 Task: Open a blank google sheet and write heading  Make a employee details data  Add 10 employee name:-  'Ethan Reynolds, Olivia Thompson, Benjamin Martinez, Emma Davis, Alexander Mitchell, Ava Rodriguez, Daniel Anderson, Mia Lewis, Christopher Scott, Sophia Harris.' in April Last week sales are  1000 to 1010. Department:-  Sales, HR, Finance,  Marketing,  IT,  Operations, Finance, HR, Sales, Marketing. Position:-  Sales Manager, HR Manager, Accountant, Marketing Specialist, IT Specialist, Operations Manager, Financial Analyst, HR Assistant, Sales Representative, Marketing Assistant.Salary (USD):-  5000,4500,4000, 3800, 4200, 5200, 3800, 2800, 3200, 2500.Start Date:-  1/15/2020,7/1/2019, 3/10/2021,2/5/2022, 11/30/2018,6/15/2020, 9/1/2021,4/20/2022, 2/10/2019,9/5/2020. Save page analysisSalesByCustomer_2023
Action: Mouse moved to (1230, 94)
Screenshot: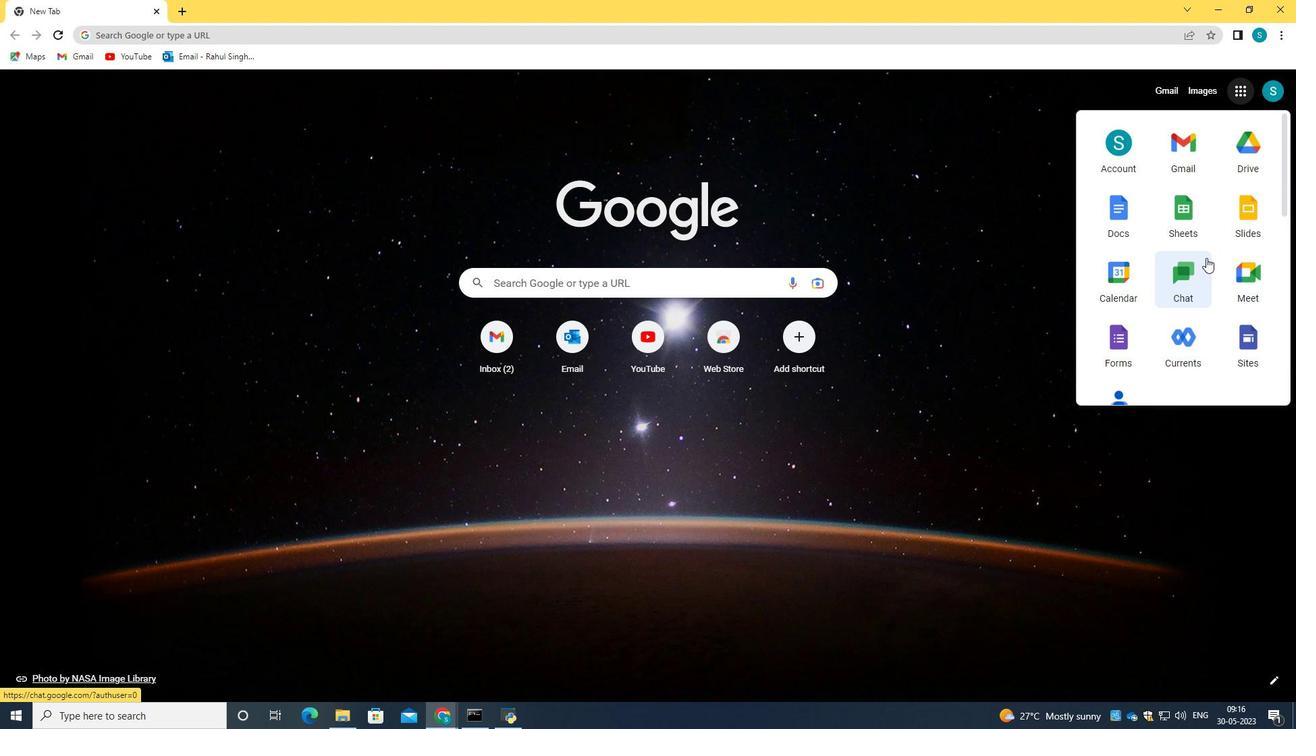 
Action: Mouse pressed left at (1230, 94)
Screenshot: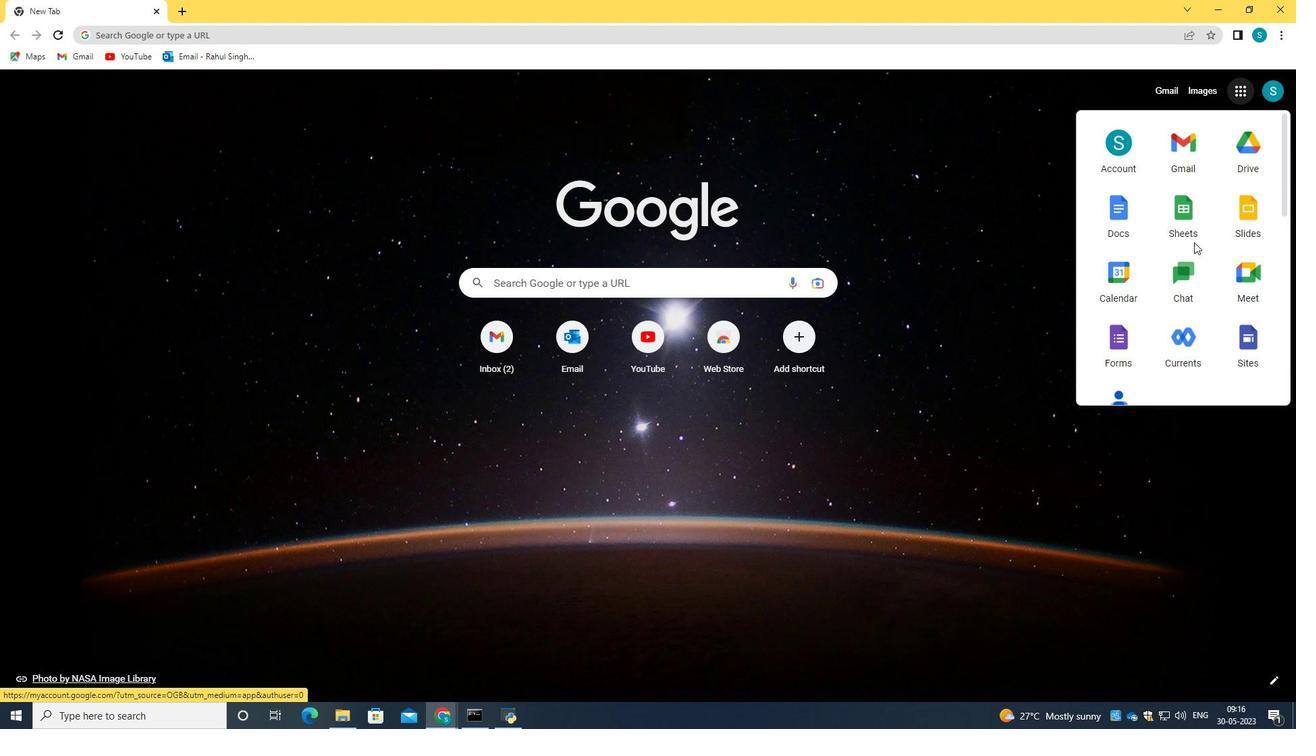 
Action: Mouse moved to (1191, 230)
Screenshot: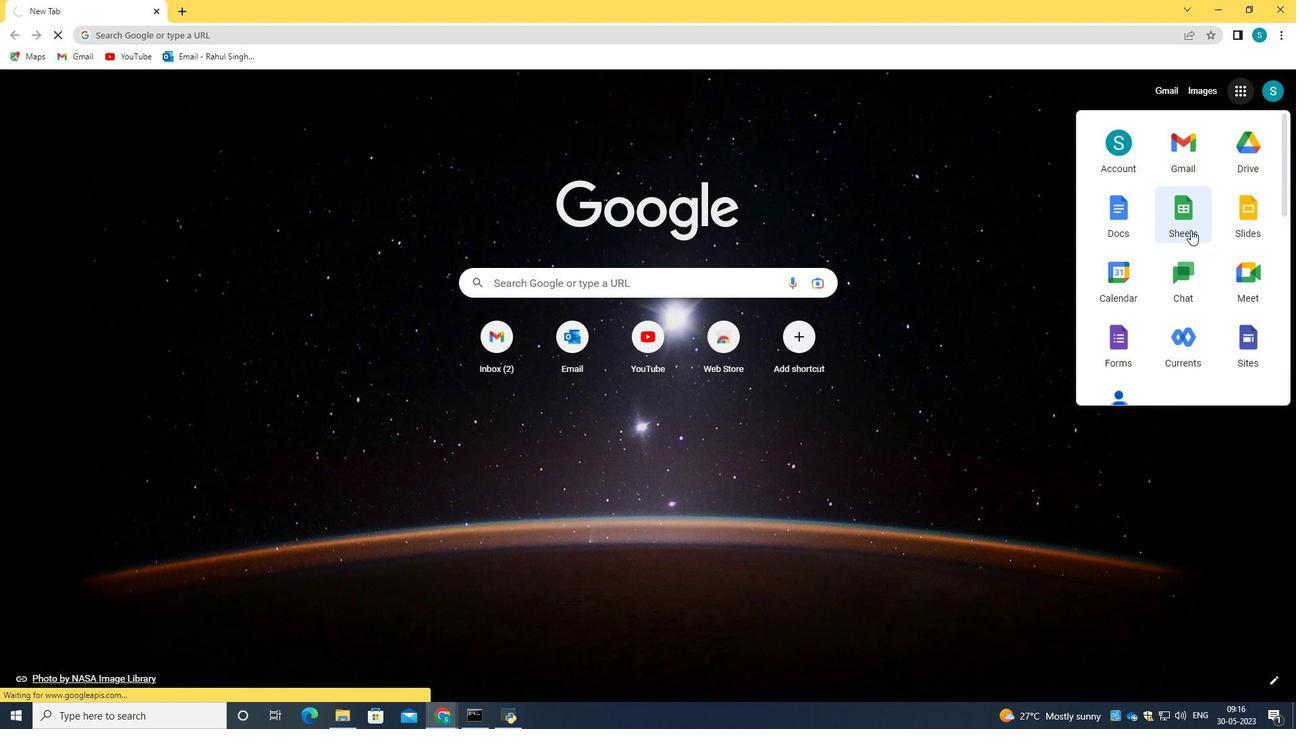 
Action: Mouse pressed left at (1191, 230)
Screenshot: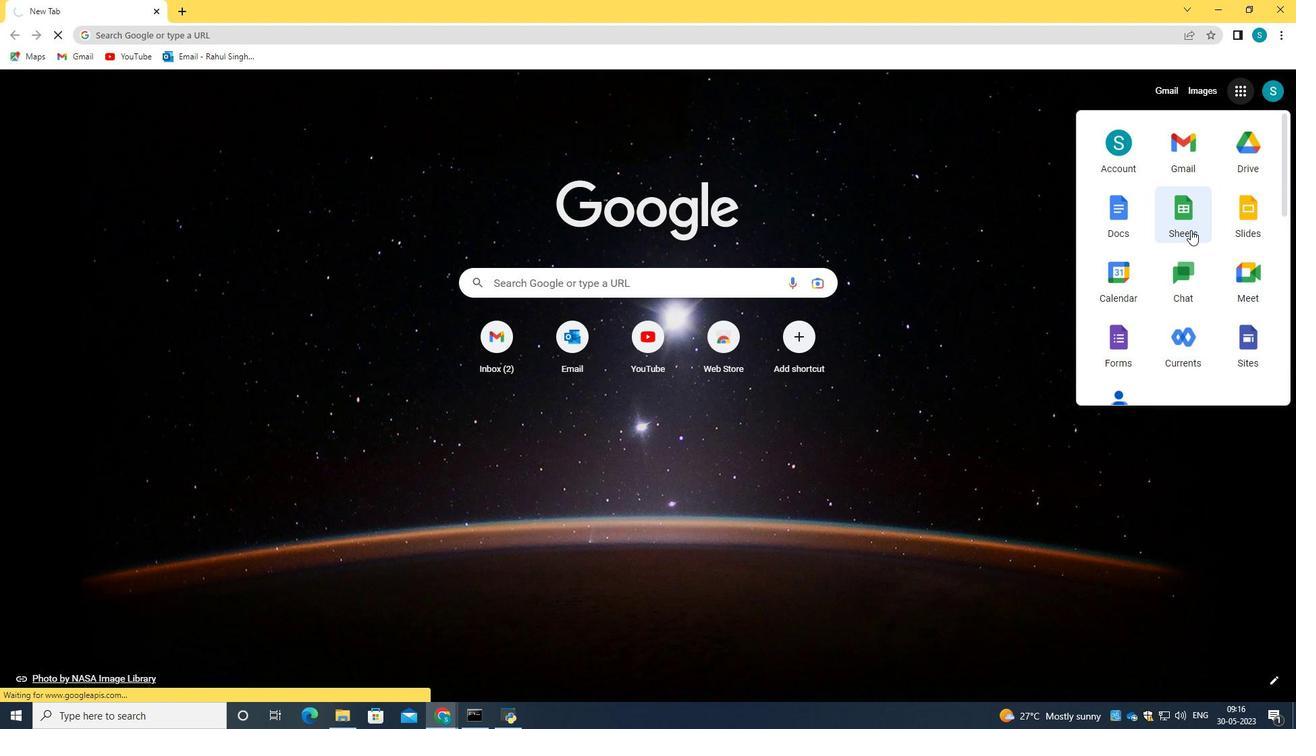 
Action: Mouse moved to (324, 213)
Screenshot: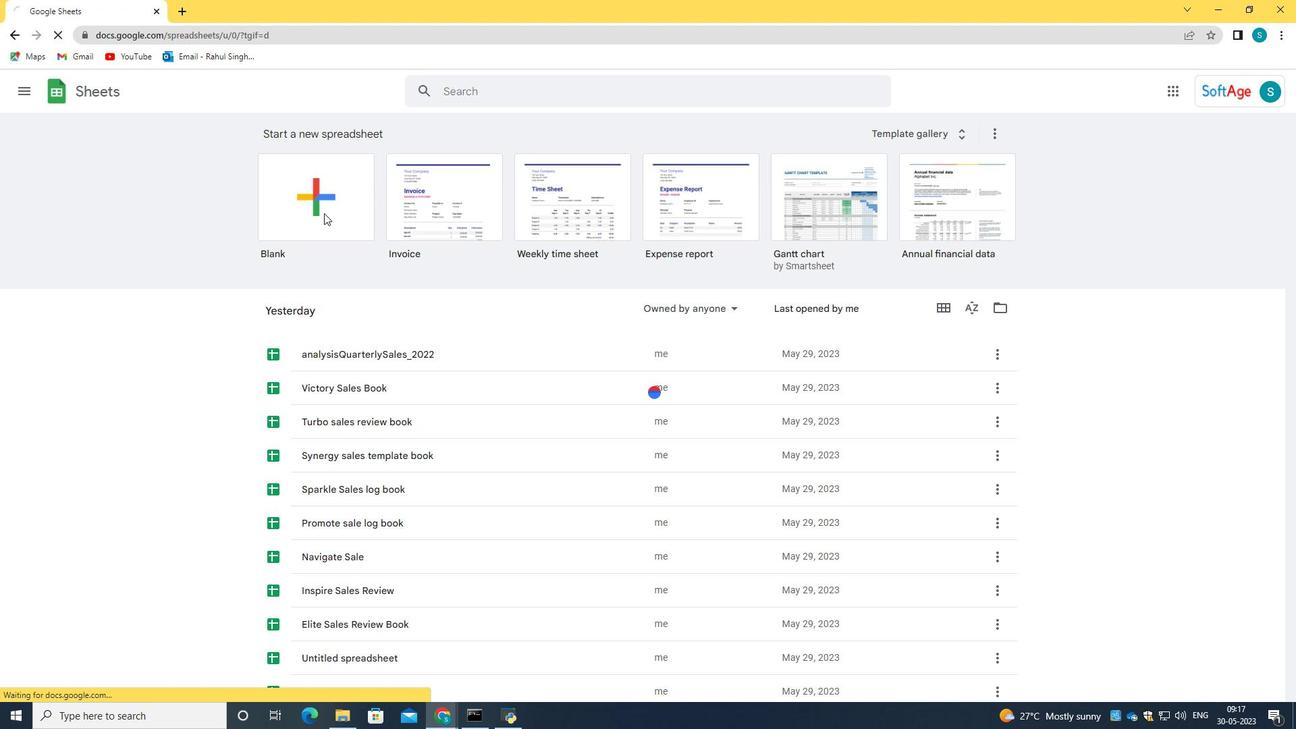 
Action: Mouse pressed left at (324, 213)
Screenshot: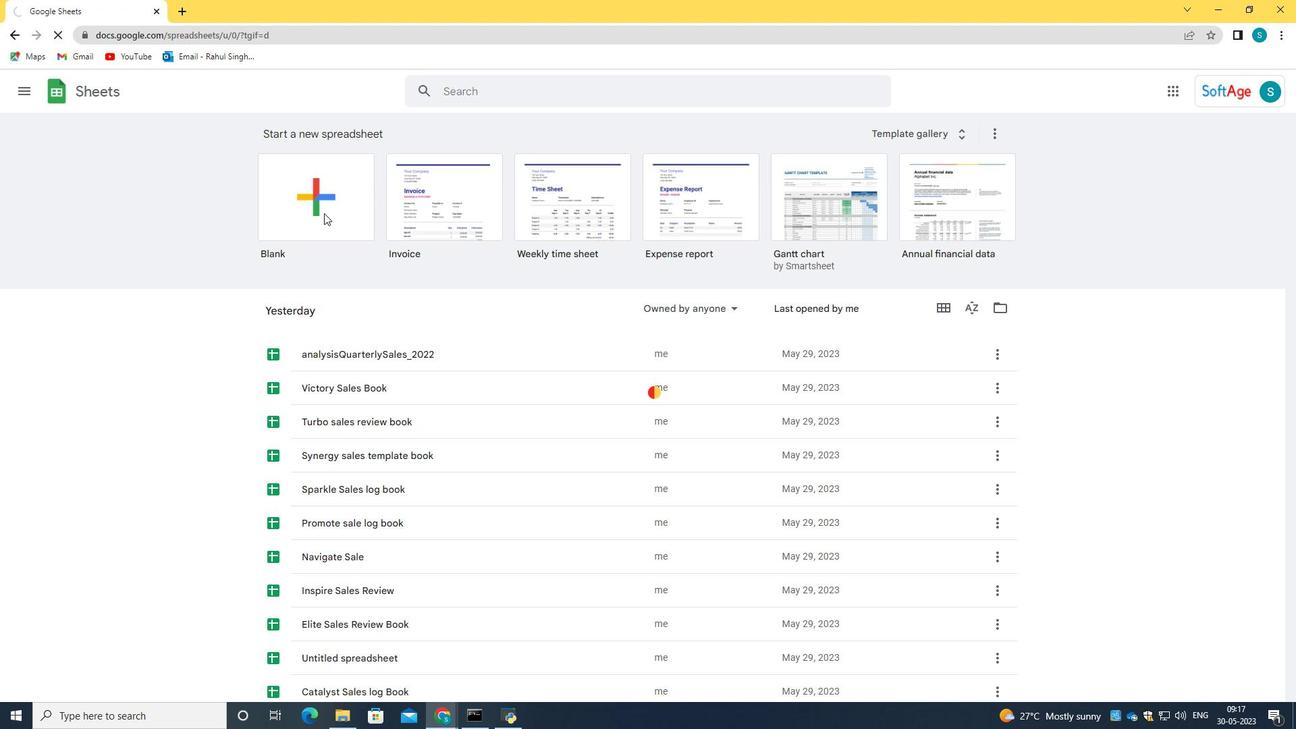 
Action: Mouse moved to (224, 187)
Screenshot: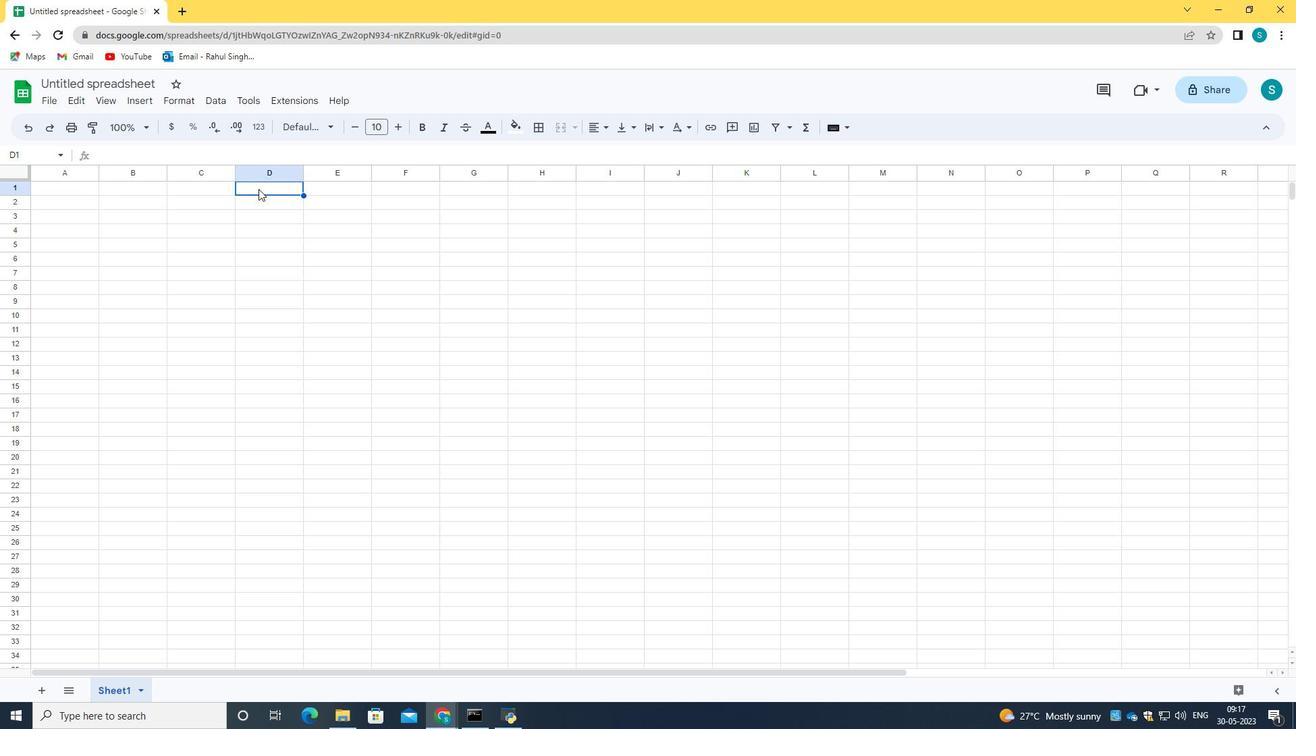
Action: Mouse pressed left at (224, 187)
Screenshot: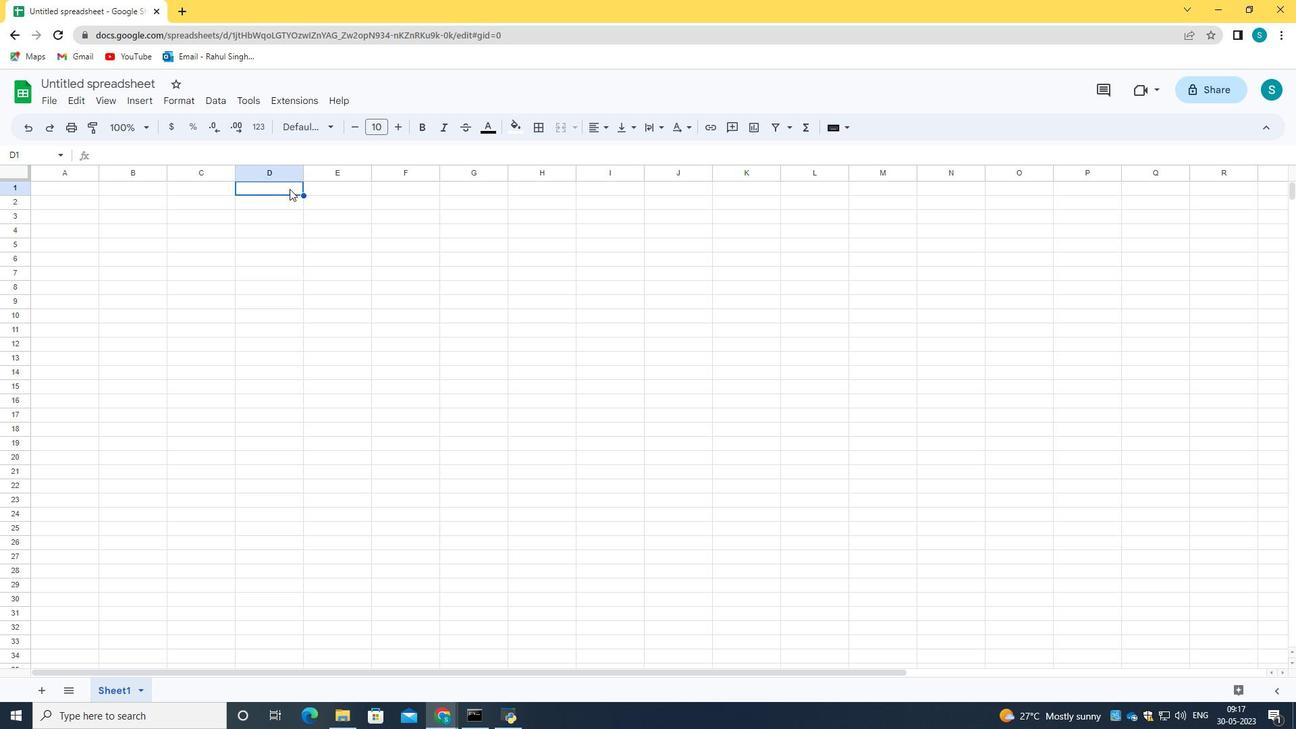 
Action: Mouse moved to (258, 189)
Screenshot: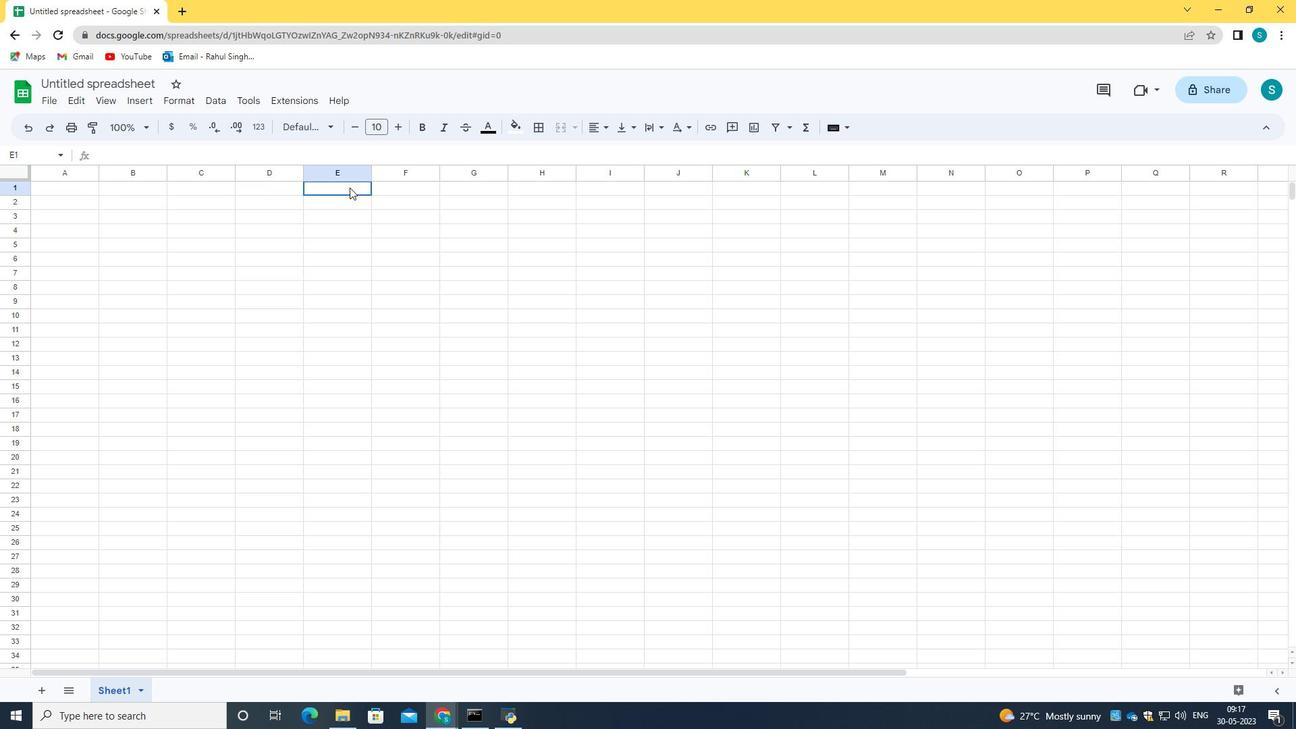 
Action: Mouse pressed left at (258, 189)
Screenshot: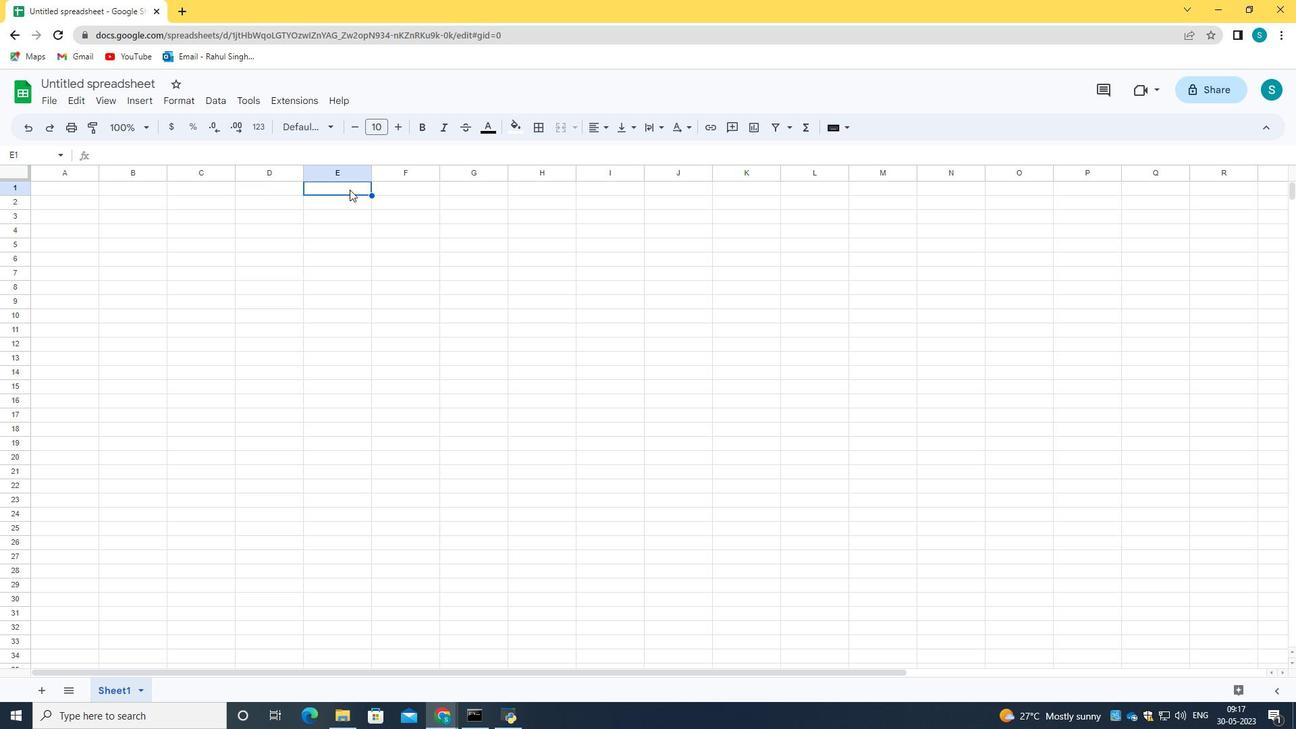 
Action: Mouse moved to (349, 187)
Screenshot: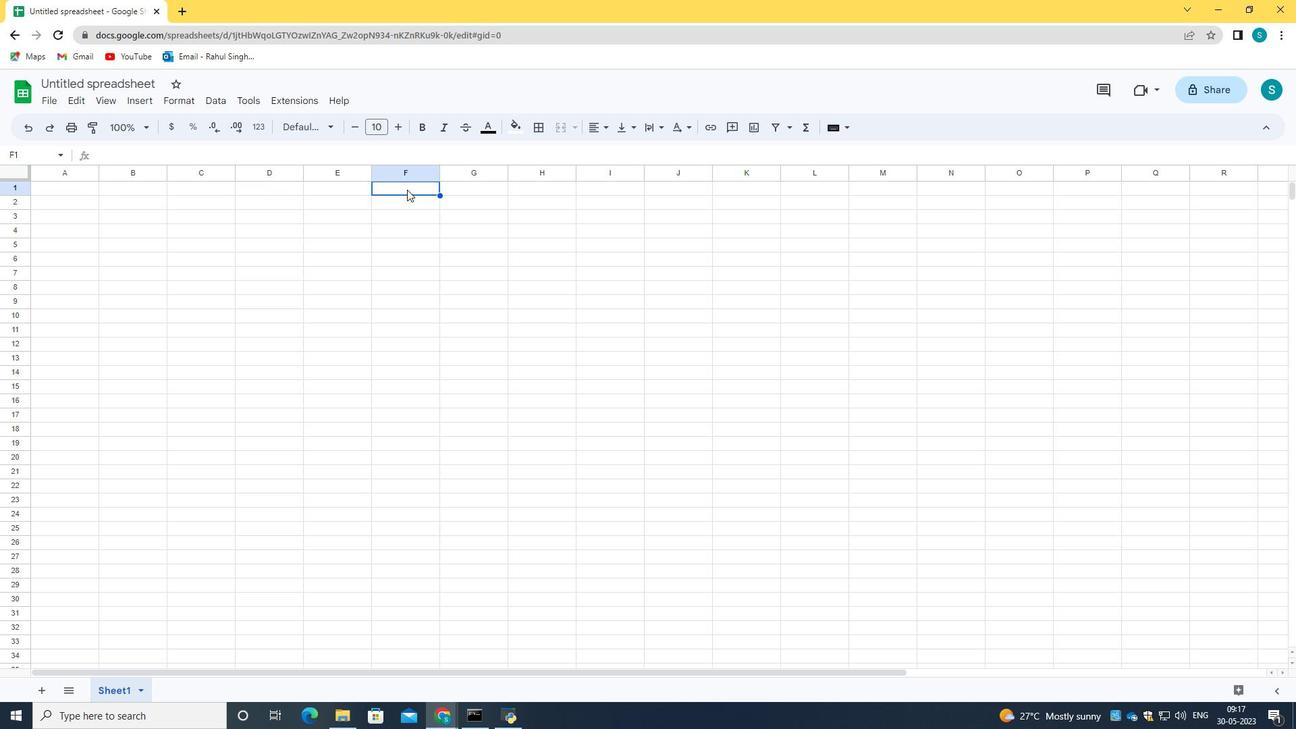 
Action: Mouse pressed left at (349, 187)
Screenshot: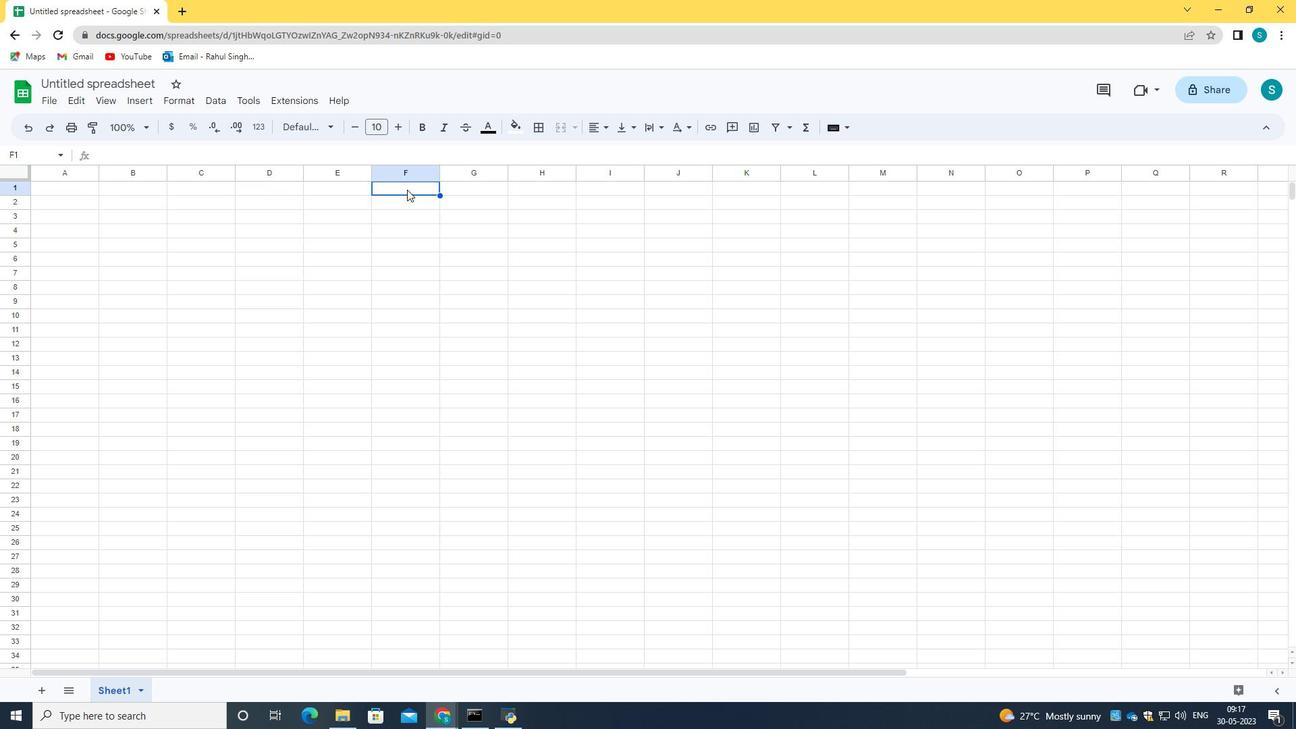 
Action: Mouse moved to (407, 189)
Screenshot: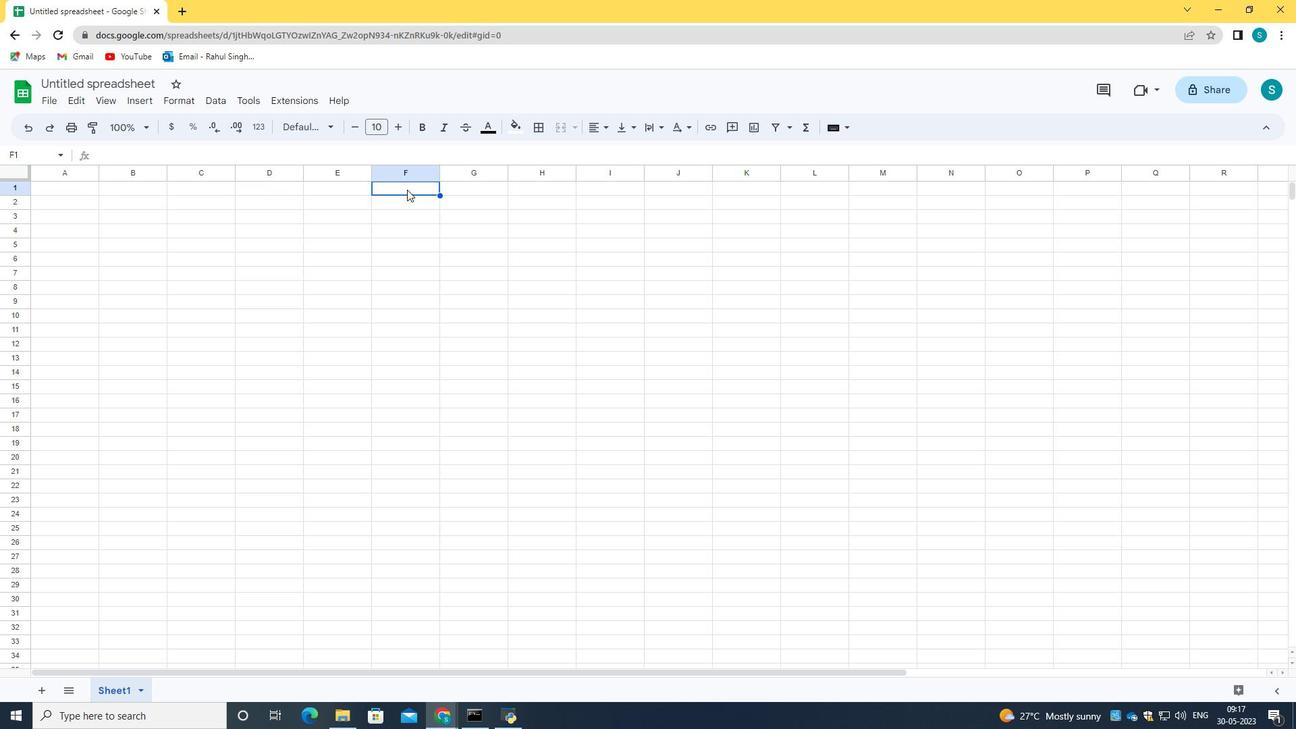 
Action: Mouse pressed left at (407, 189)
Screenshot: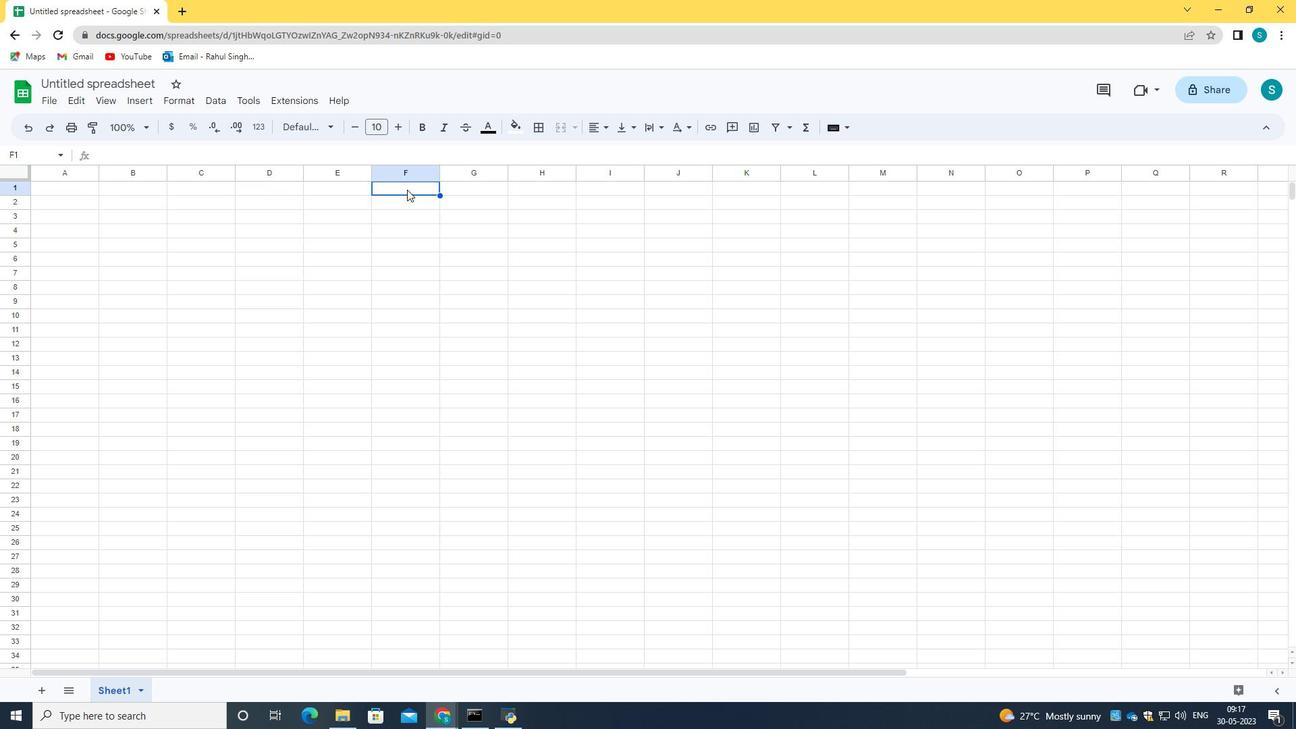 
Action: Mouse pressed left at (407, 189)
Screenshot: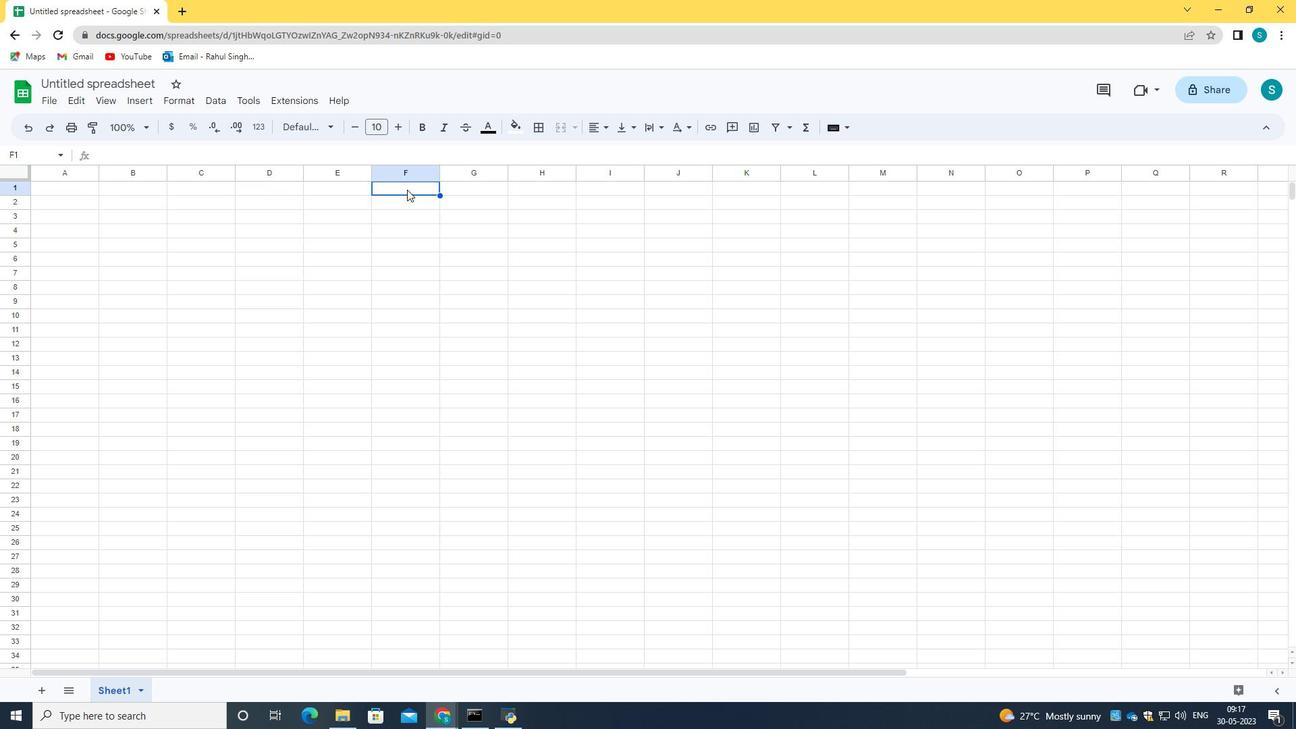 
Action: Key pressed <Key.caps_lock>M<Key.caps_lock>ke<Key.space>a<Key.space><Key.backspace><Key.backspace><Key.backspace><Key.backspace><Key.backspace>ake<Key.space>a<Key.space><Key.caps_lock>E<Key.caps_lock>mo<Key.backspace>ployee<Key.space>details<Key.space>data
Screenshot: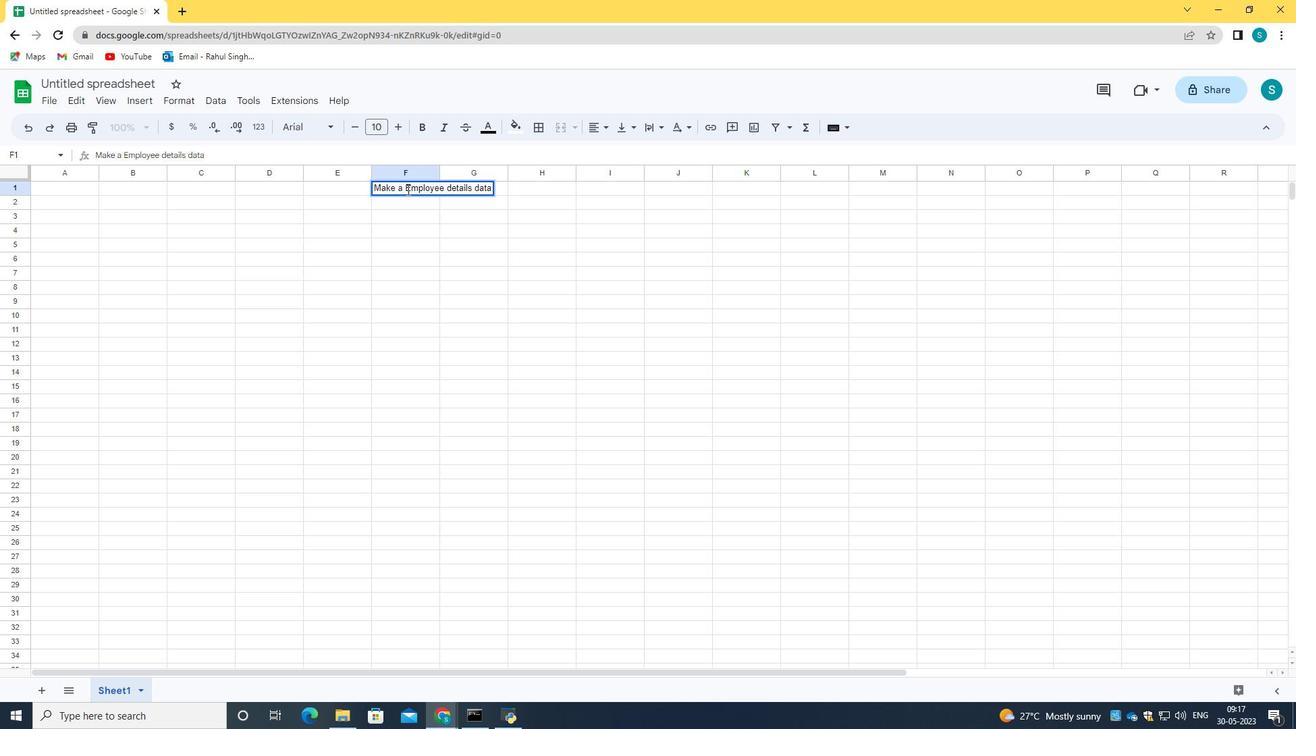 
Action: Mouse moved to (489, 186)
Screenshot: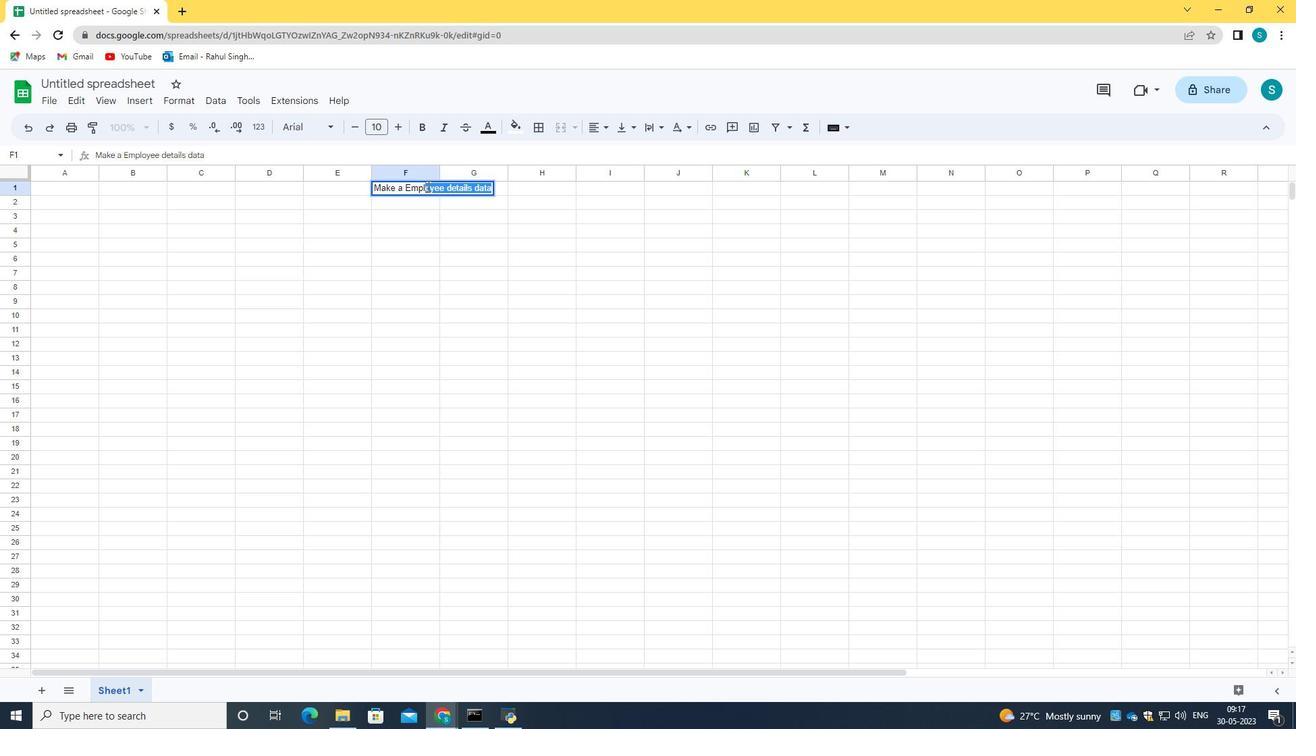 
Action: Mouse pressed left at (489, 186)
Screenshot: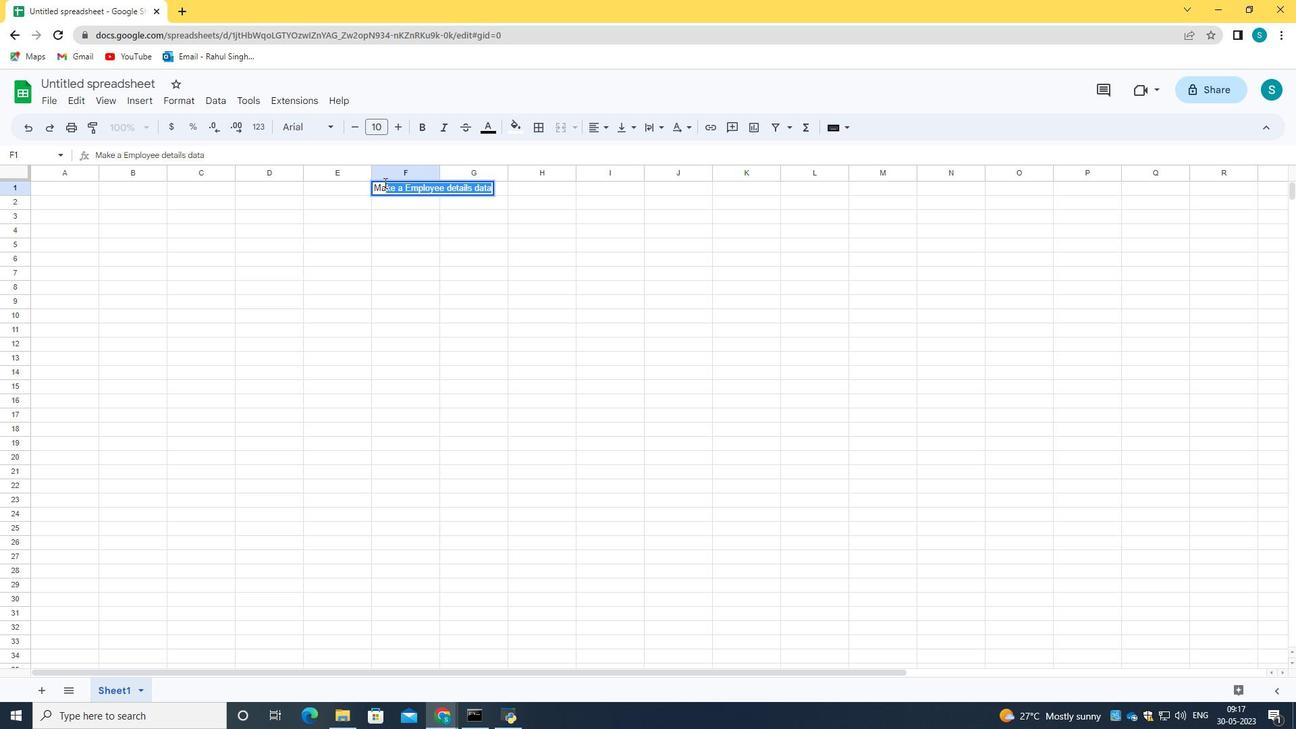 
Action: Mouse moved to (405, 127)
Screenshot: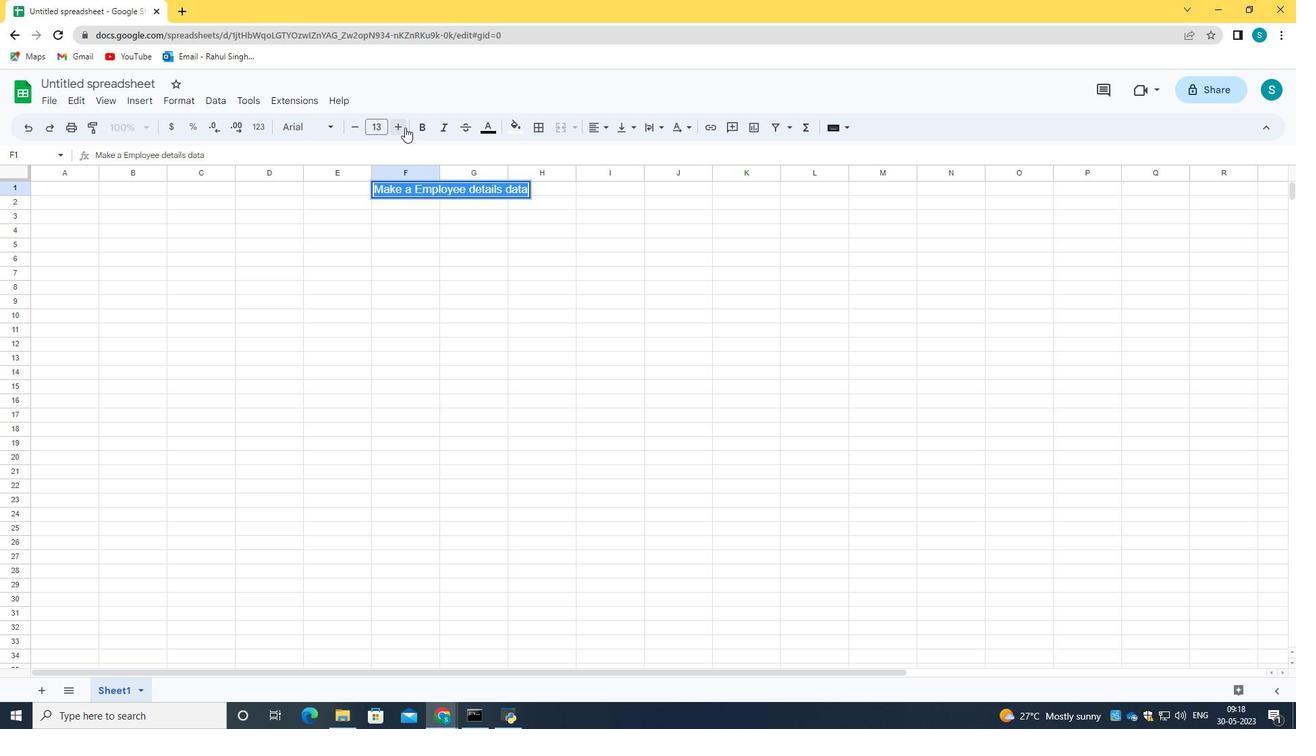 
Action: Mouse pressed left at (405, 127)
Screenshot: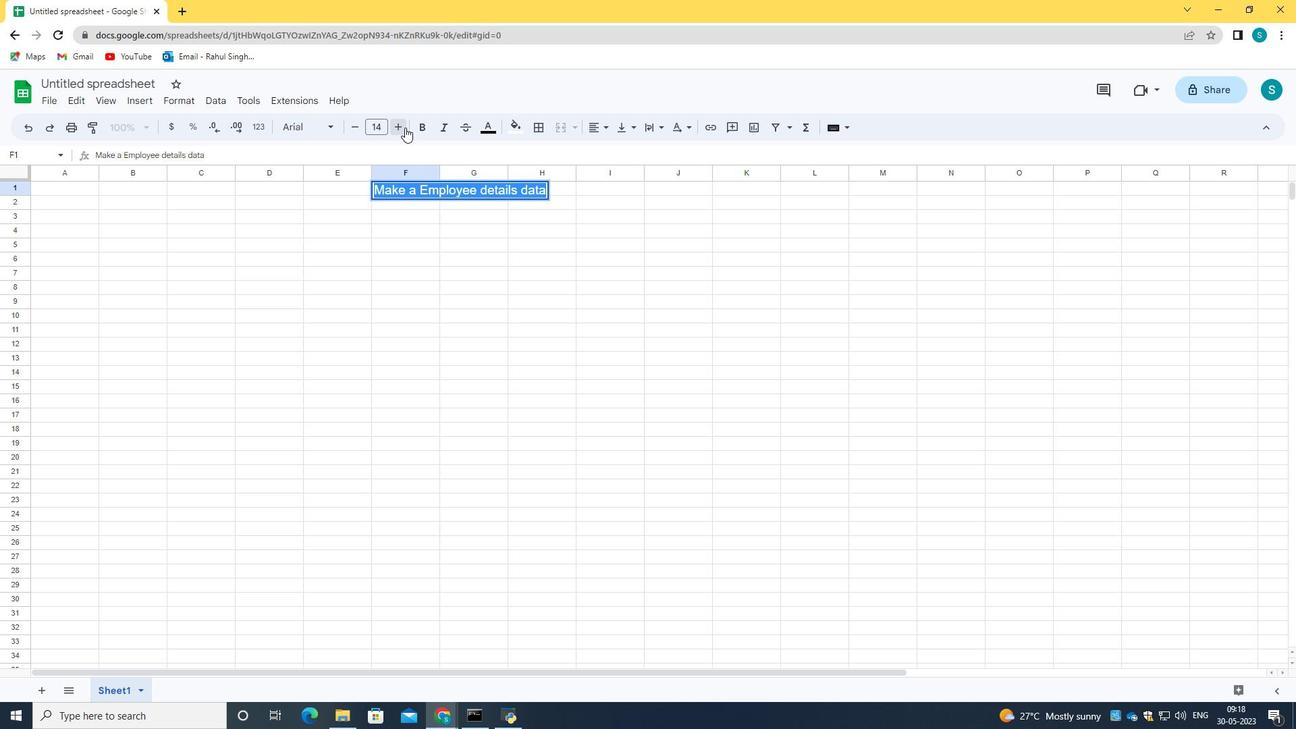 
Action: Mouse pressed left at (405, 127)
Screenshot: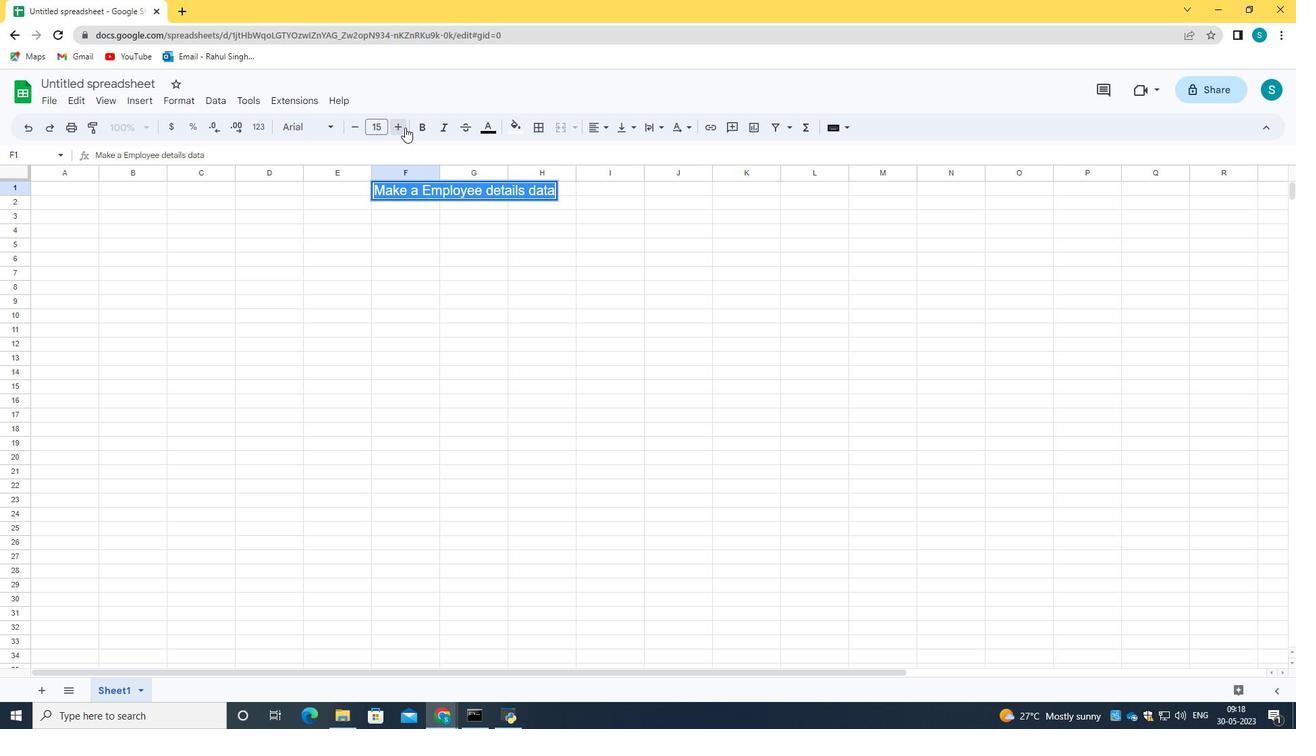 
Action: Mouse pressed left at (405, 127)
Screenshot: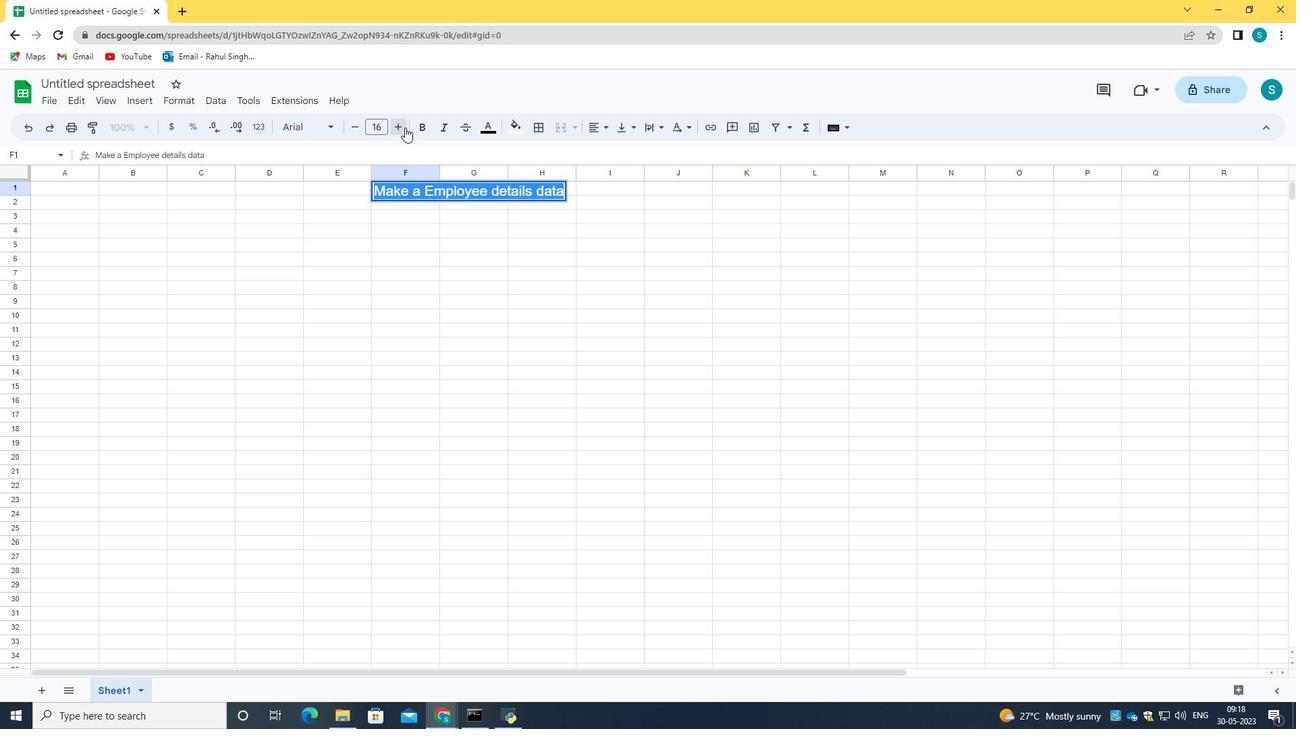 
Action: Mouse pressed left at (405, 127)
Screenshot: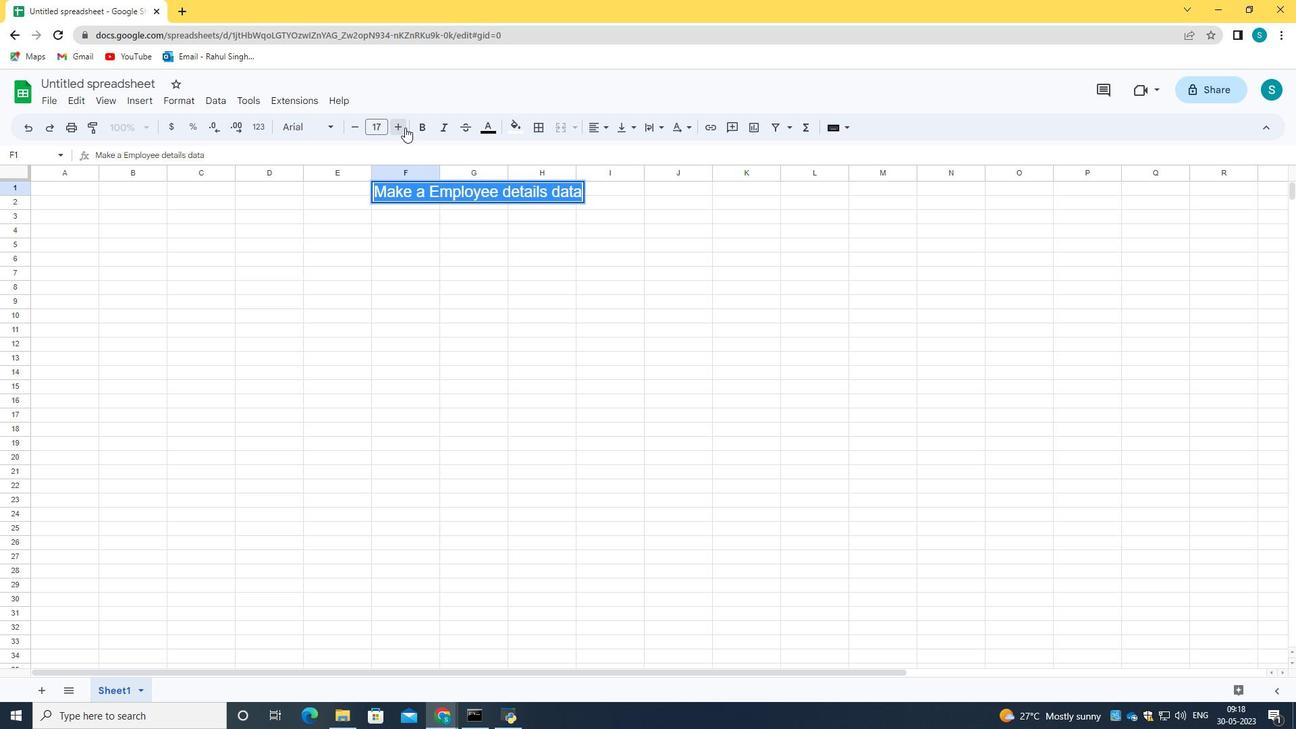 
Action: Mouse pressed left at (405, 127)
Screenshot: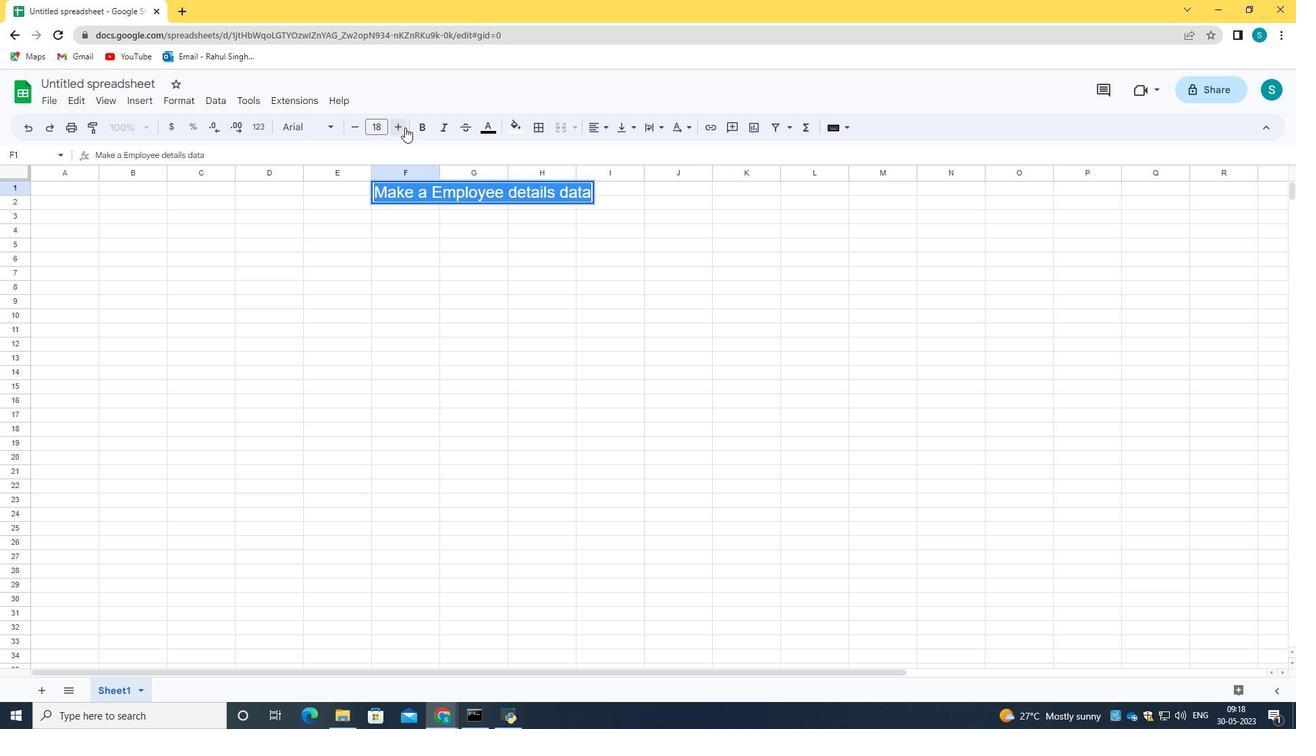 
Action: Mouse pressed left at (405, 127)
Screenshot: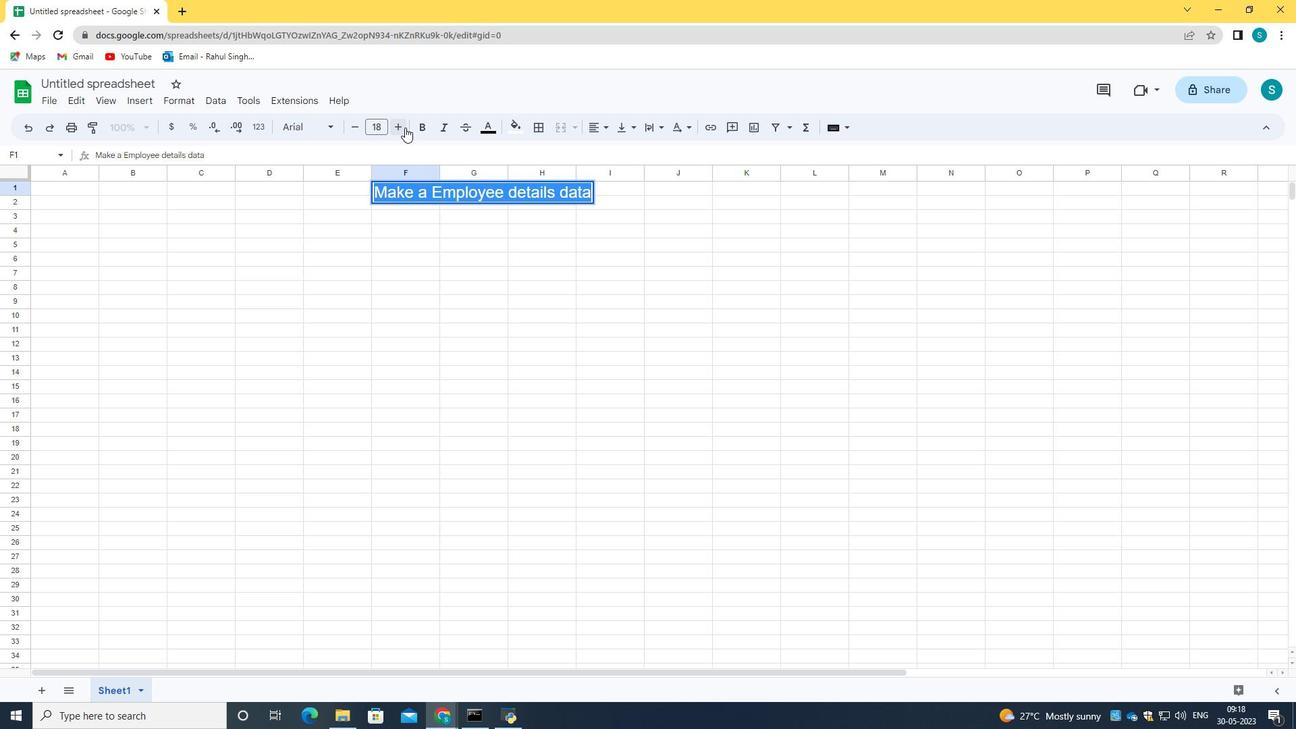 
Action: Mouse pressed left at (405, 127)
Screenshot: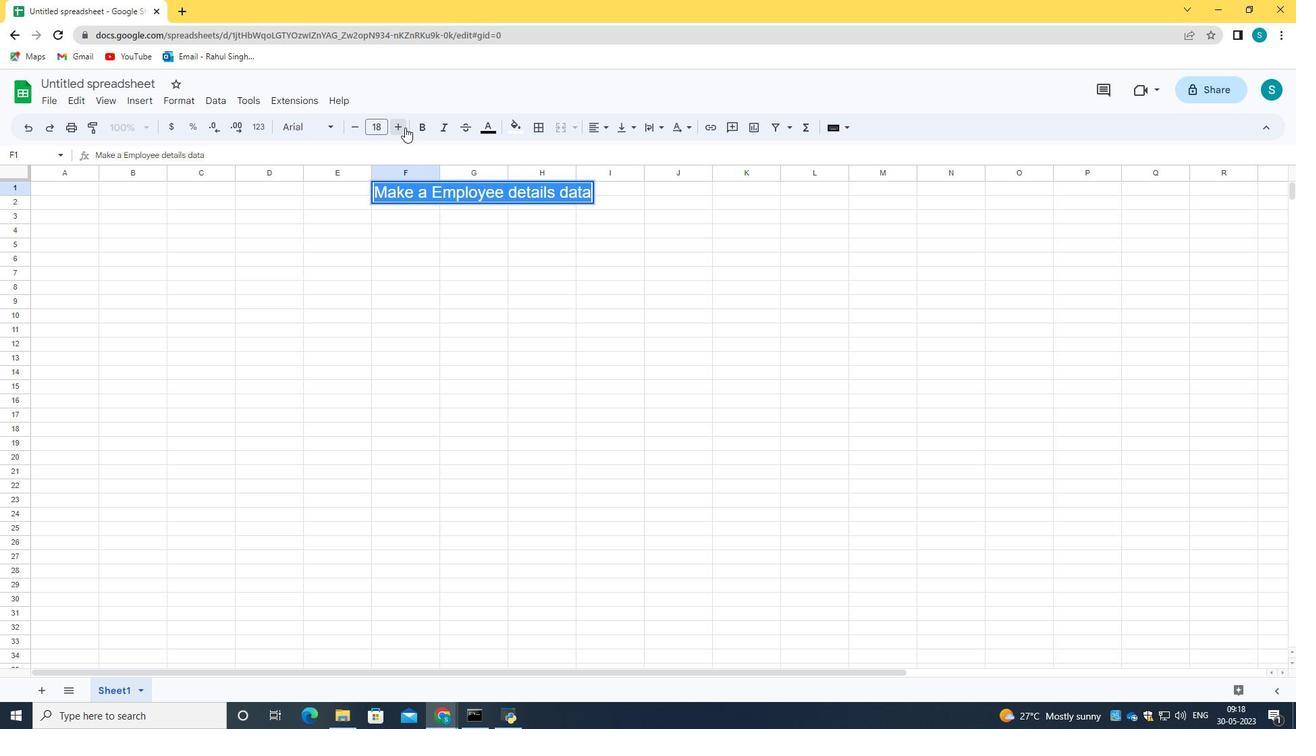 
Action: Mouse pressed left at (405, 127)
Screenshot: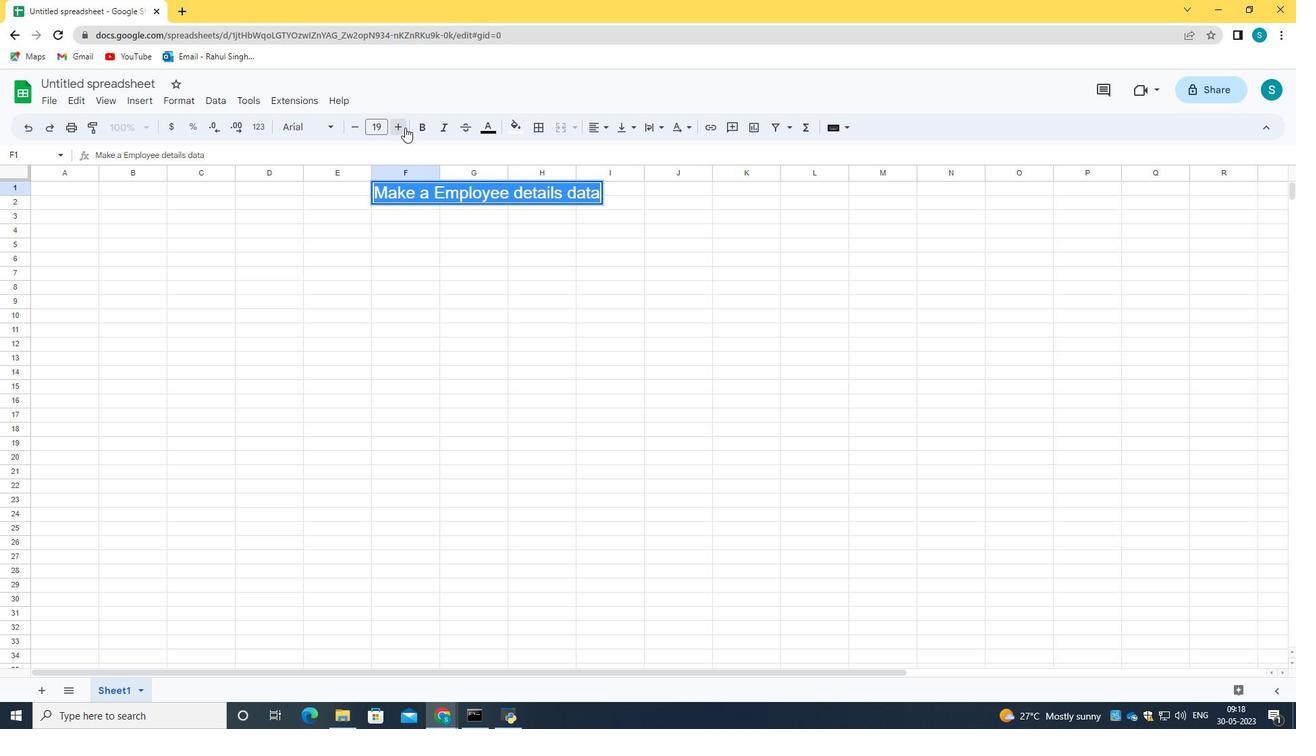 
Action: Mouse pressed left at (405, 127)
Screenshot: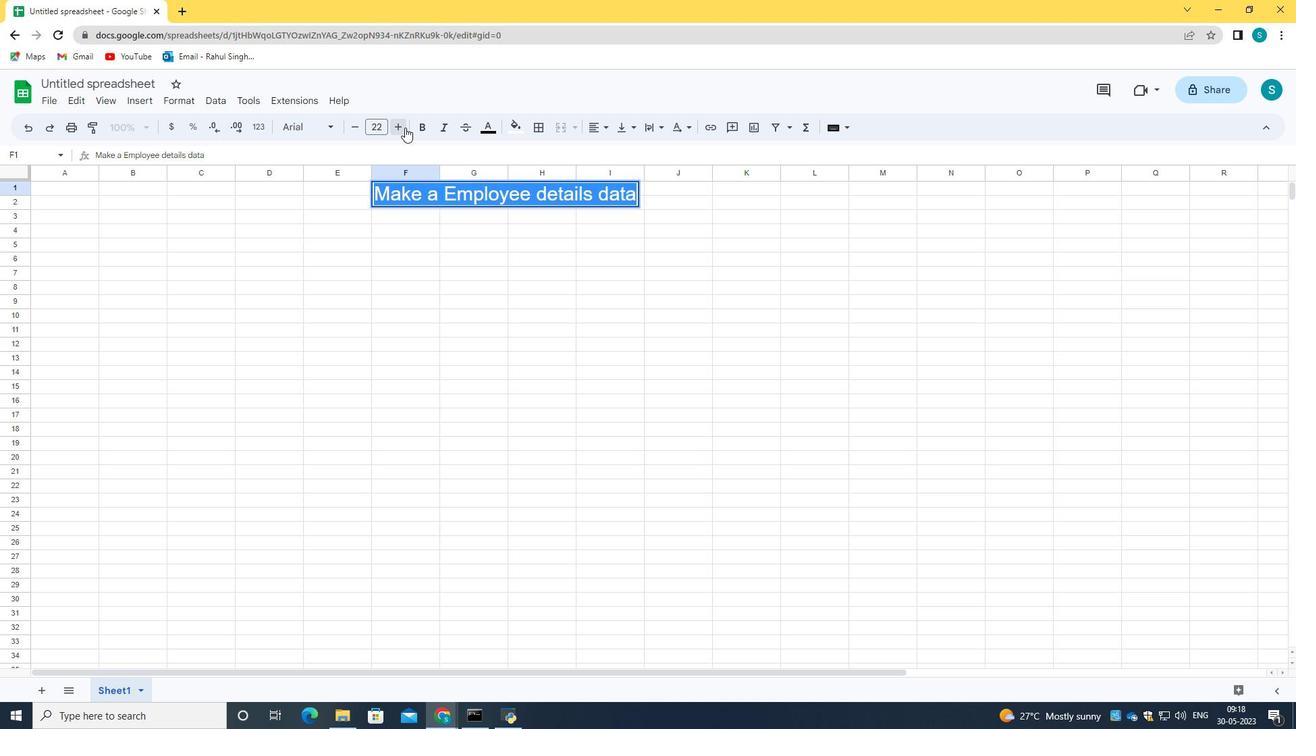 
Action: Mouse pressed left at (405, 127)
Screenshot: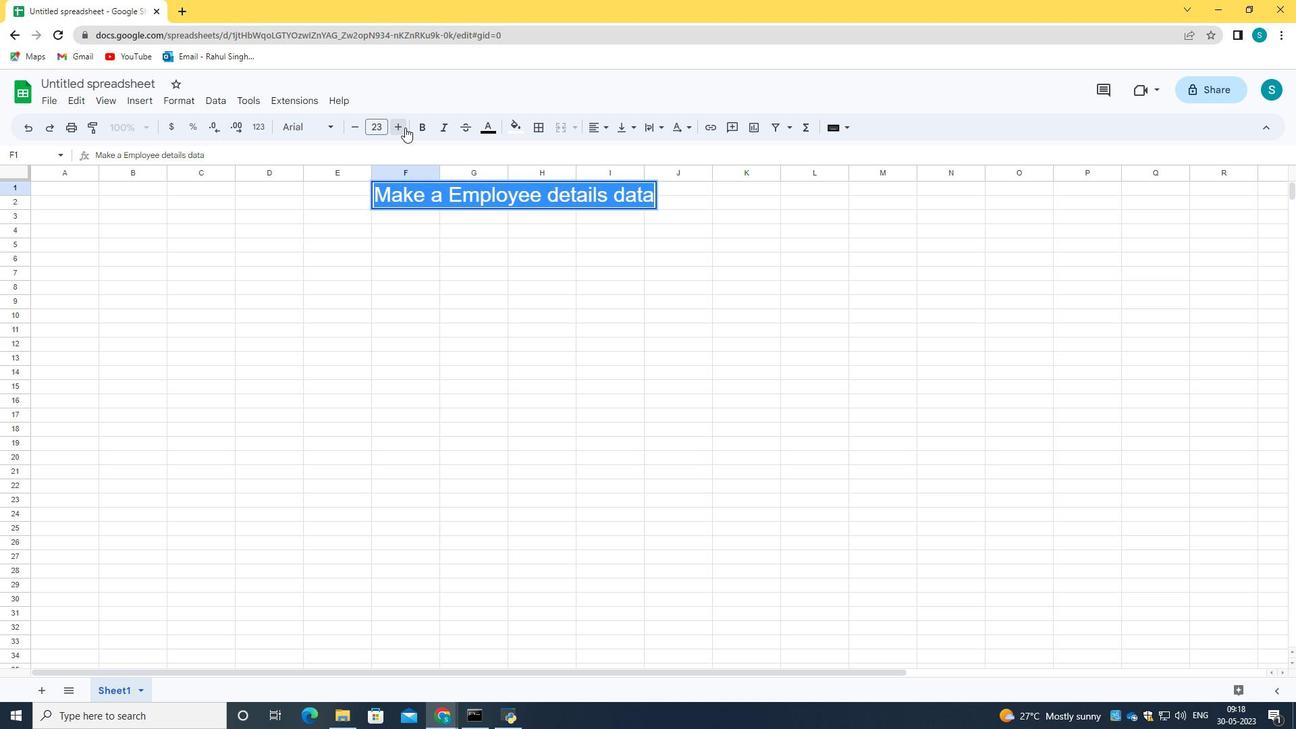 
Action: Mouse pressed left at (405, 127)
Screenshot: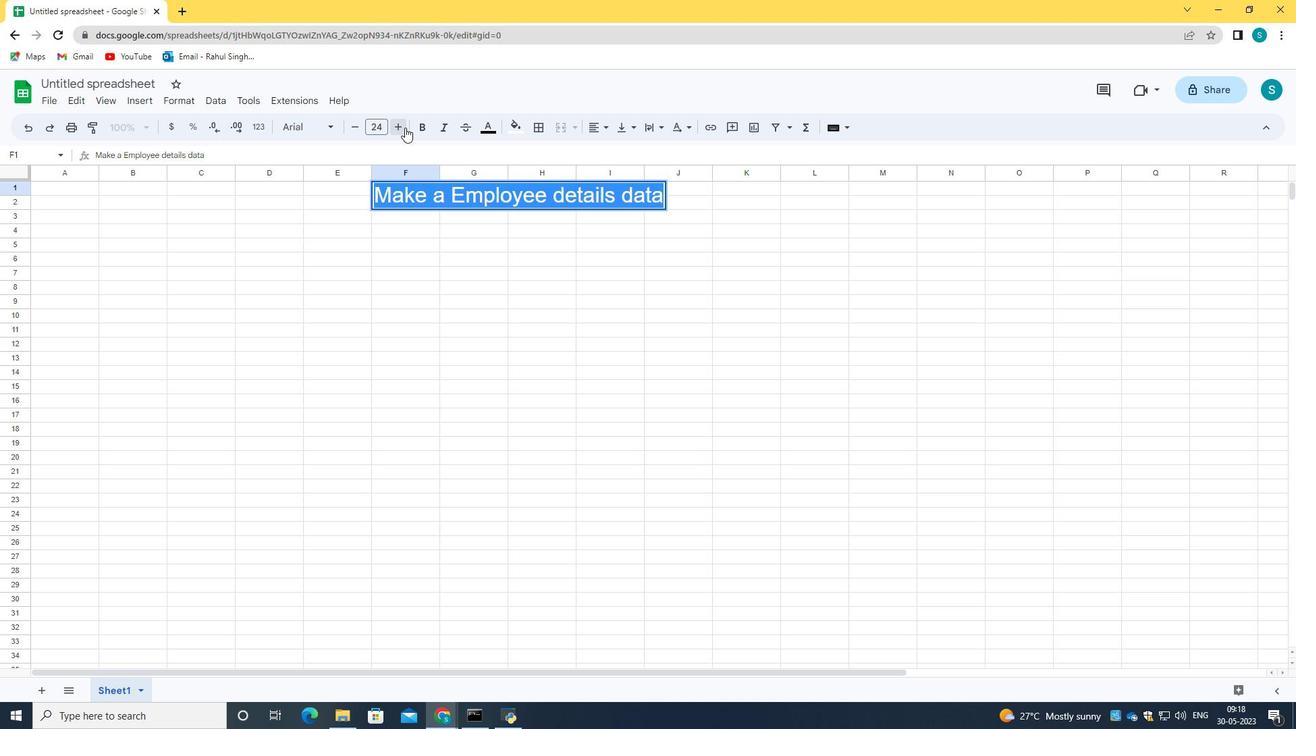 
Action: Mouse pressed left at (405, 127)
Screenshot: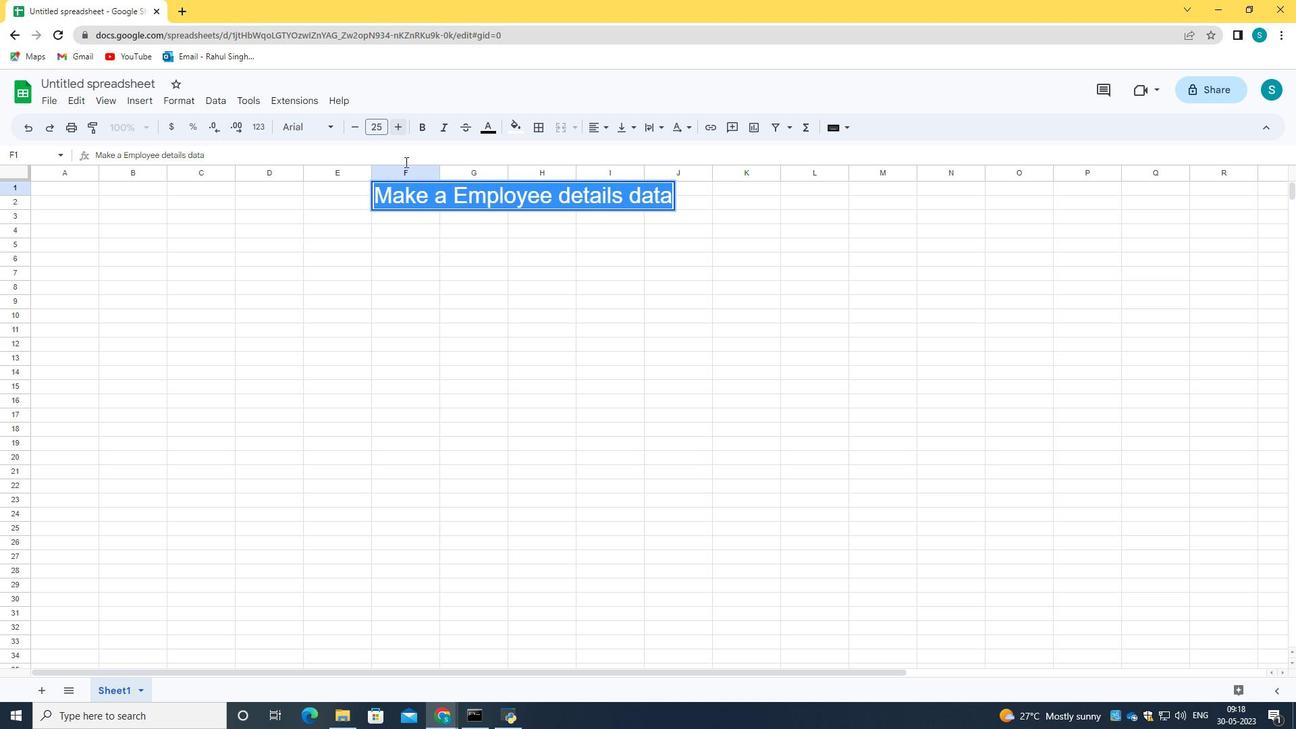 
Action: Mouse pressed left at (405, 127)
Screenshot: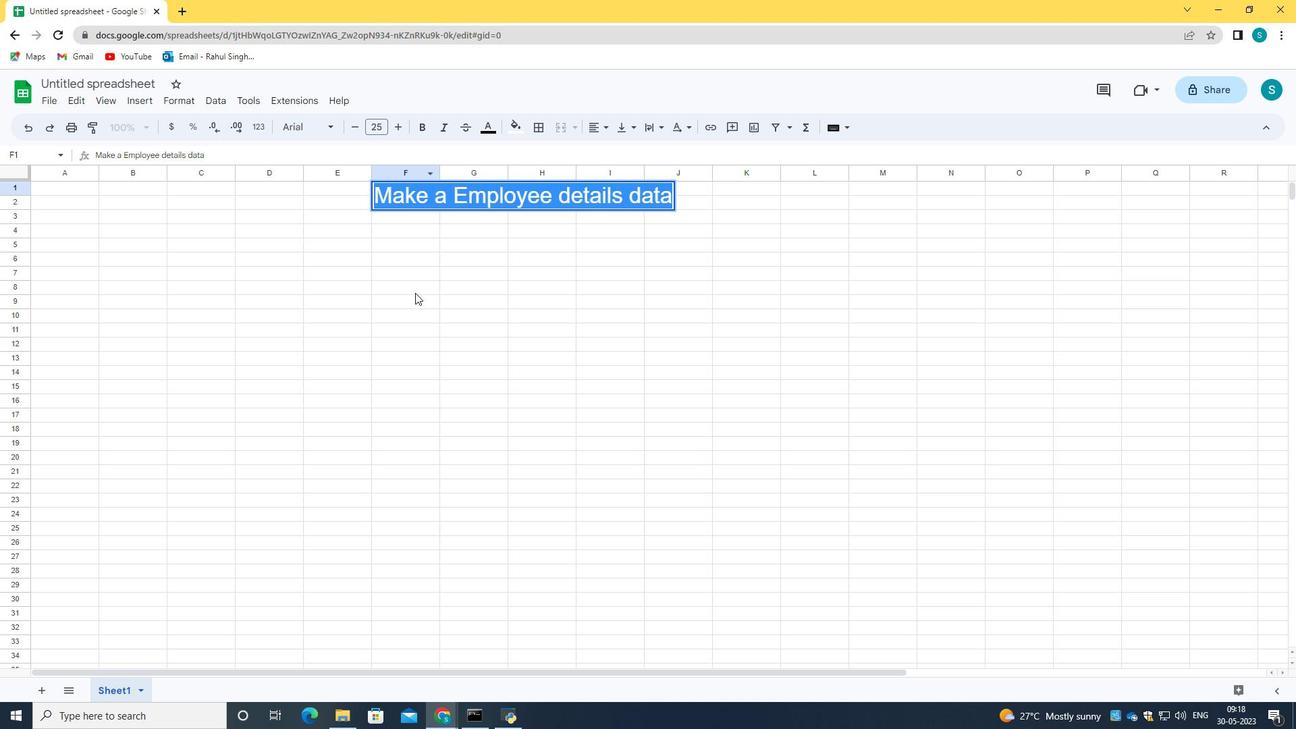 
Action: Mouse pressed left at (405, 127)
Screenshot: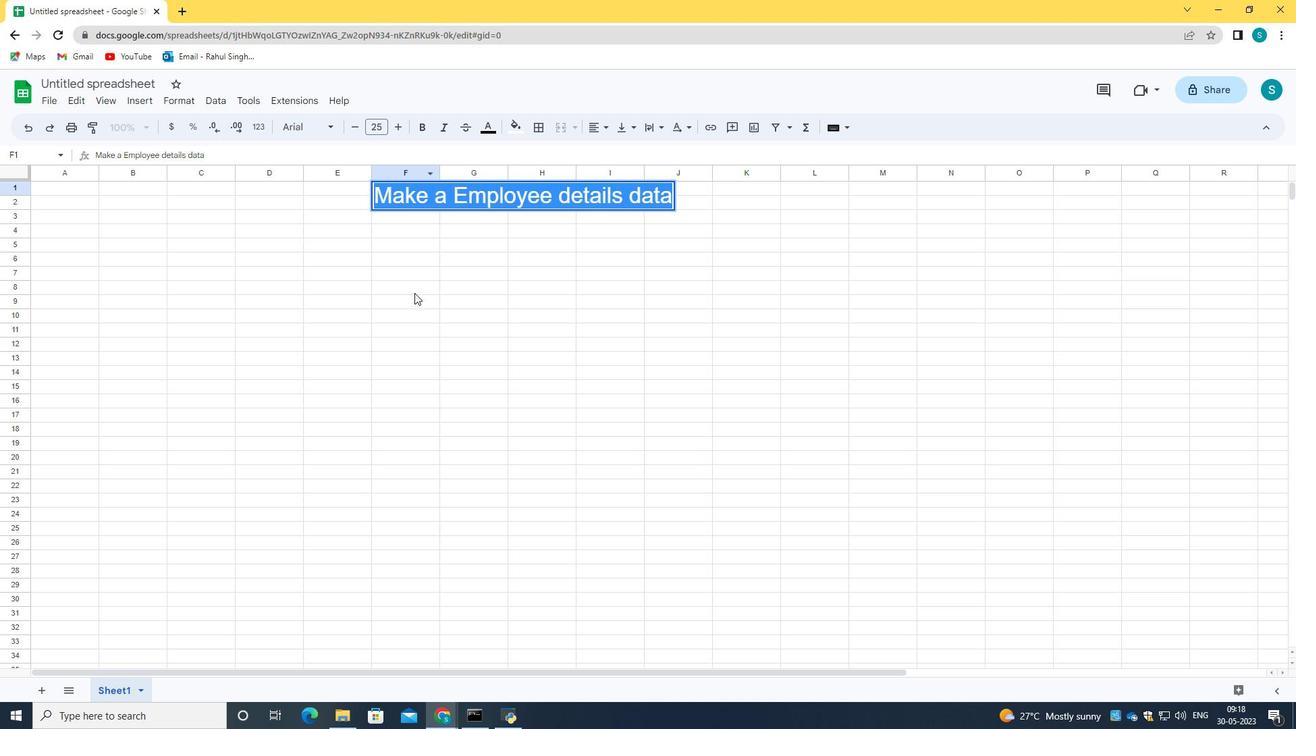 
Action: Mouse pressed left at (405, 127)
Screenshot: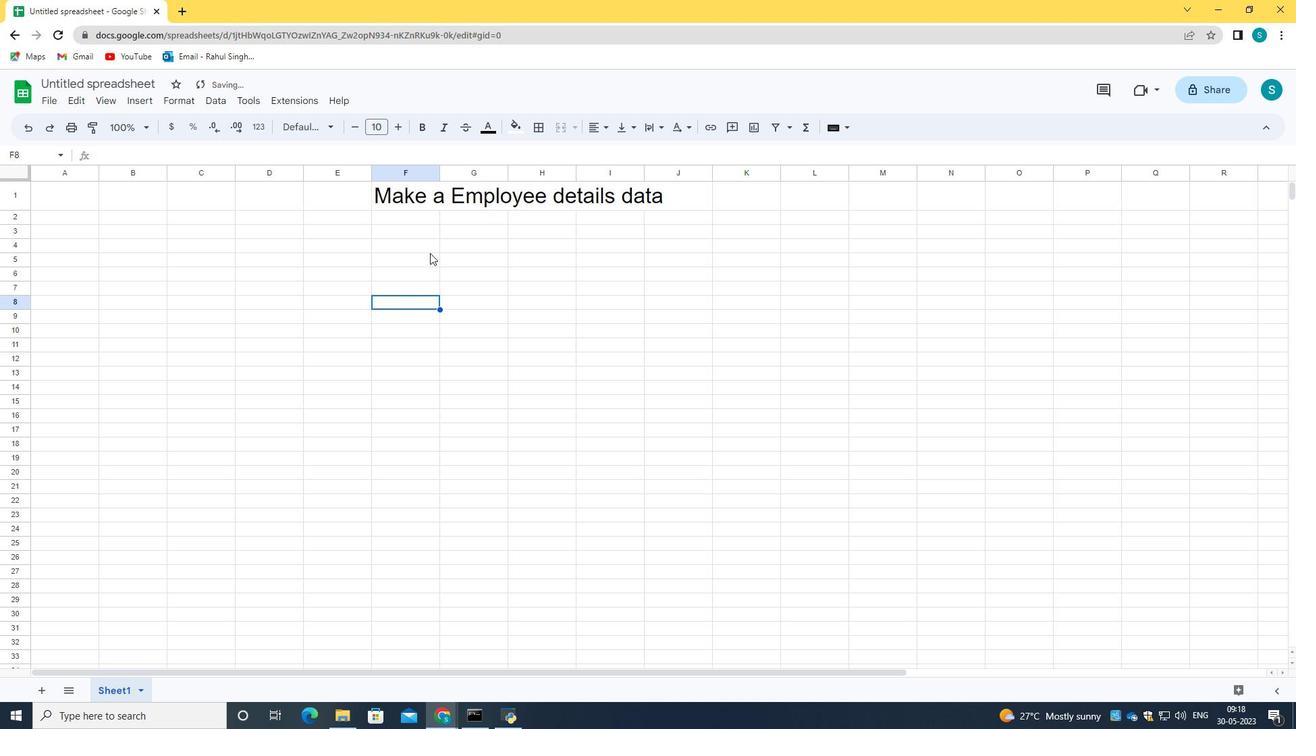 
Action: Mouse moved to (414, 293)
Screenshot: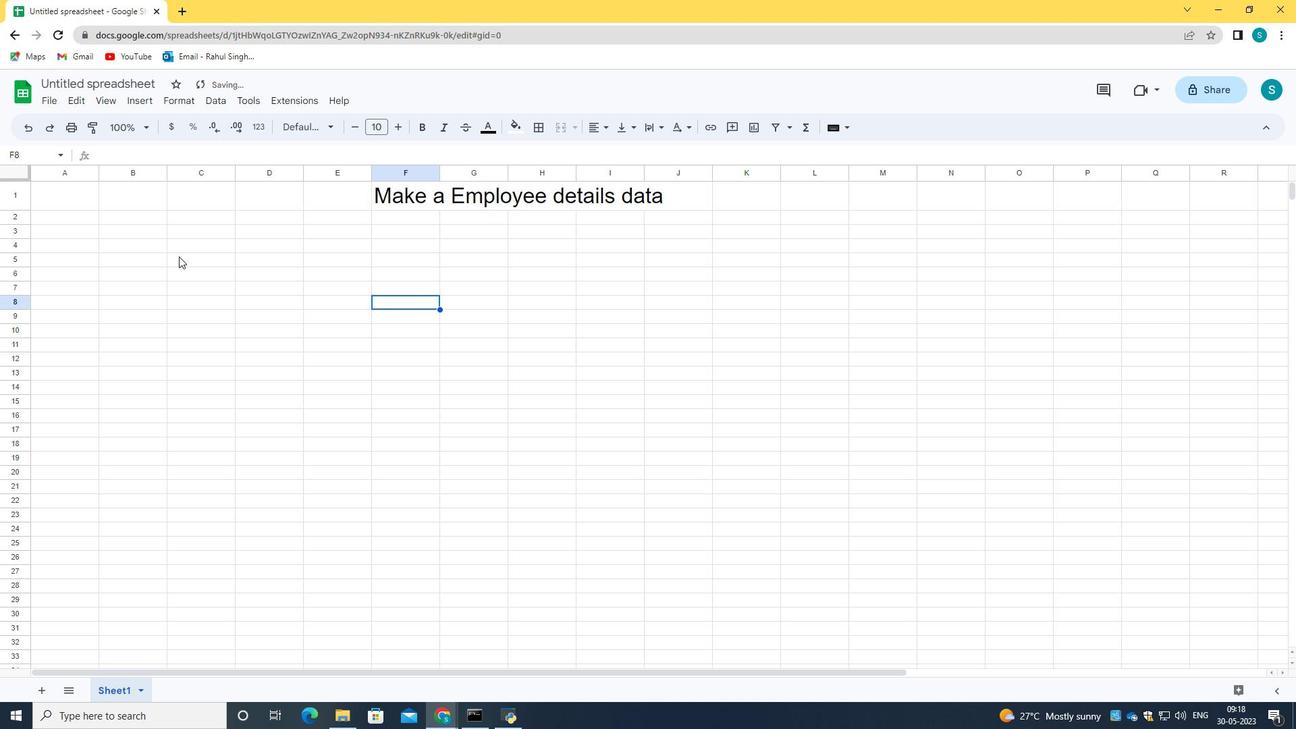
Action: Mouse pressed left at (414, 293)
Screenshot: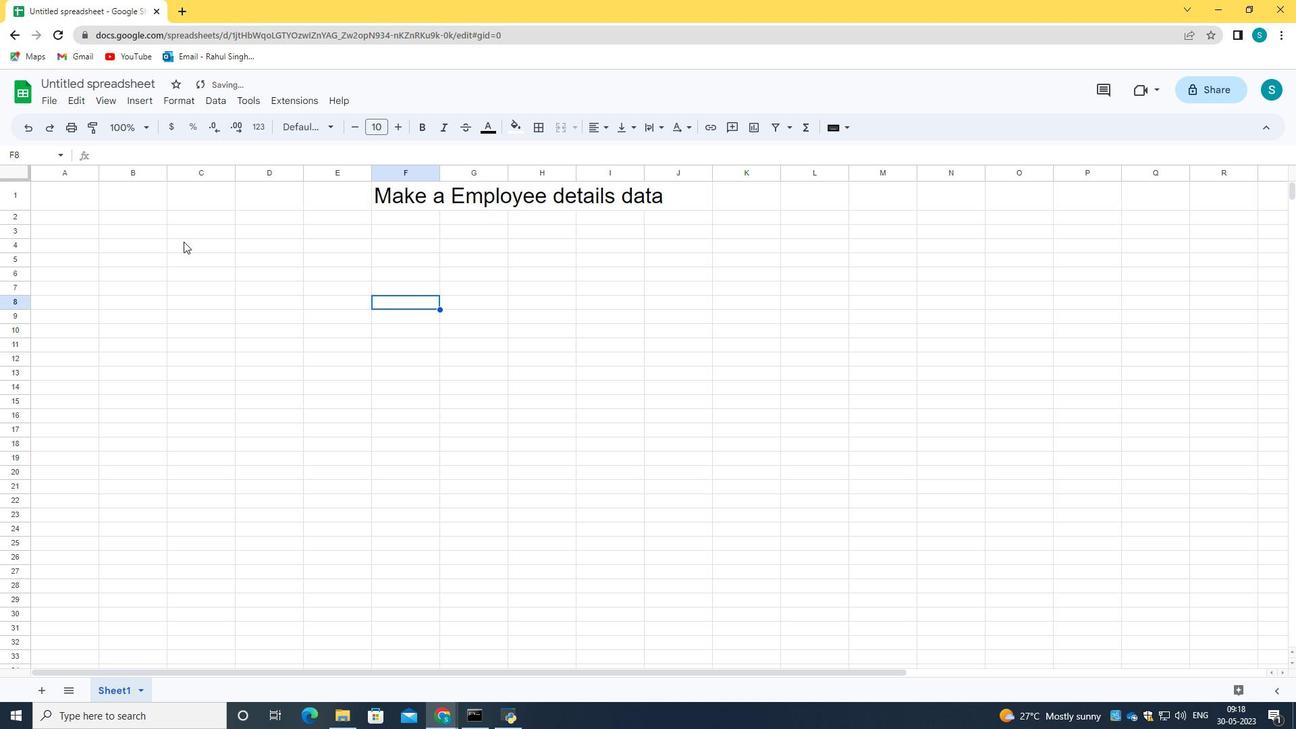 
Action: Mouse moved to (99, 168)
Screenshot: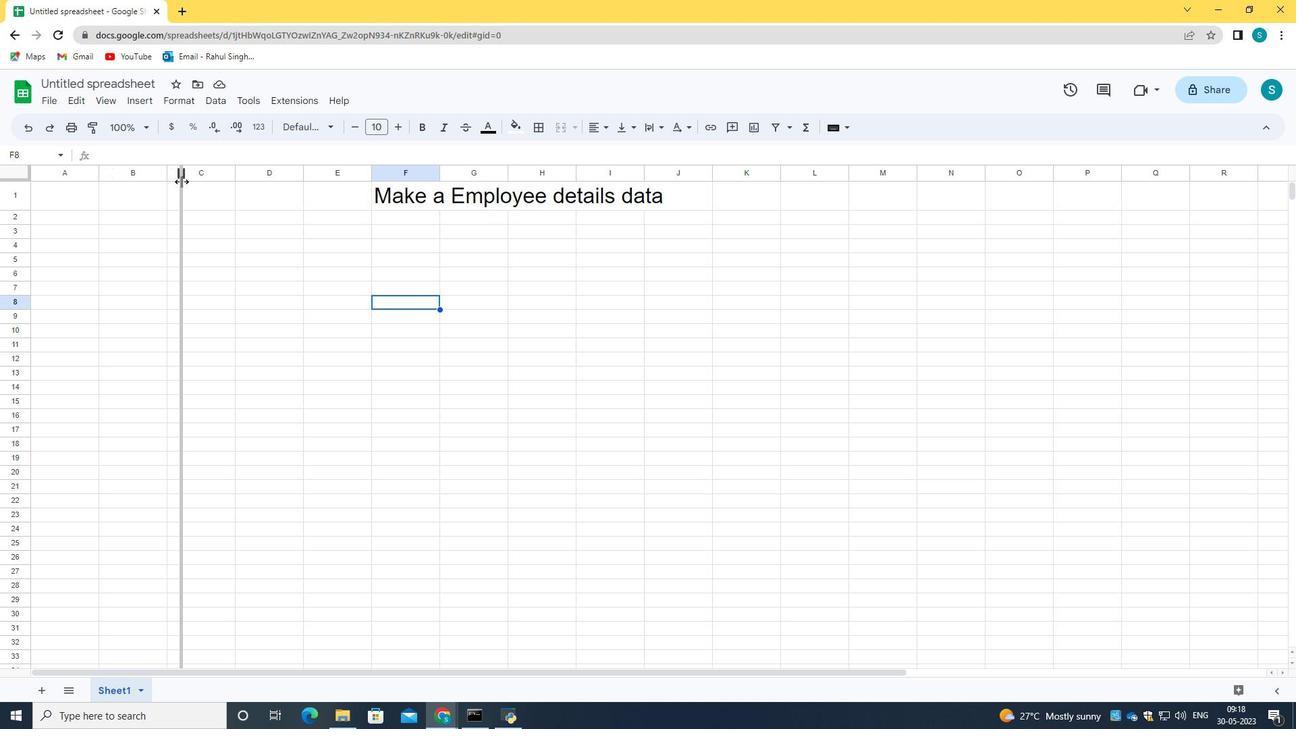 
Action: Mouse pressed left at (99, 168)
Screenshot: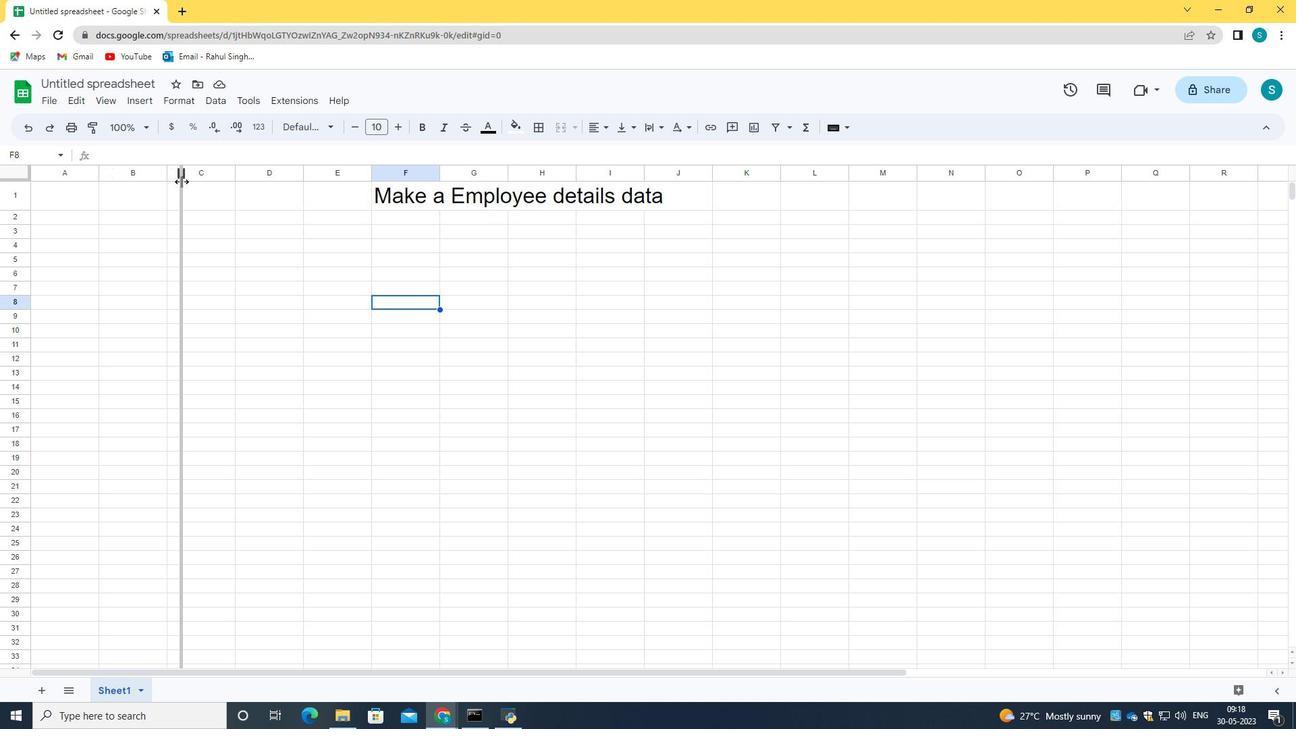 
Action: Mouse moved to (216, 173)
Screenshot: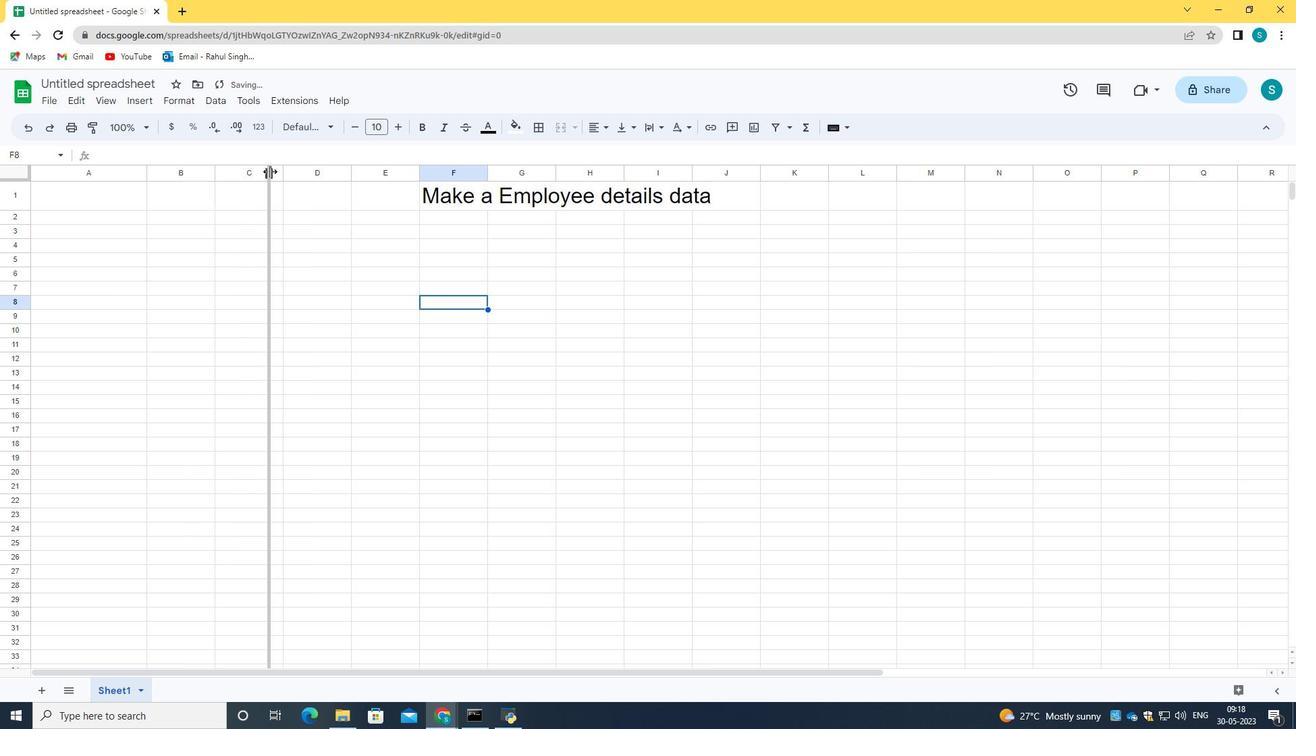 
Action: Mouse pressed left at (216, 173)
Screenshot: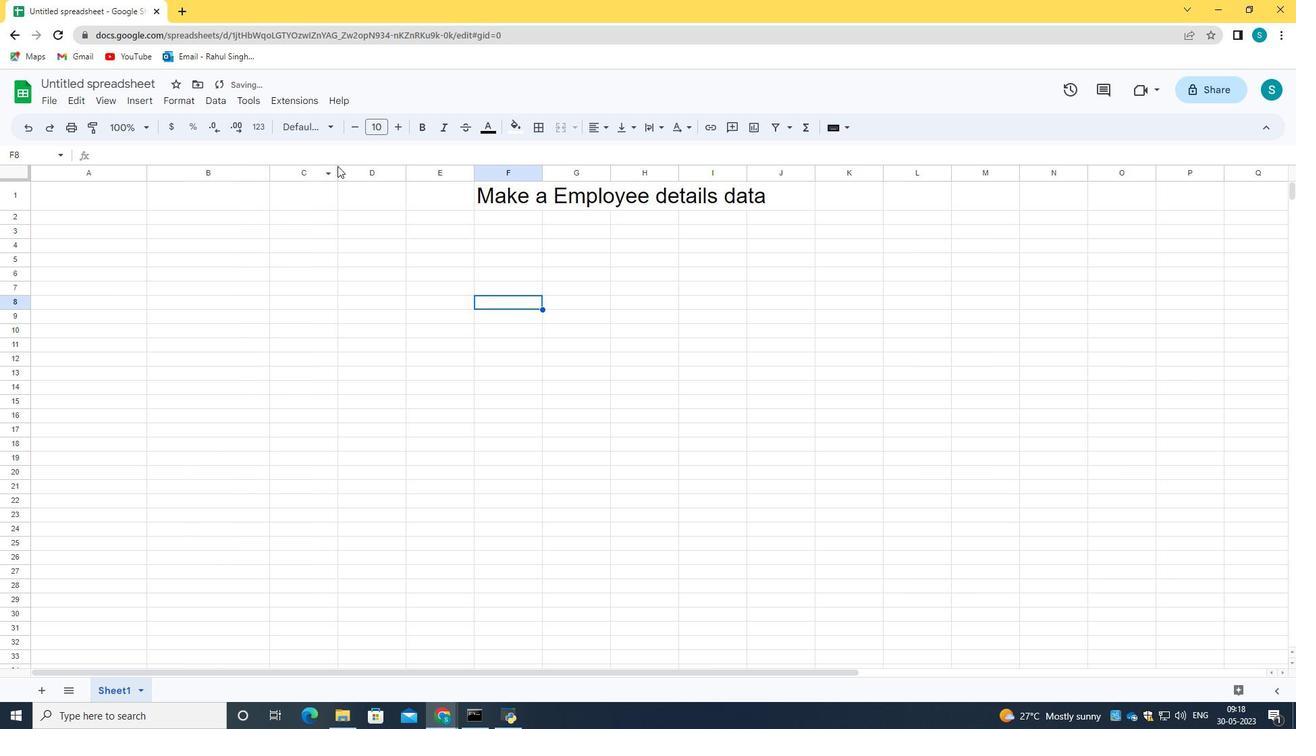 
Action: Mouse moved to (336, 170)
Screenshot: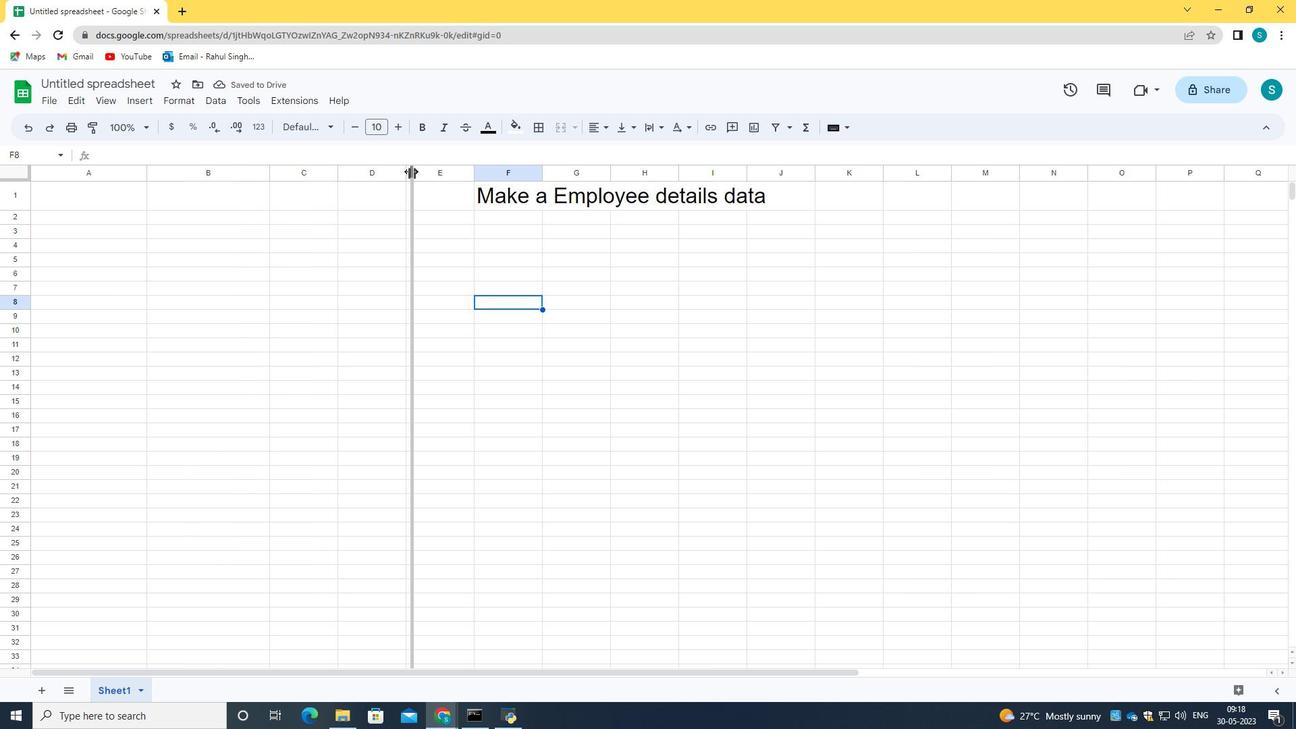 
Action: Mouse pressed left at (336, 170)
Screenshot: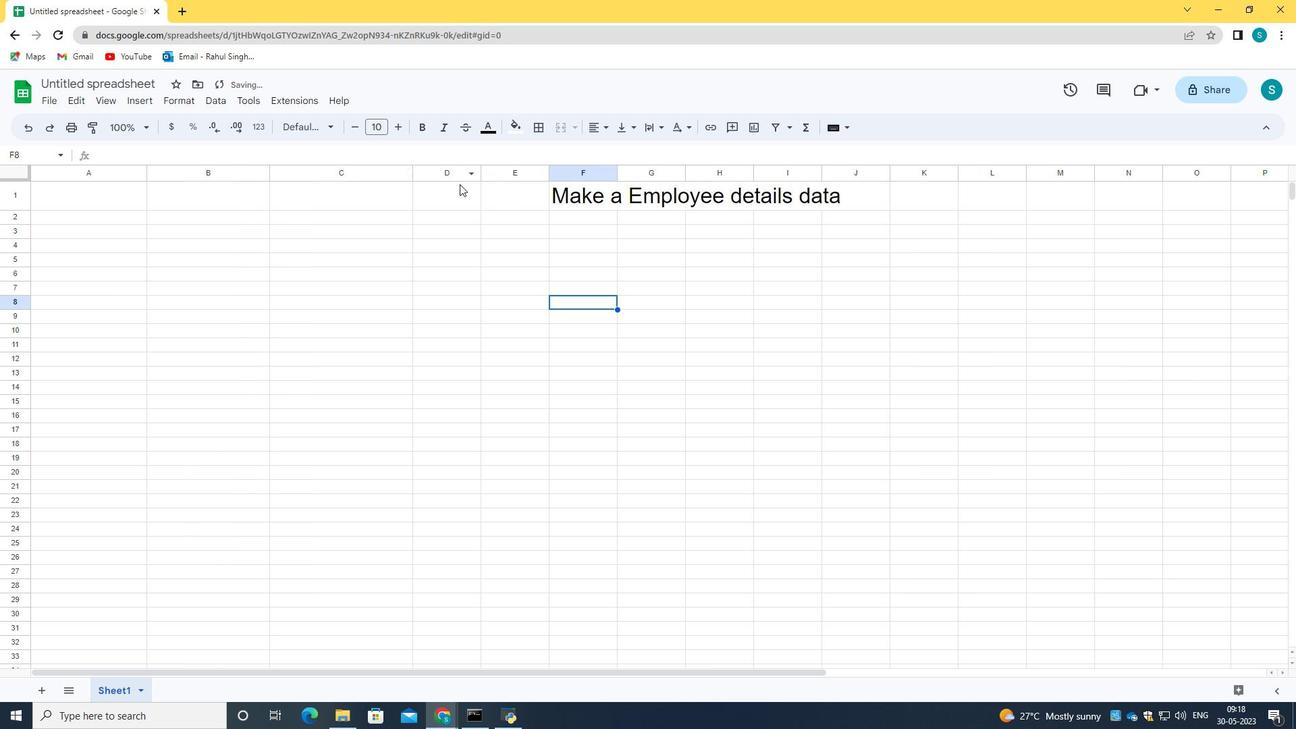 
Action: Mouse moved to (484, 174)
Screenshot: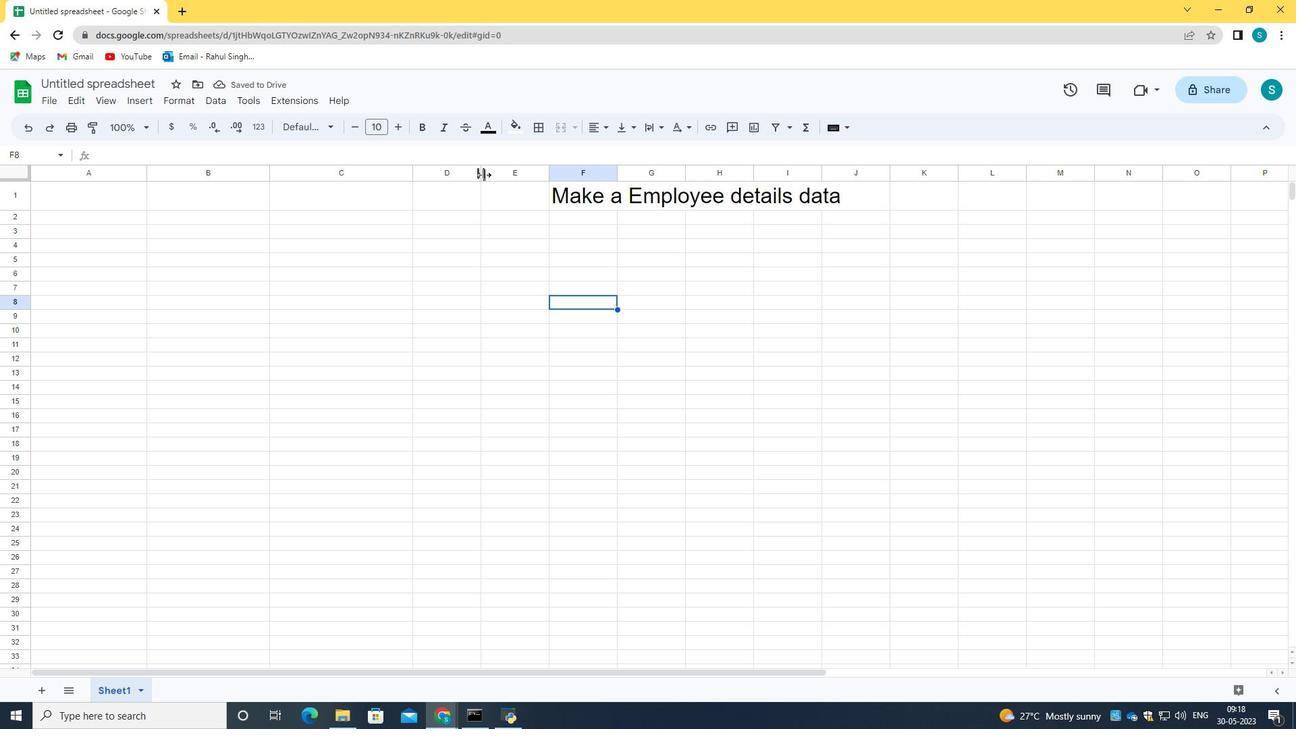 
Action: Mouse pressed left at (484, 174)
Screenshot: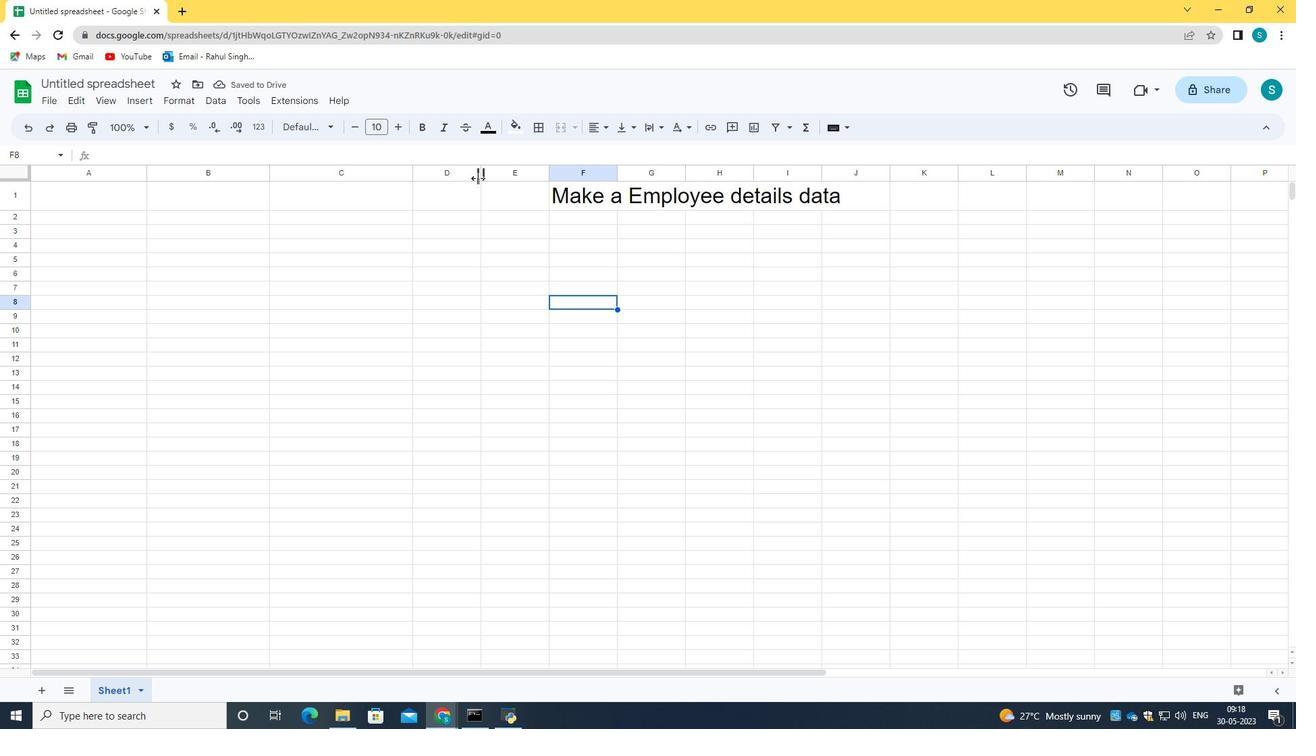 
Action: Mouse moved to (478, 178)
Screenshot: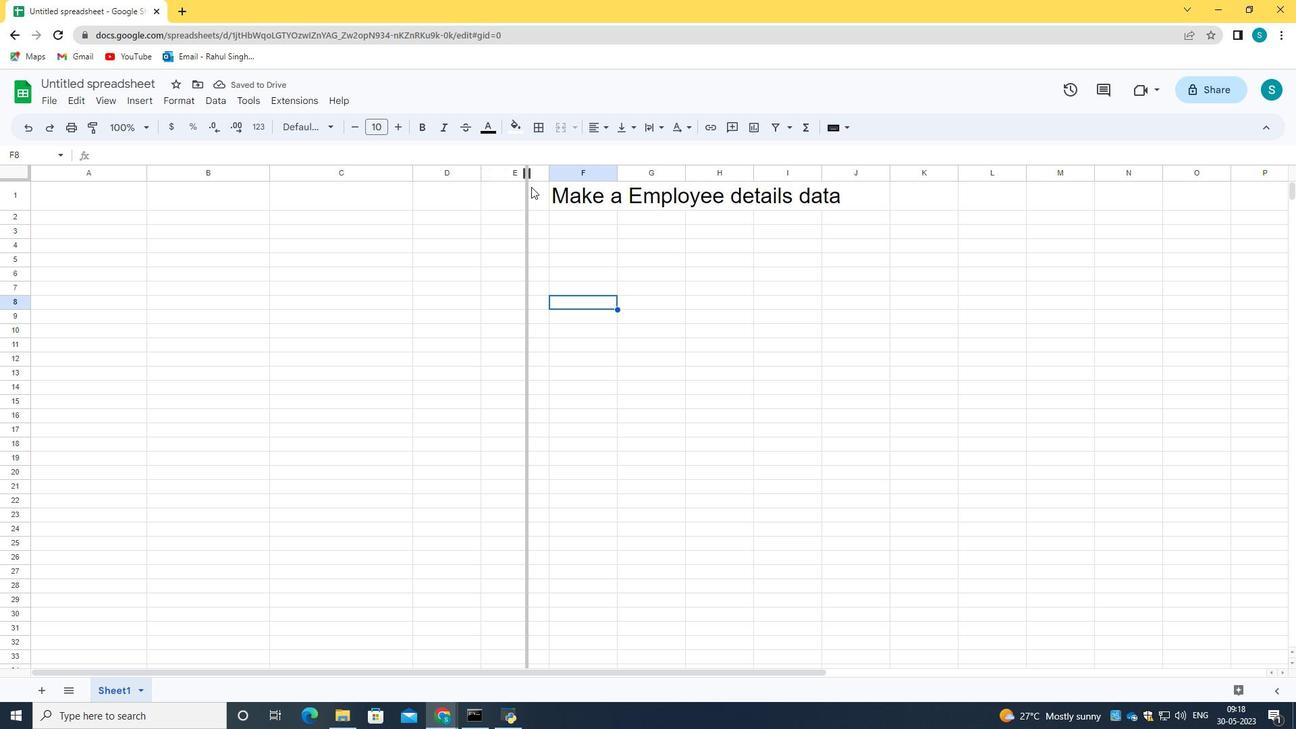 
Action: Mouse pressed left at (478, 178)
Screenshot: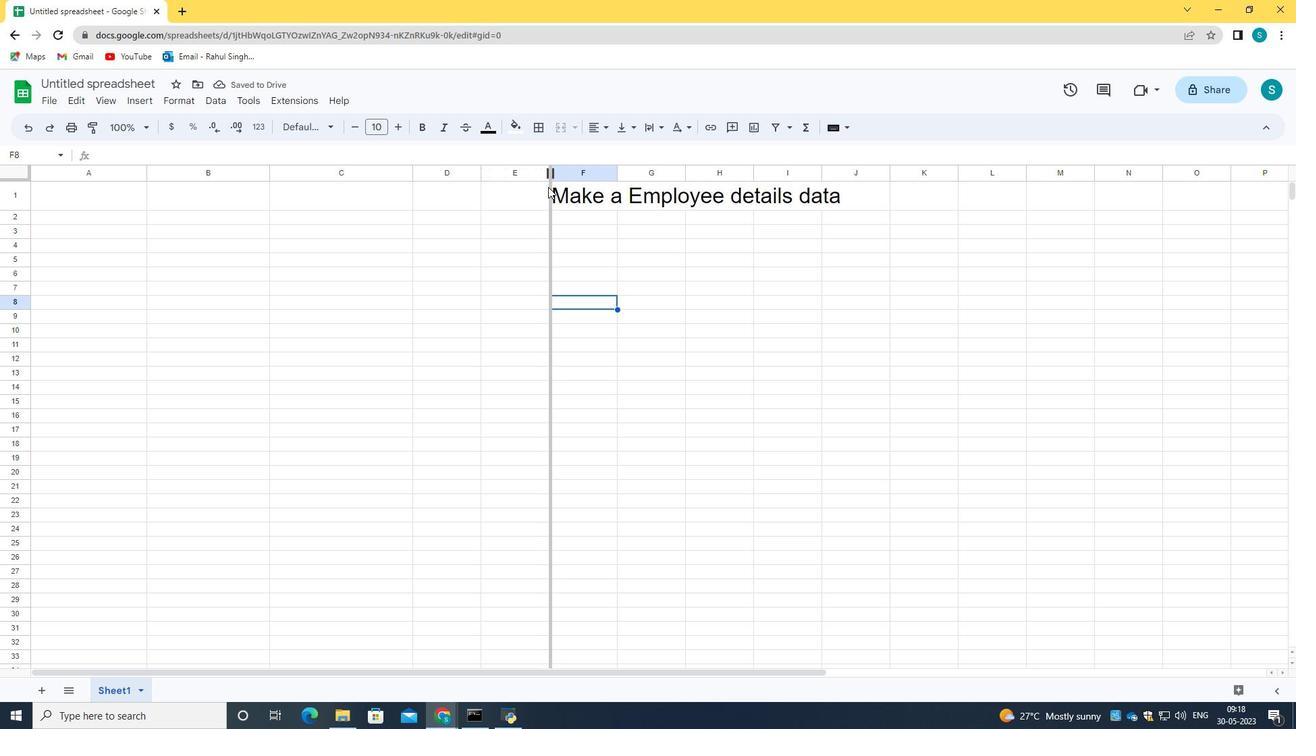 
Action: Mouse moved to (771, 190)
Screenshot: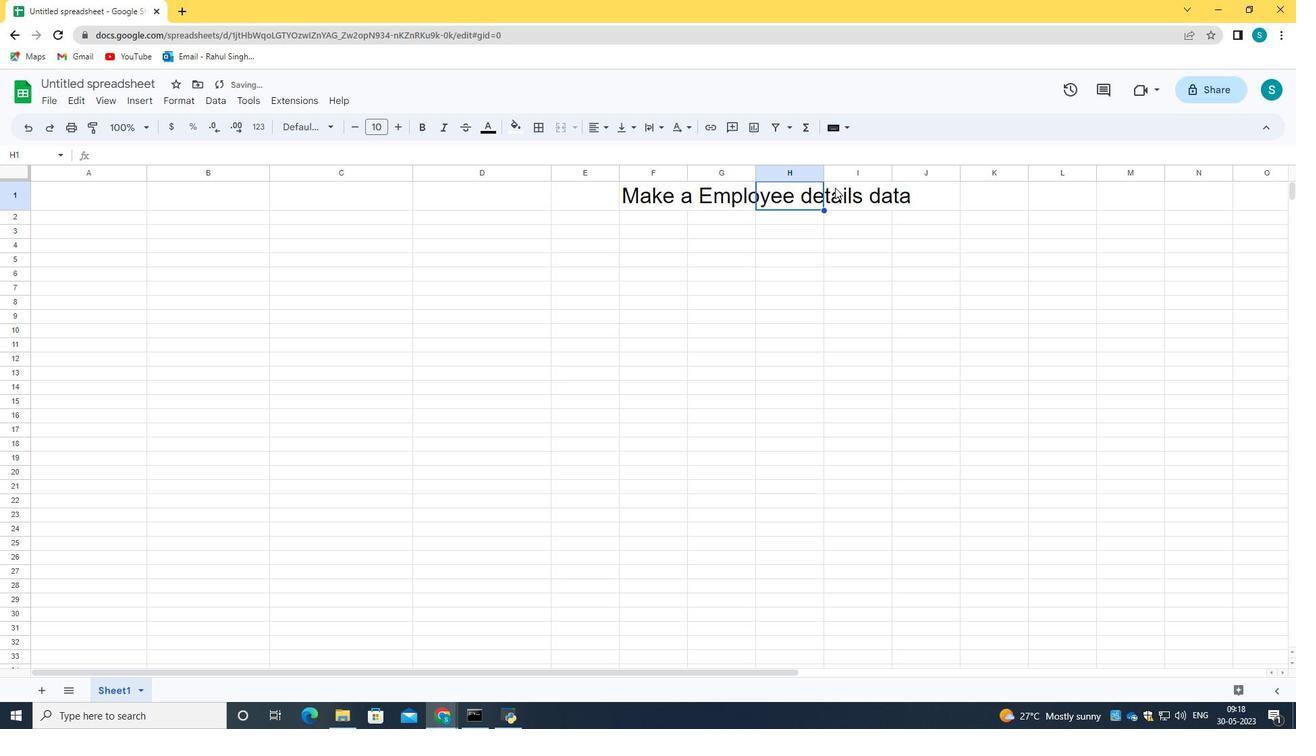 
Action: Mouse pressed left at (771, 190)
Screenshot: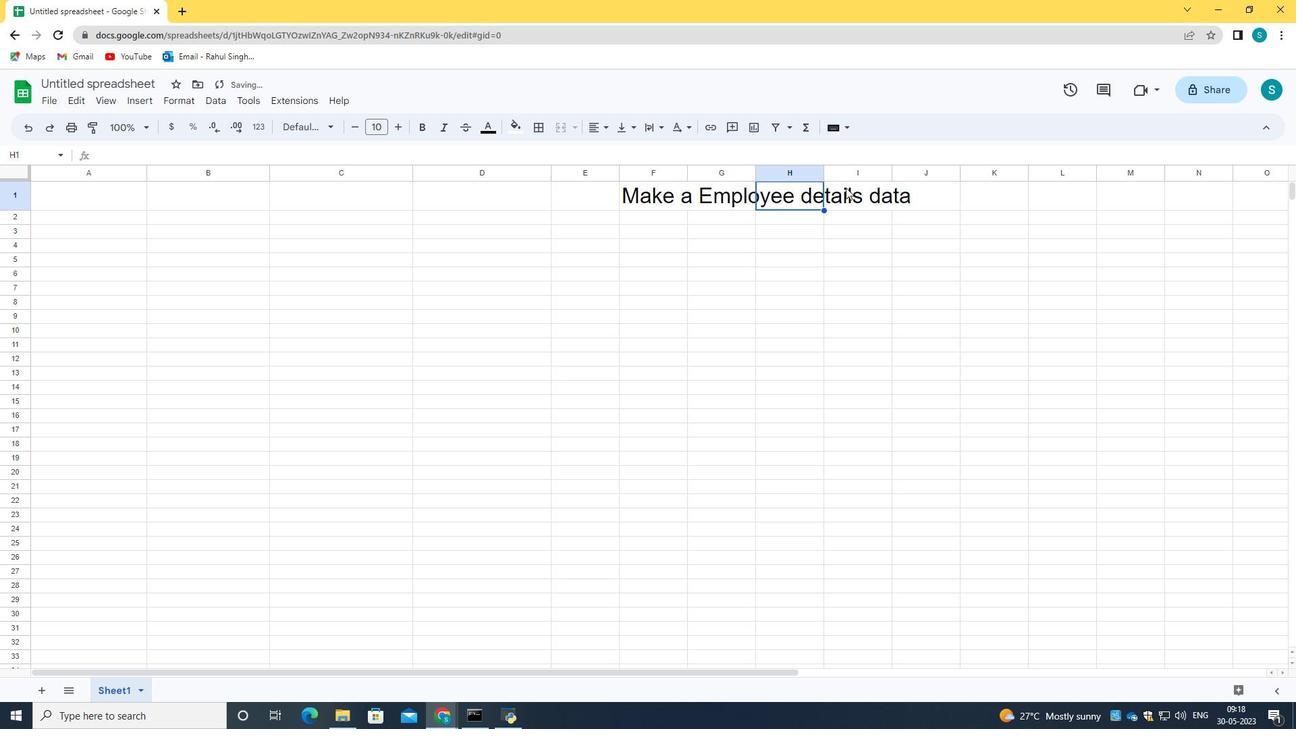 
Action: Mouse moved to (884, 187)
Screenshot: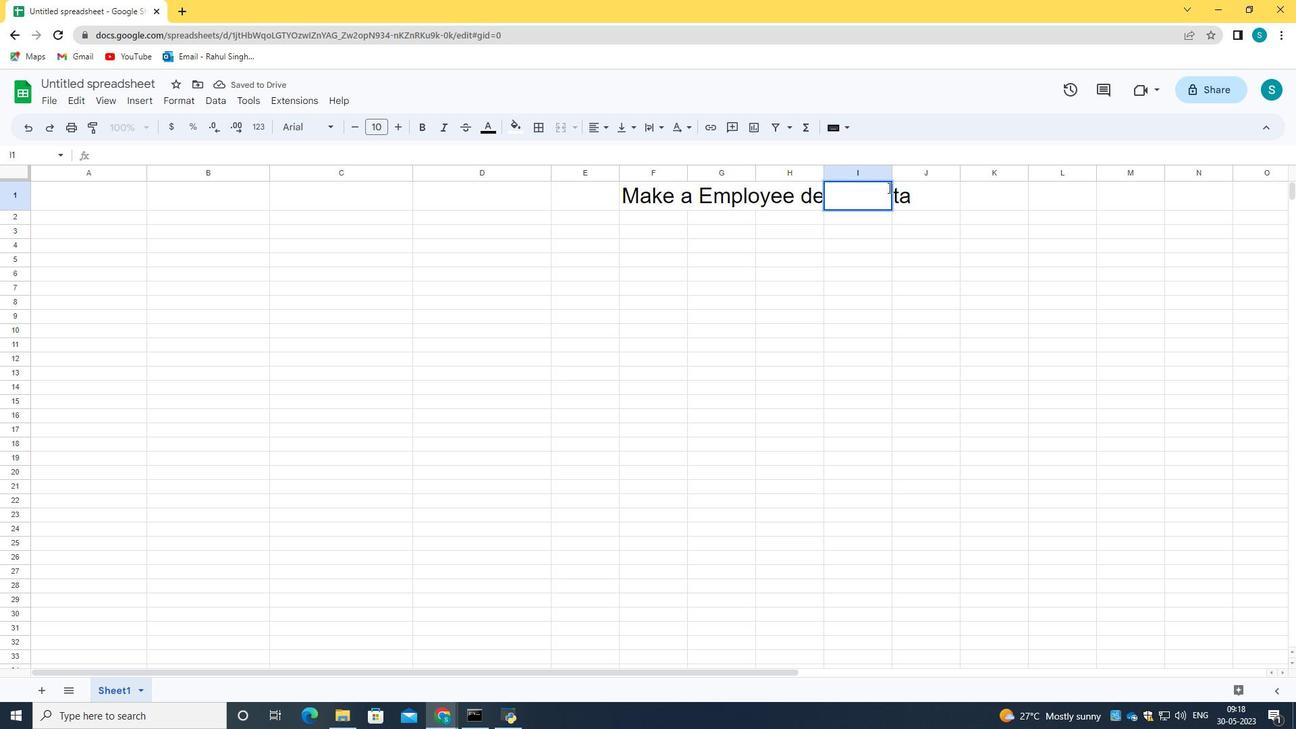 
Action: Mouse pressed left at (884, 187)
Screenshot: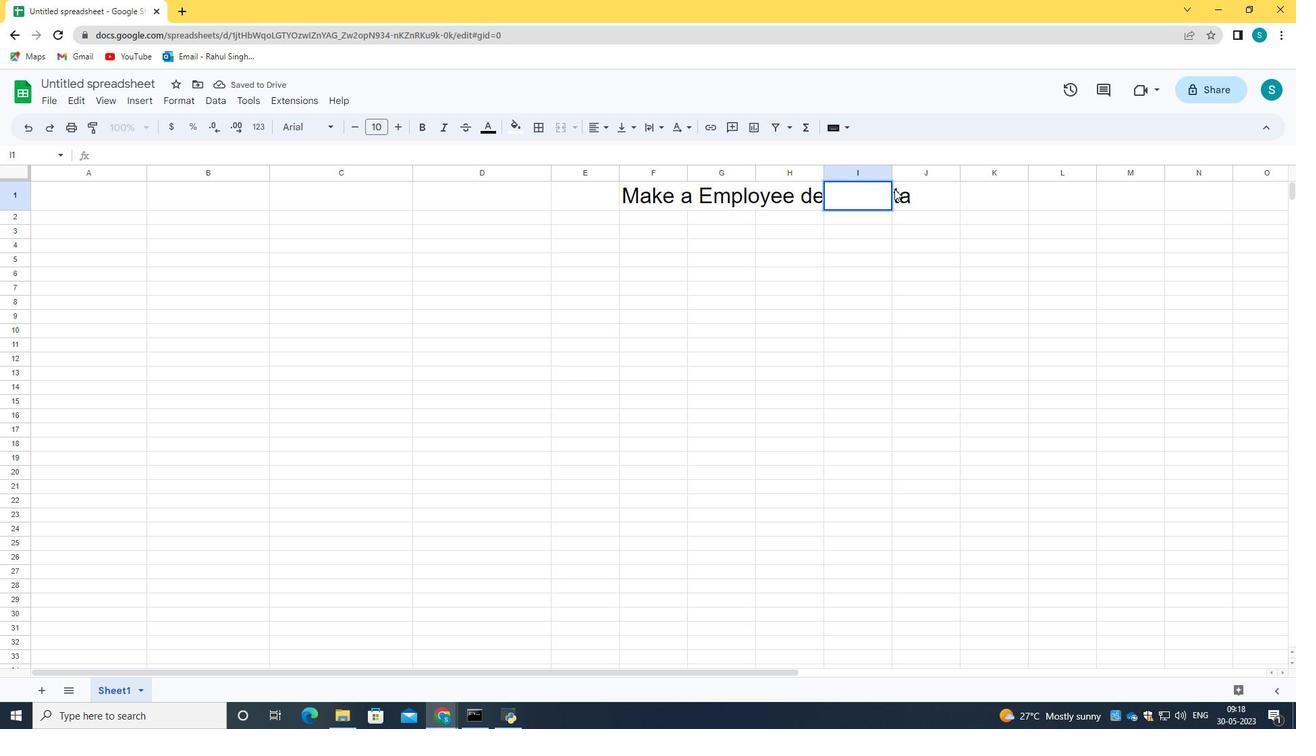 
Action: Mouse pressed left at (884, 187)
Screenshot: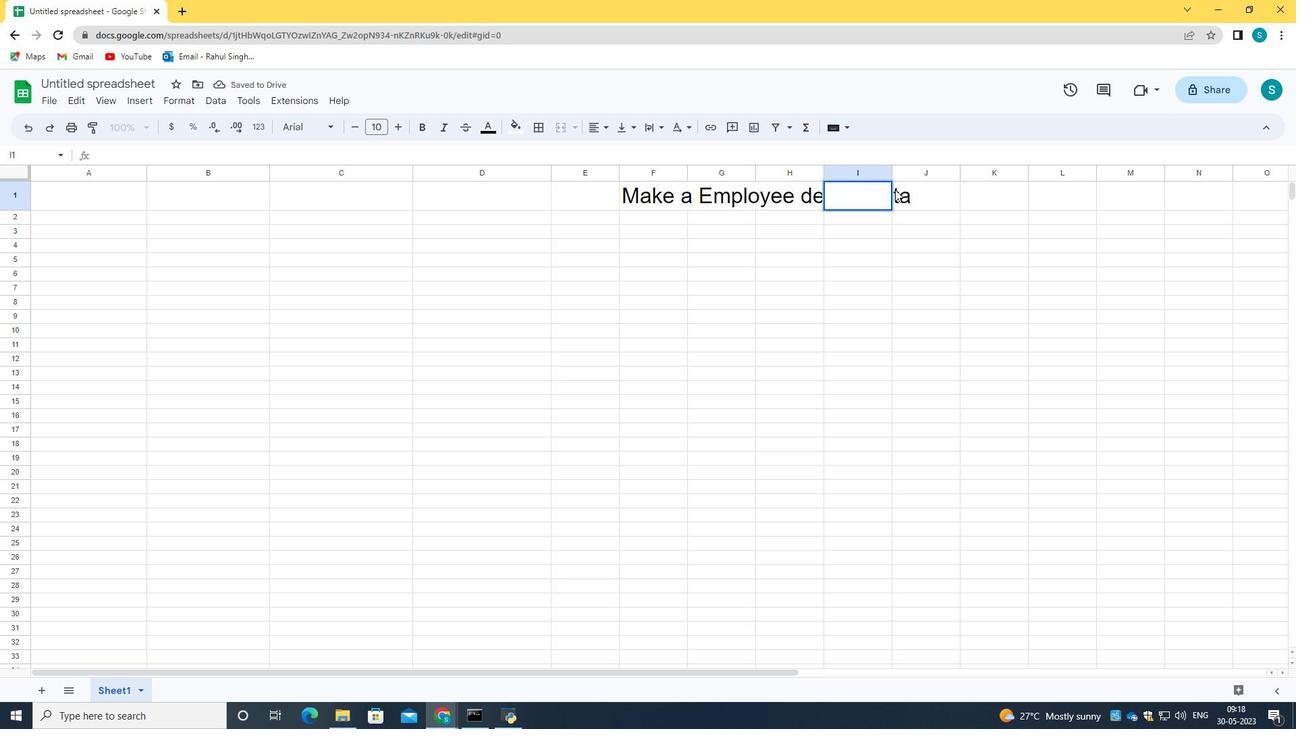 
Action: Mouse pressed left at (884, 187)
Screenshot: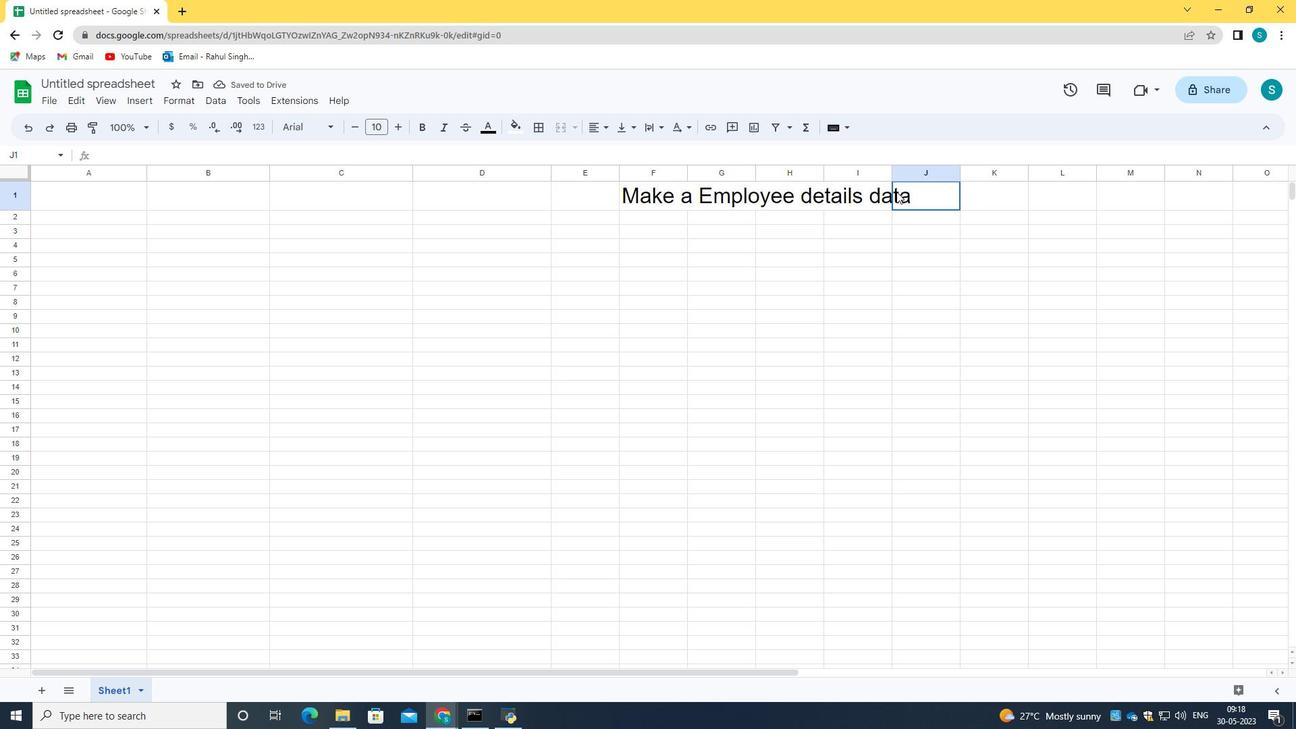 
Action: Mouse moved to (895, 189)
Screenshot: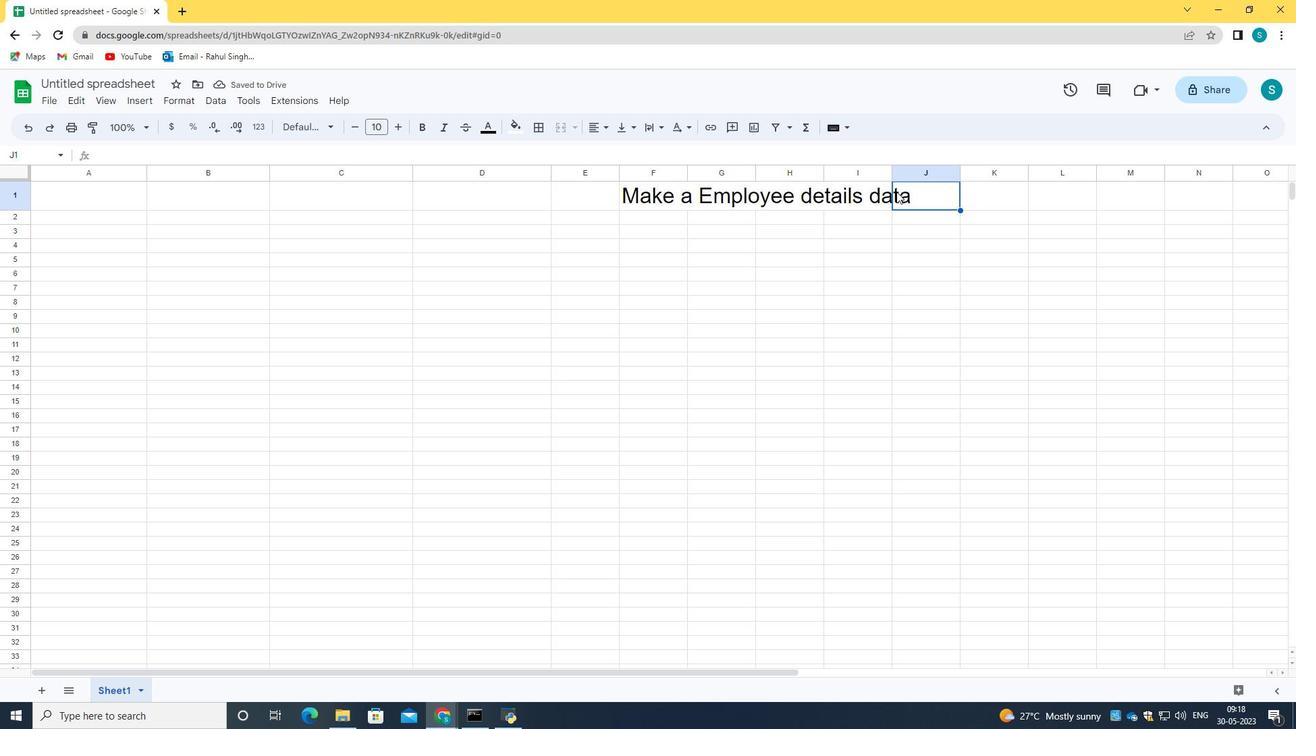 
Action: Mouse pressed left at (895, 189)
Screenshot: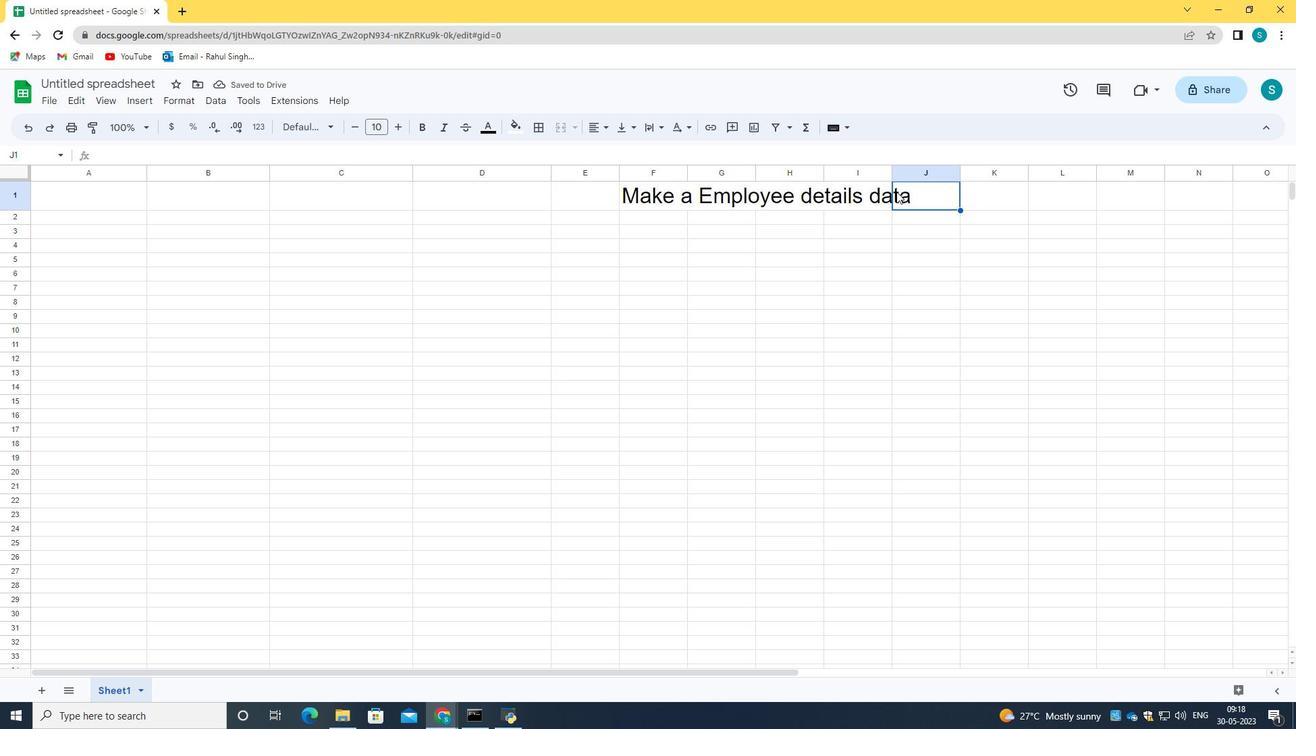 
Action: Mouse moved to (896, 191)
Screenshot: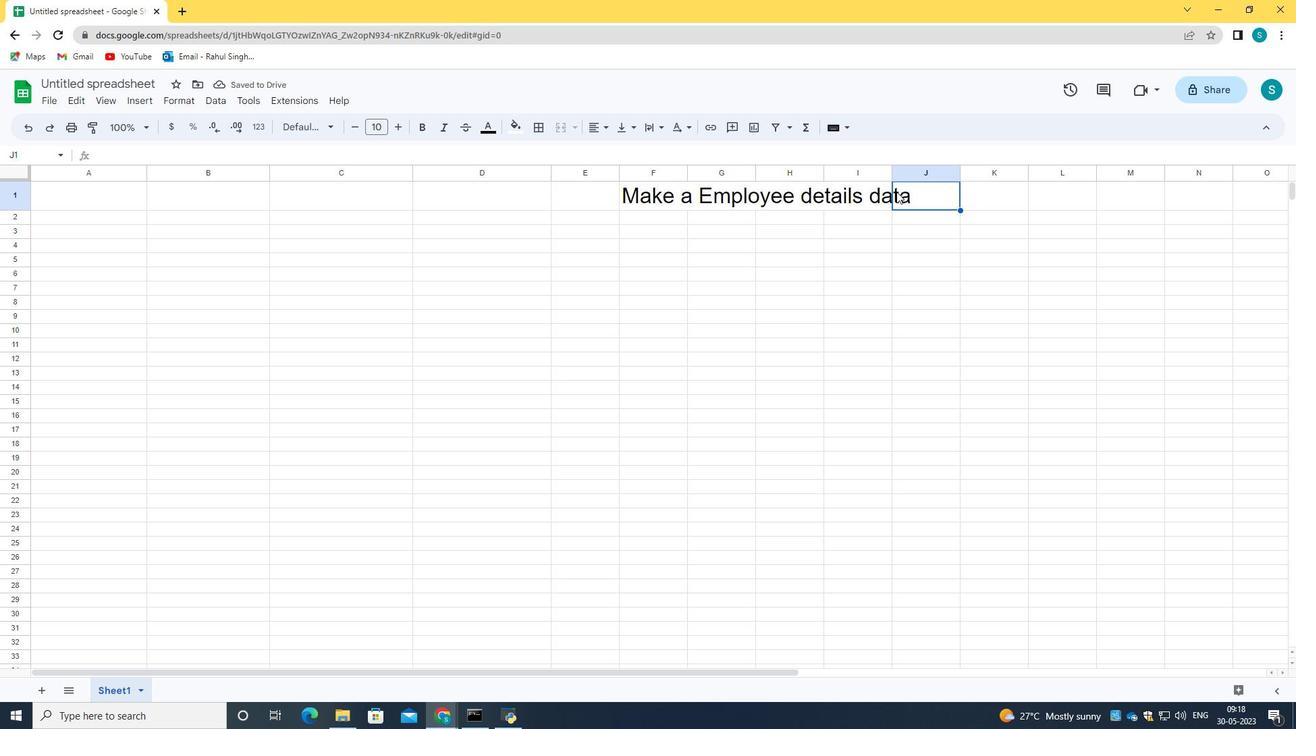 
Action: Mouse pressed left at (896, 191)
Screenshot: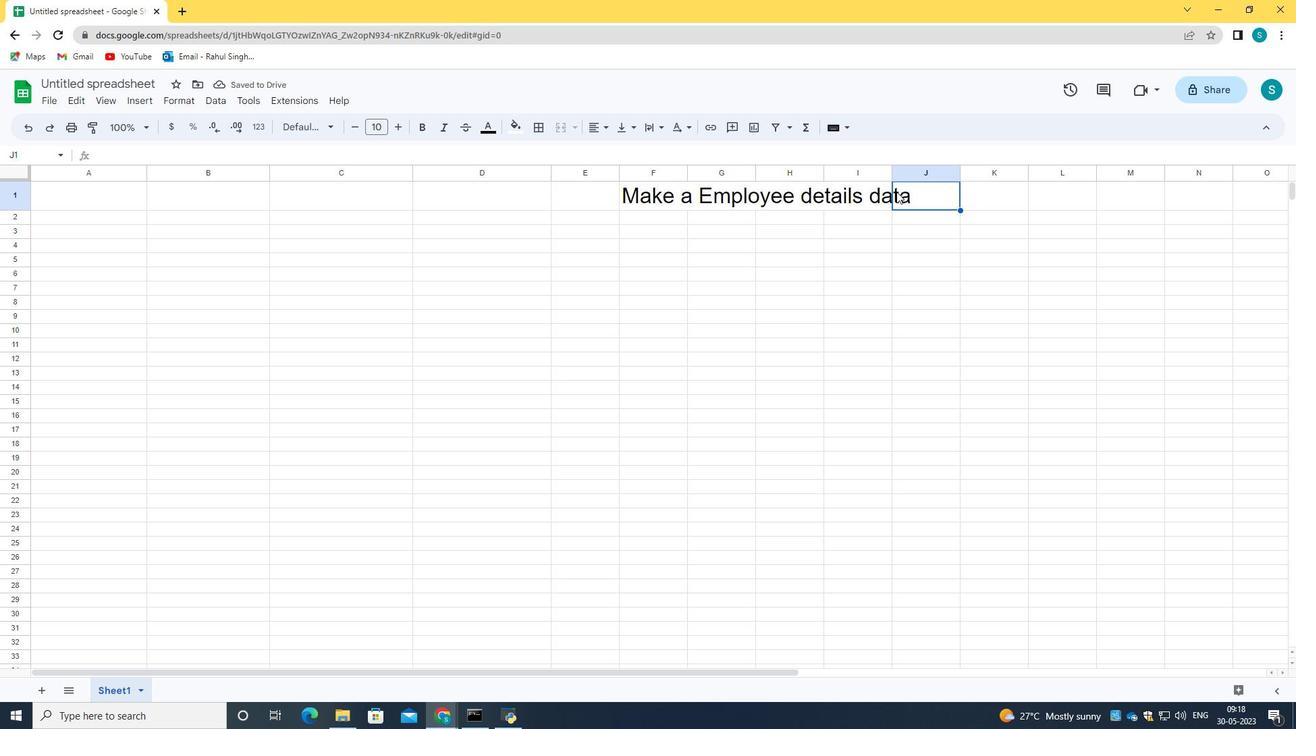 
Action: Mouse moved to (493, 86)
Screenshot: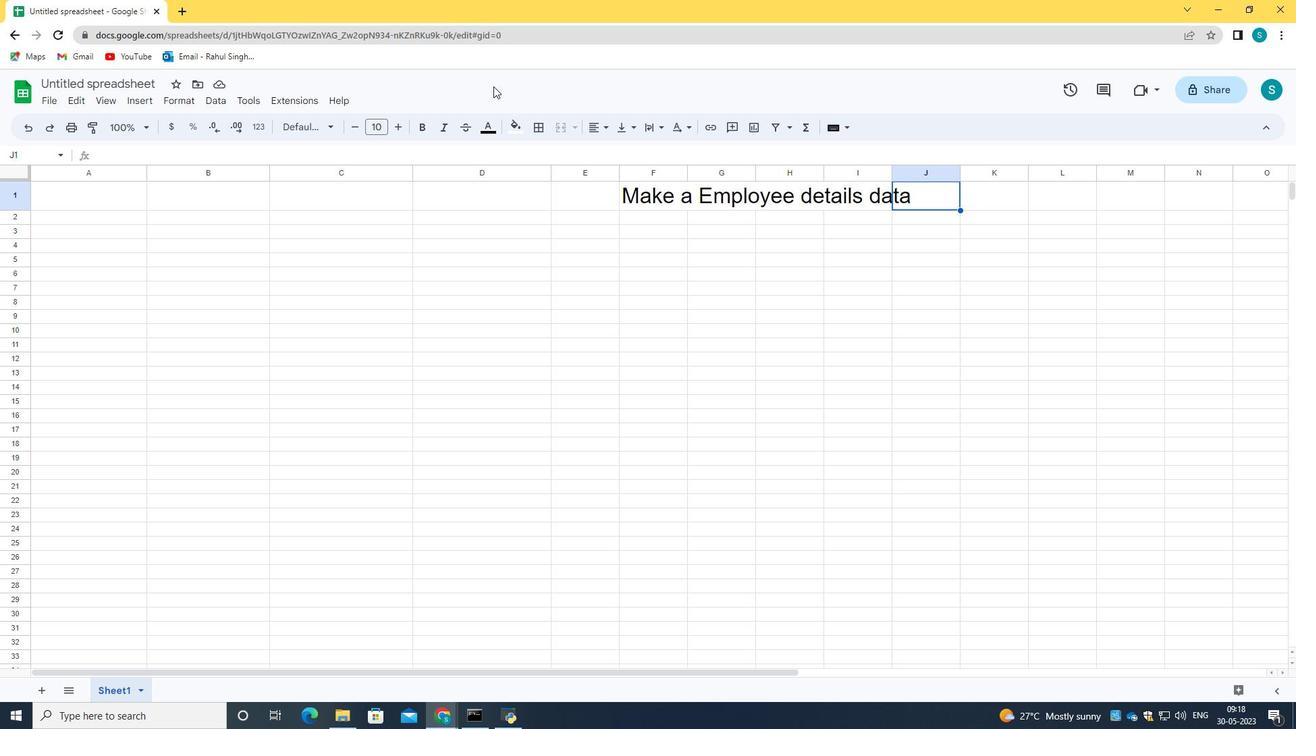 
Action: Key pressed <Key.backspace>
Screenshot: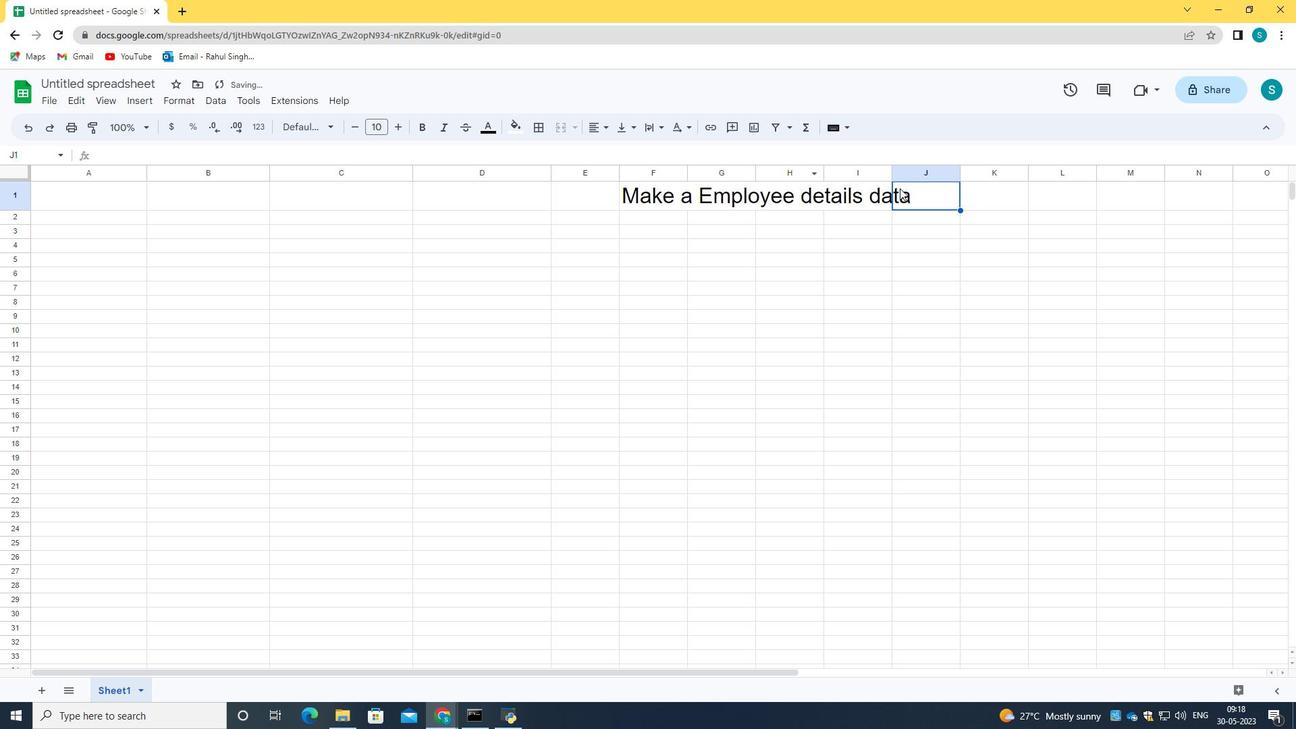 
Action: Mouse moved to (902, 193)
Screenshot: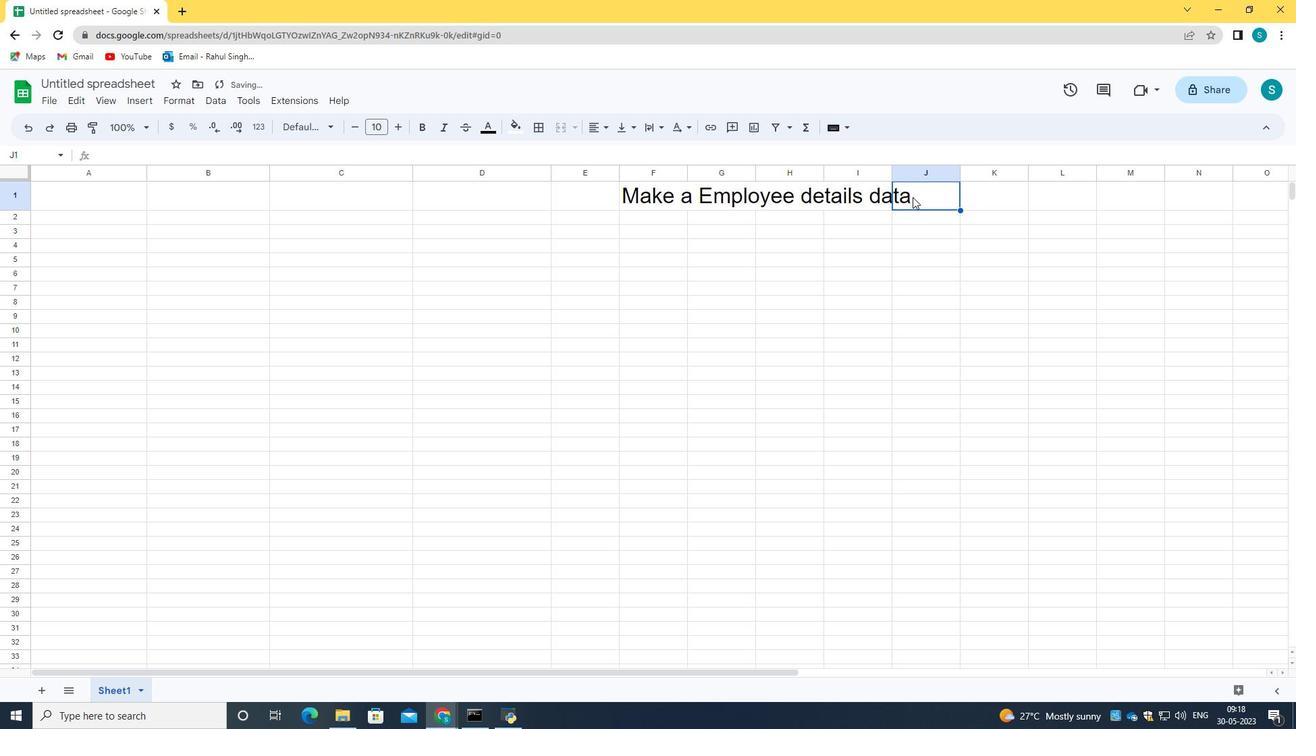 
Action: Mouse pressed left at (902, 193)
Screenshot: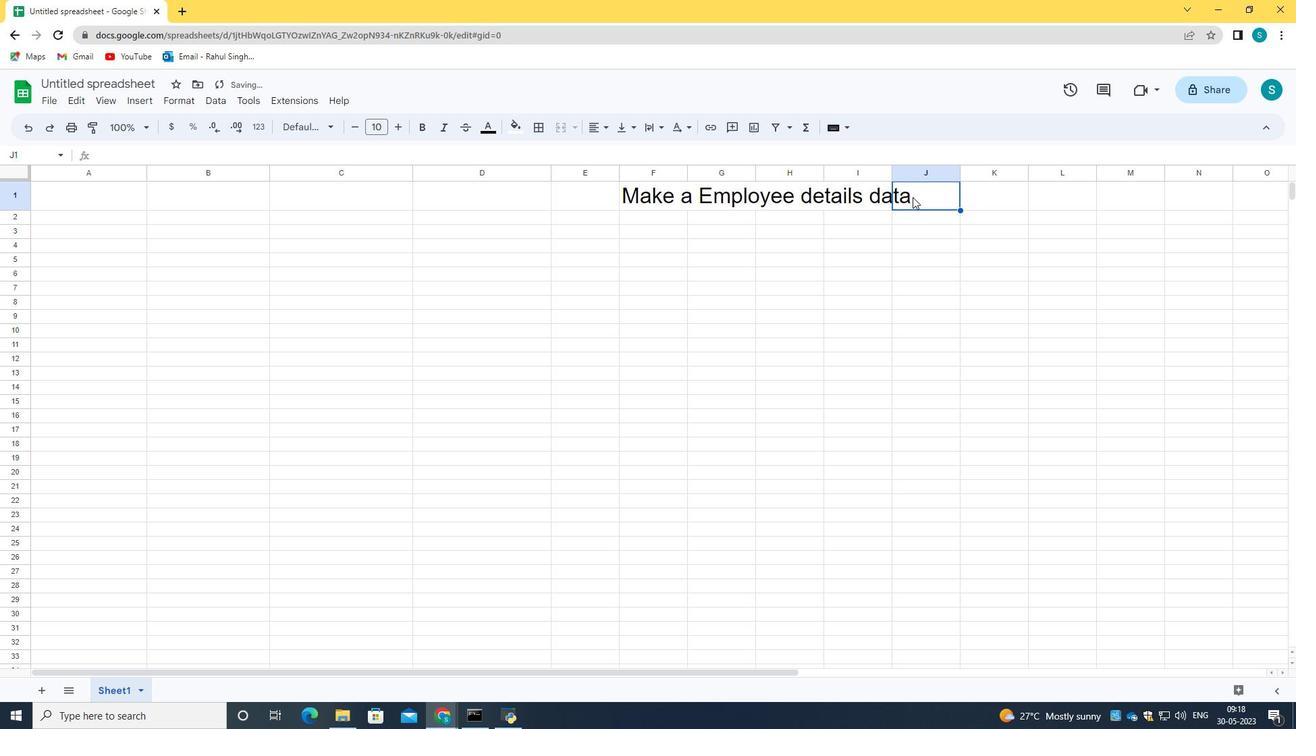 
Action: Mouse moved to (912, 197)
Screenshot: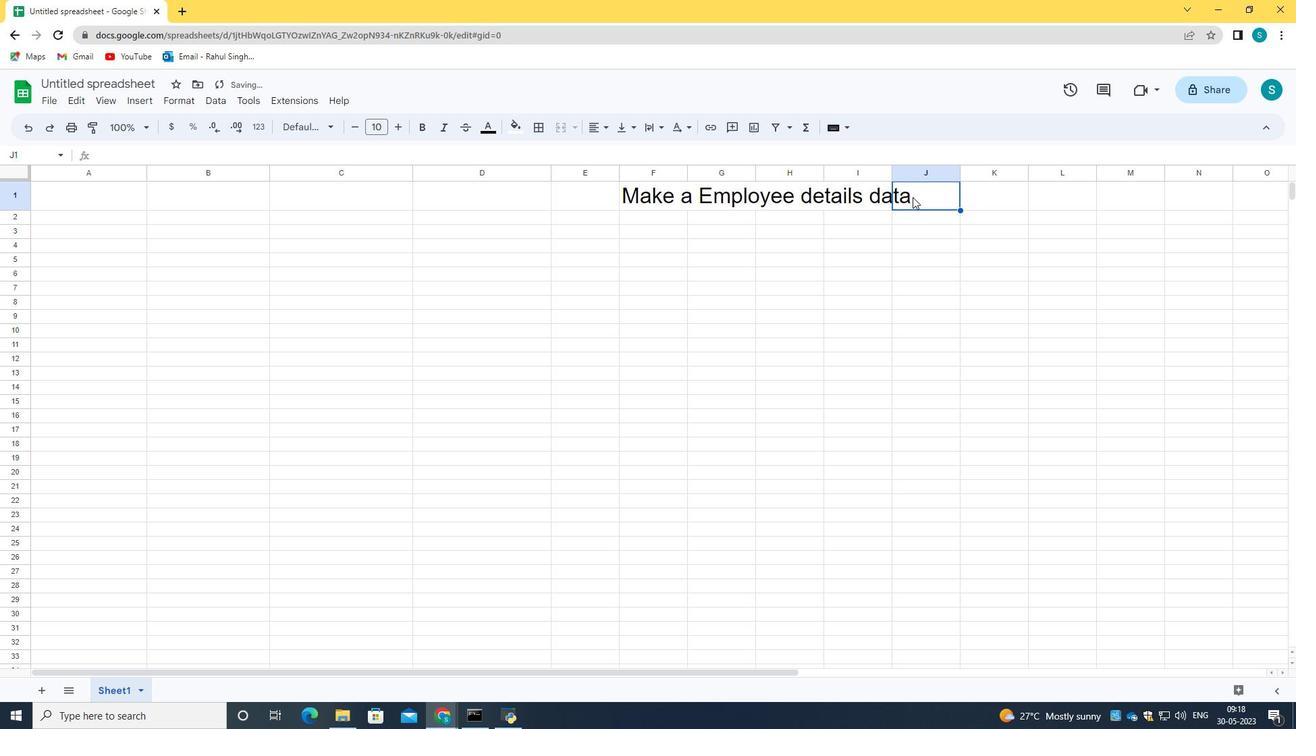 
Action: Mouse pressed left at (912, 197)
Screenshot: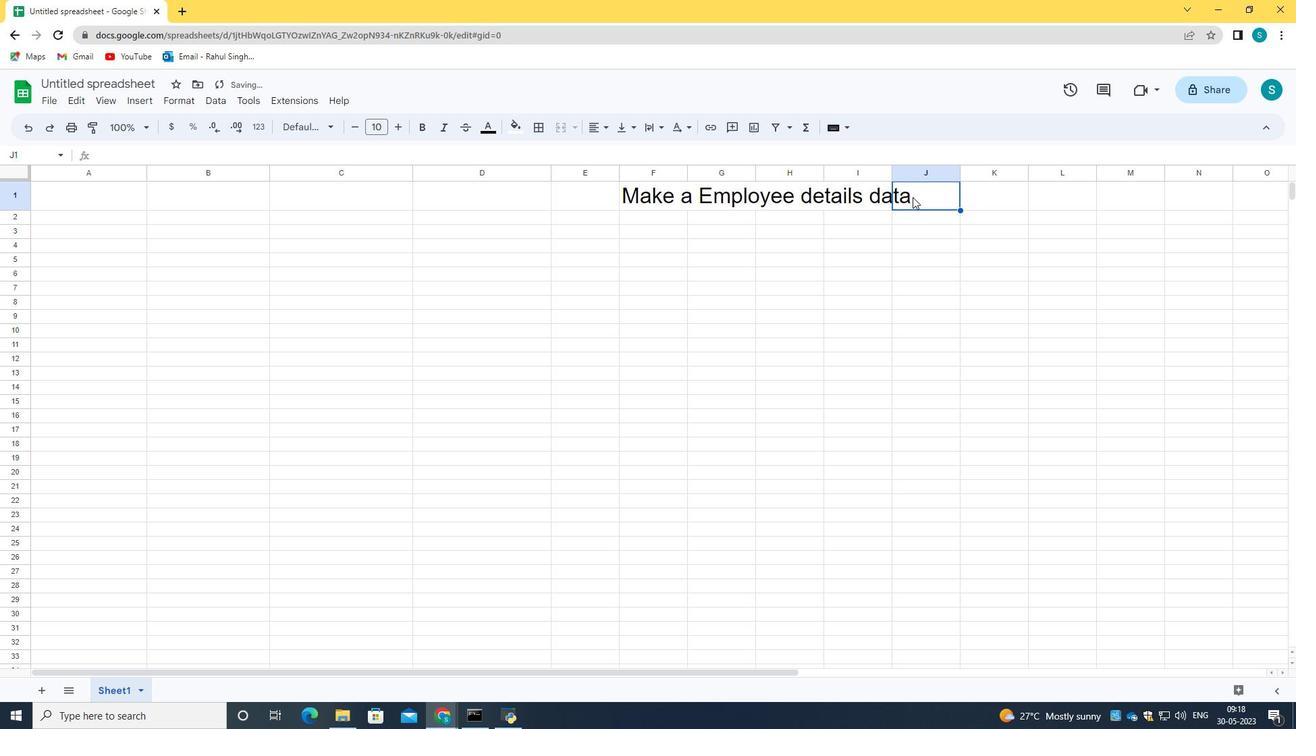 
Action: Key pressed <Key.backspace>
Screenshot: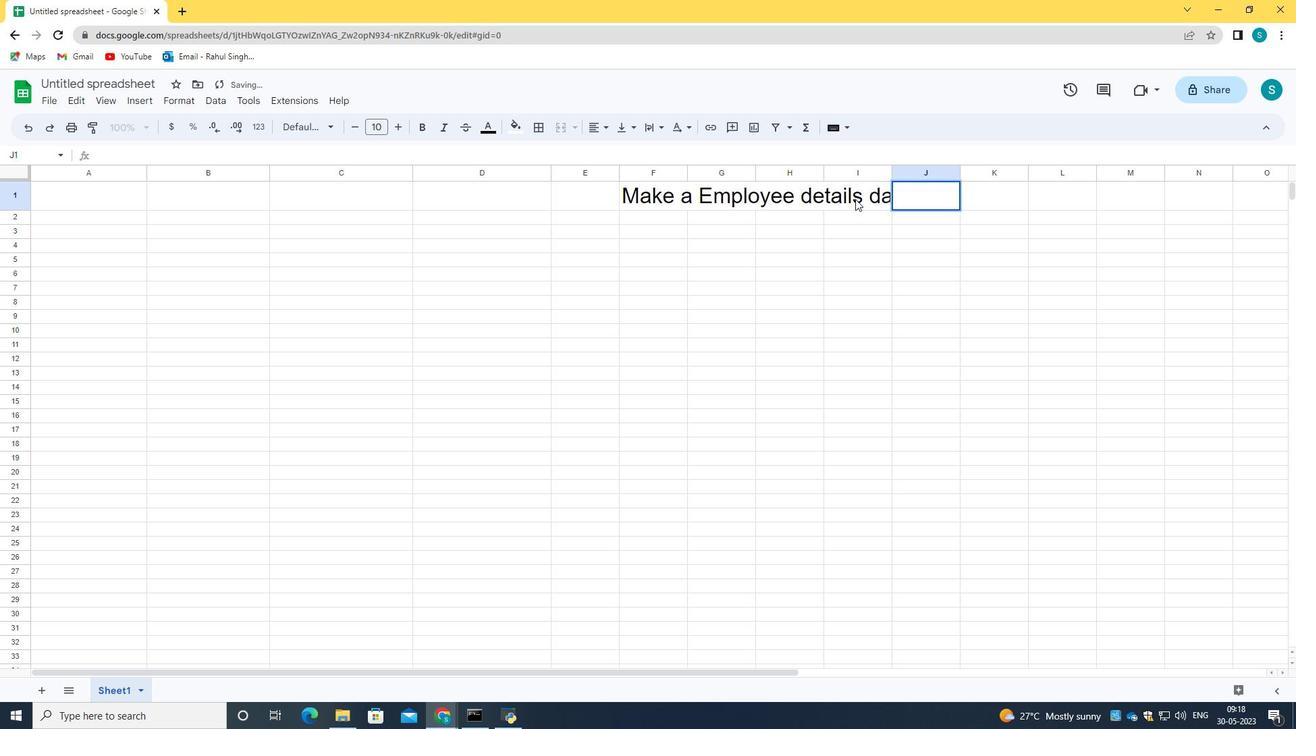 
Action: Mouse moved to (912, 197)
Screenshot: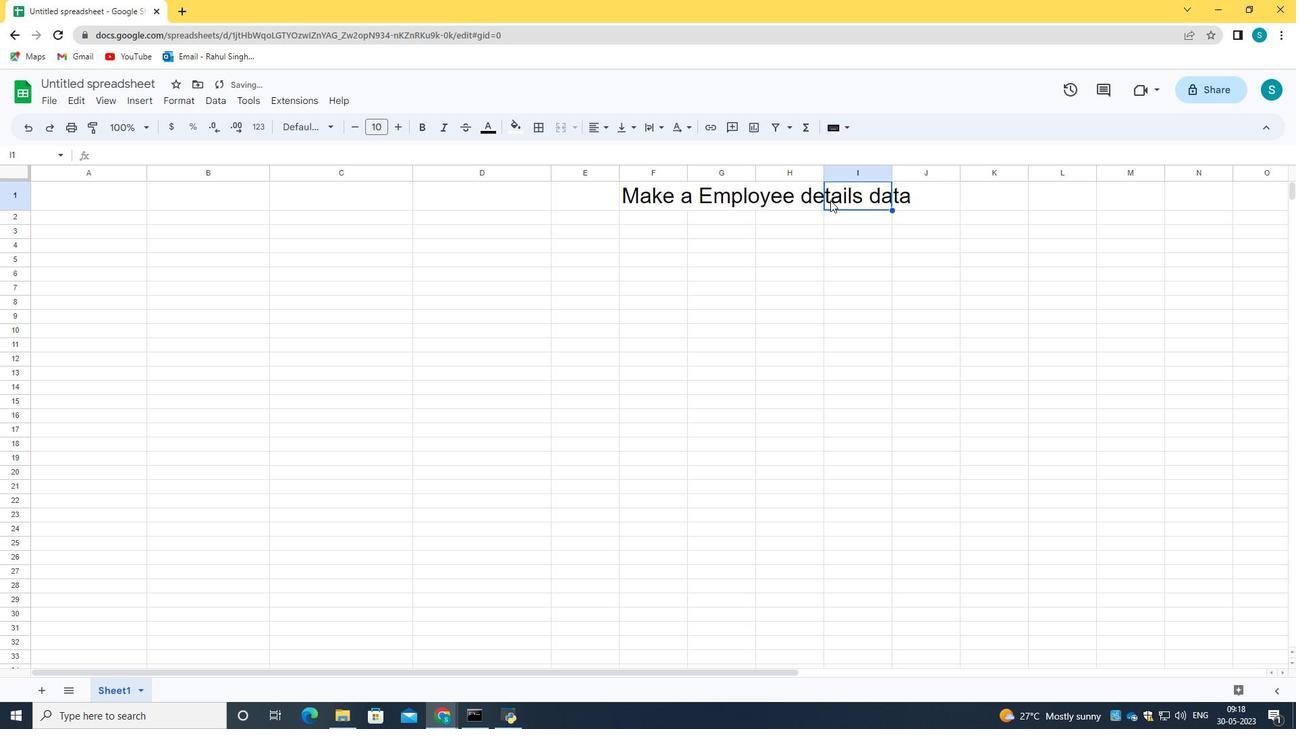 
Action: Mouse pressed left at (912, 197)
Screenshot: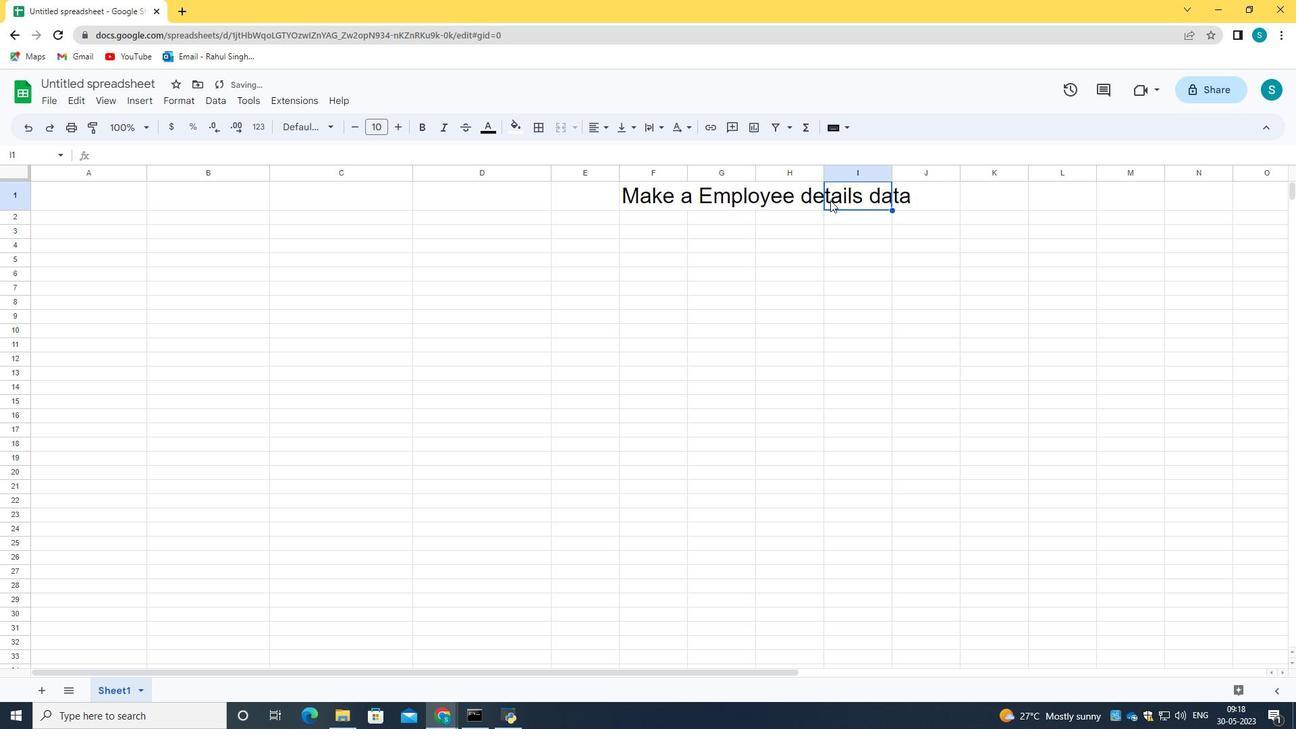 
Action: Mouse pressed left at (912, 197)
Screenshot: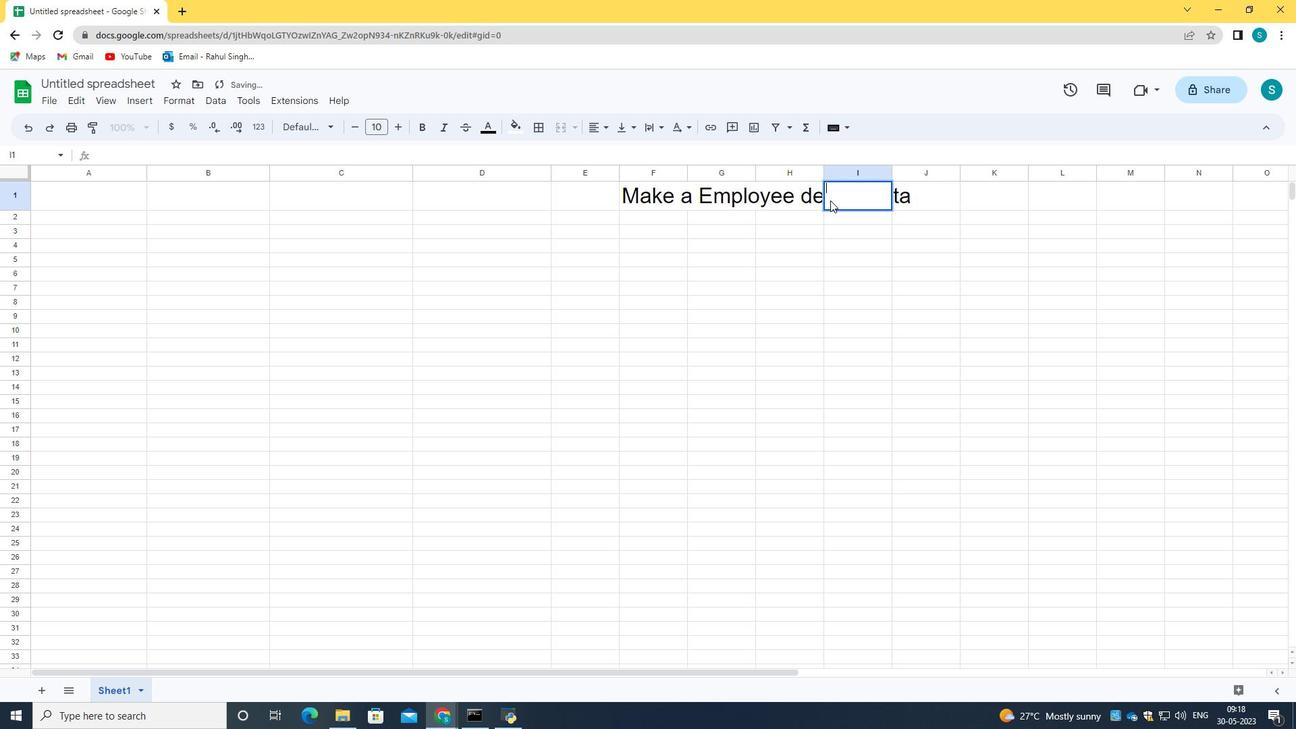 
Action: Mouse pressed left at (912, 197)
Screenshot: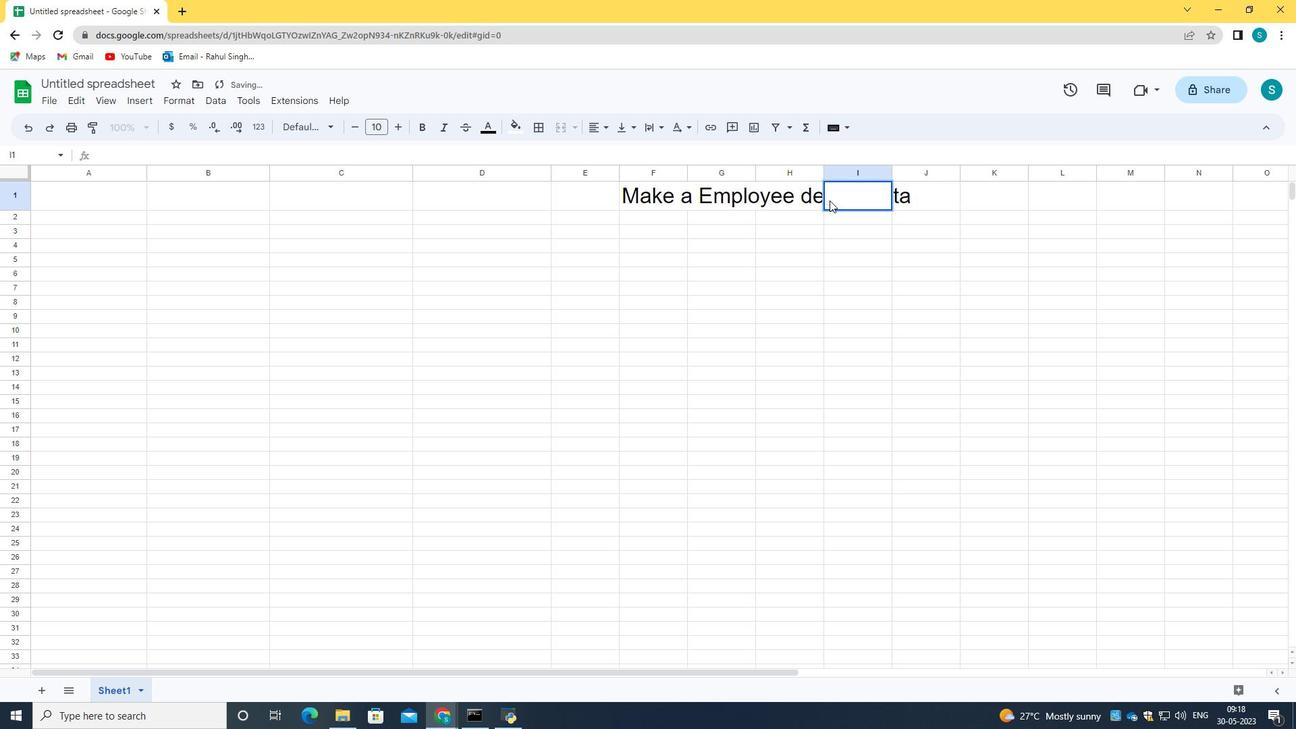 
Action: Mouse moved to (831, 200)
Screenshot: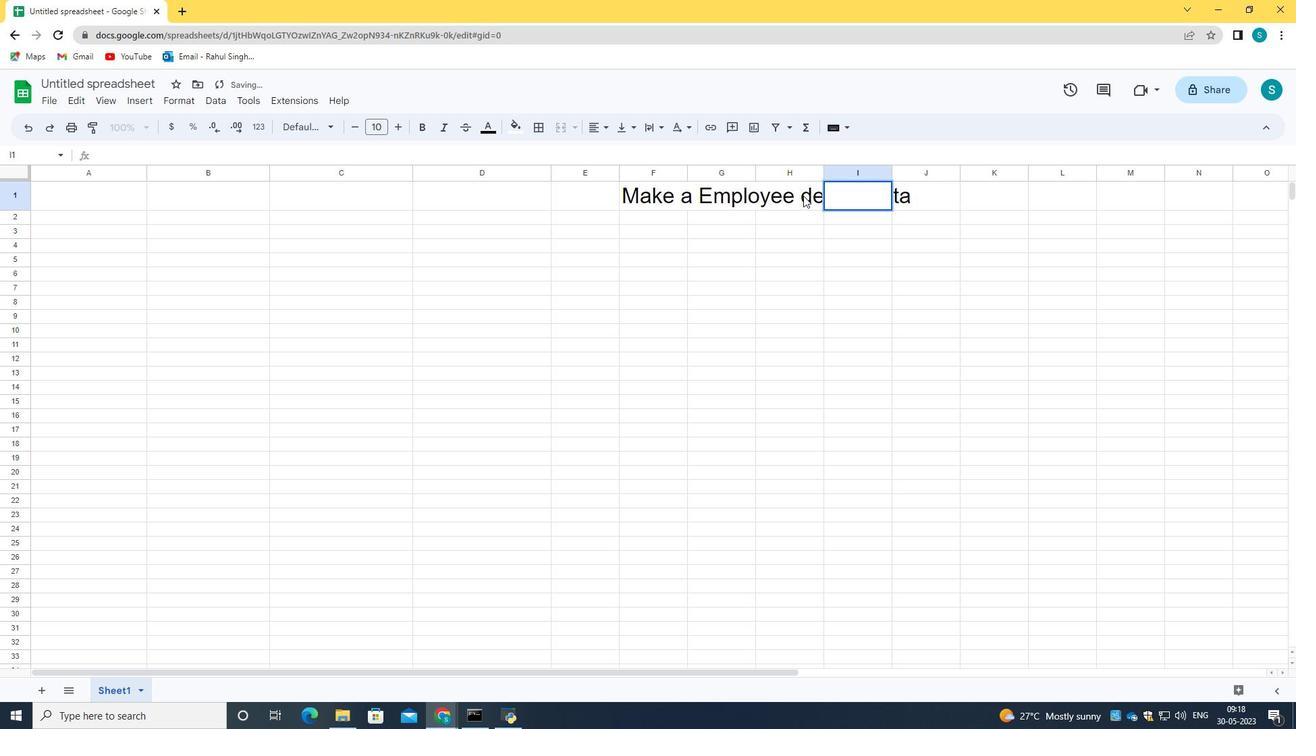 
Action: Mouse pressed left at (831, 200)
Screenshot: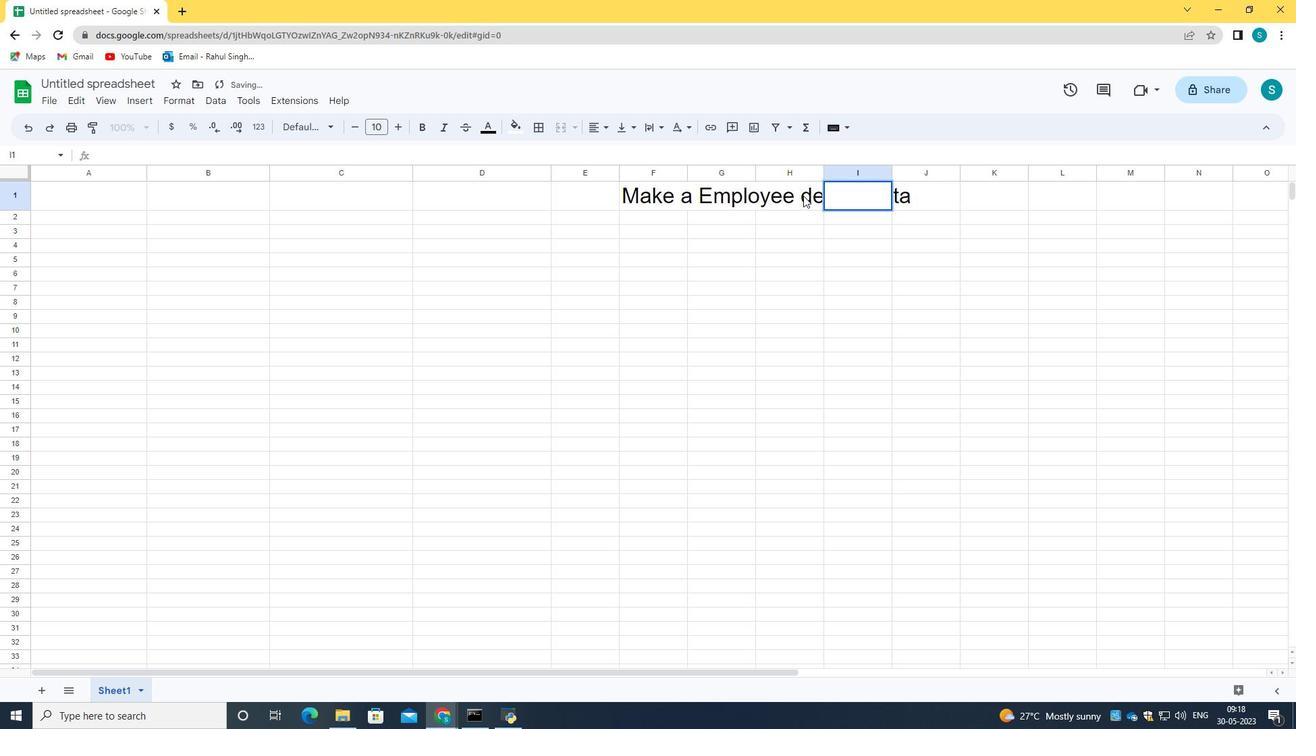 
Action: Mouse moved to (830, 200)
Screenshot: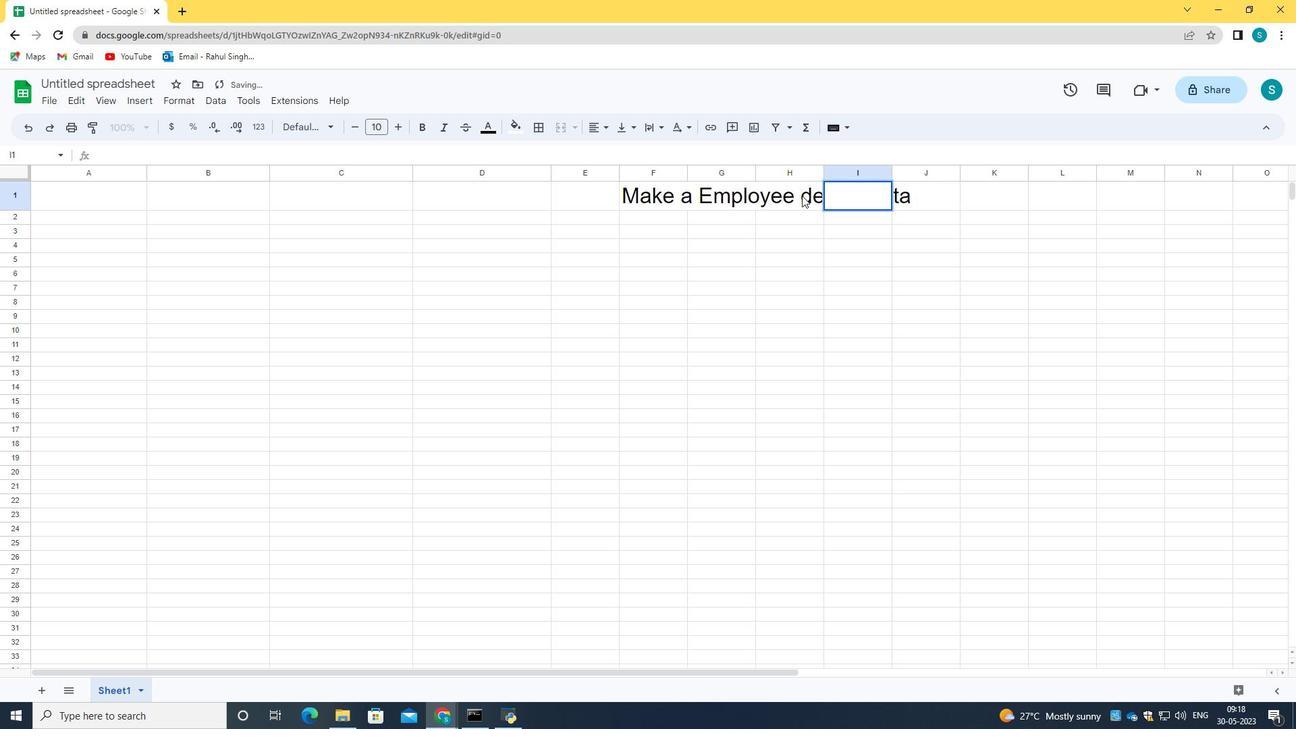 
Action: Mouse pressed left at (830, 200)
Screenshot: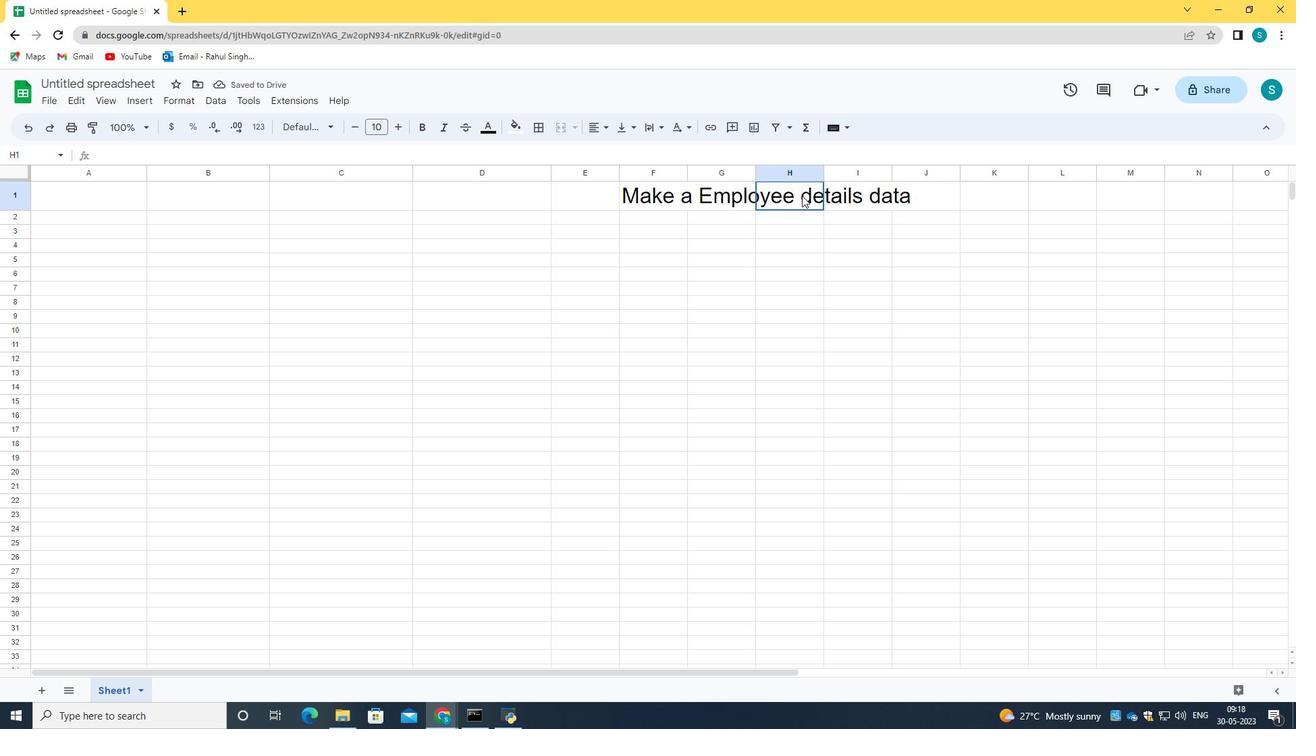 
Action: Key pressed <Key.backspace>
Screenshot: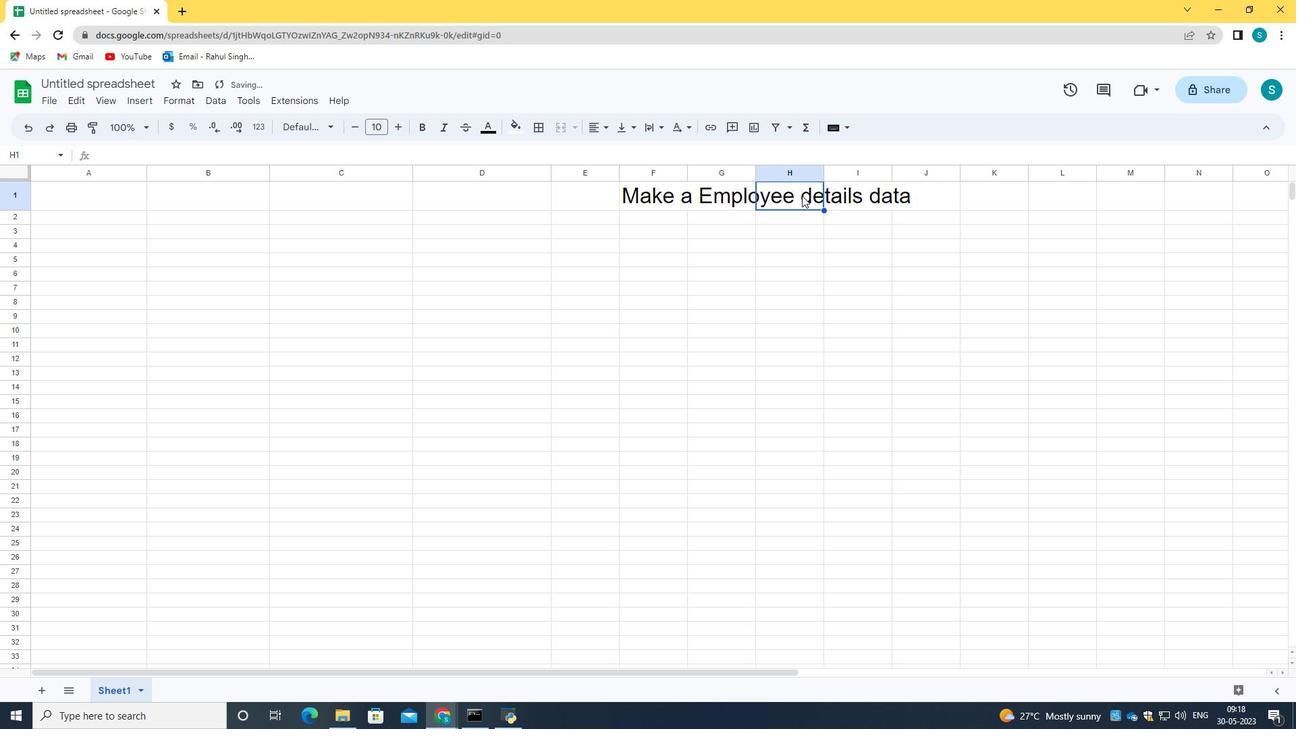 
Action: Mouse pressed left at (830, 200)
Screenshot: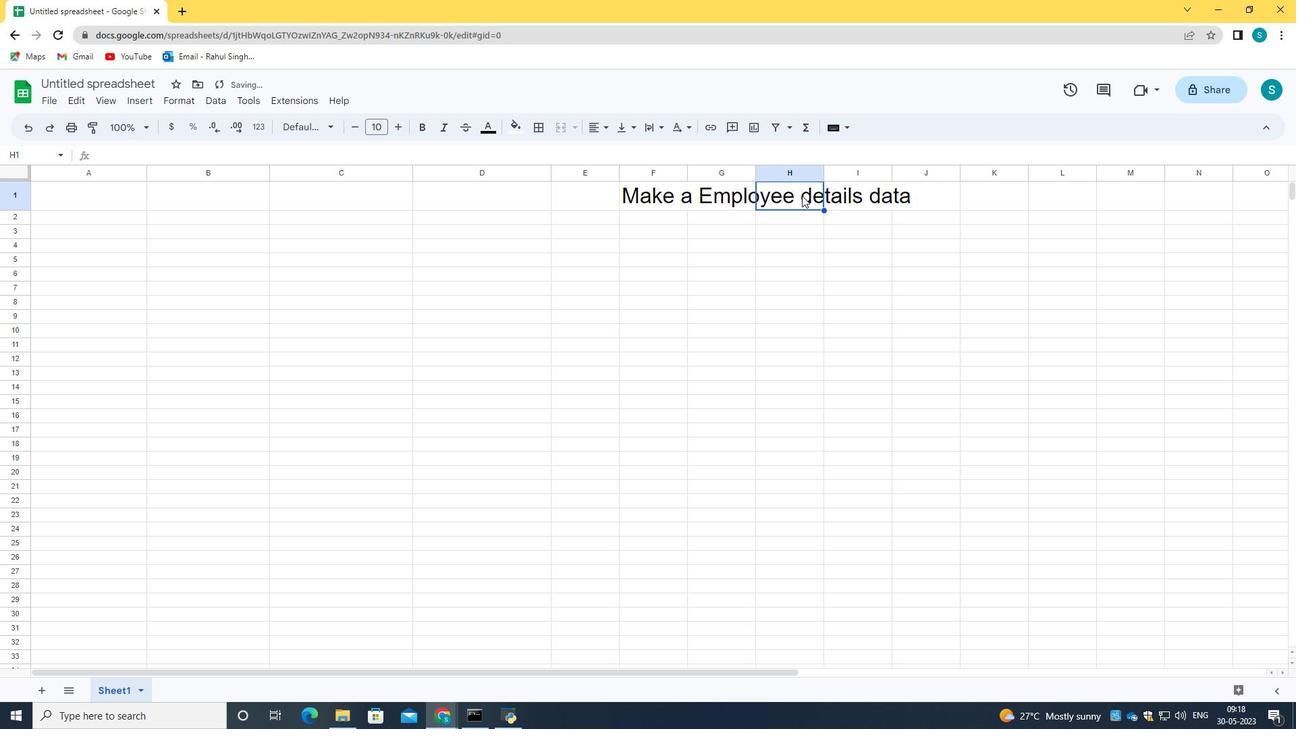 
Action: Mouse moved to (830, 200)
Screenshot: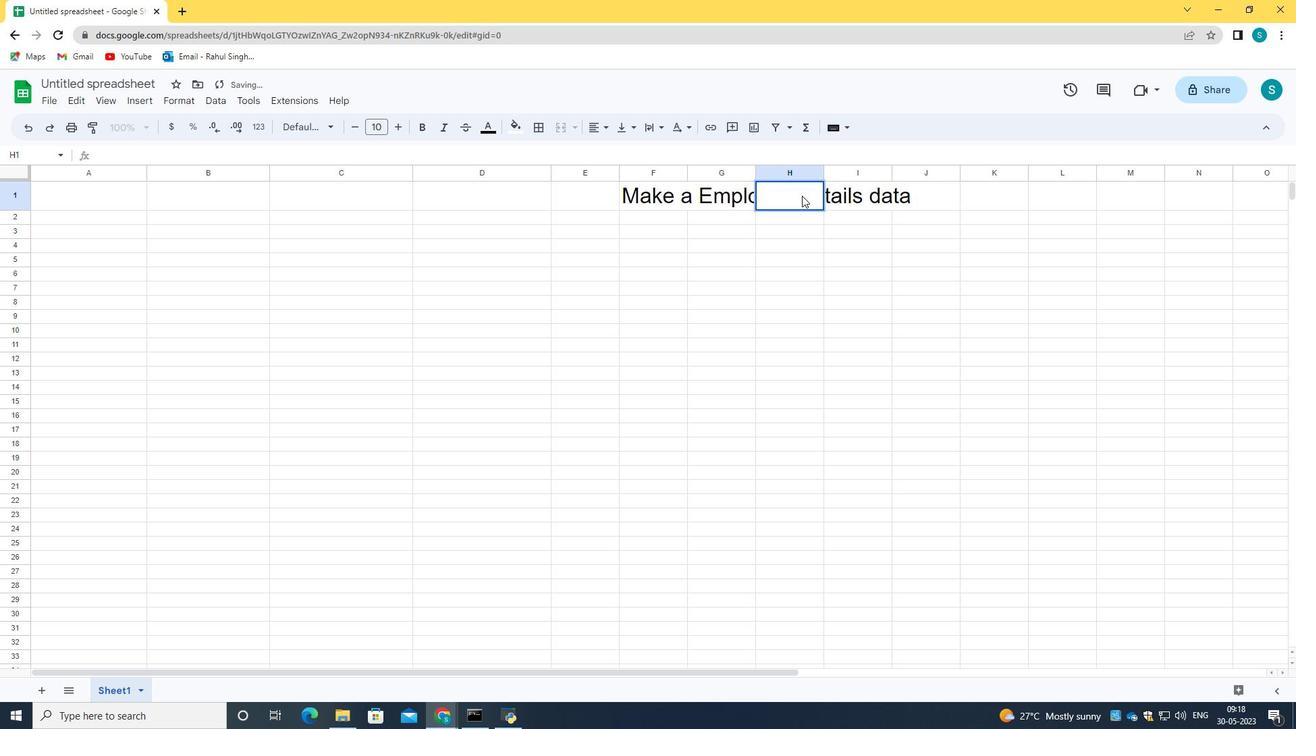 
Action: Mouse pressed left at (830, 200)
Screenshot: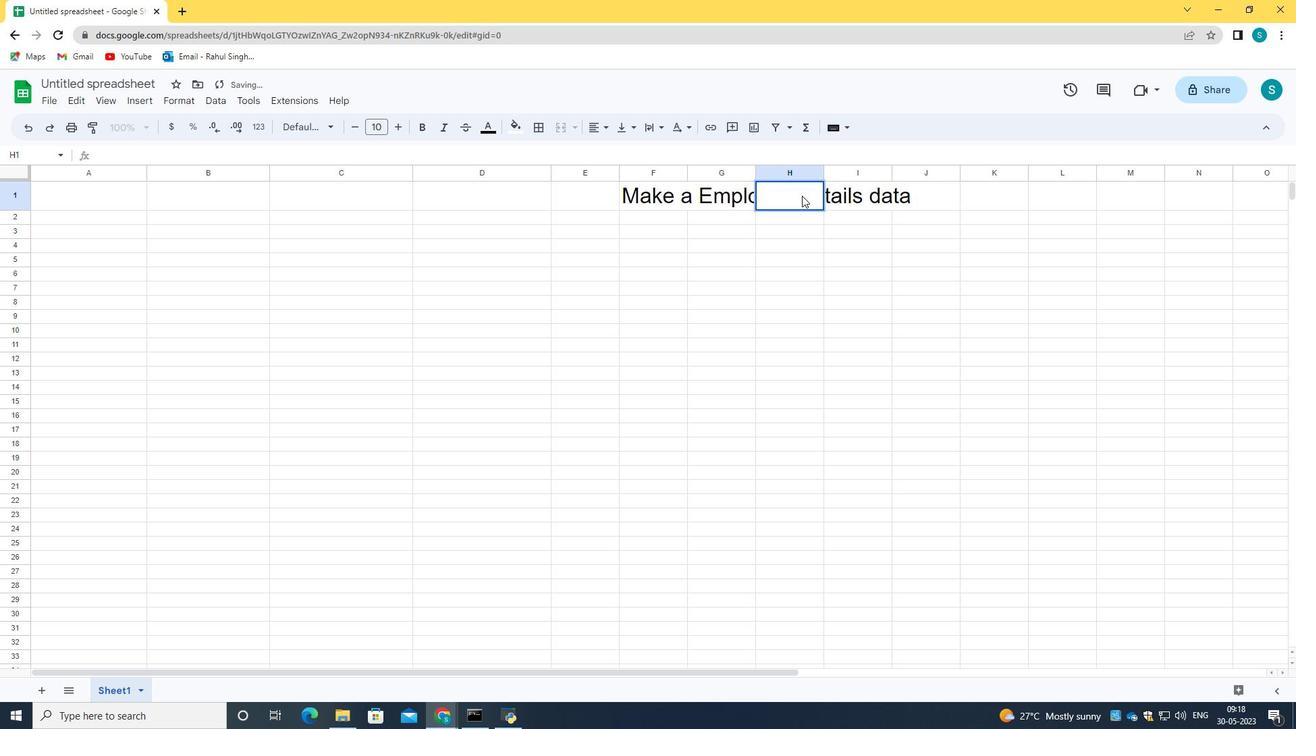 
Action: Key pressed <Key.backspace>
Screenshot: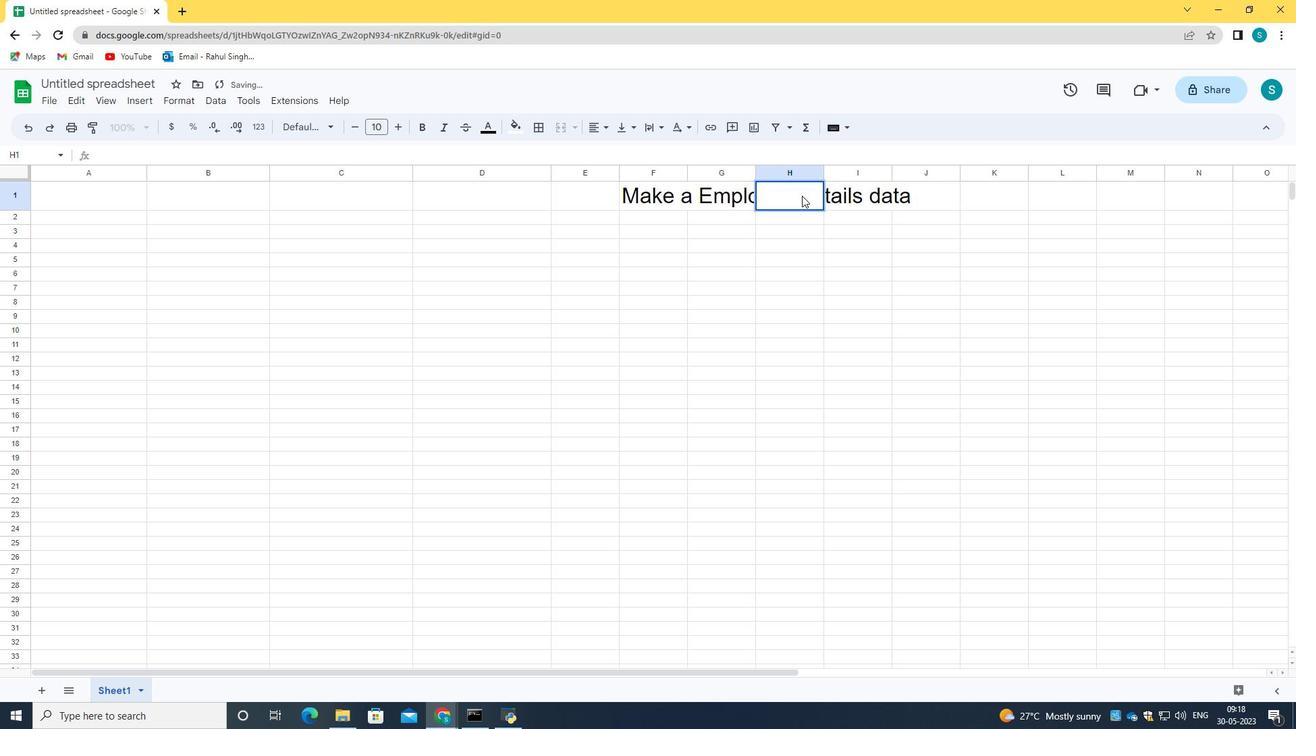 
Action: Mouse moved to (802, 195)
Screenshot: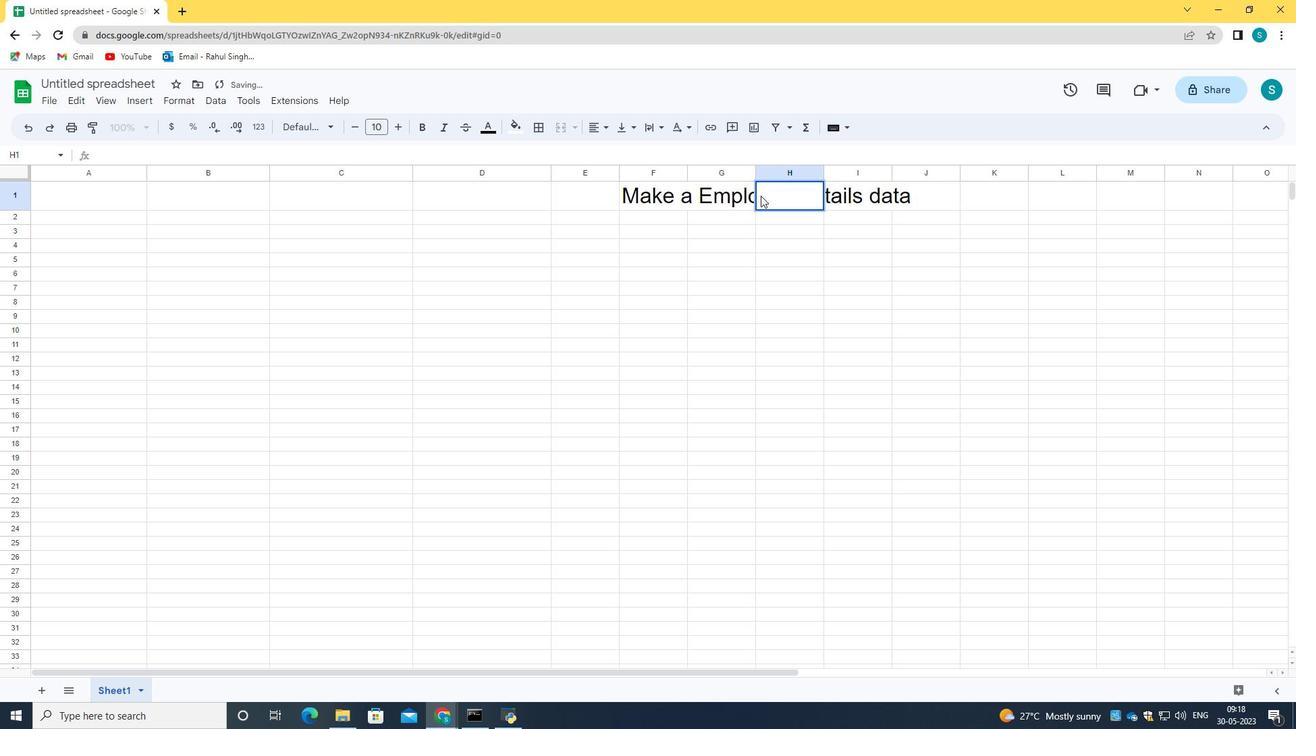 
Action: Mouse pressed left at (802, 195)
Screenshot: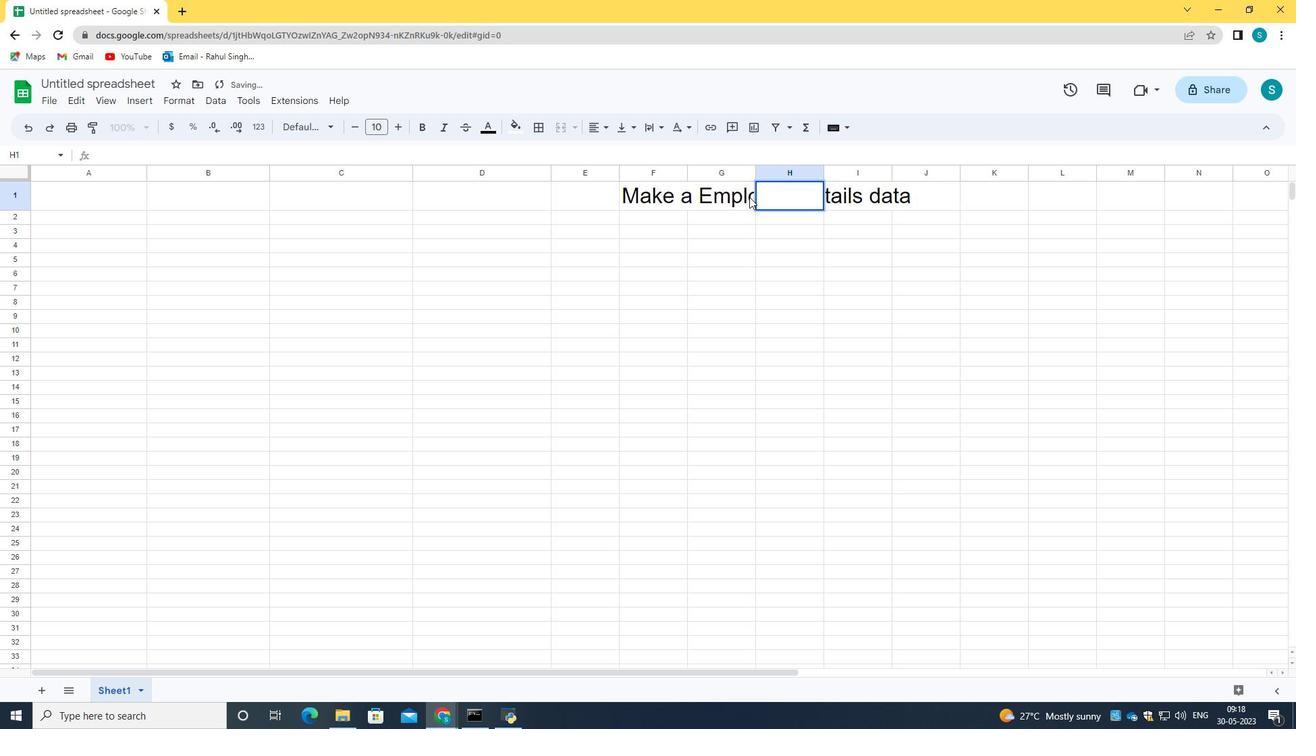 
Action: Key pressed <Key.backspace>
Screenshot: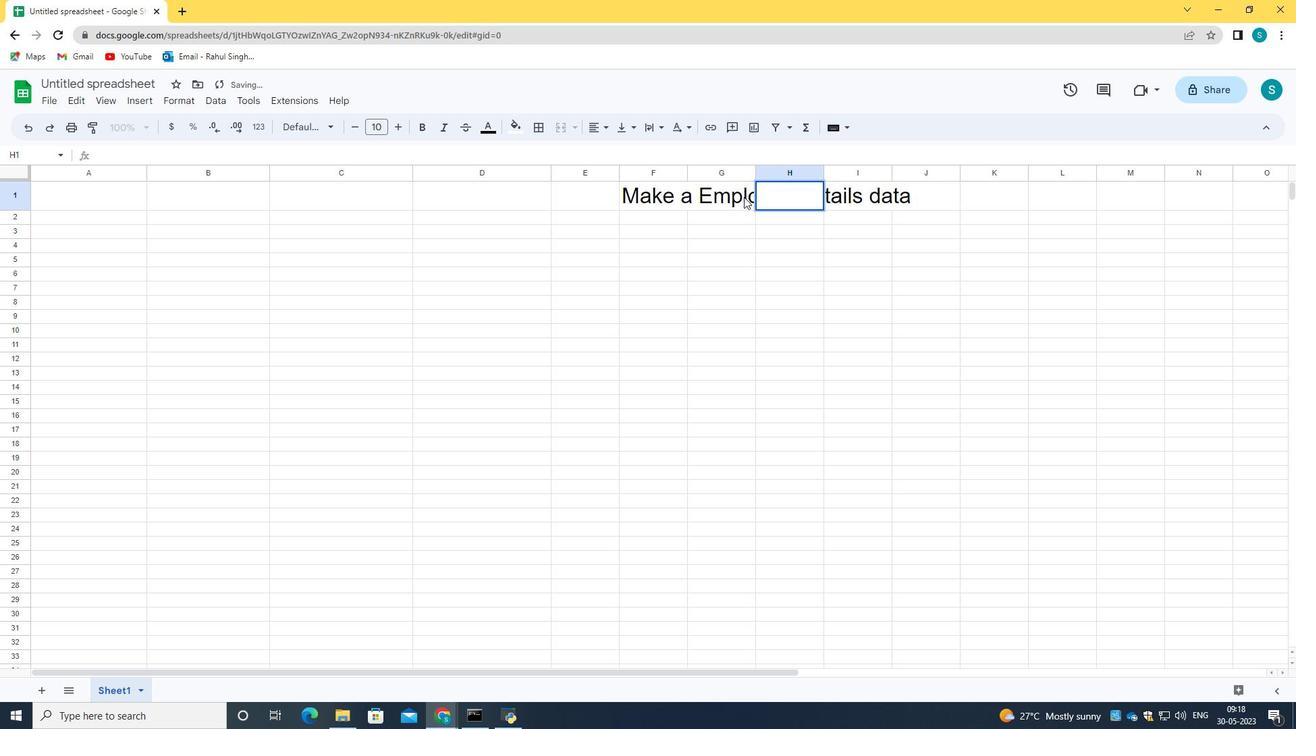 
Action: Mouse pressed left at (802, 195)
Screenshot: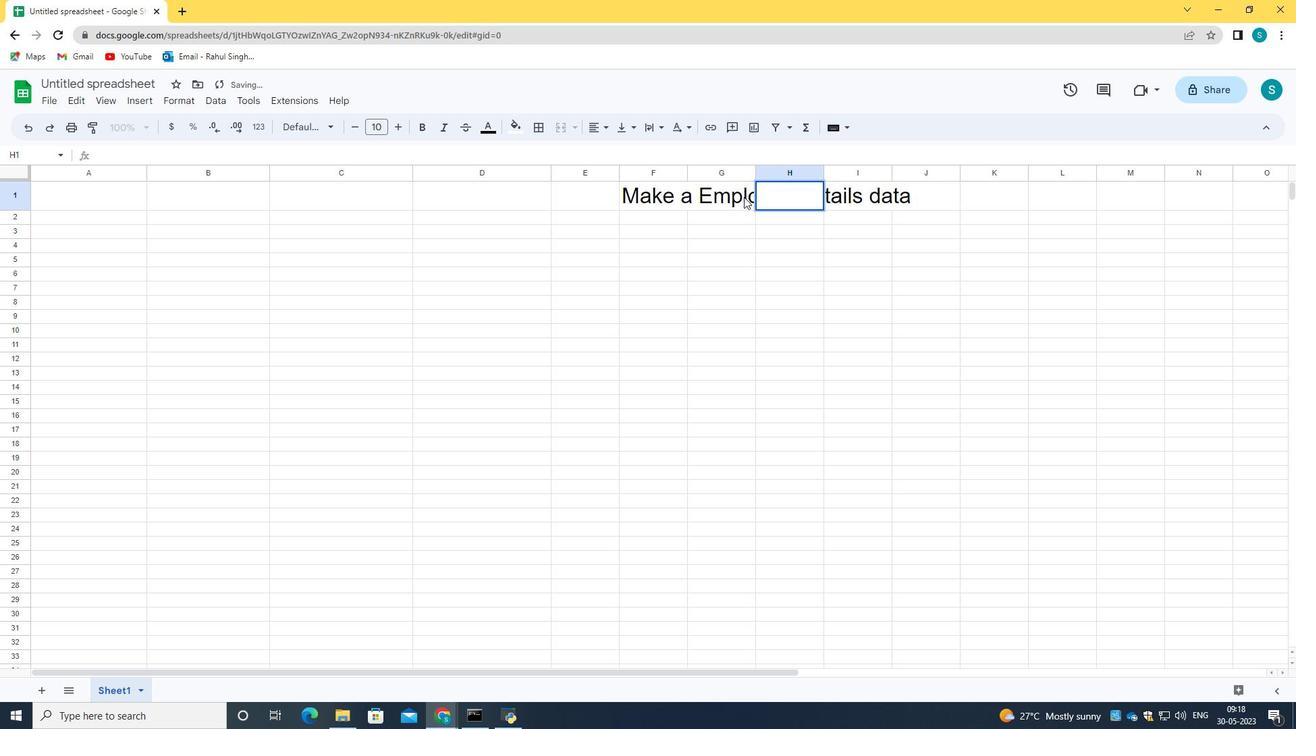 
Action: Key pressed <Key.backspace>
Screenshot: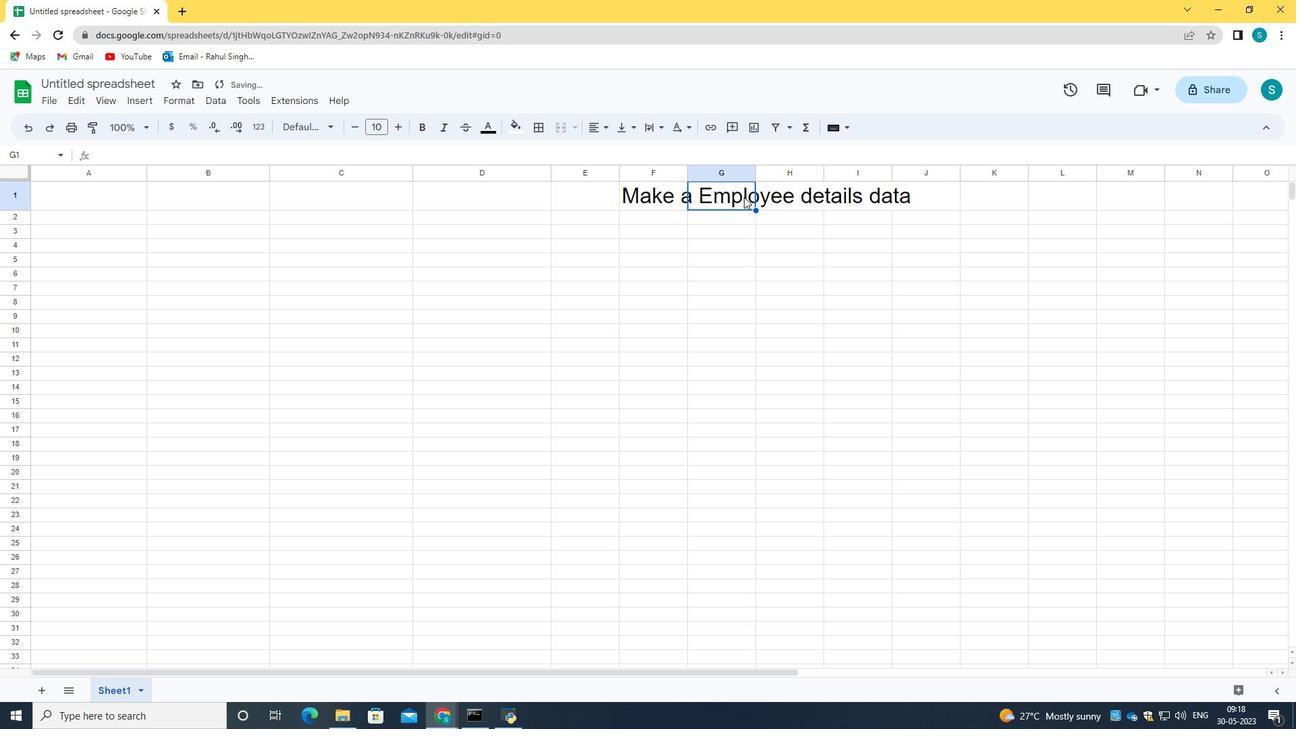 
Action: Mouse pressed left at (802, 195)
Screenshot: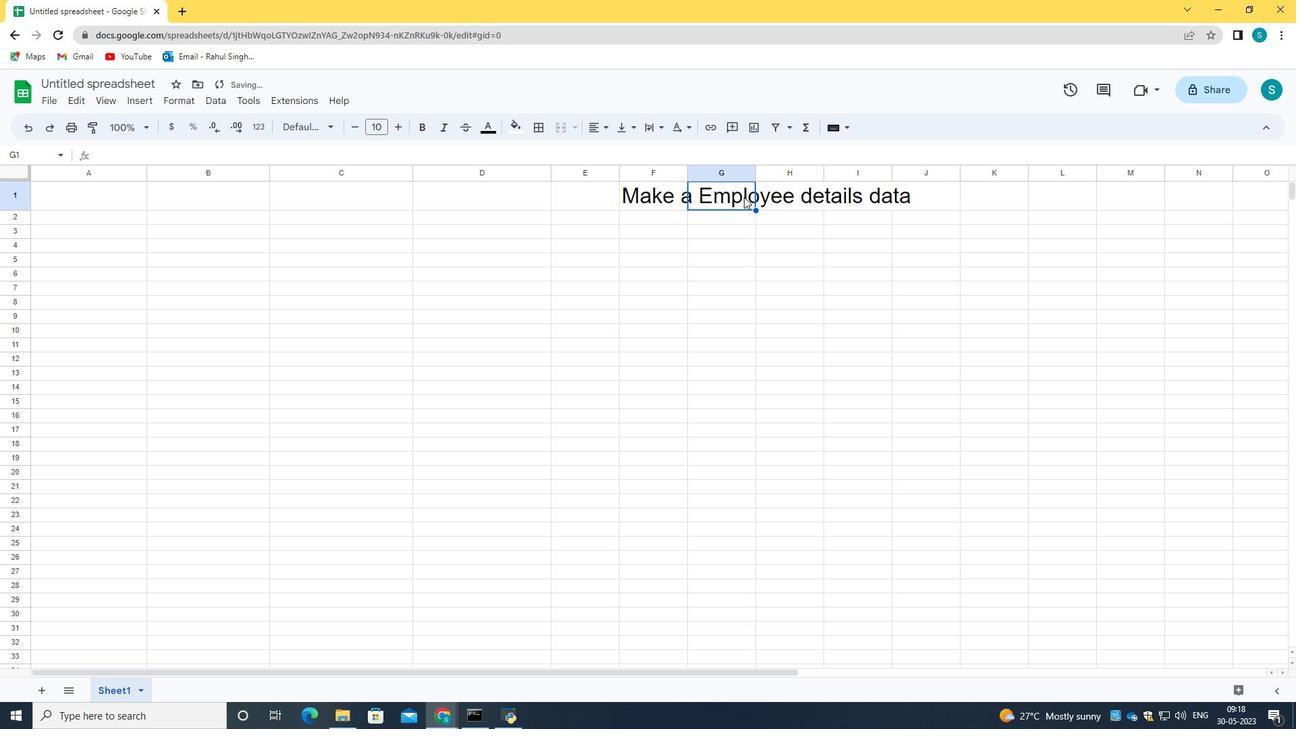 
Action: Mouse pressed left at (802, 195)
Screenshot: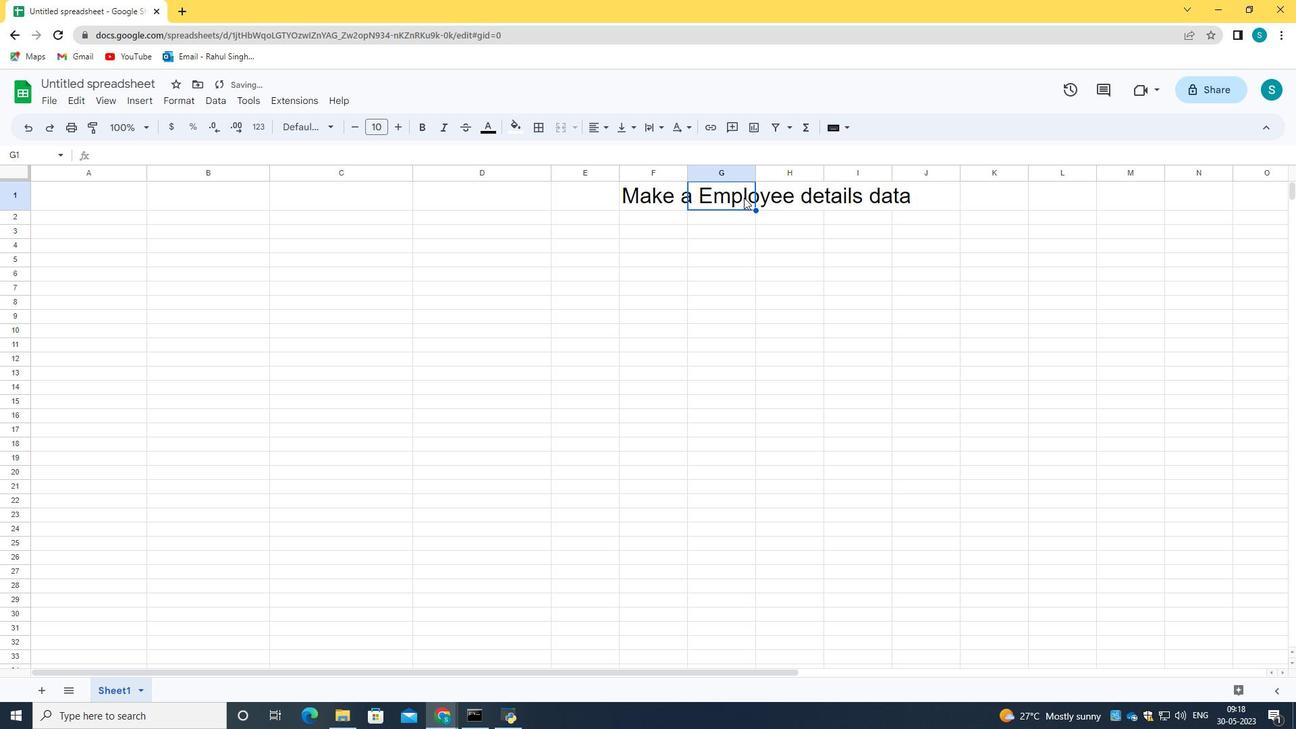 
Action: Key pressed <Key.backspace>
Screenshot: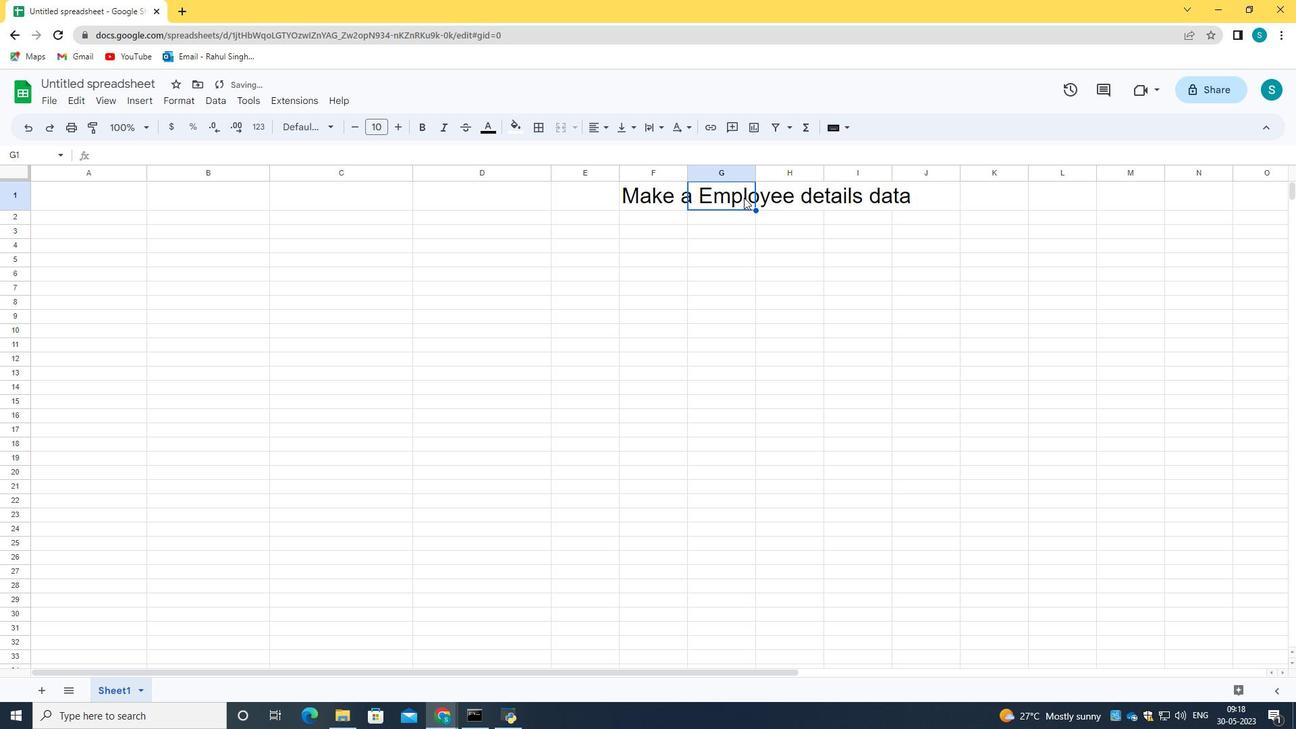 
Action: Mouse moved to (744, 197)
Screenshot: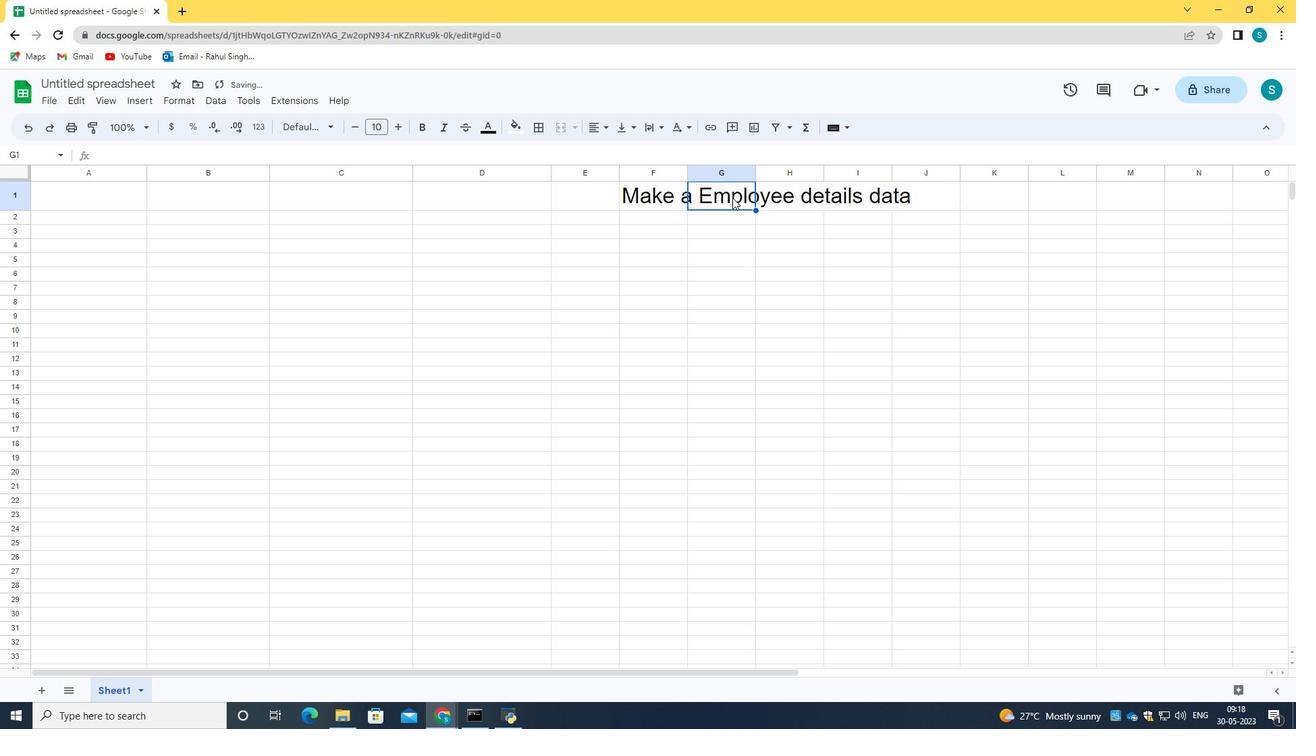 
Action: Mouse pressed left at (744, 197)
Screenshot: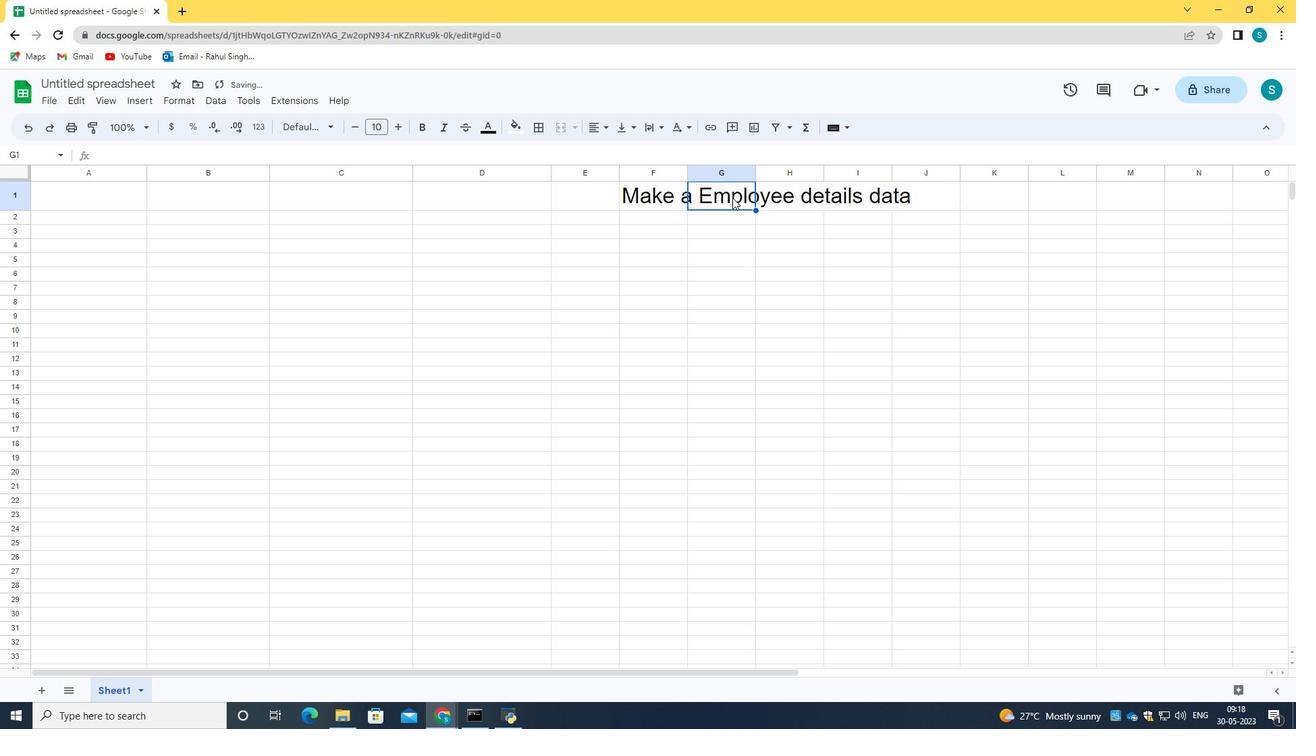 
Action: Key pressed <Key.backspace>
Screenshot: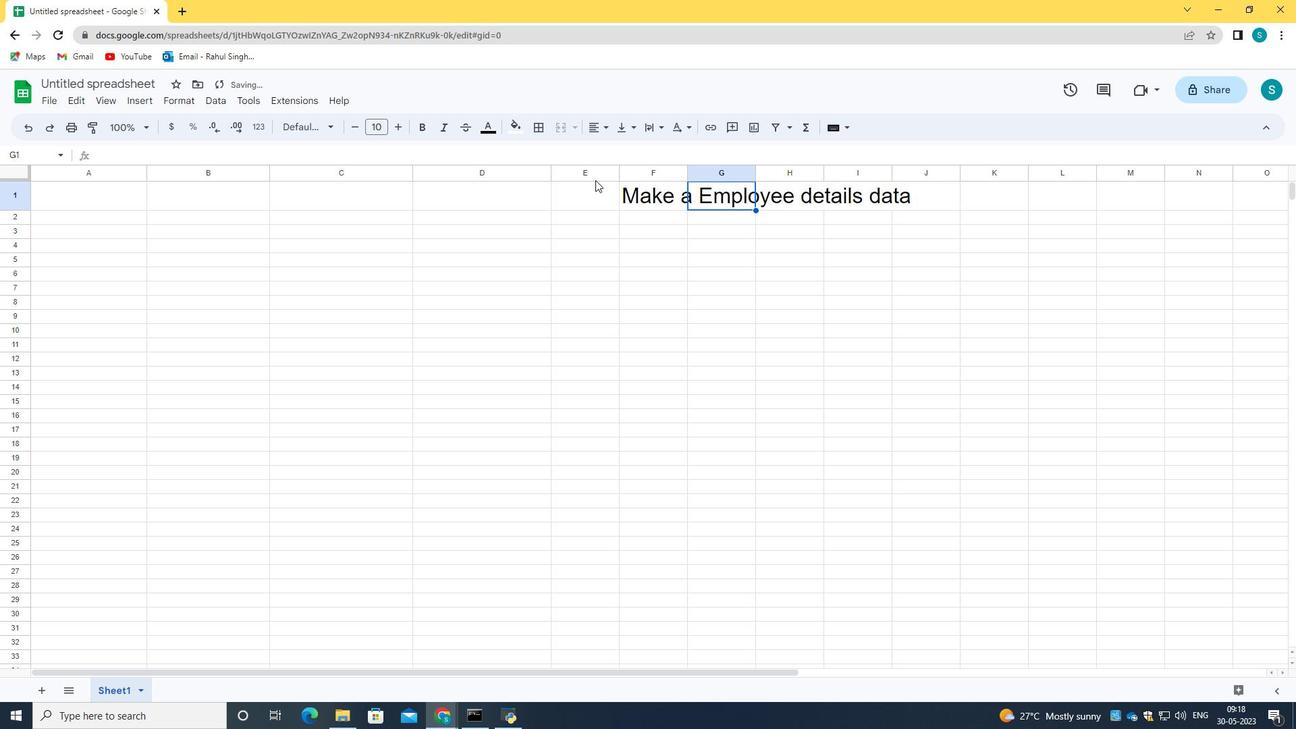 
Action: Mouse moved to (744, 197)
Screenshot: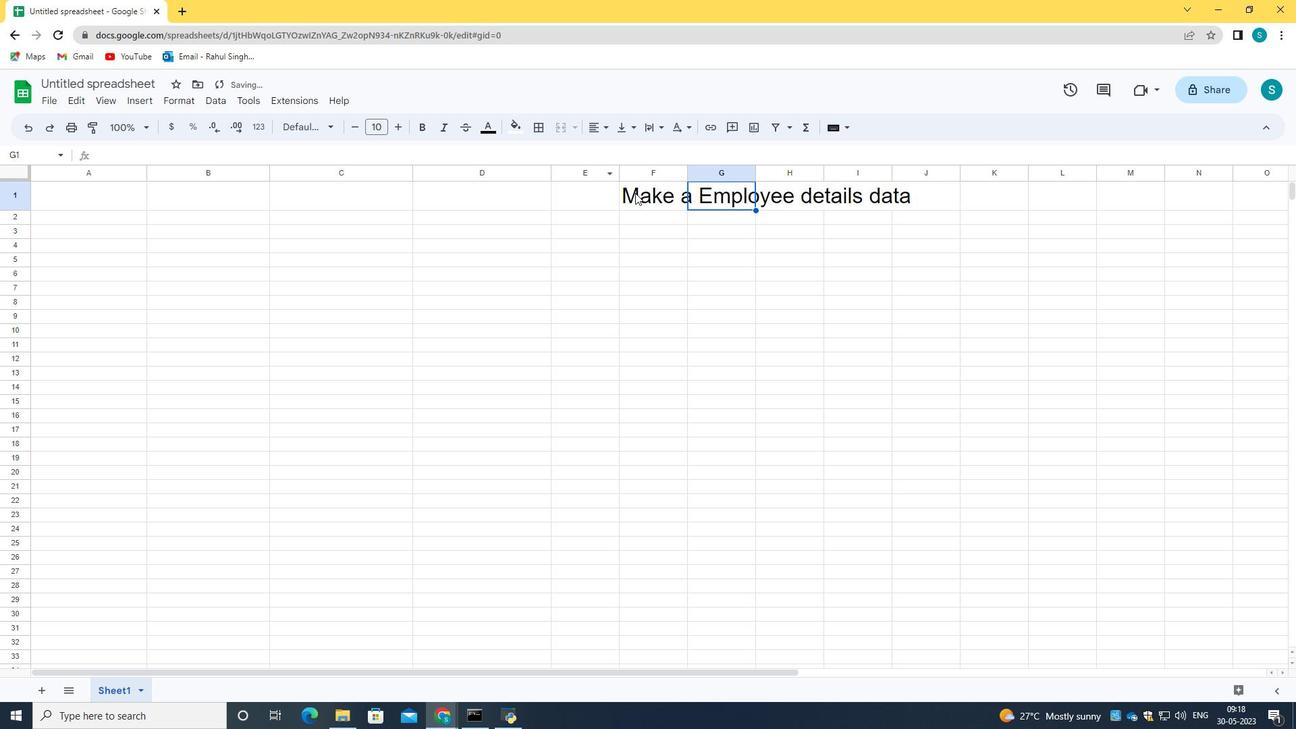 
Action: Key pressed <Key.backspace>
Screenshot: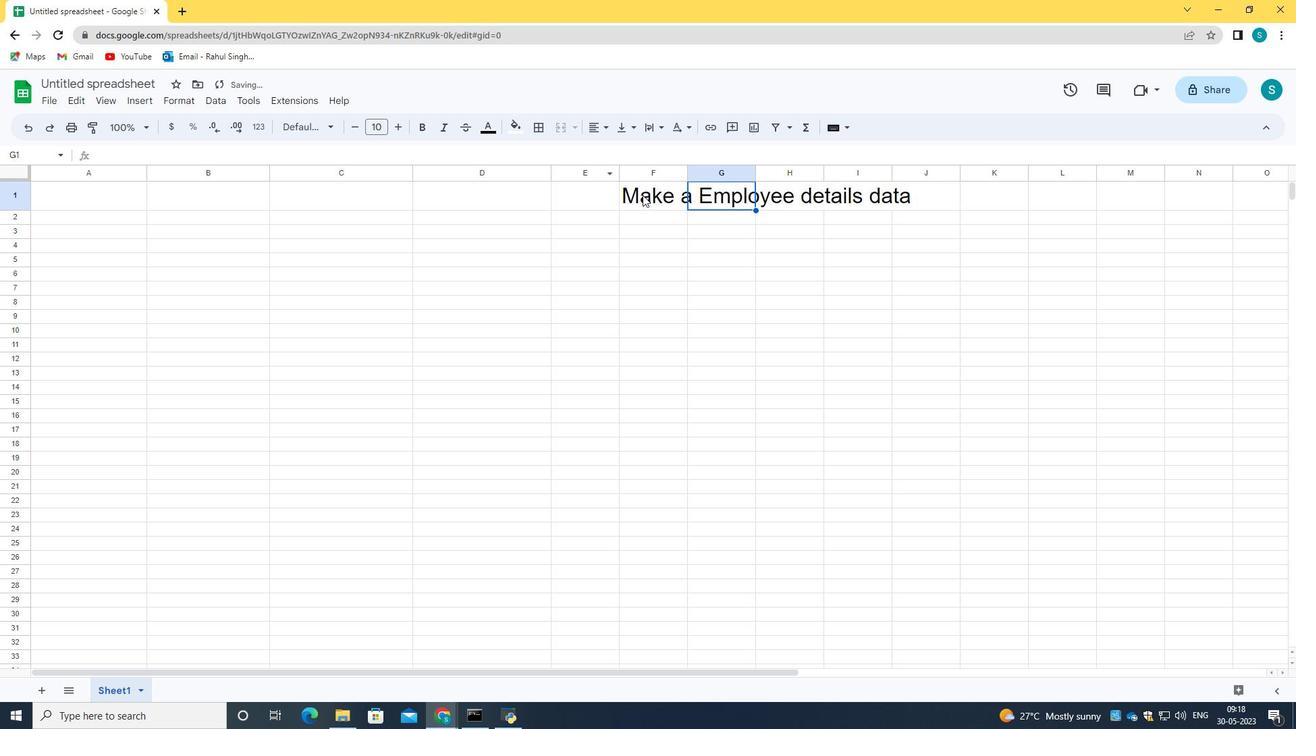 
Action: Mouse moved to (733, 197)
Screenshot: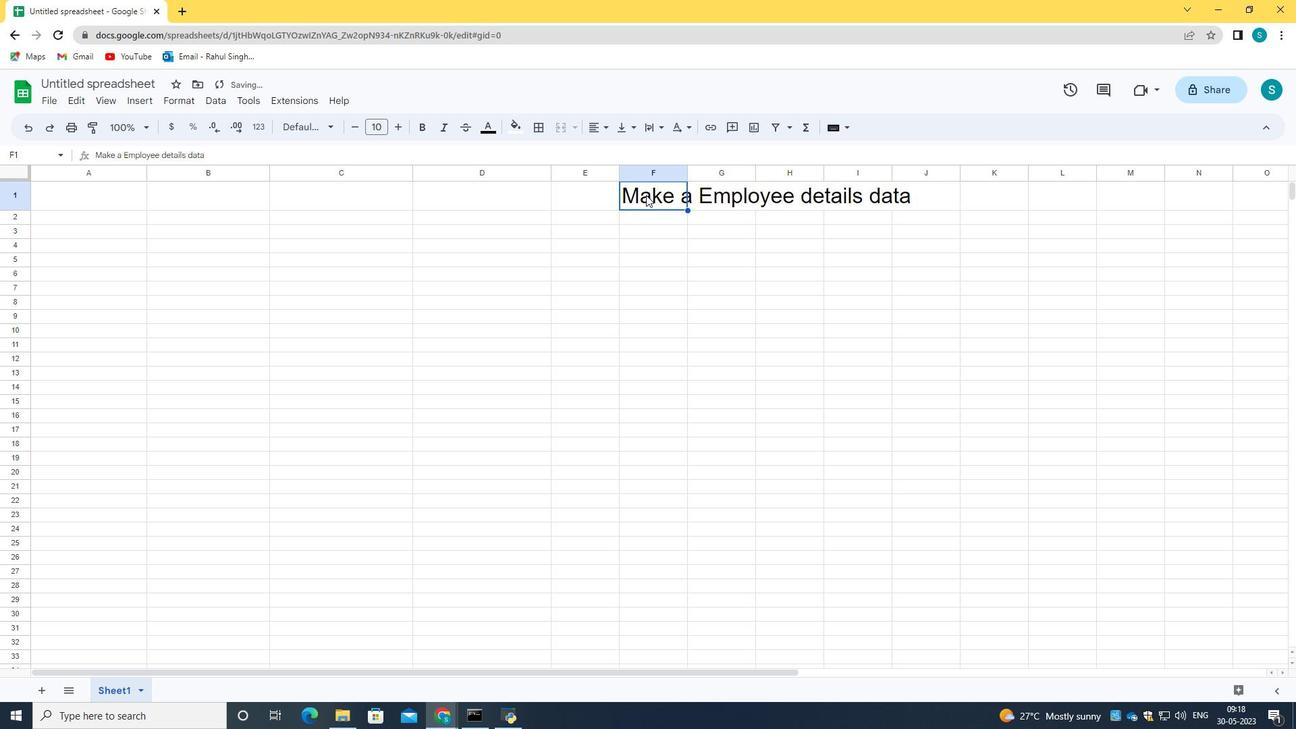 
Action: Key pressed <Key.backspace>
Screenshot: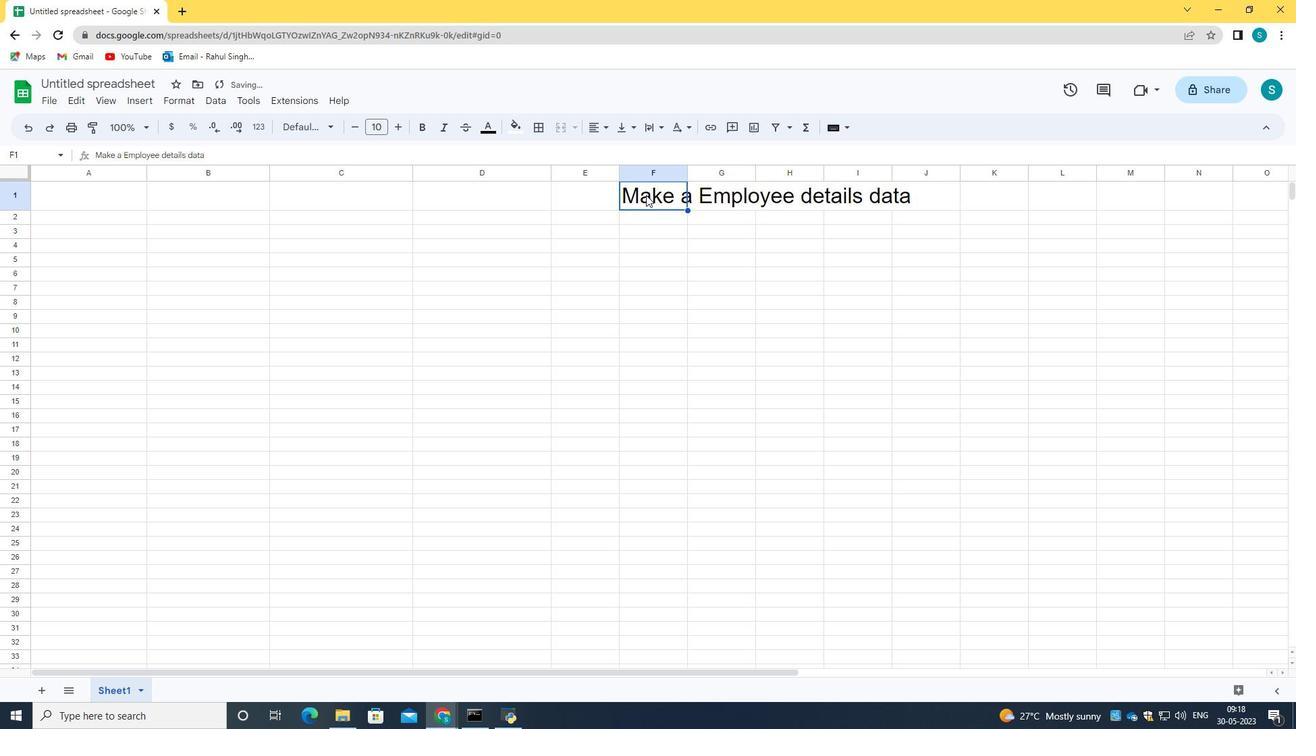 
Action: Mouse moved to (732, 197)
Screenshot: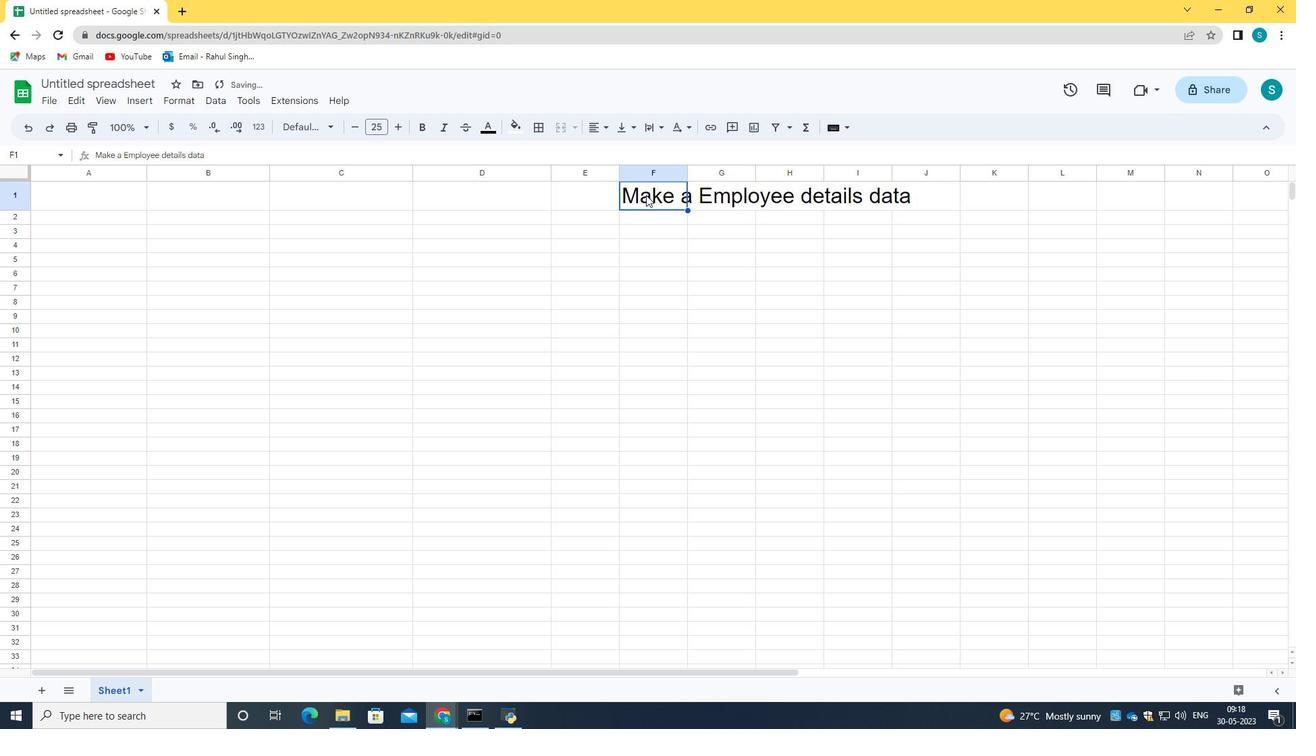 
Action: Mouse pressed left at (732, 197)
Screenshot: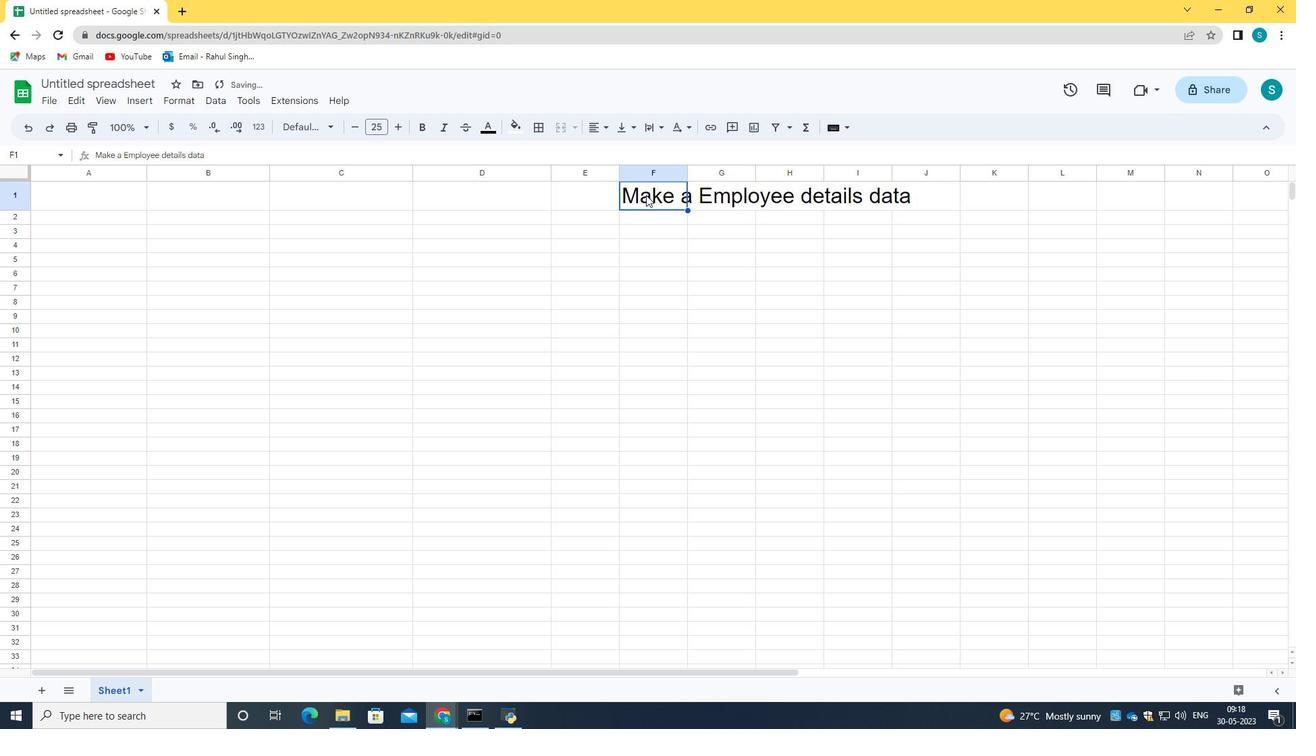 
Action: Mouse moved to (646, 195)
Screenshot: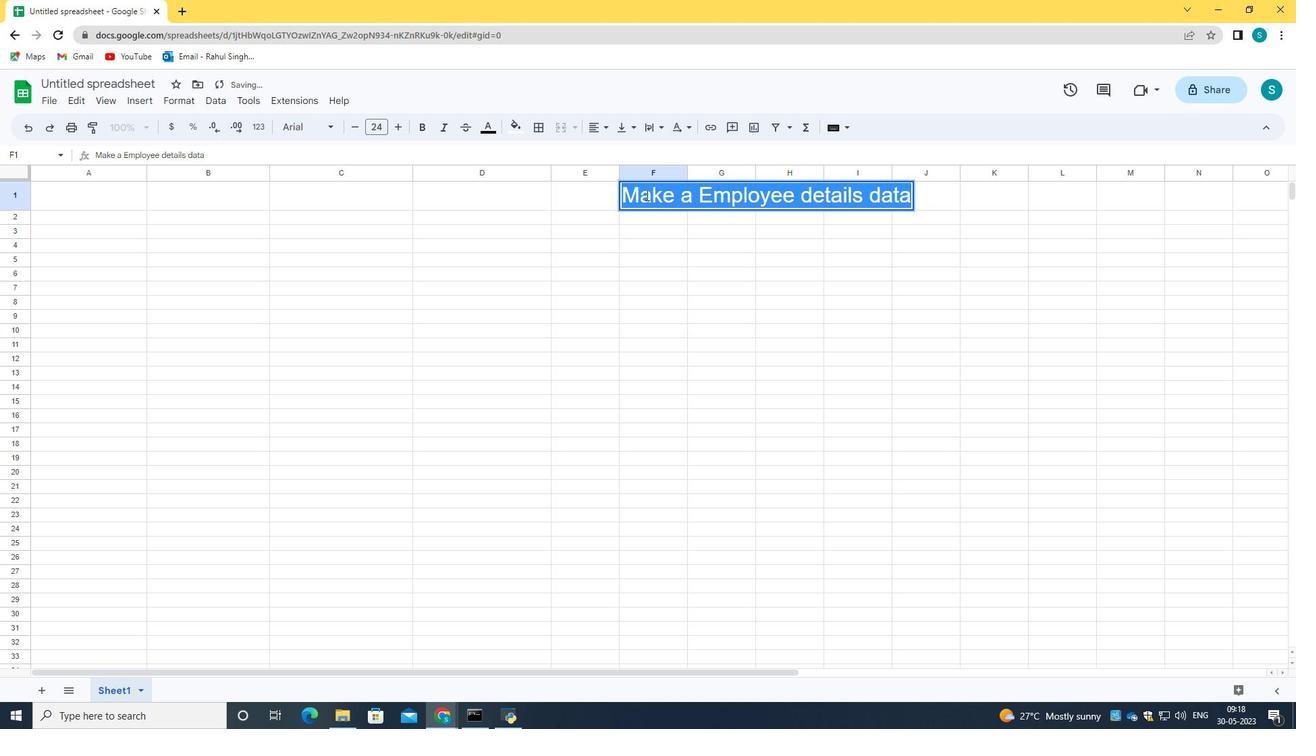 
Action: Mouse pressed left at (646, 195)
Screenshot: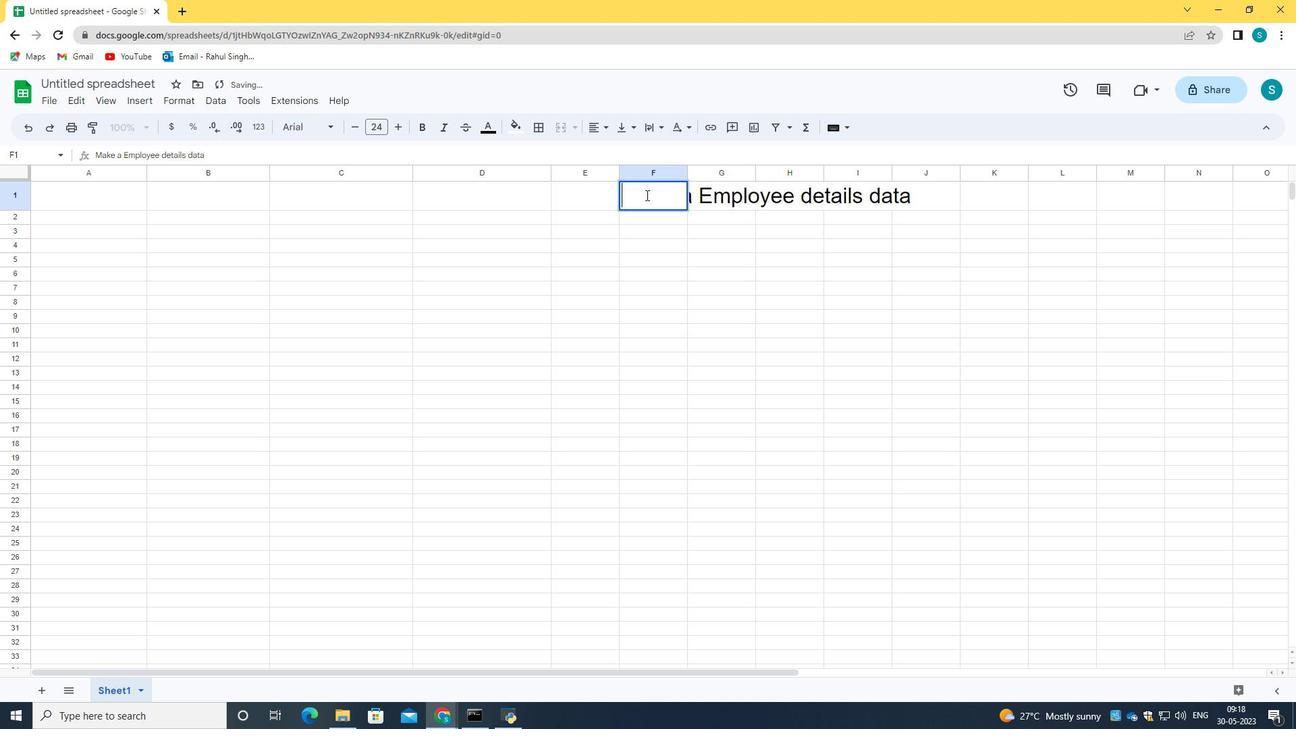 
Action: Mouse pressed left at (646, 195)
Screenshot: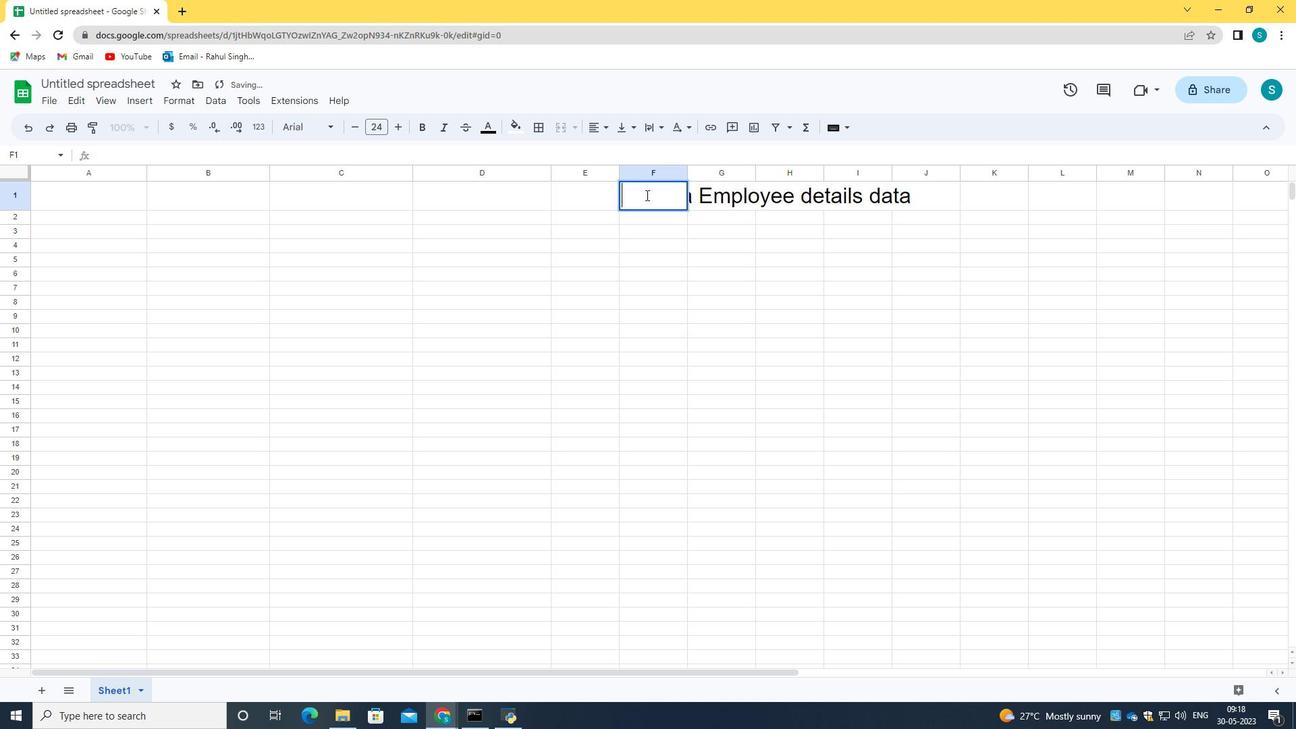 
Action: Mouse pressed left at (646, 195)
Screenshot: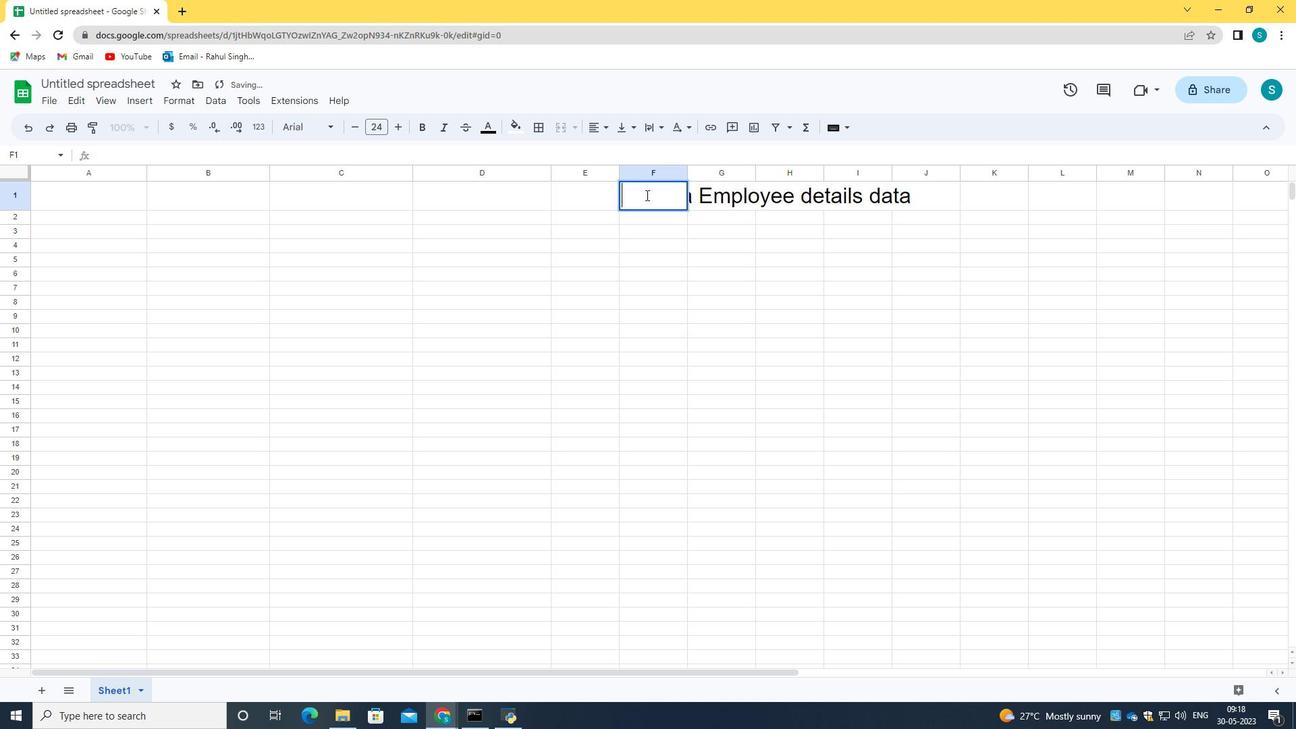 
Action: Mouse pressed left at (646, 195)
Screenshot: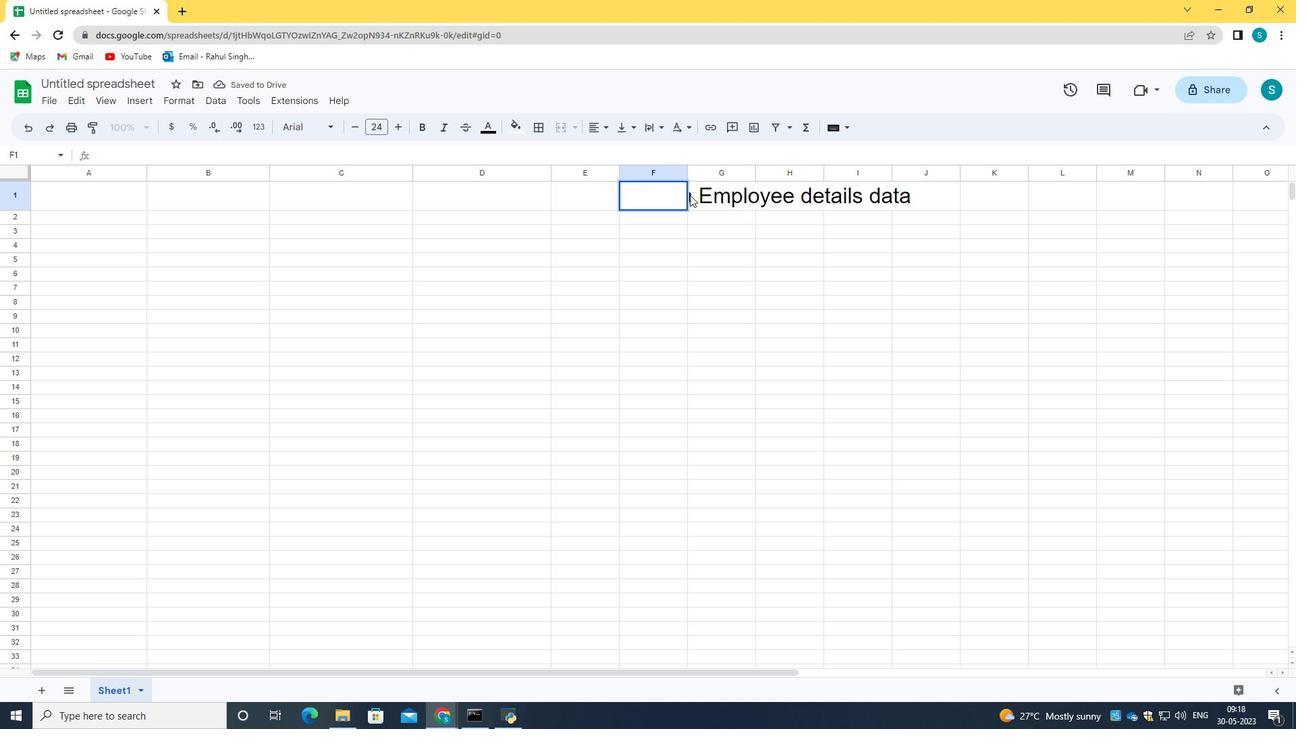 
Action: Key pressed <Key.backspace>
Screenshot: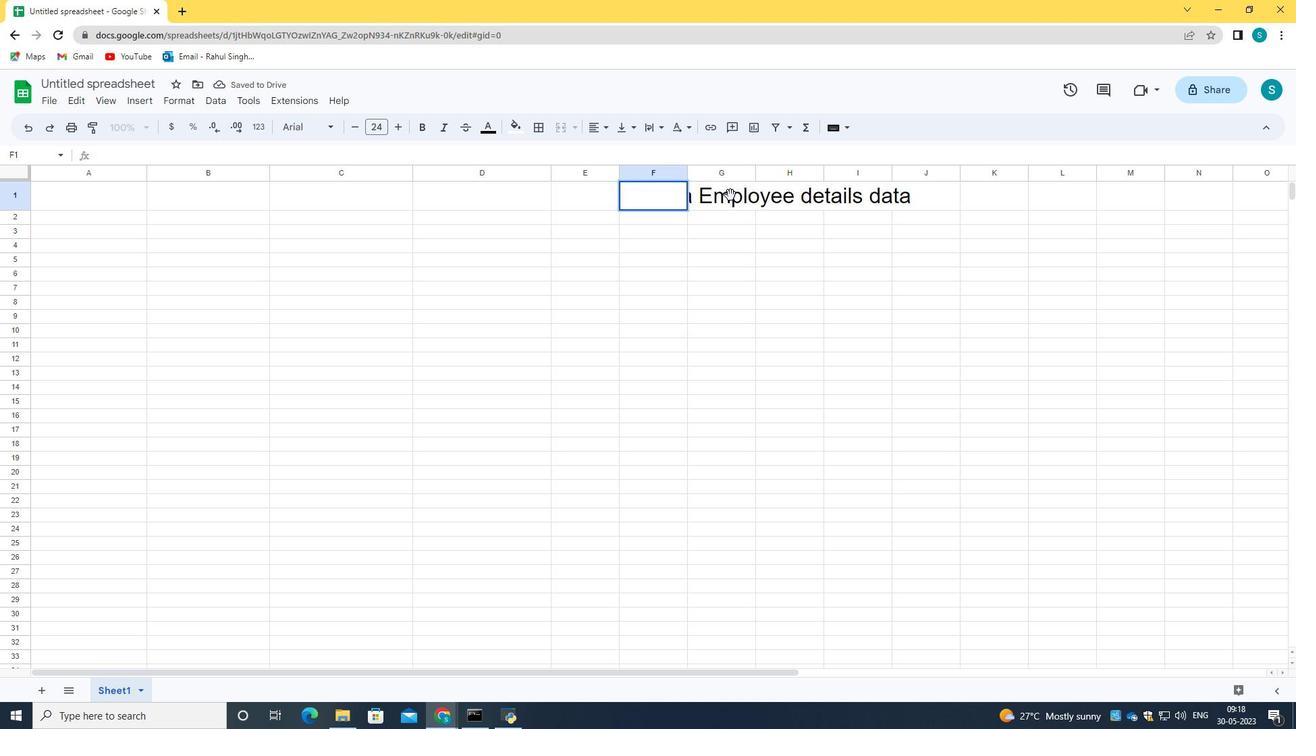 
Action: Mouse moved to (730, 195)
Screenshot: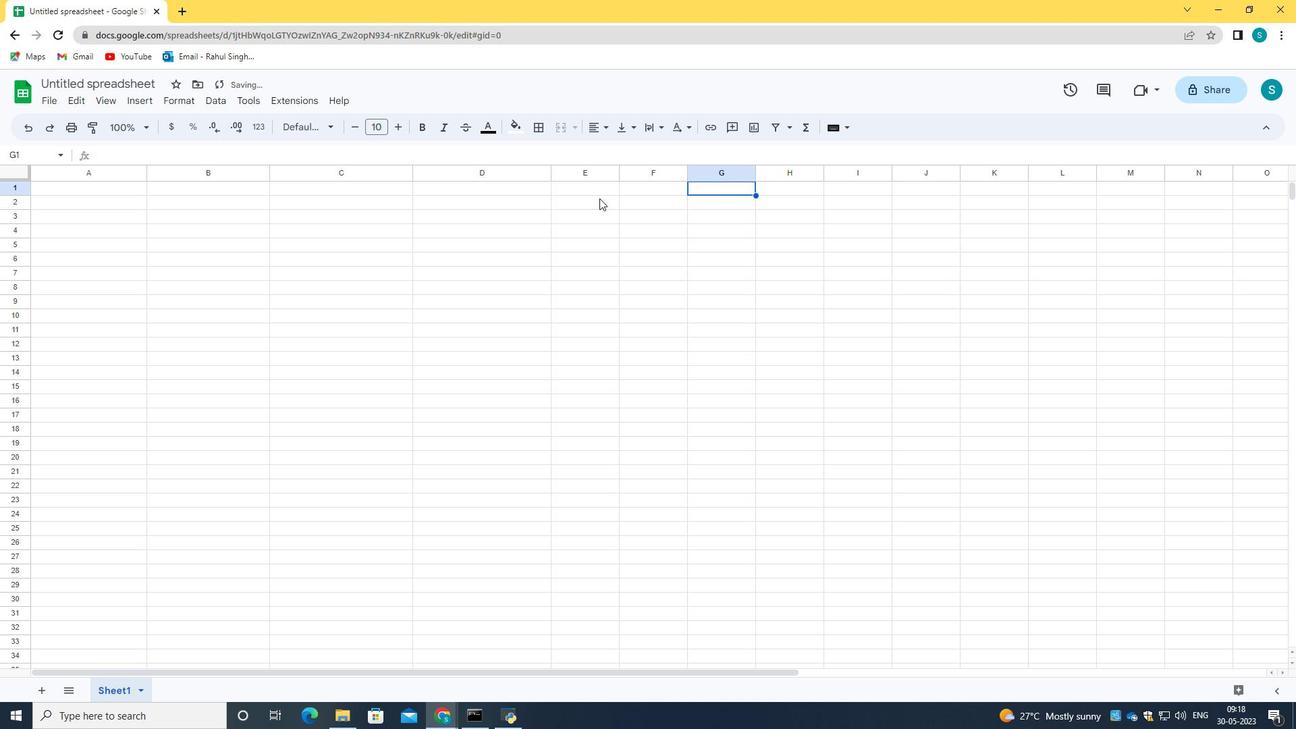 
Action: Mouse pressed left at (730, 195)
Screenshot: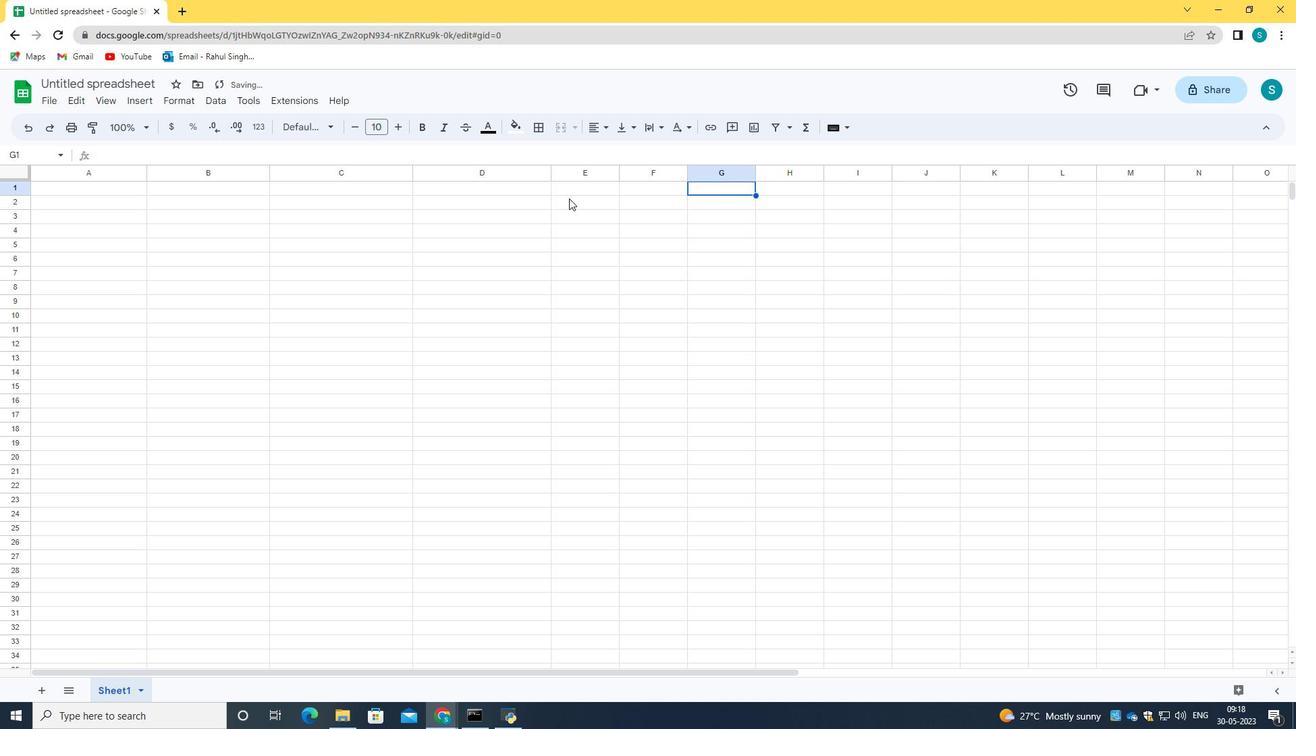 
Action: Mouse pressed left at (730, 195)
Screenshot: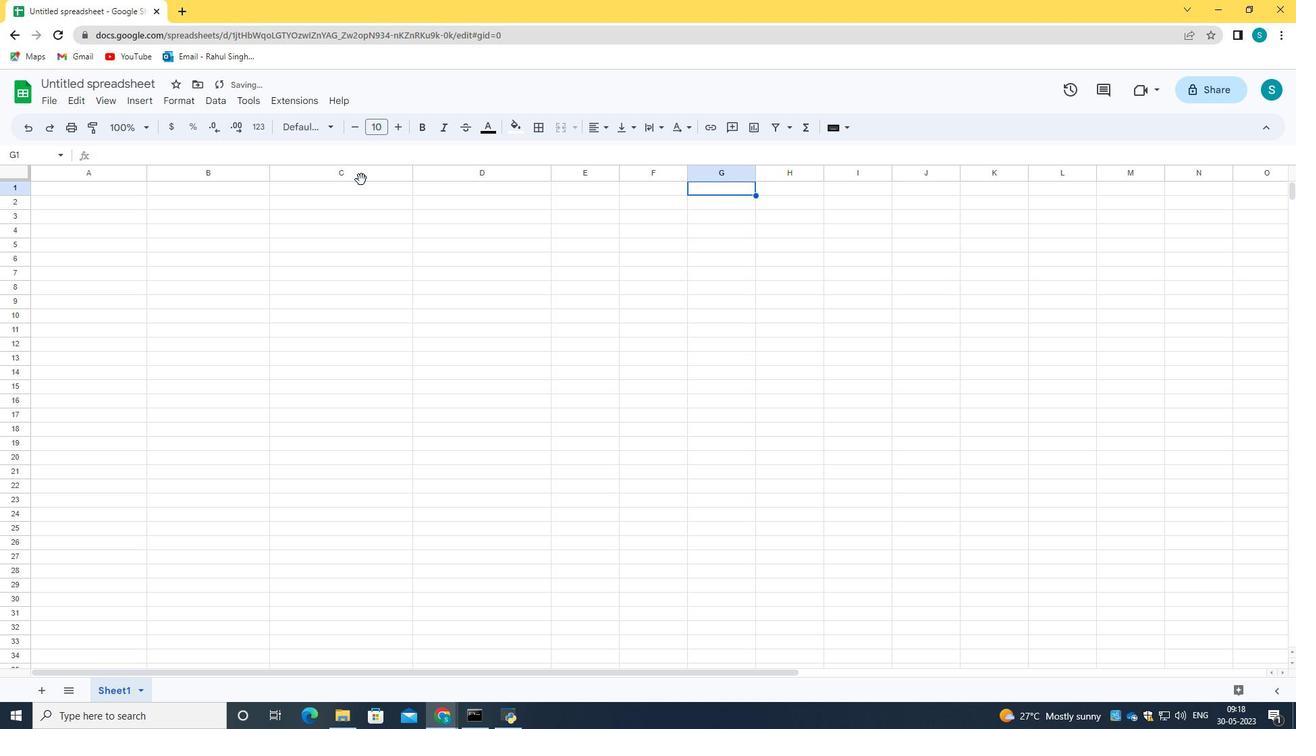 
Action: Mouse moved to (552, 168)
Screenshot: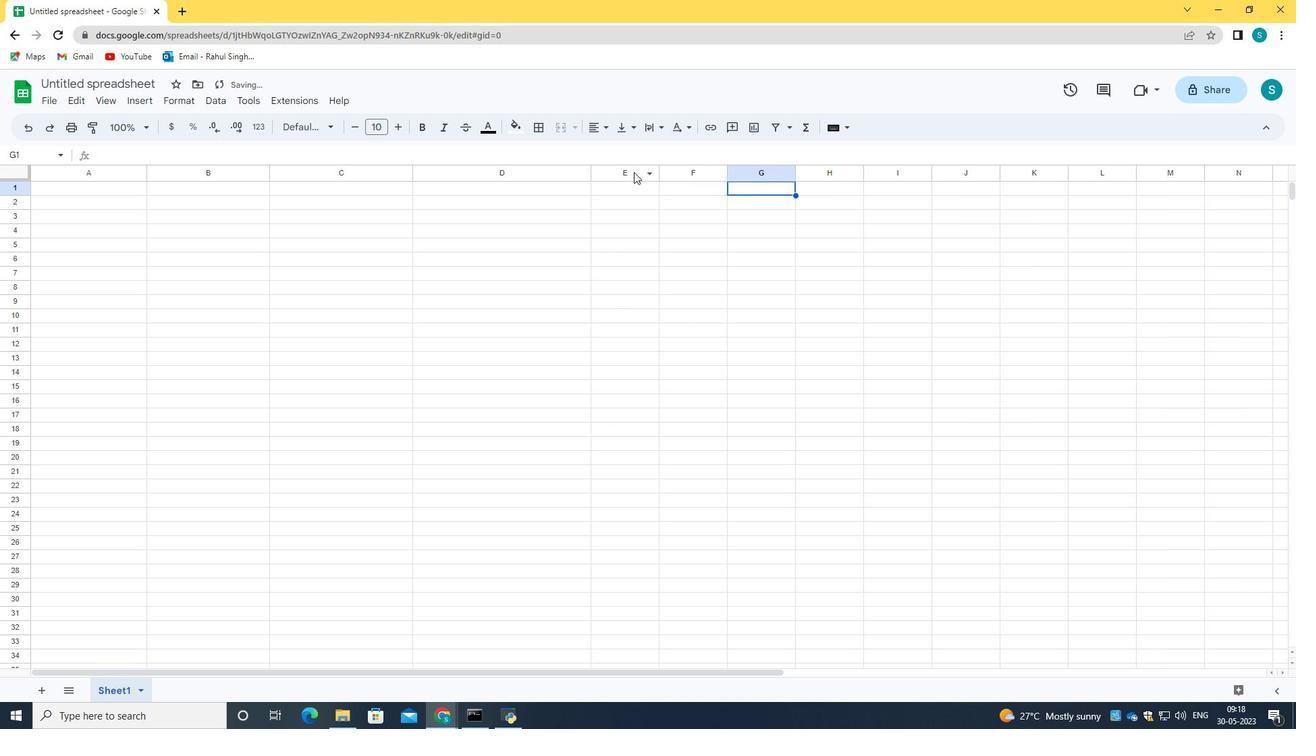 
Action: Mouse pressed left at (552, 168)
Screenshot: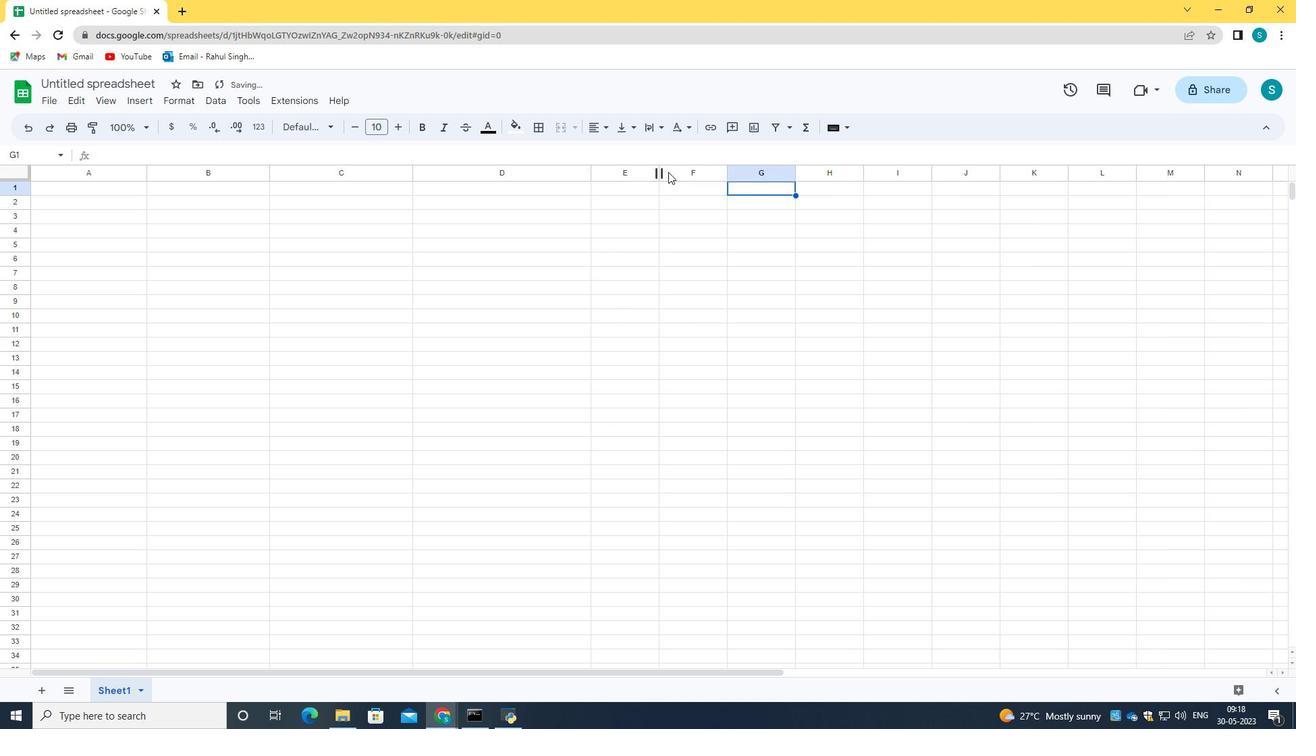 
Action: Mouse moved to (660, 170)
Screenshot: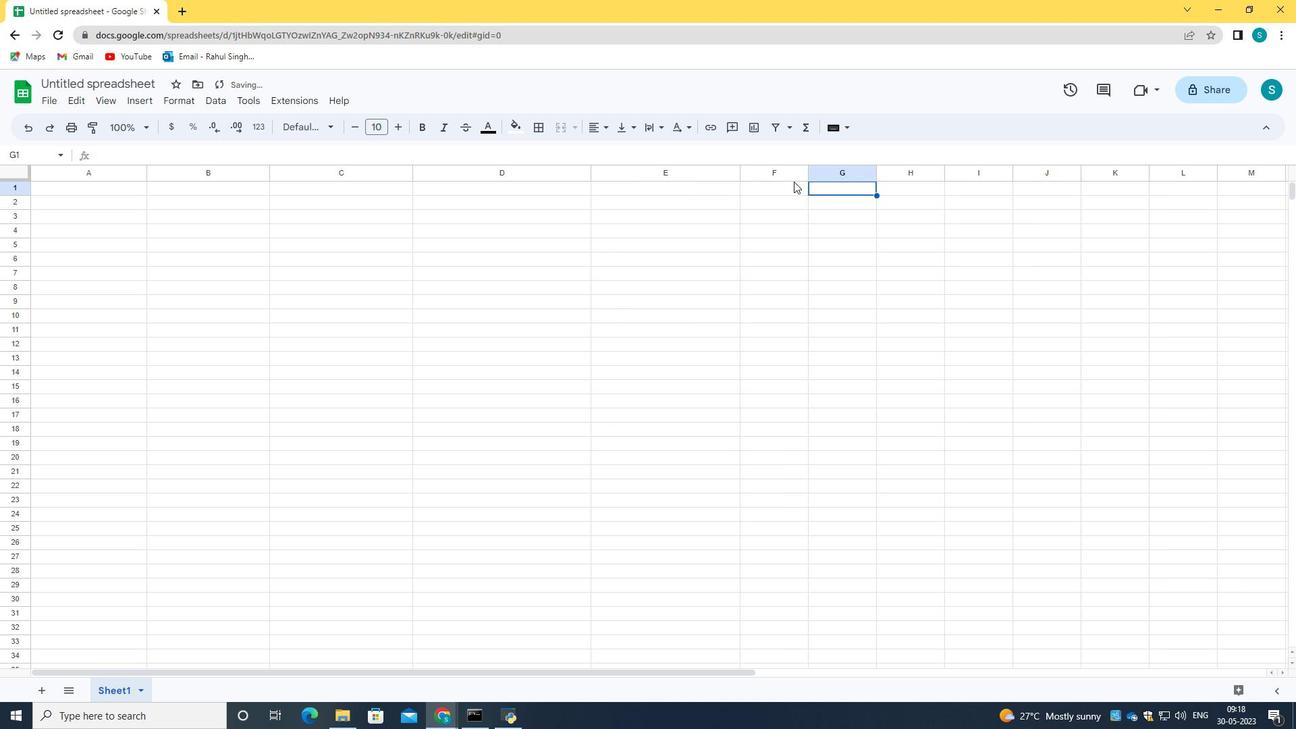 
Action: Mouse pressed left at (660, 170)
Screenshot: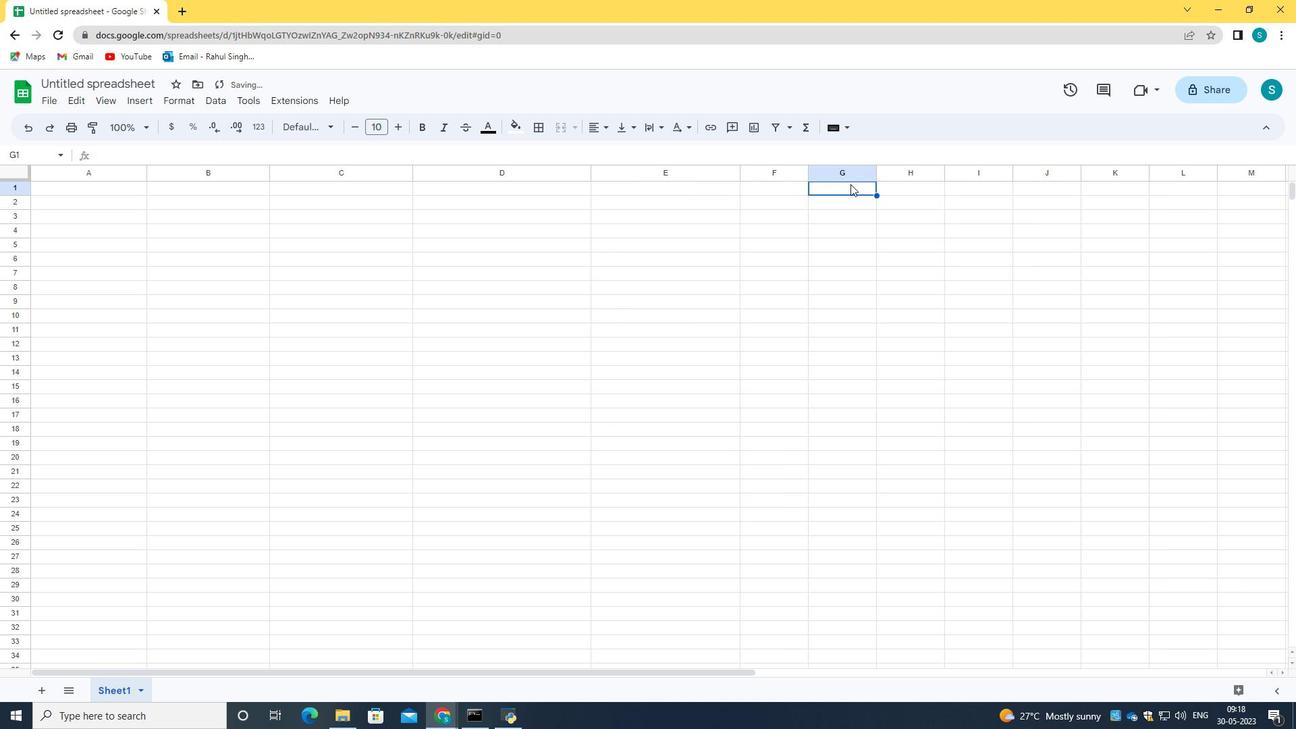
Action: Mouse moved to (808, 169)
Screenshot: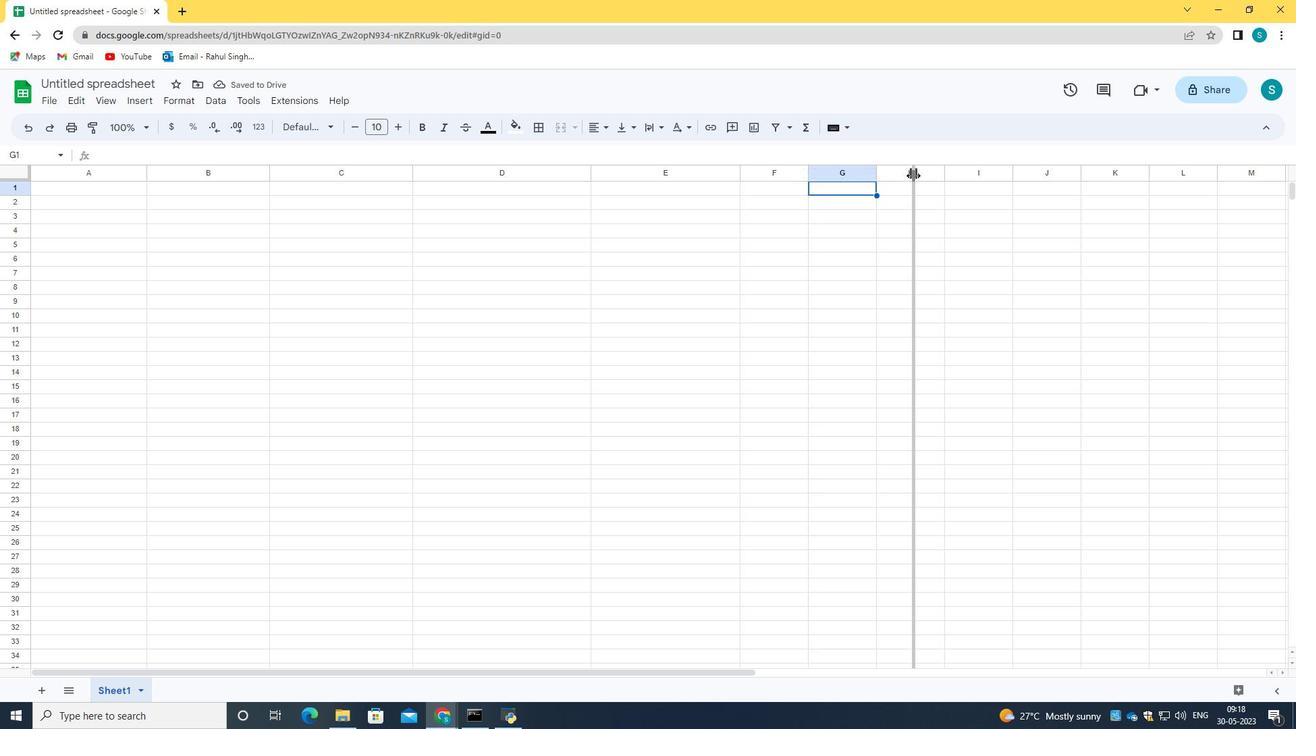 
Action: Mouse pressed left at (808, 169)
Screenshot: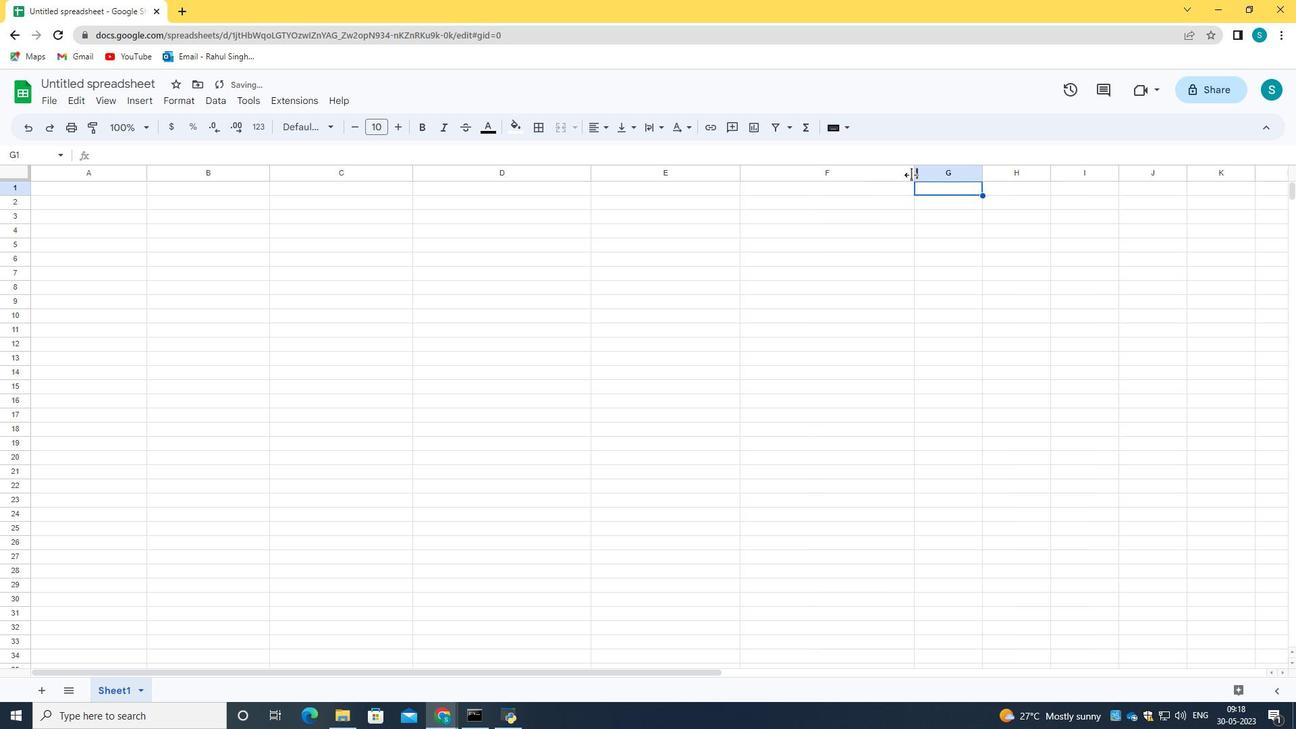 
Action: Mouse moved to (981, 170)
Screenshot: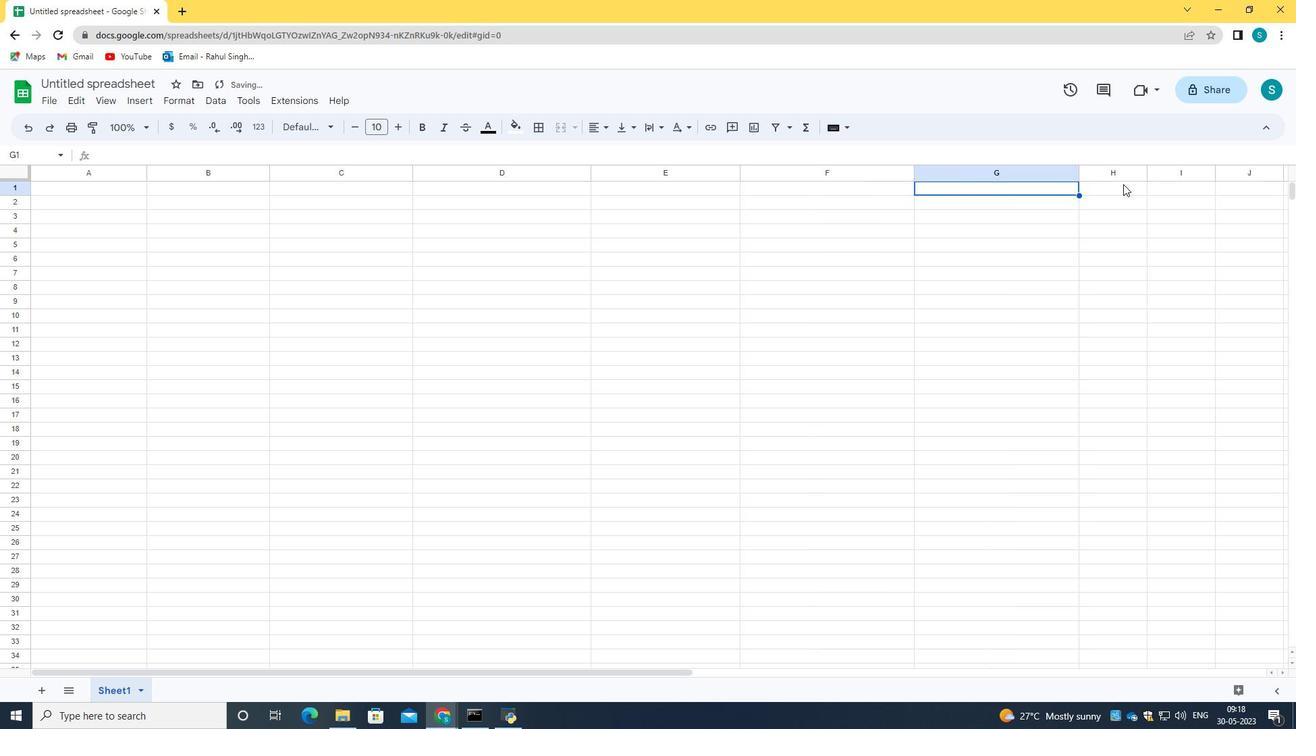 
Action: Mouse pressed left at (981, 170)
Screenshot: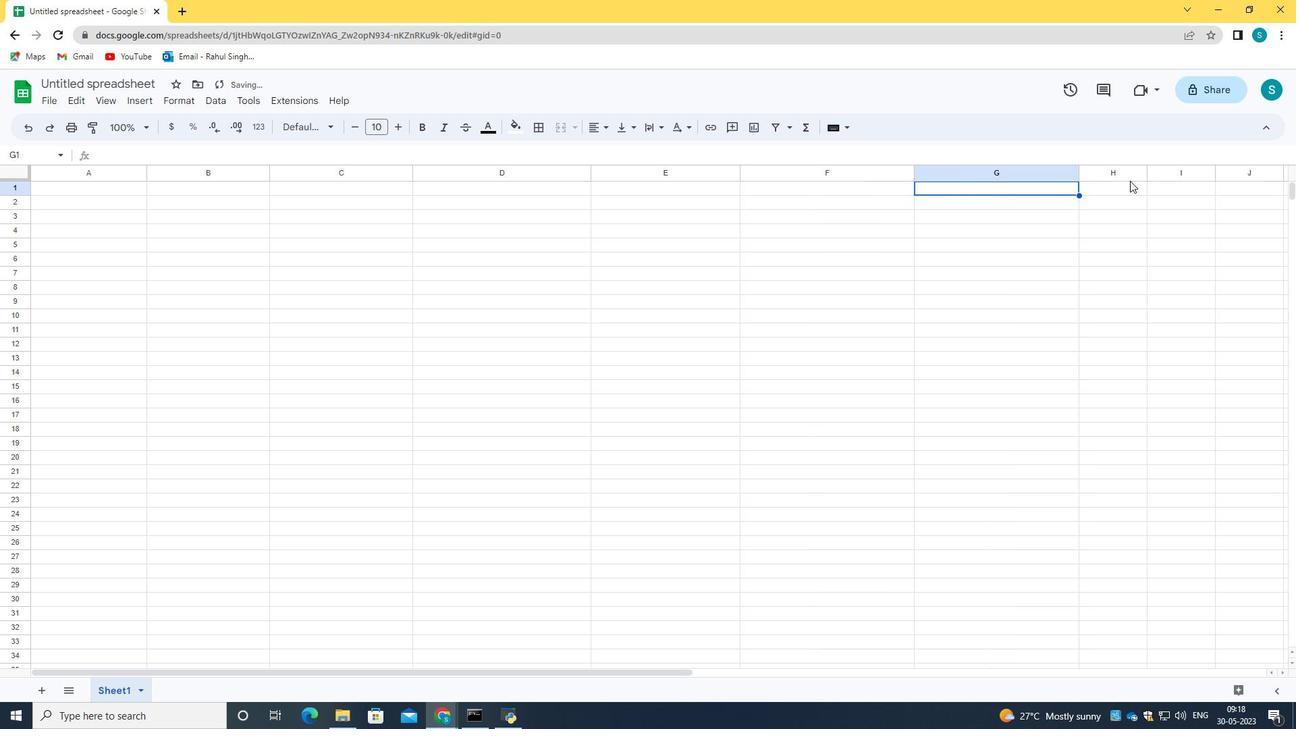 
Action: Mouse moved to (1148, 168)
Screenshot: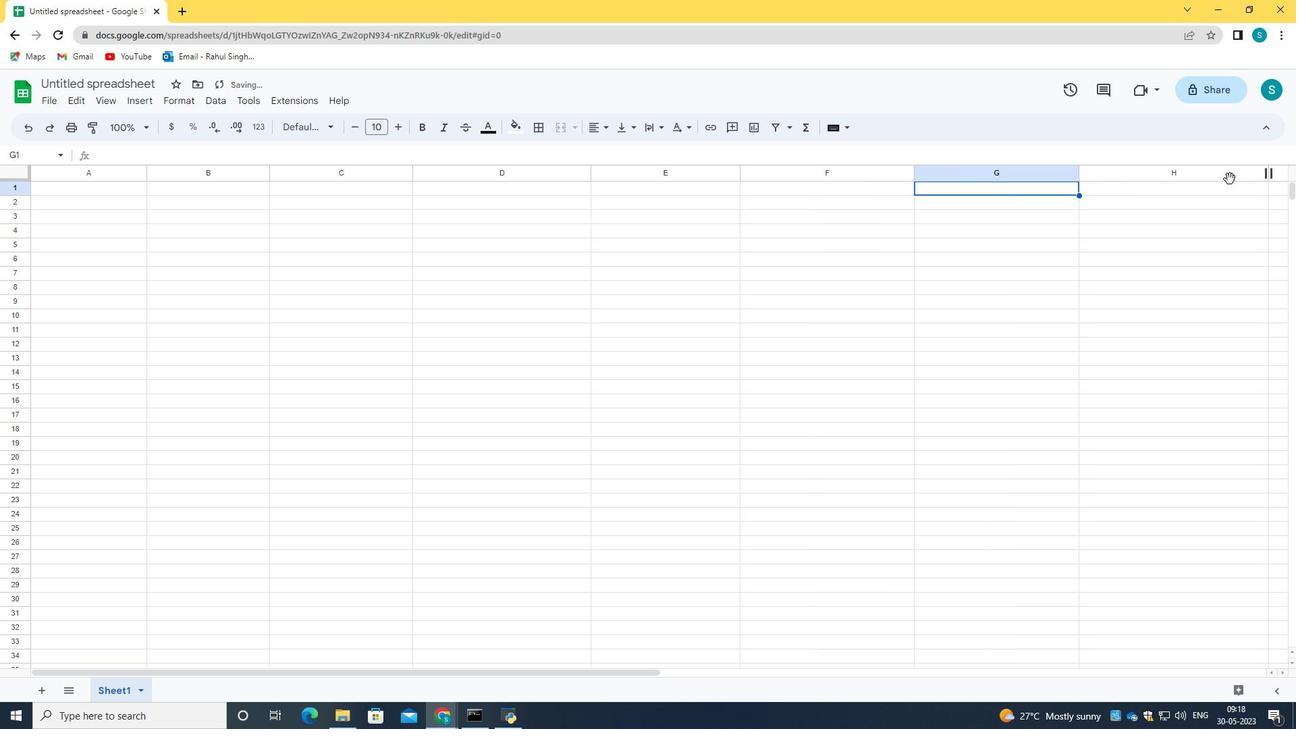 
Action: Mouse pressed left at (1148, 168)
Screenshot: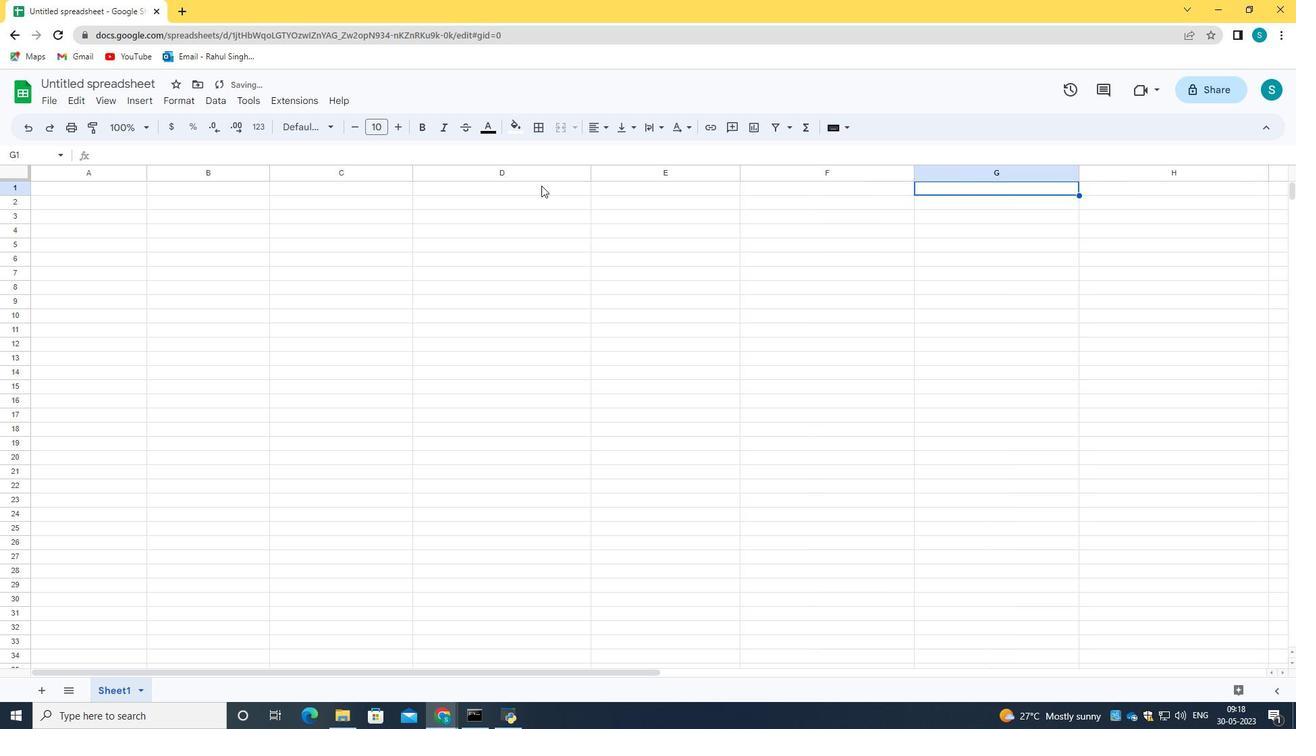 
Action: Mouse moved to (154, 191)
Screenshot: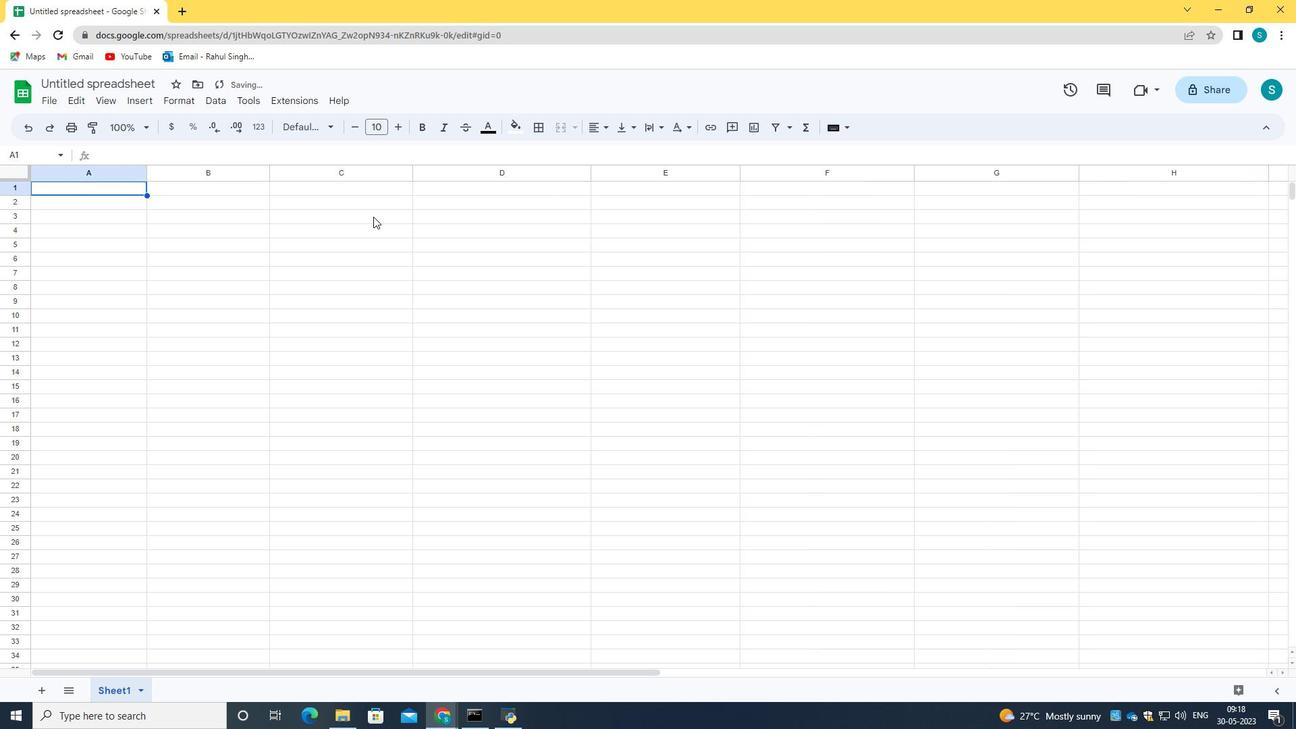 
Action: Mouse pressed left at (154, 191)
Screenshot: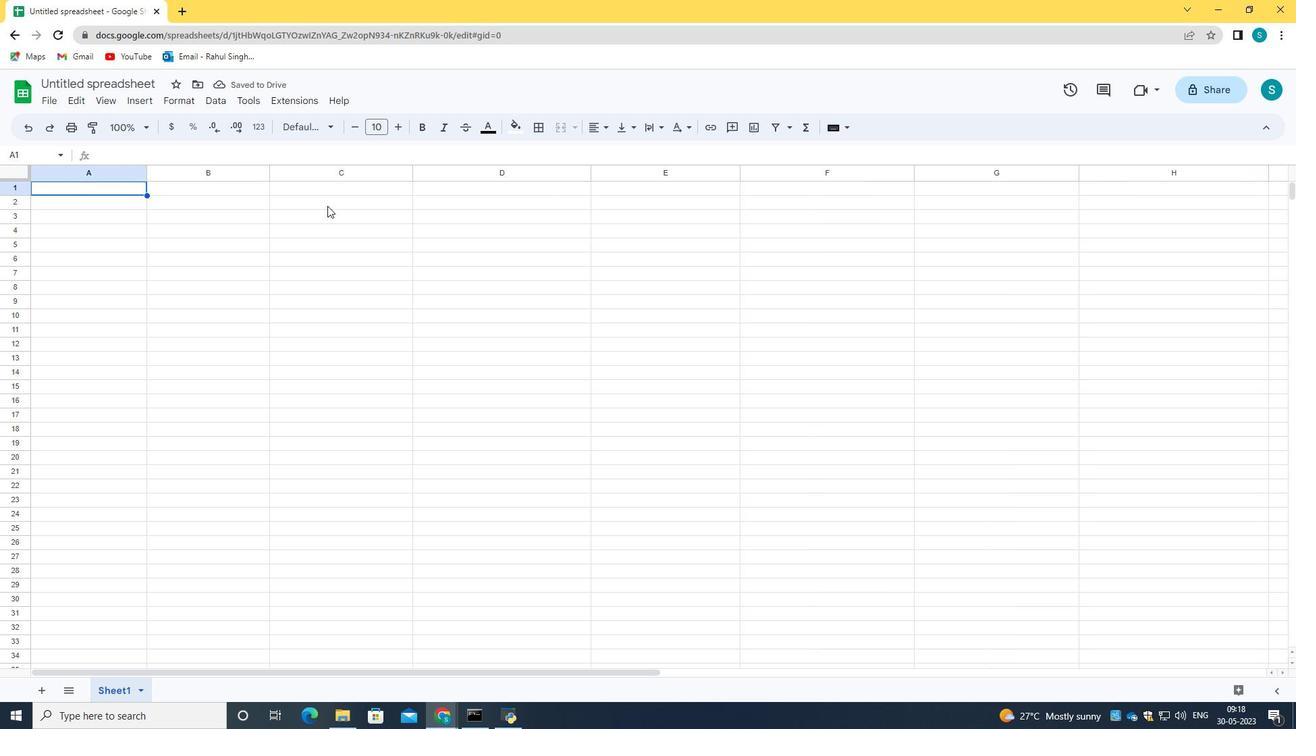 
Action: Mouse moved to (81, 193)
Screenshot: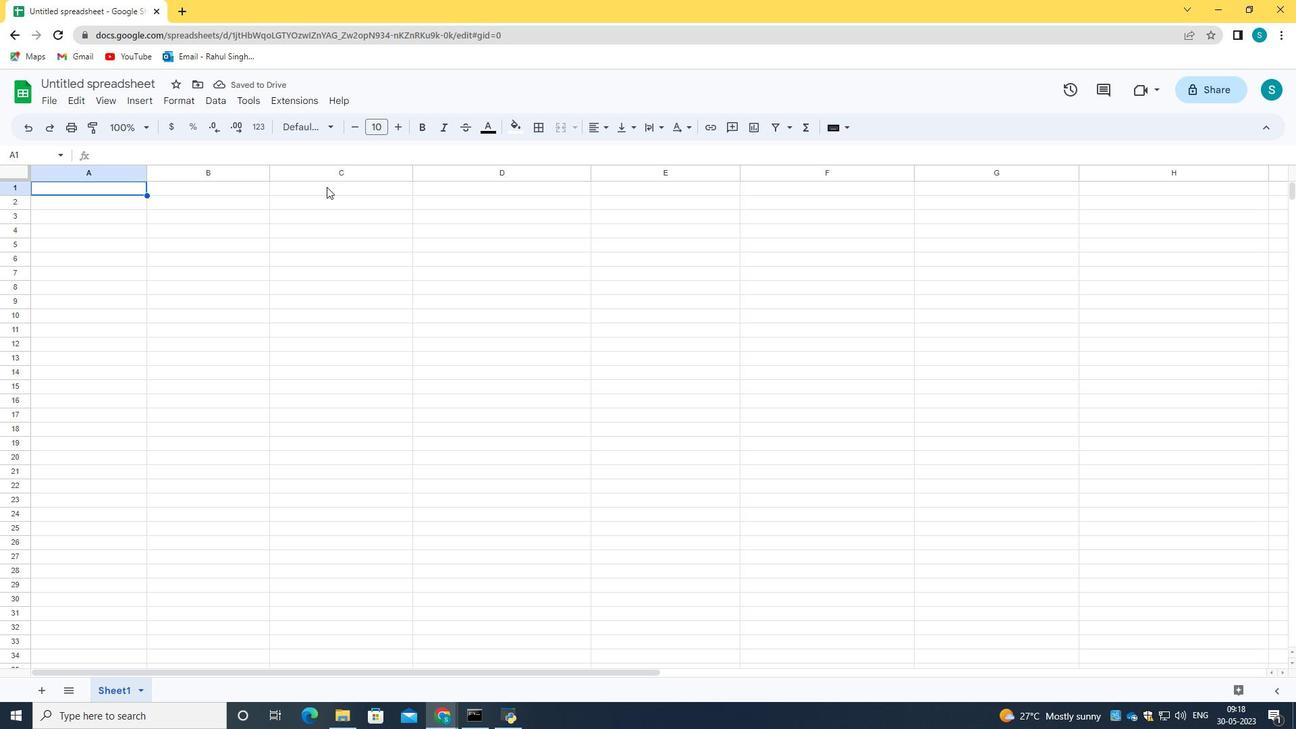 
Action: Mouse pressed left at (81, 193)
Screenshot: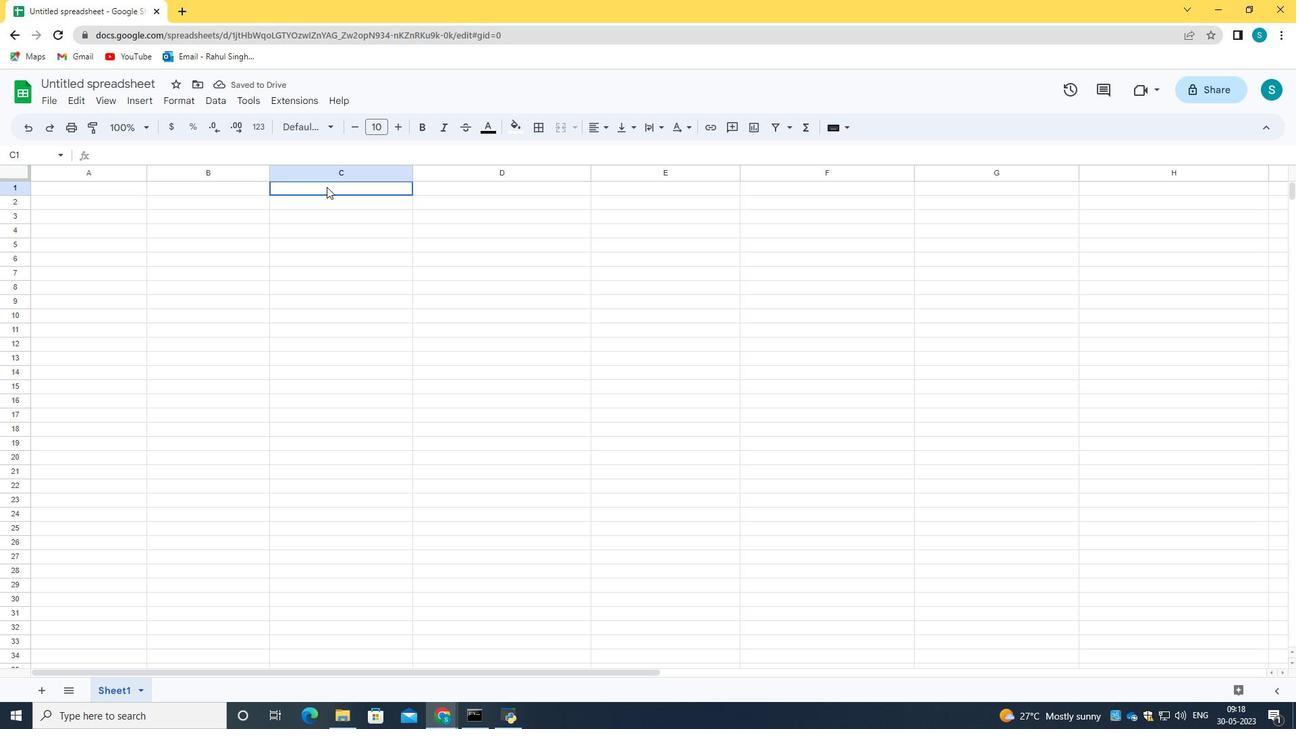 
Action: Mouse moved to (326, 187)
Screenshot: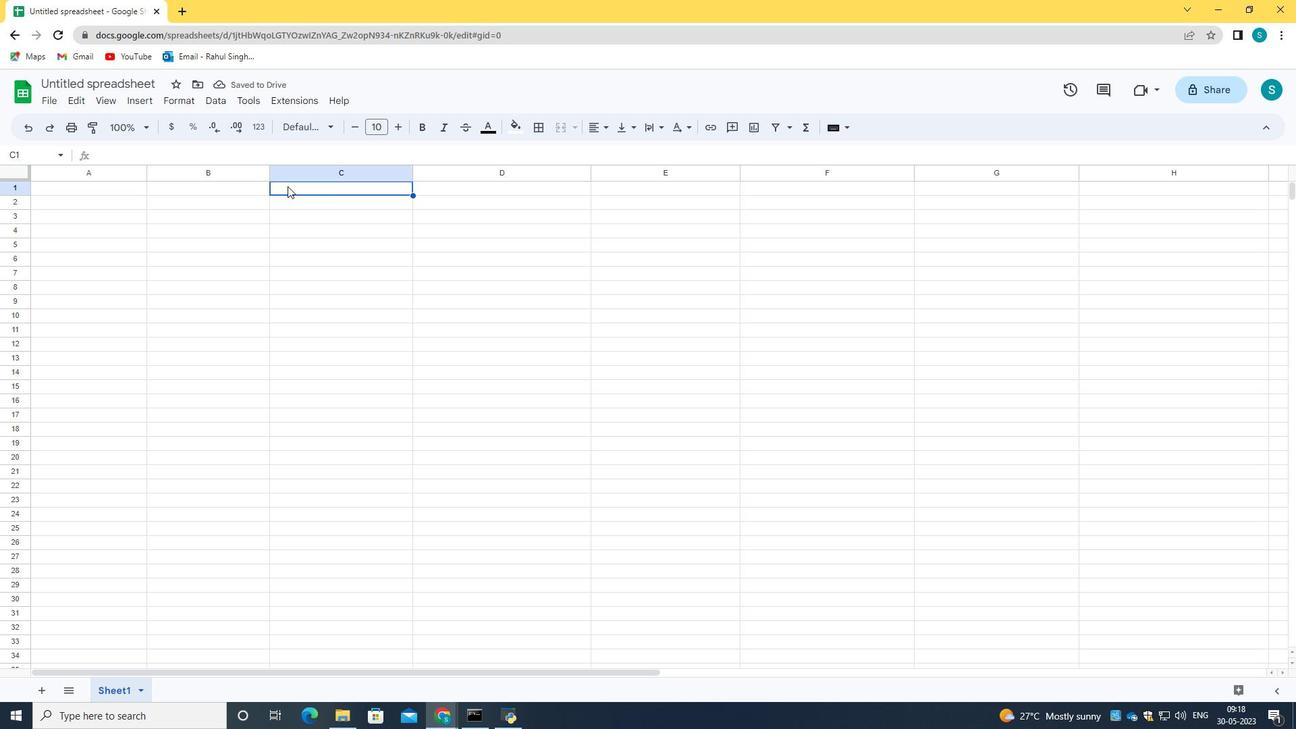 
Action: Mouse pressed left at (326, 187)
Screenshot: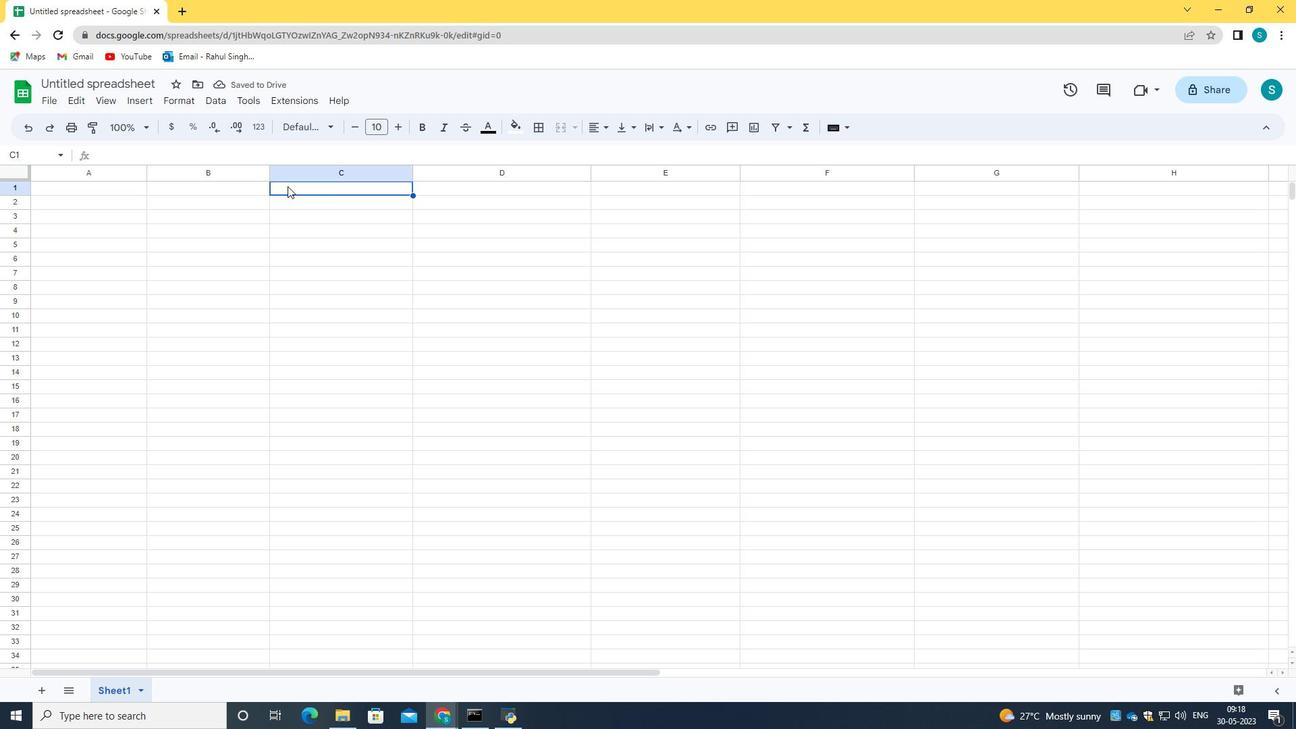 
Action: Mouse moved to (287, 187)
Screenshot: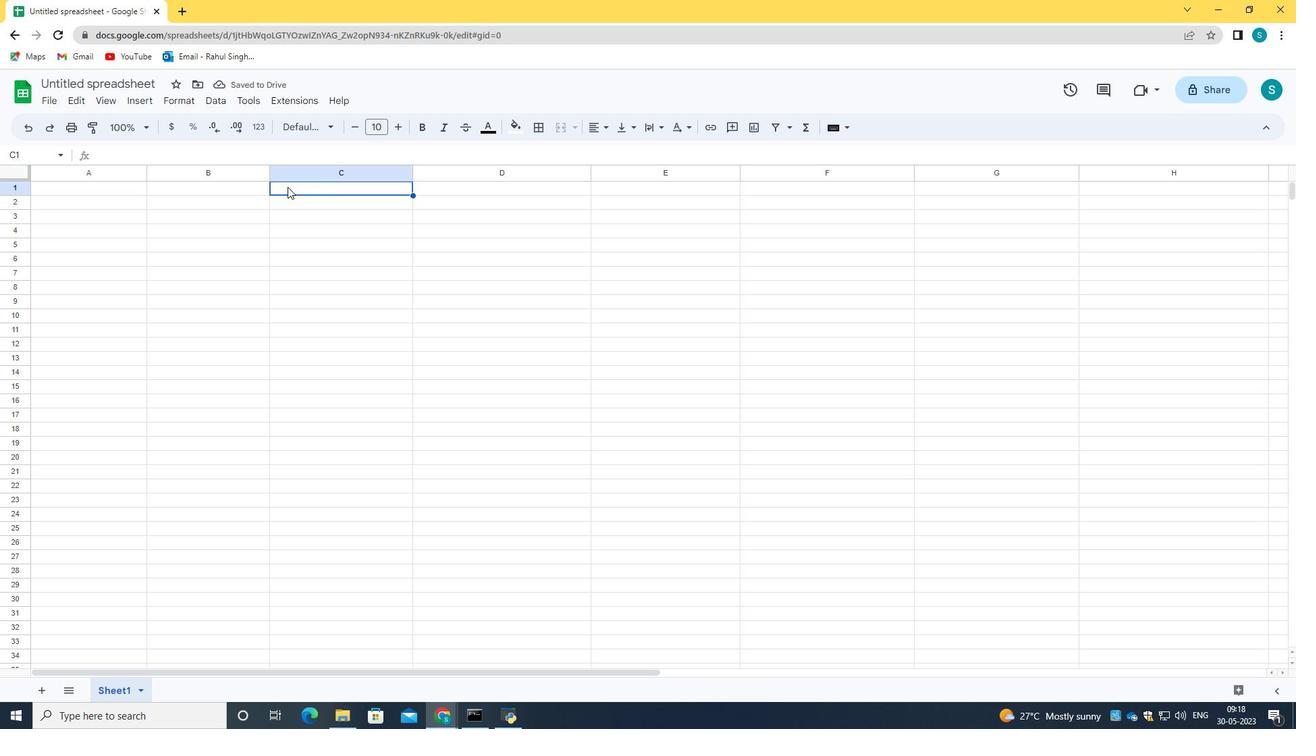 
Action: Key pressed <Key.caps_lock>M<Key.caps_lock>ake<Key.space>a<Key.space><Key.caps_lock>E<Key.caps_lock>mok<Key.backspace><Key.backspace>ployee<Key.space>d<Key.caps_lock><Key.backspace>D<Key.caps_lock>ea<Key.backspace>tails<Key.space>data<Key.backspace><Key.backspace><Key.backspace><Key.backspace><Key.caps_lock>D<Key.caps_lock>ata
Screenshot: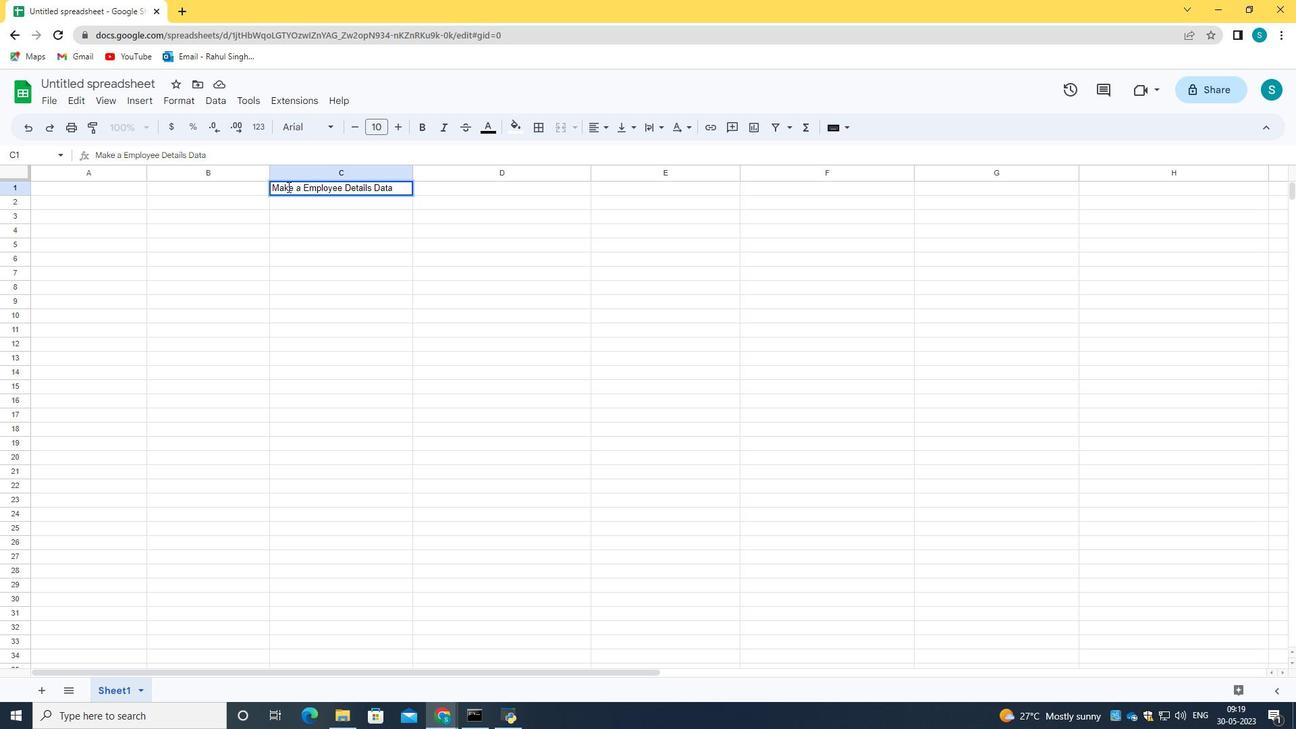 
Action: Mouse moved to (395, 130)
Screenshot: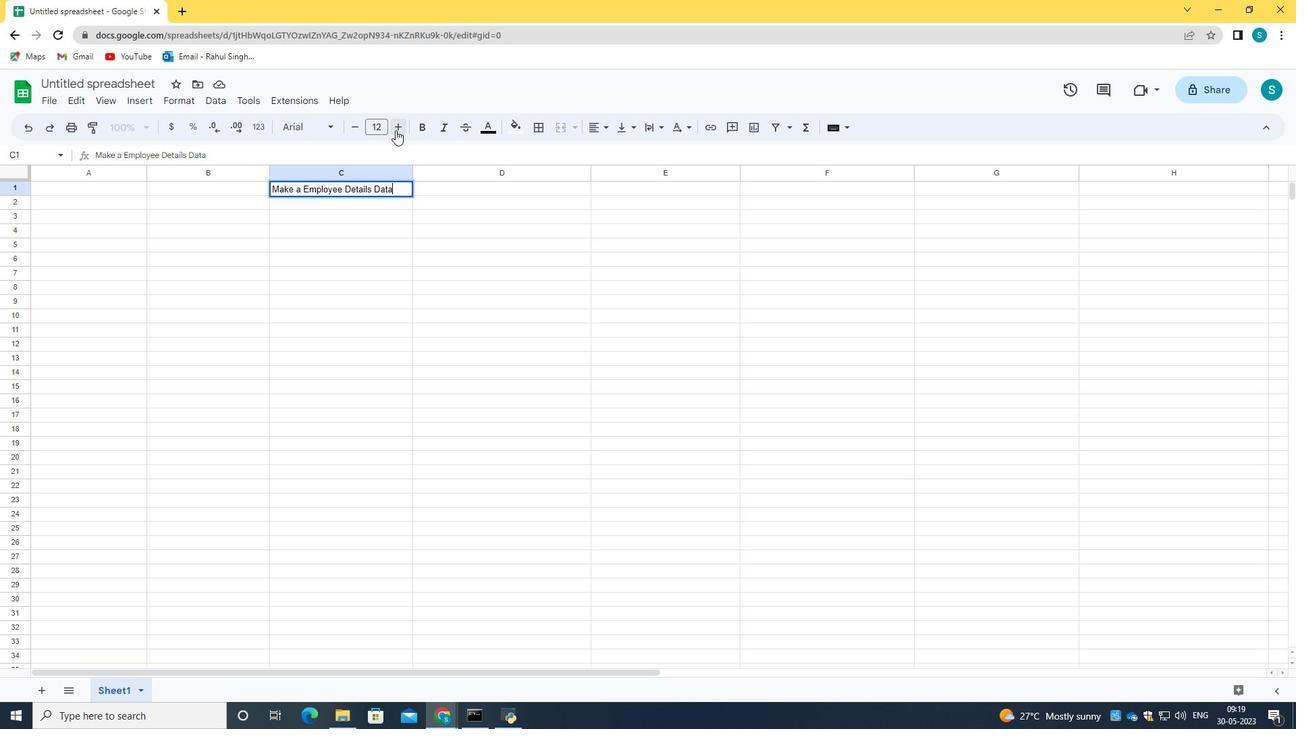 
Action: Mouse pressed left at (395, 130)
Screenshot: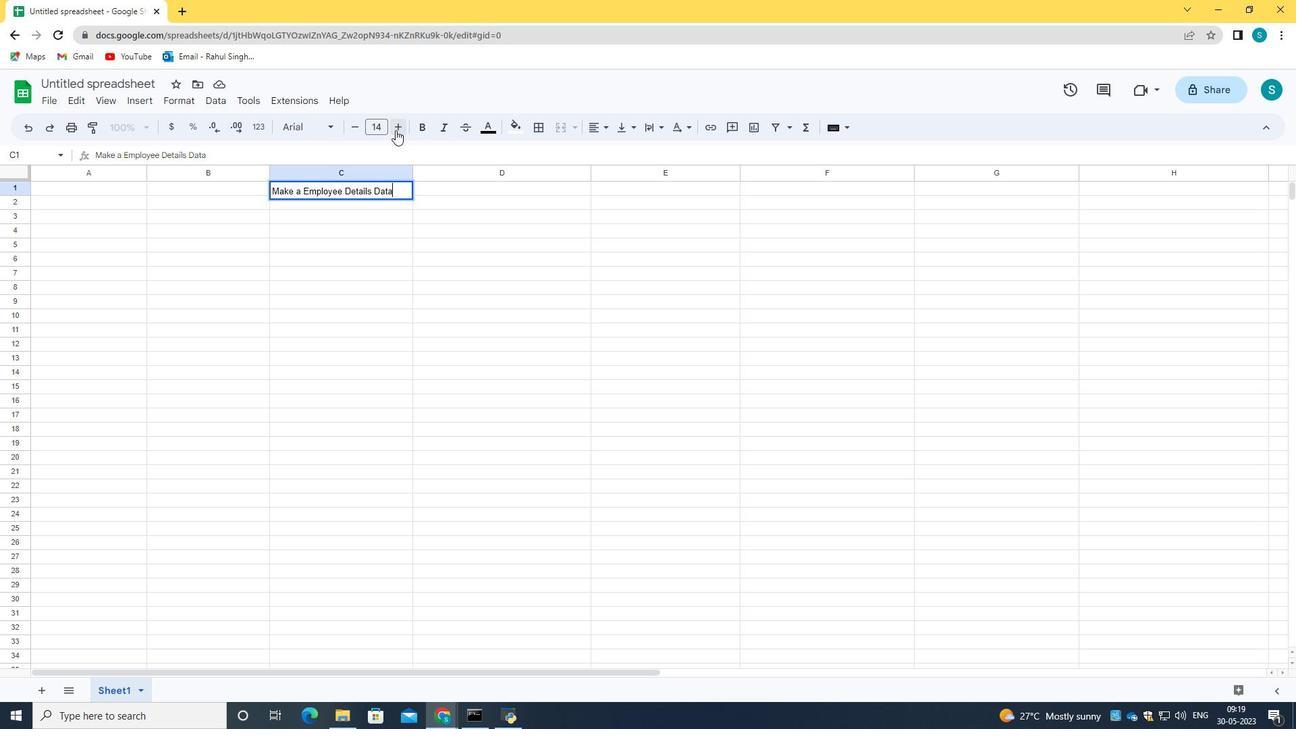 
Action: Mouse pressed left at (395, 130)
Screenshot: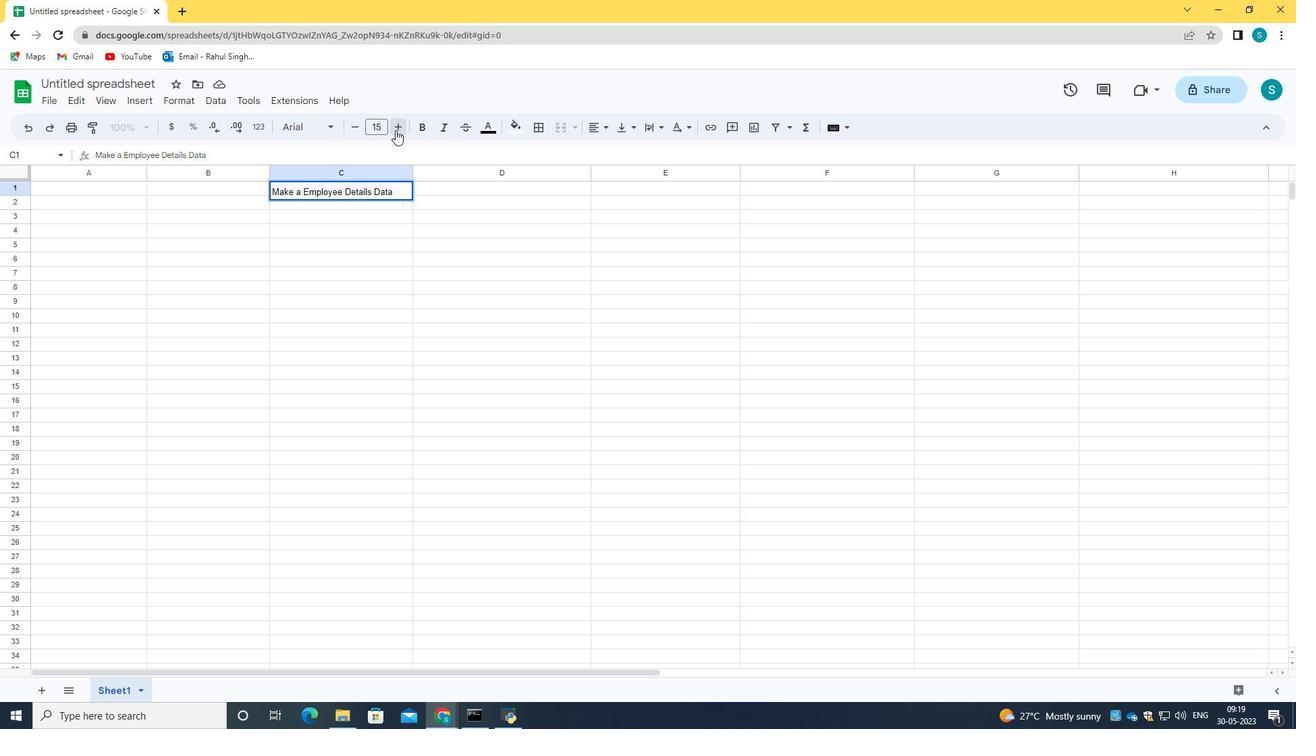 
Action: Mouse pressed left at (395, 130)
Screenshot: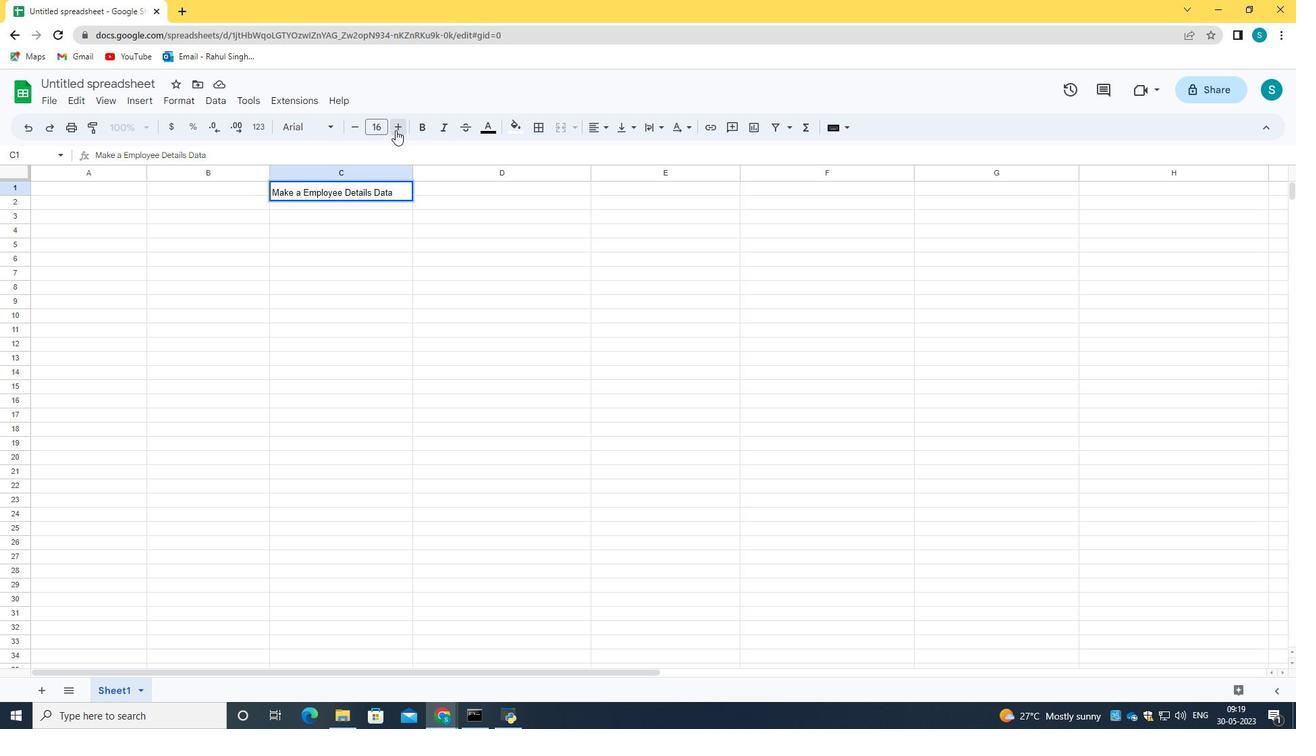 
Action: Mouse pressed left at (395, 130)
Screenshot: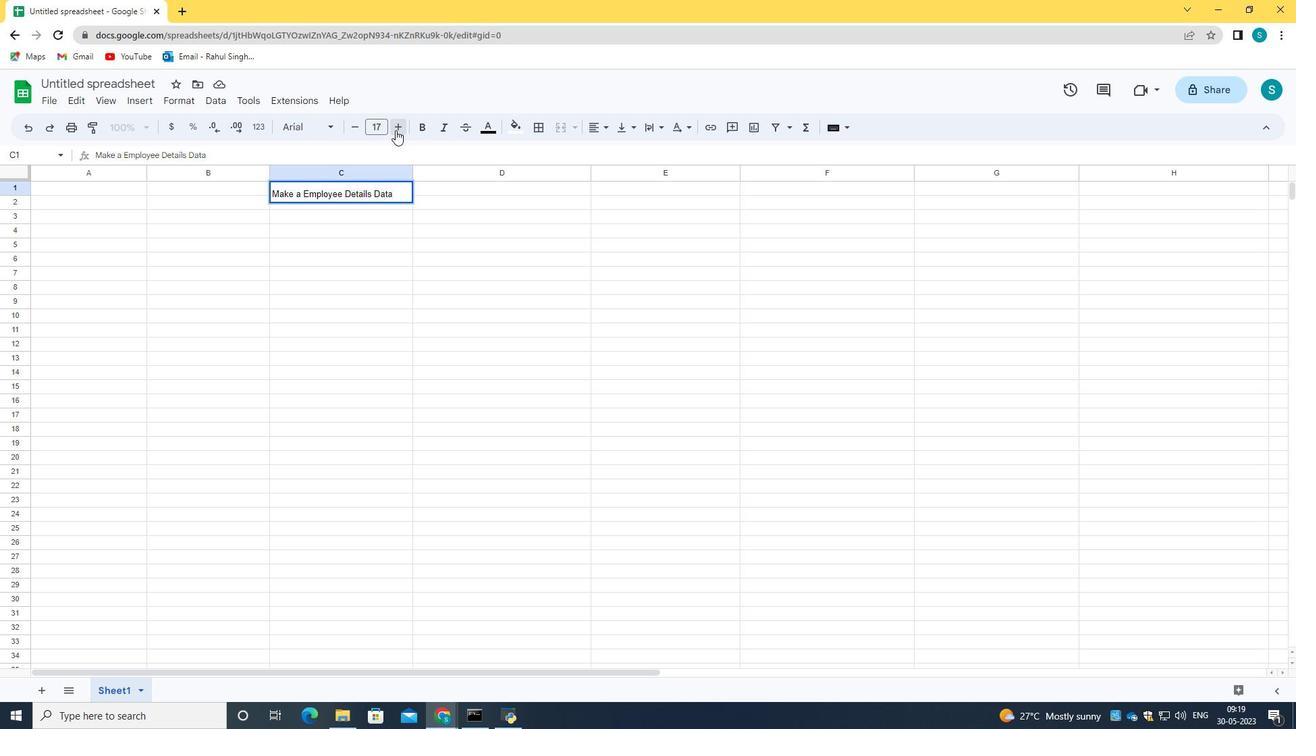 
Action: Mouse pressed left at (395, 130)
Screenshot: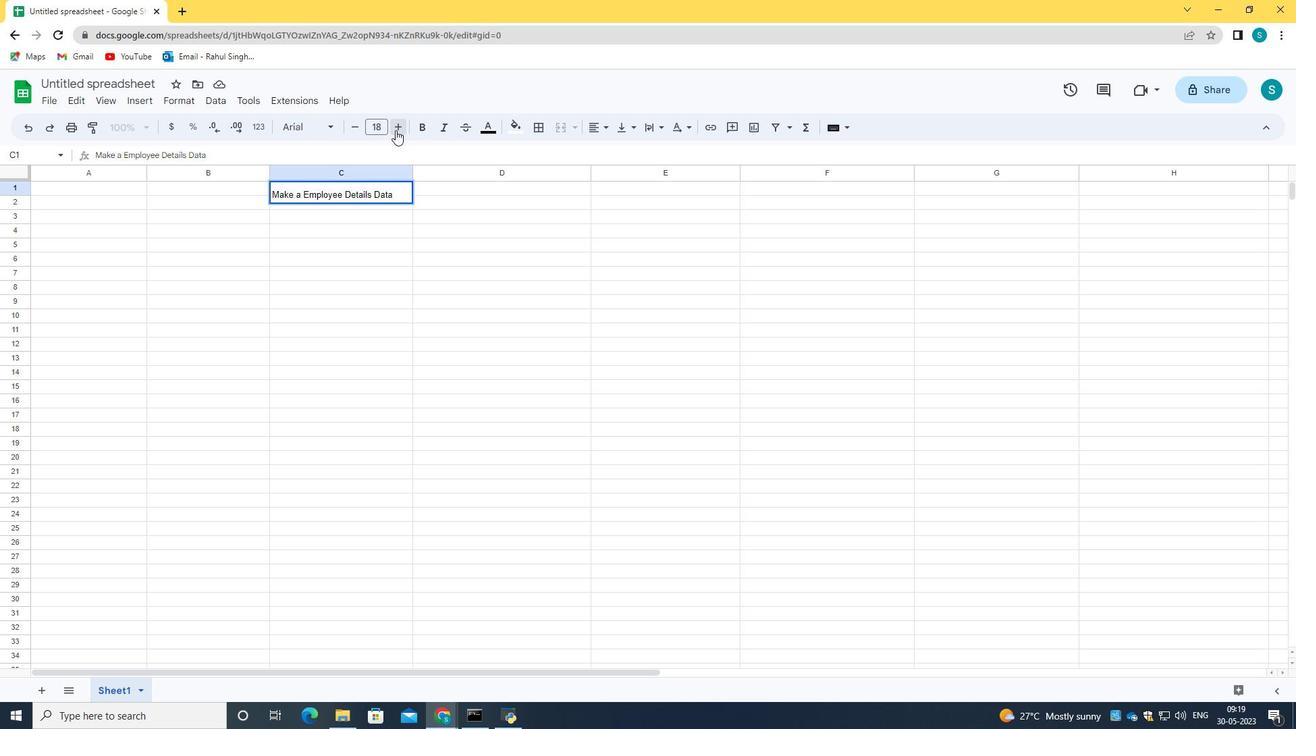 
Action: Mouse pressed left at (395, 130)
Screenshot: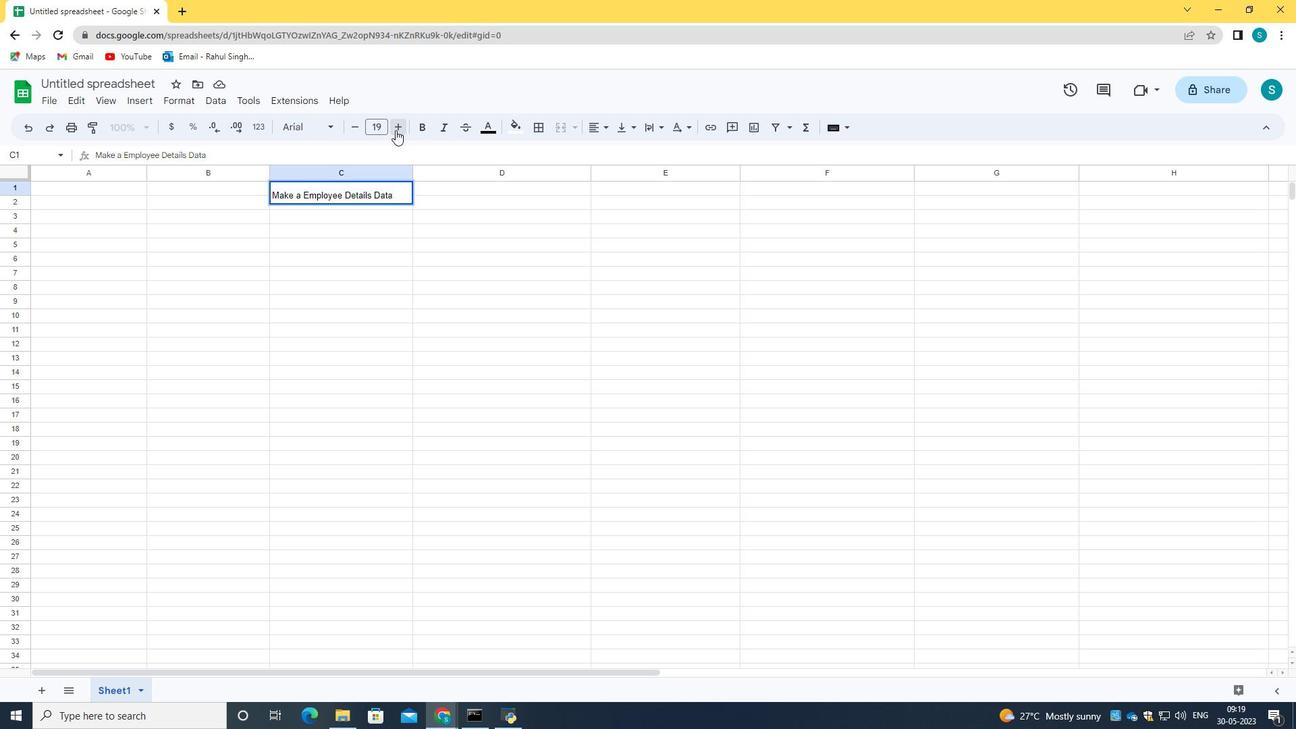 
Action: Mouse pressed left at (395, 130)
Screenshot: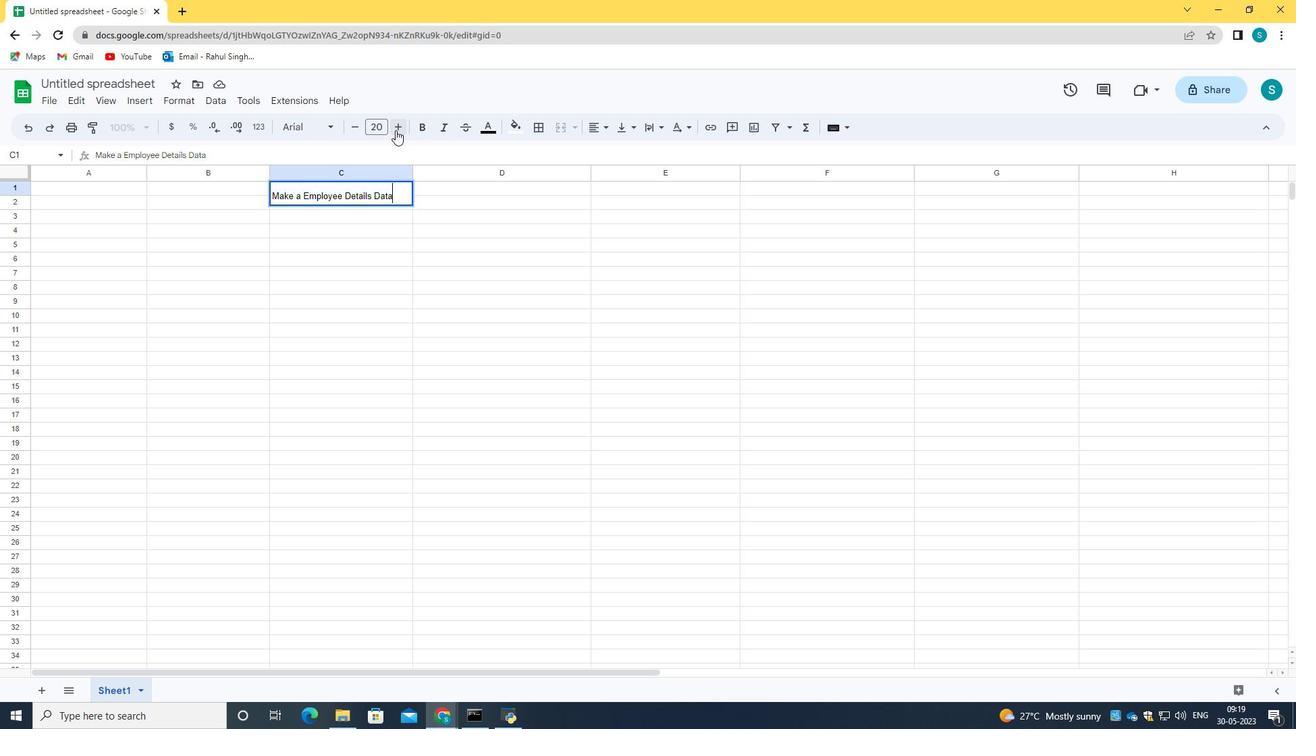 
Action: Mouse pressed left at (395, 130)
Screenshot: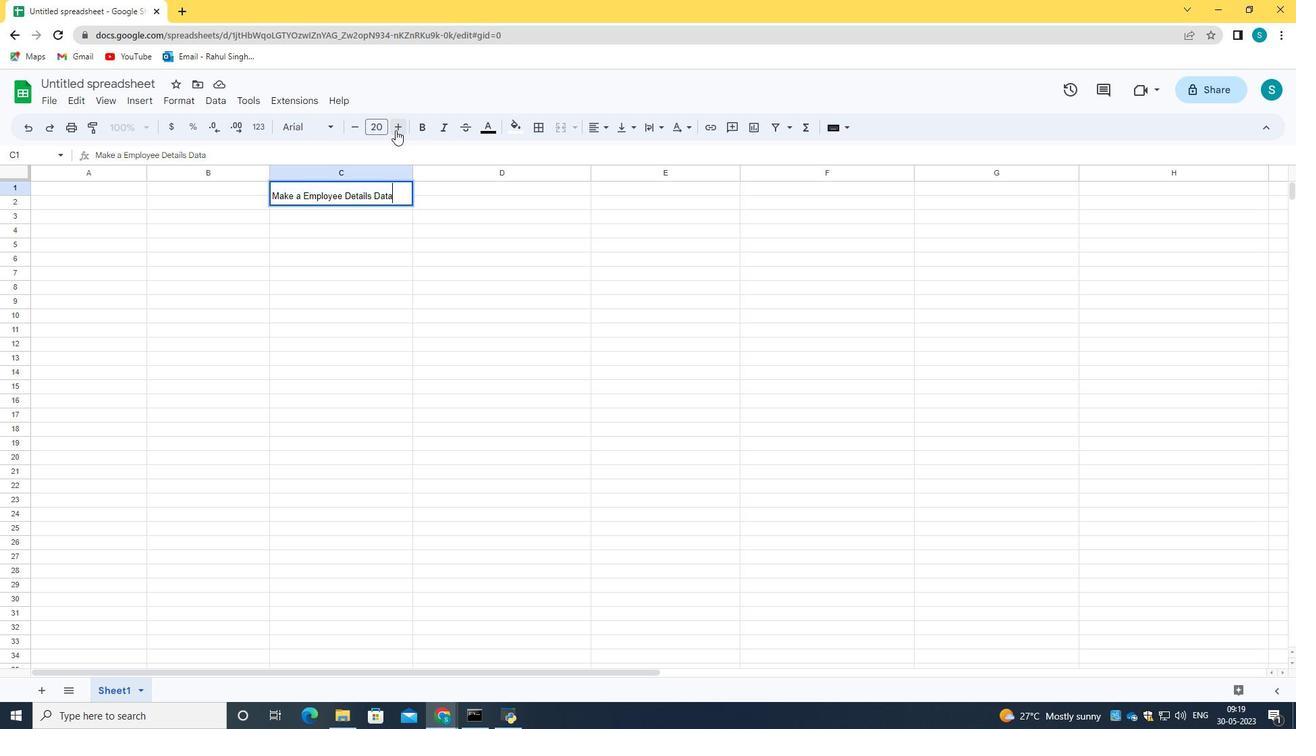
Action: Mouse pressed left at (395, 130)
Screenshot: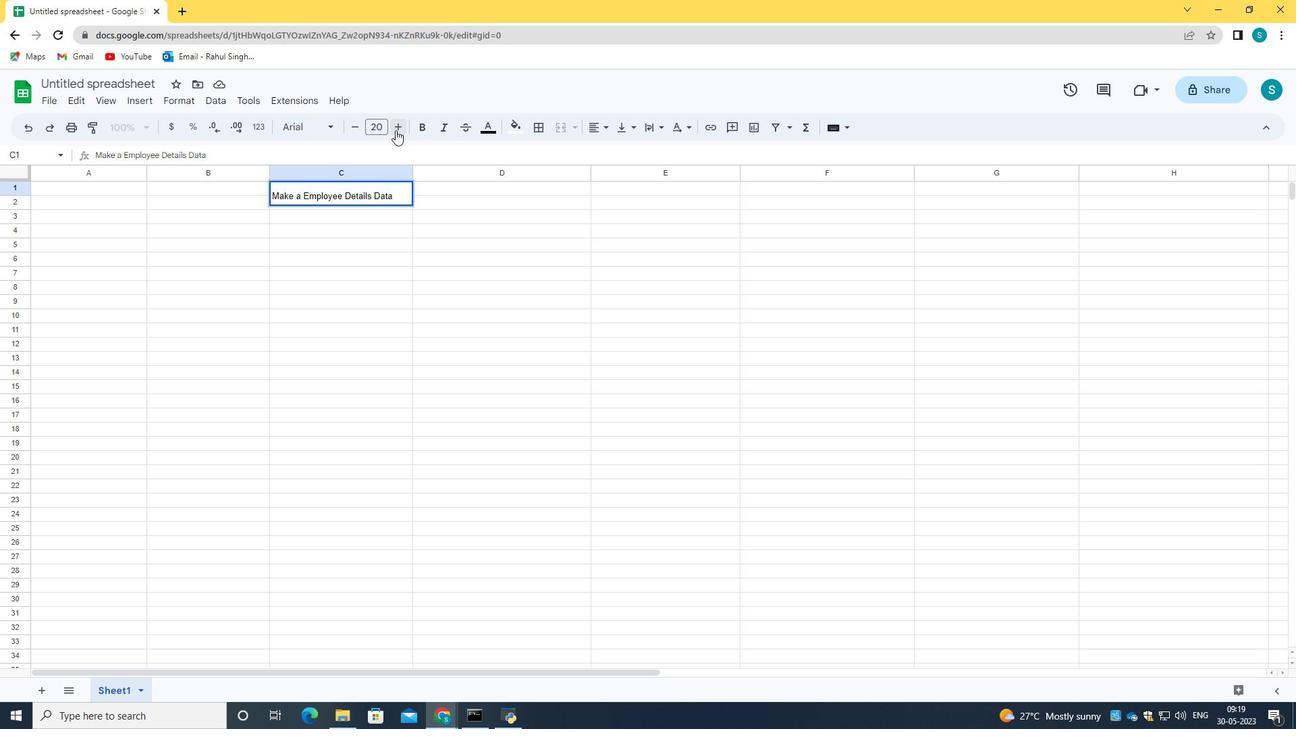 
Action: Mouse pressed left at (395, 130)
Screenshot: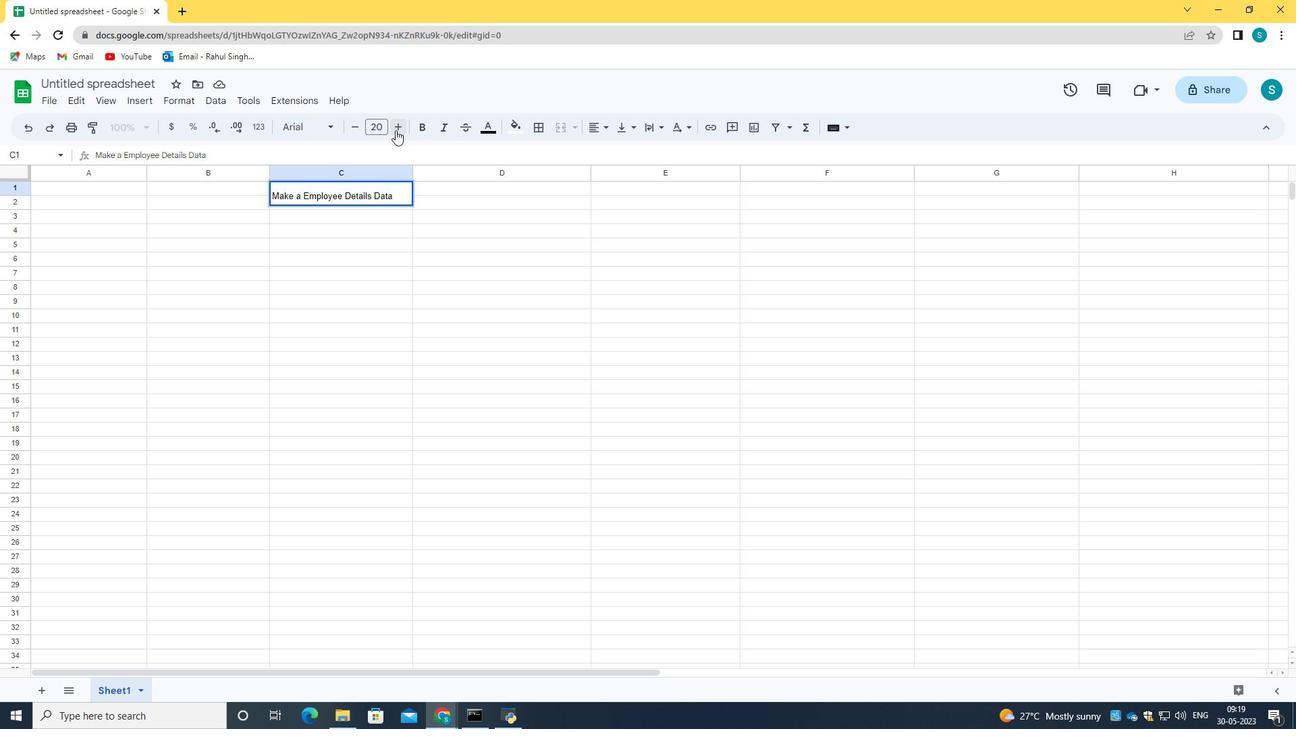 
Action: Mouse moved to (397, 196)
Screenshot: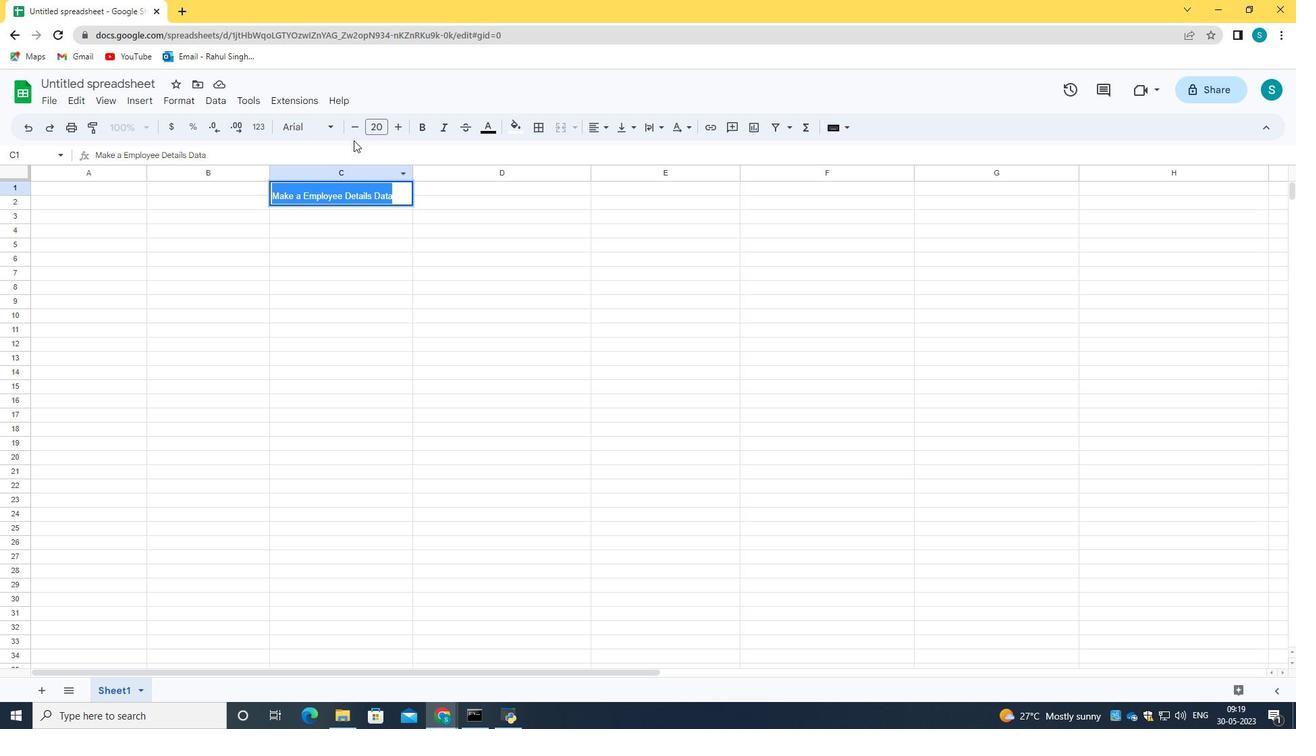 
Action: Mouse pressed left at (397, 196)
Screenshot: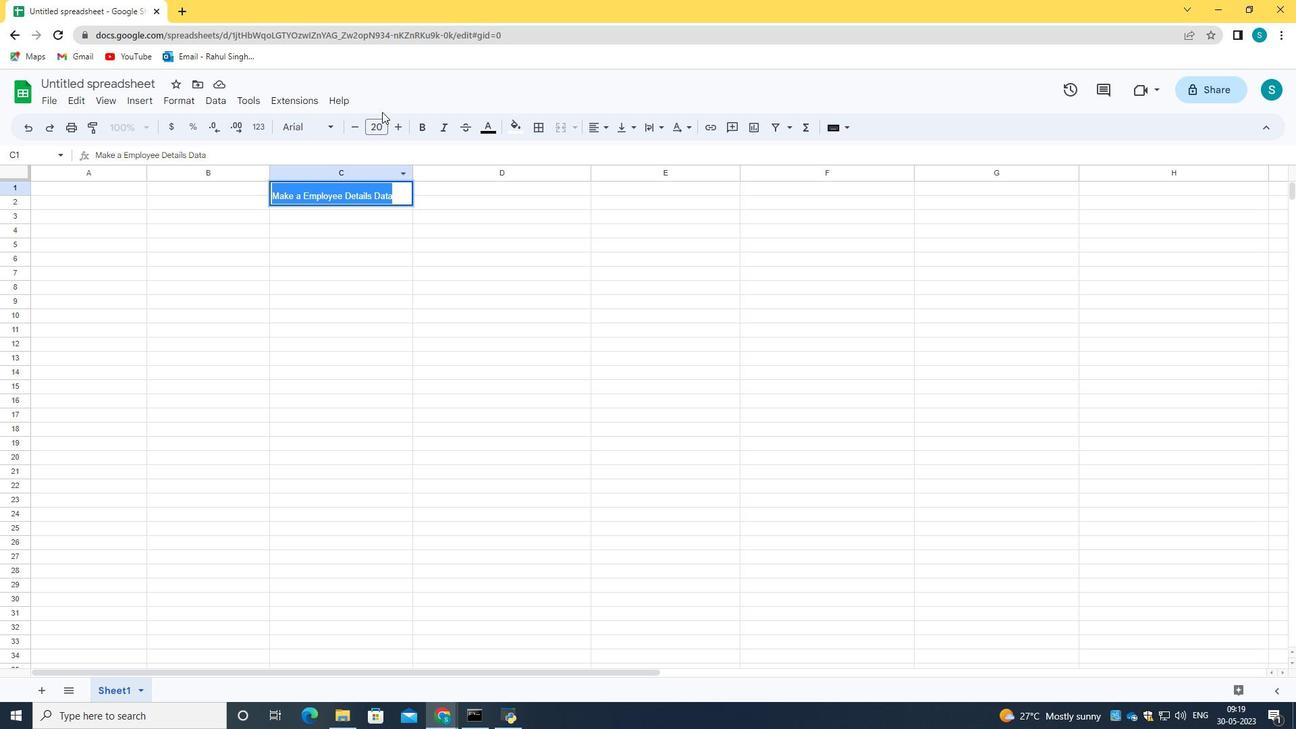 
Action: Mouse moved to (392, 128)
Screenshot: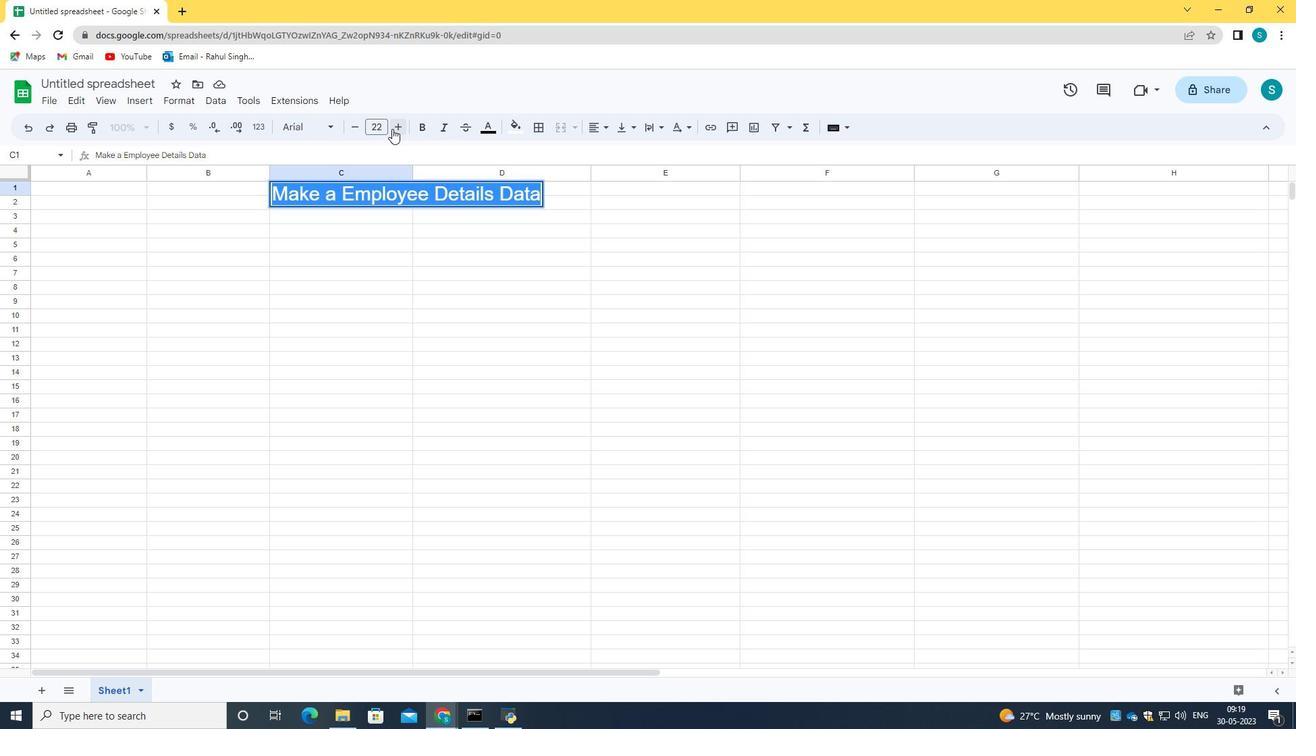 
Action: Mouse pressed left at (392, 128)
Screenshot: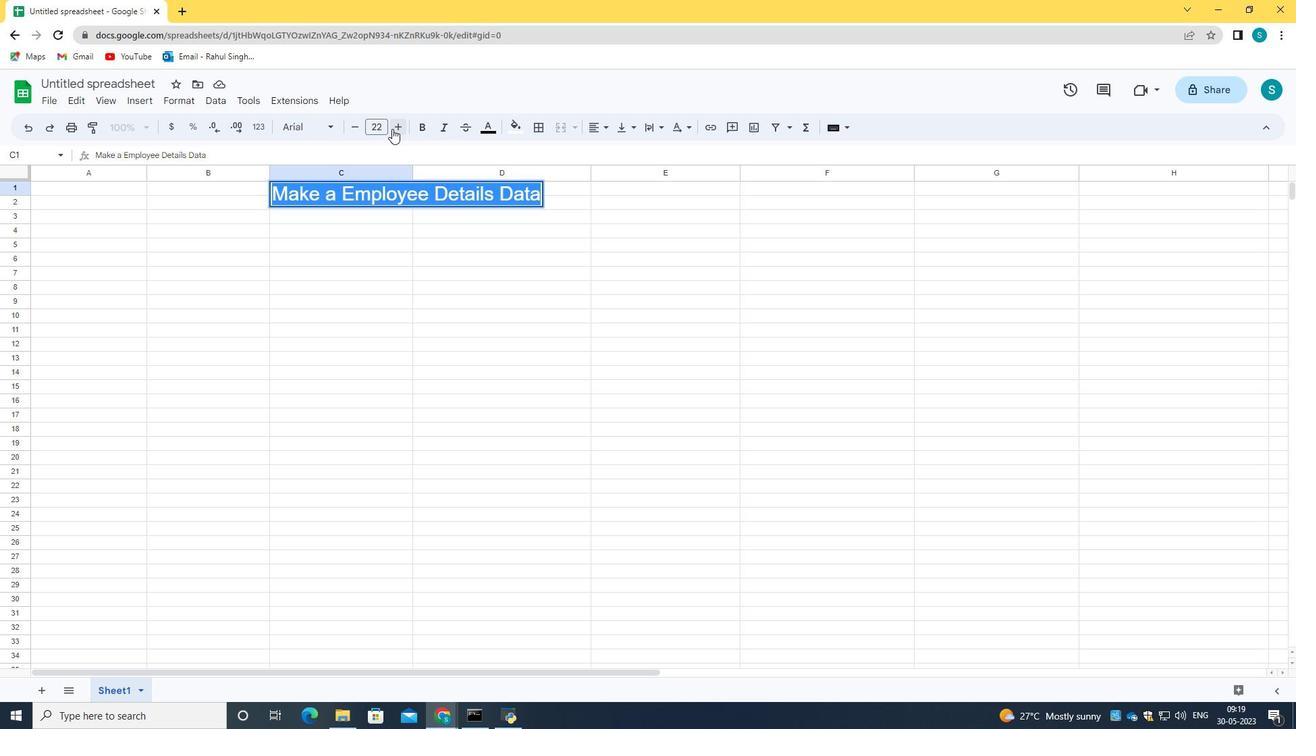 
Action: Mouse pressed left at (392, 128)
Screenshot: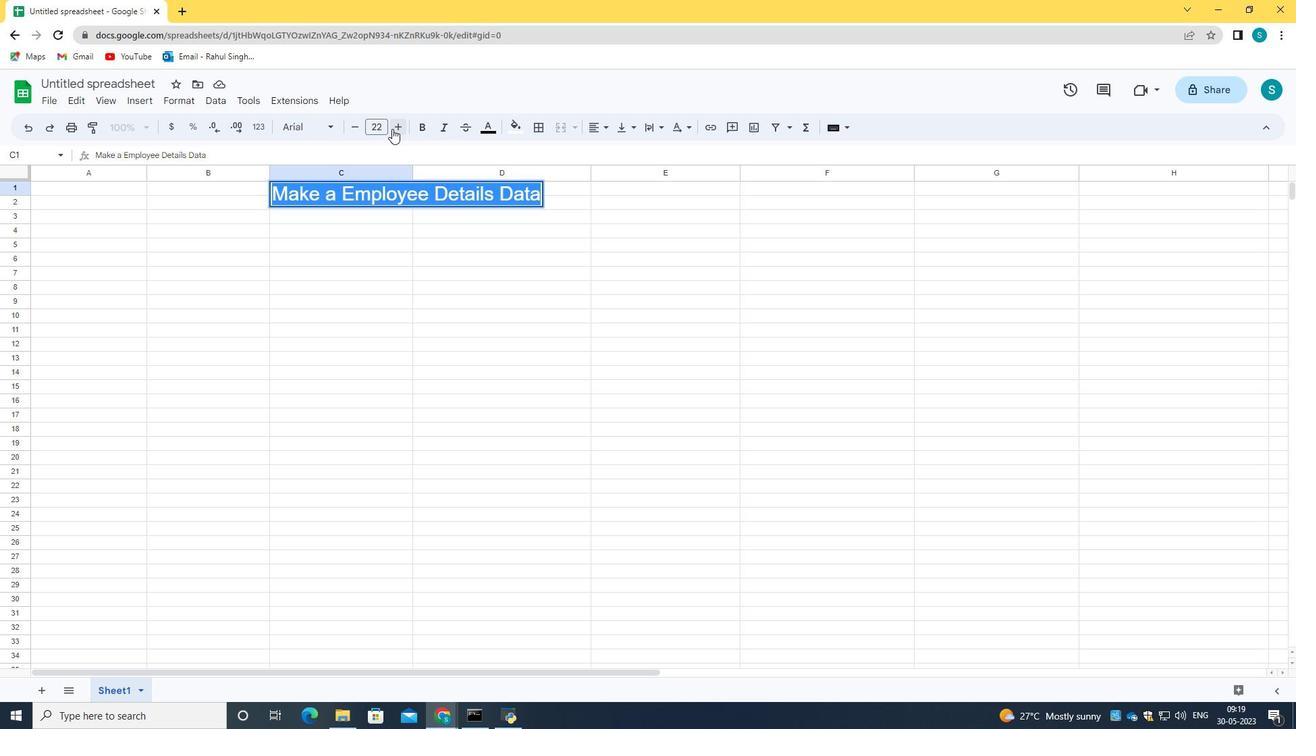 
Action: Mouse moved to (392, 153)
Screenshot: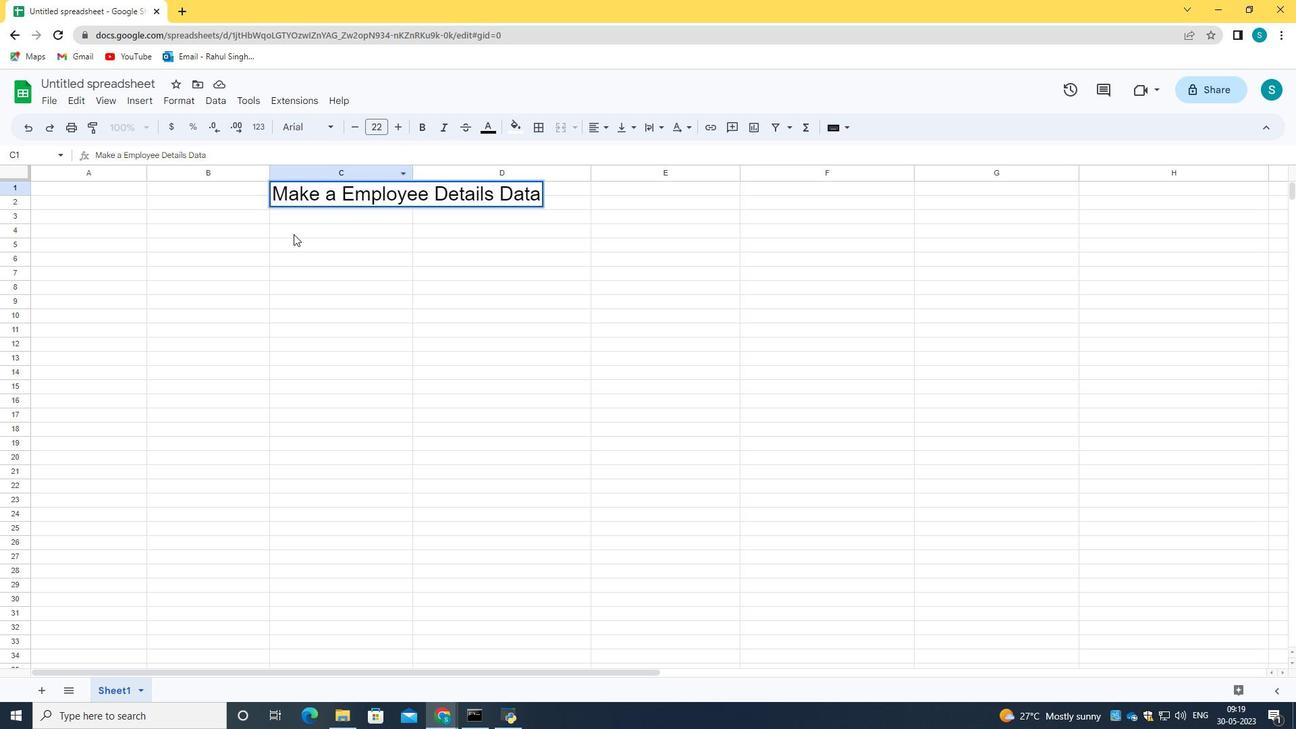 
Action: Mouse pressed left at (392, 153)
Screenshot: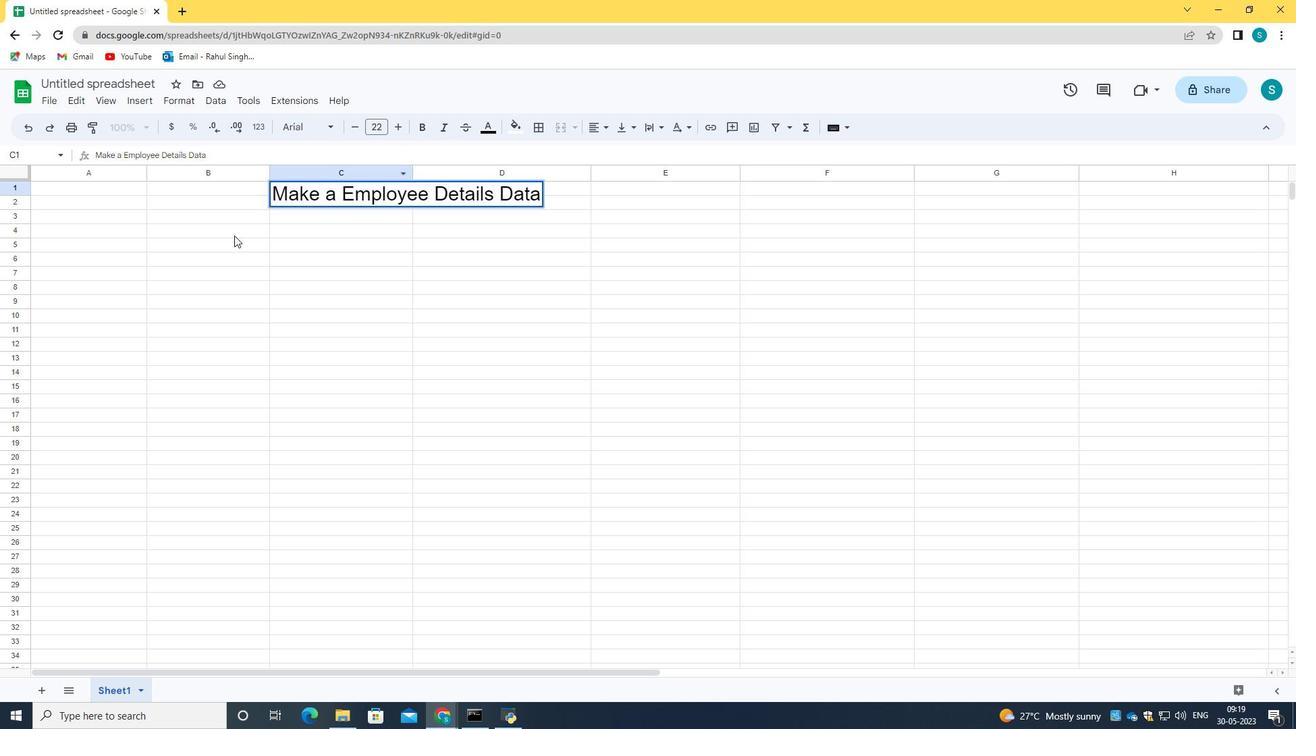 
Action: Mouse moved to (226, 222)
Screenshot: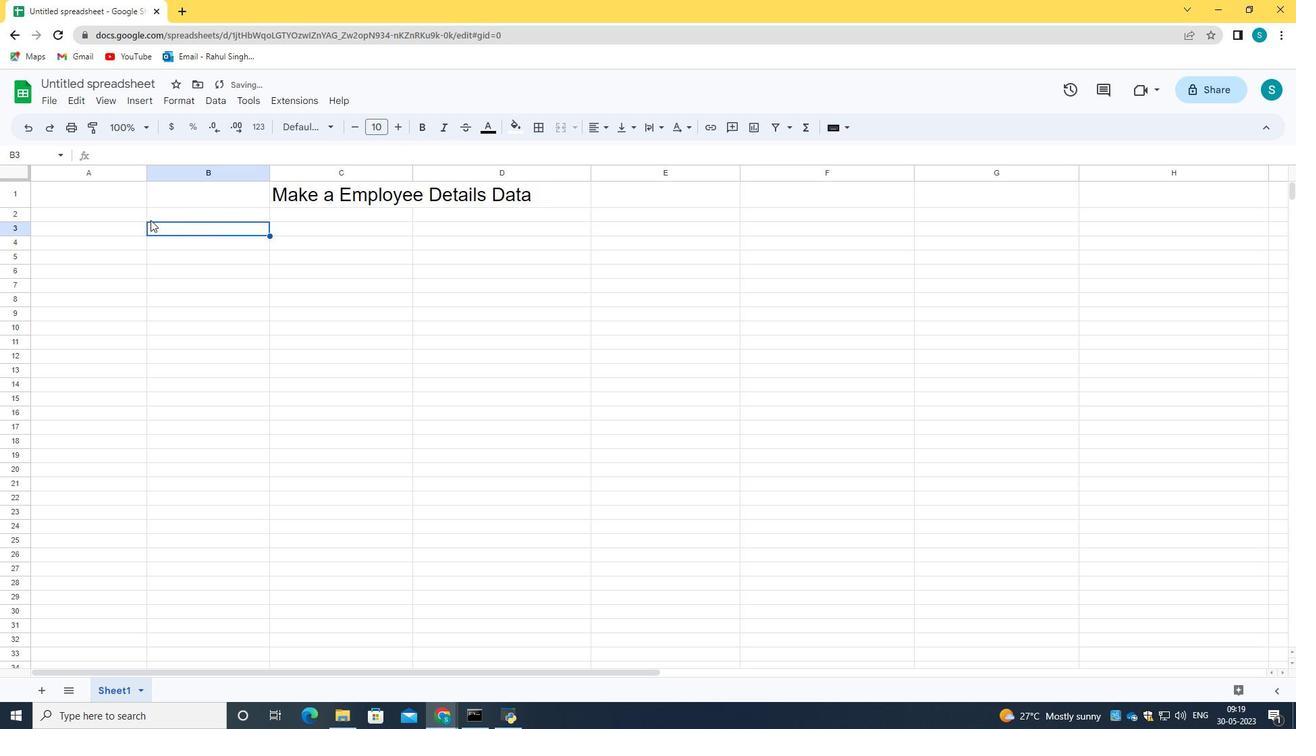 
Action: Mouse pressed left at (226, 222)
Screenshot: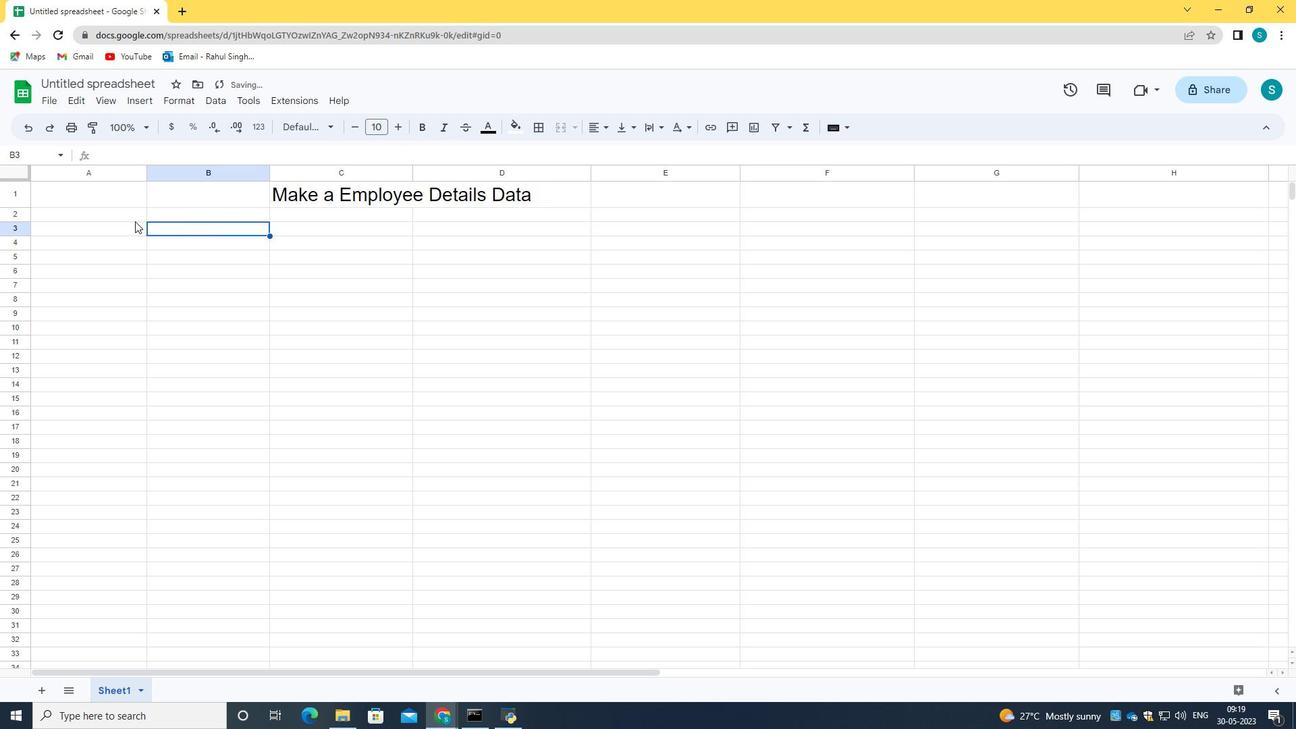 
Action: Mouse moved to (77, 214)
Screenshot: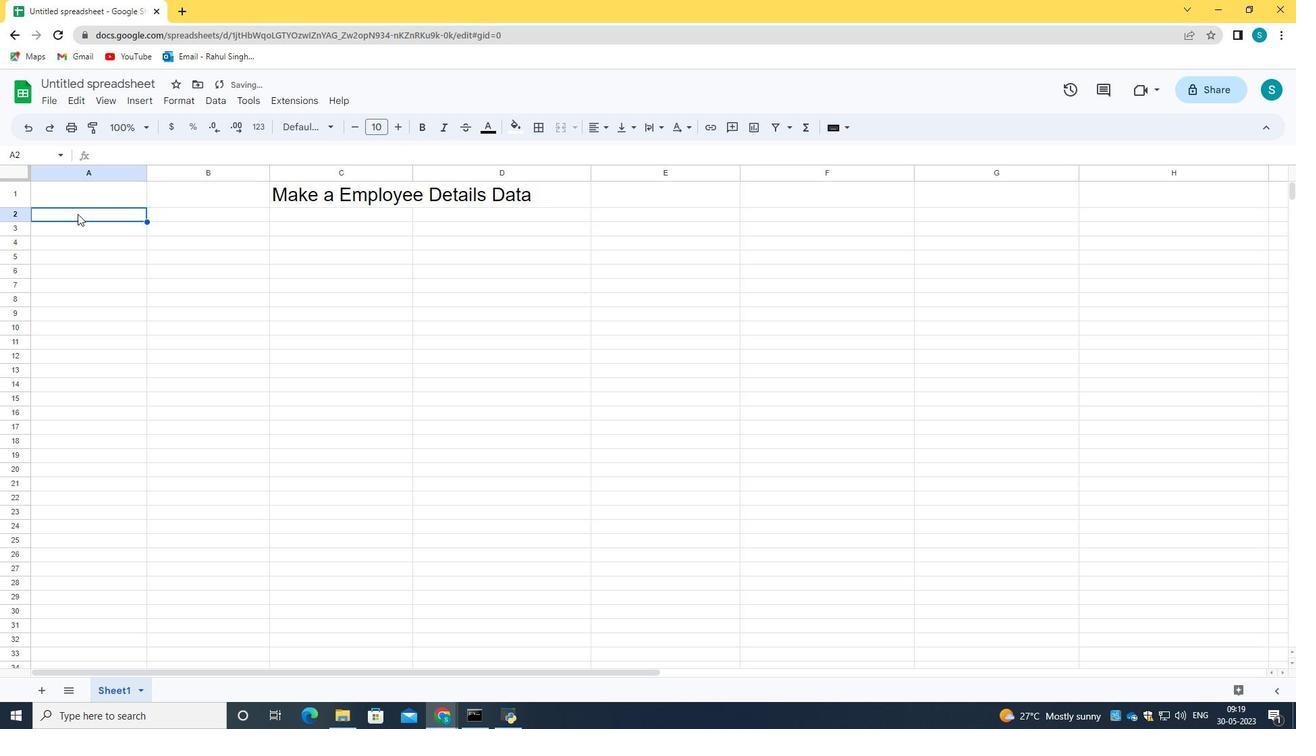
Action: Mouse pressed left at (77, 214)
Screenshot: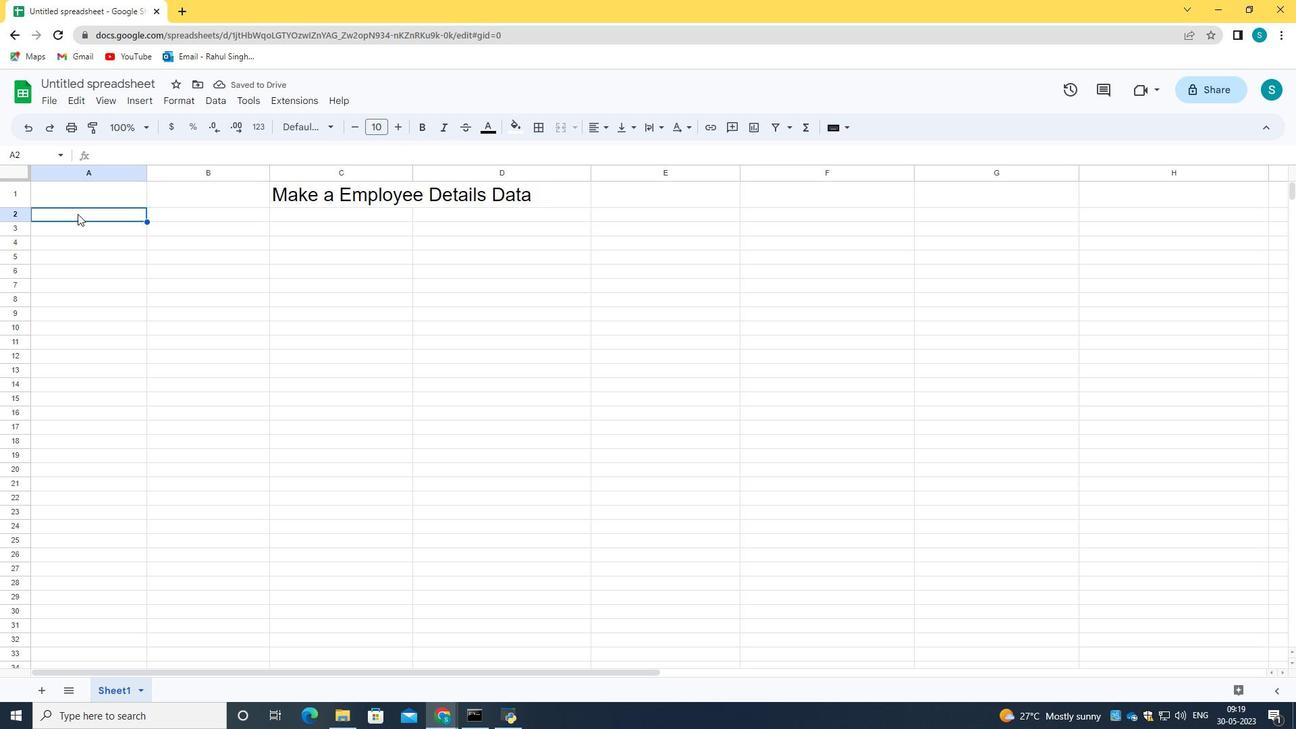 
Action: Mouse pressed left at (77, 214)
Screenshot: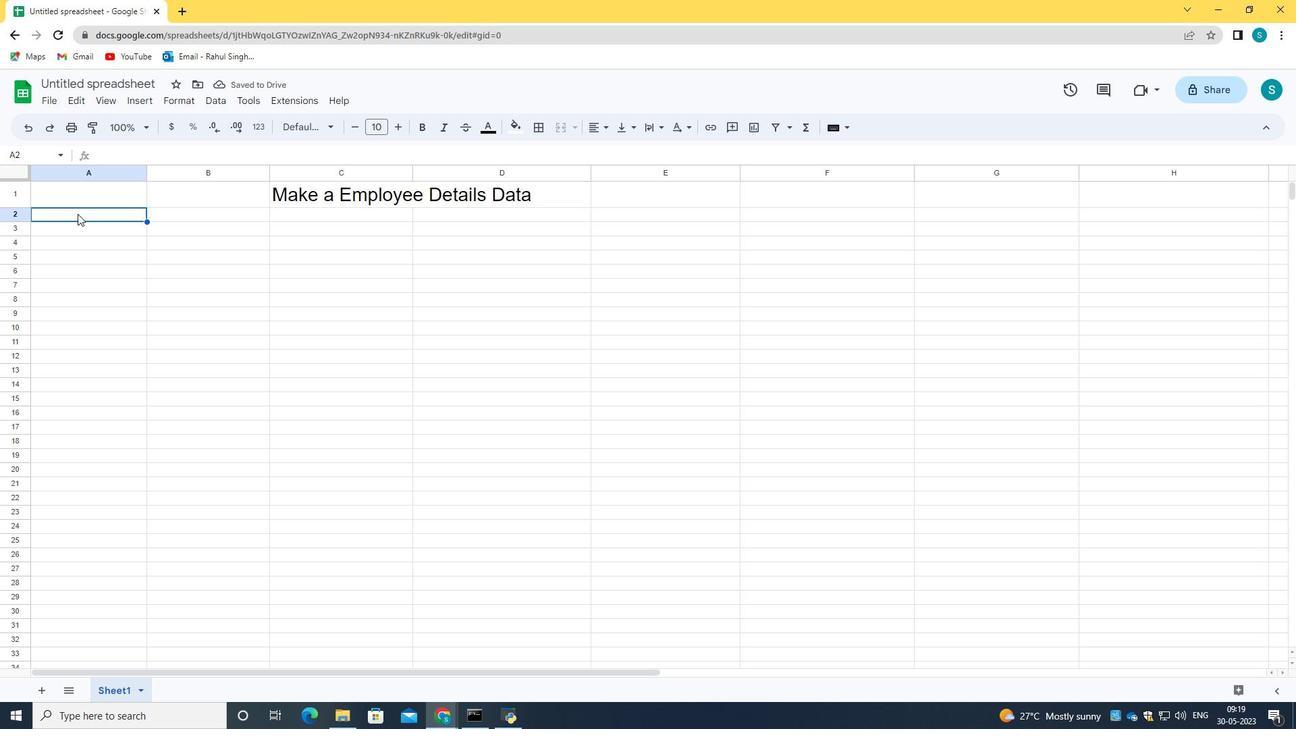 
Action: Key pressed <Key.caps_lock>E<Key.caps_lock>mployee<Key.space><Key.caps_lock>N<Key.caps_lock>ame
Screenshot: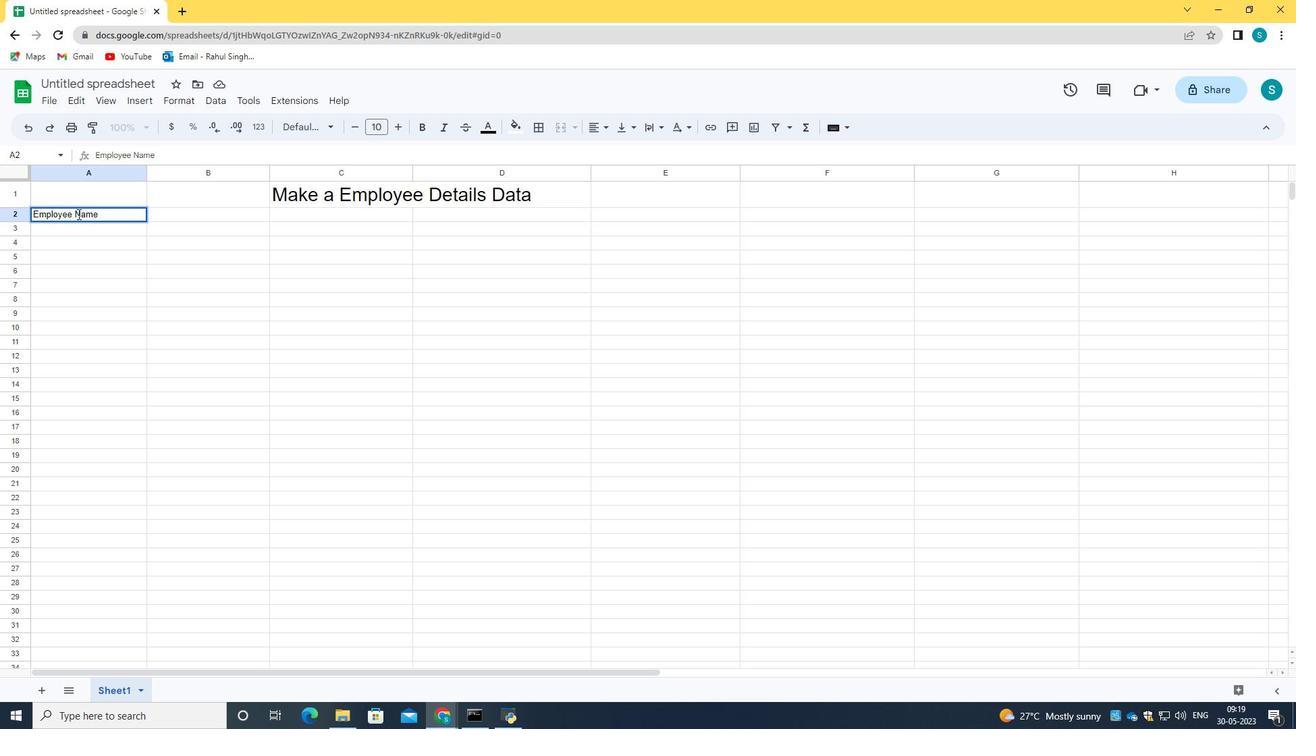 
Action: Mouse moved to (189, 209)
Screenshot: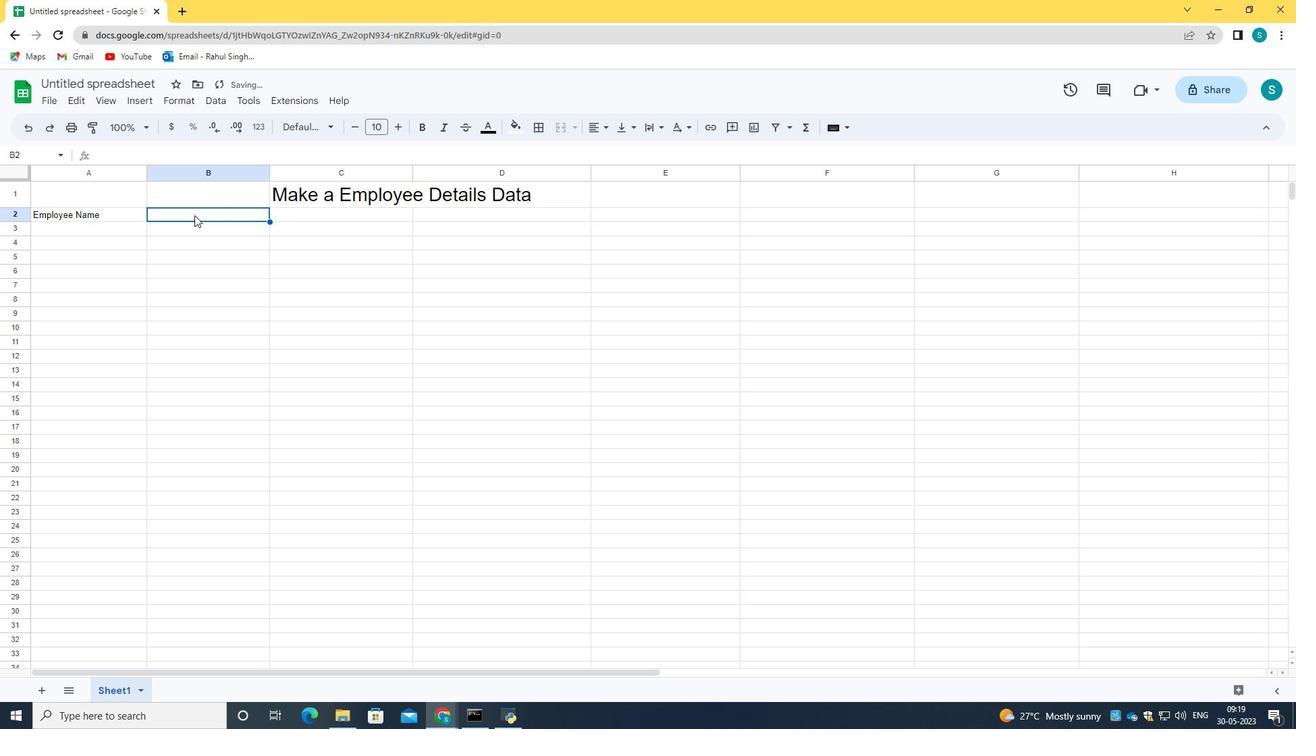 
Action: Mouse pressed left at (189, 209)
Screenshot: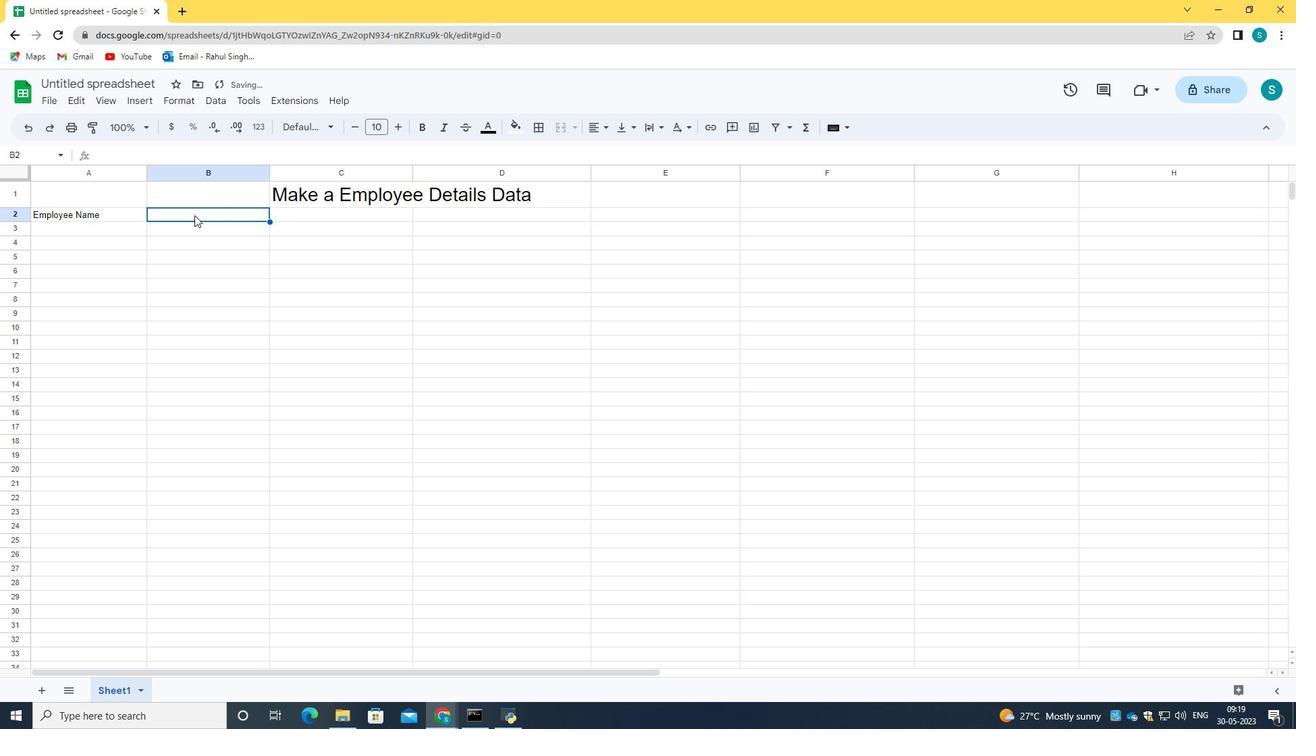 
Action: Mouse moved to (79, 226)
Screenshot: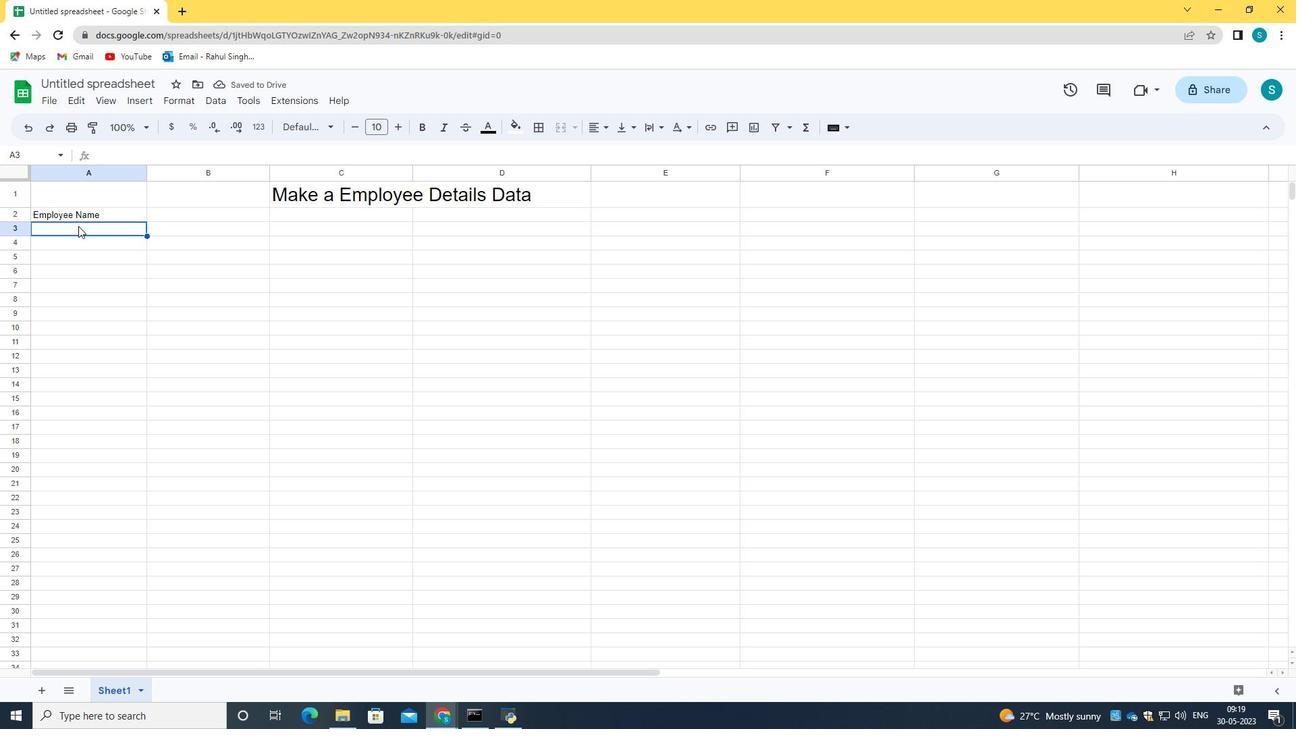 
Action: Mouse pressed left at (79, 226)
Screenshot: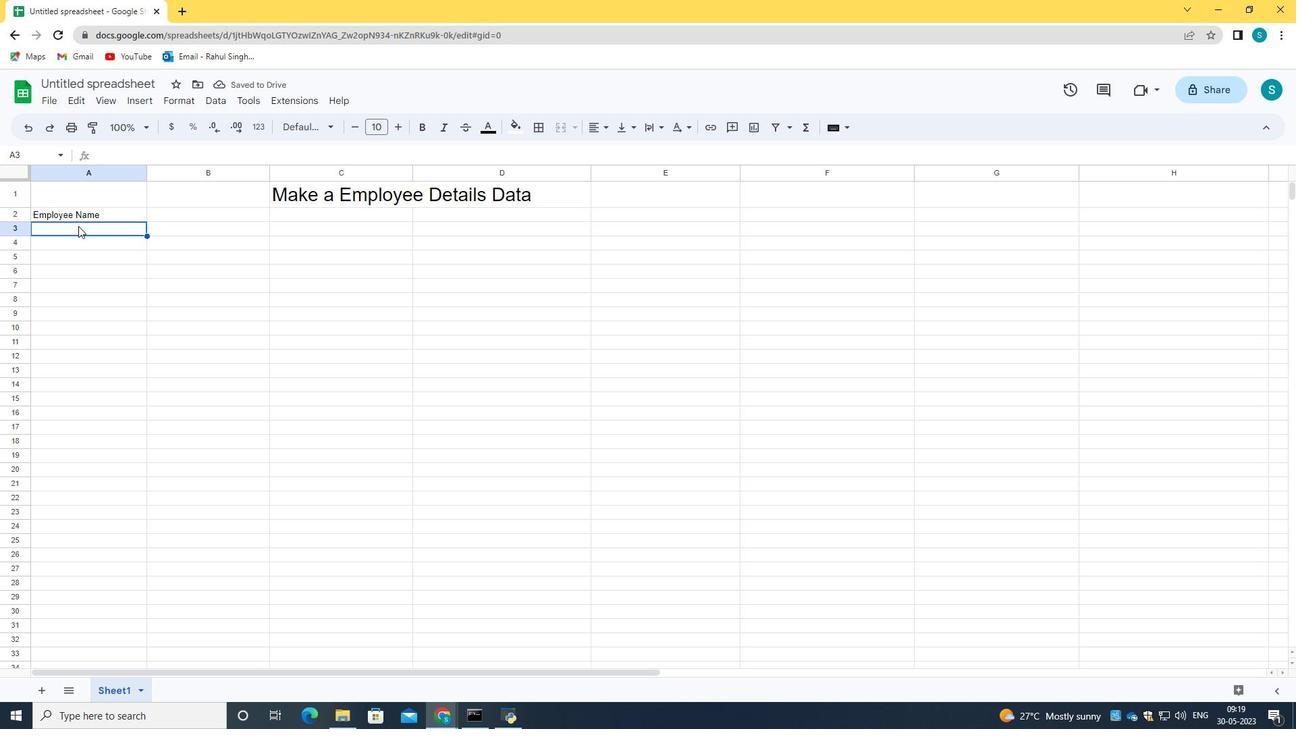 
Action: Mouse moved to (78, 226)
Screenshot: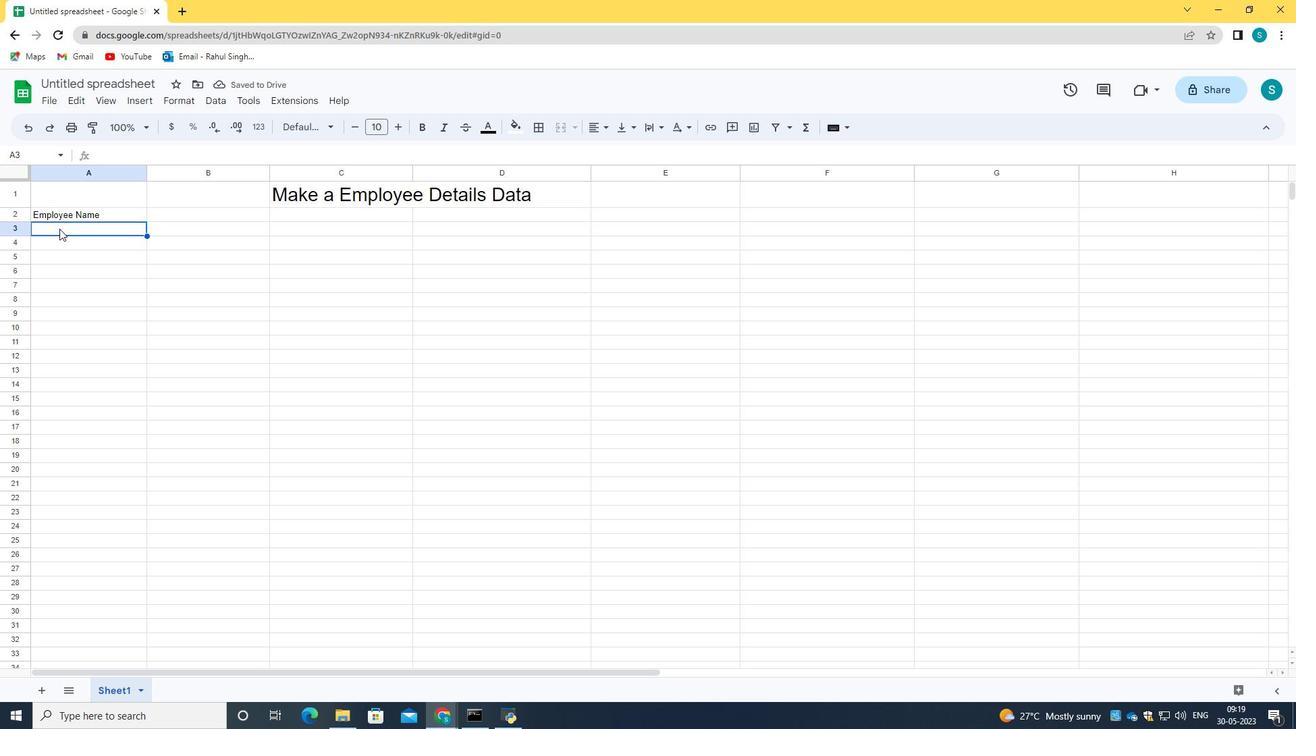 
Action: Mouse pressed left at (78, 226)
Screenshot: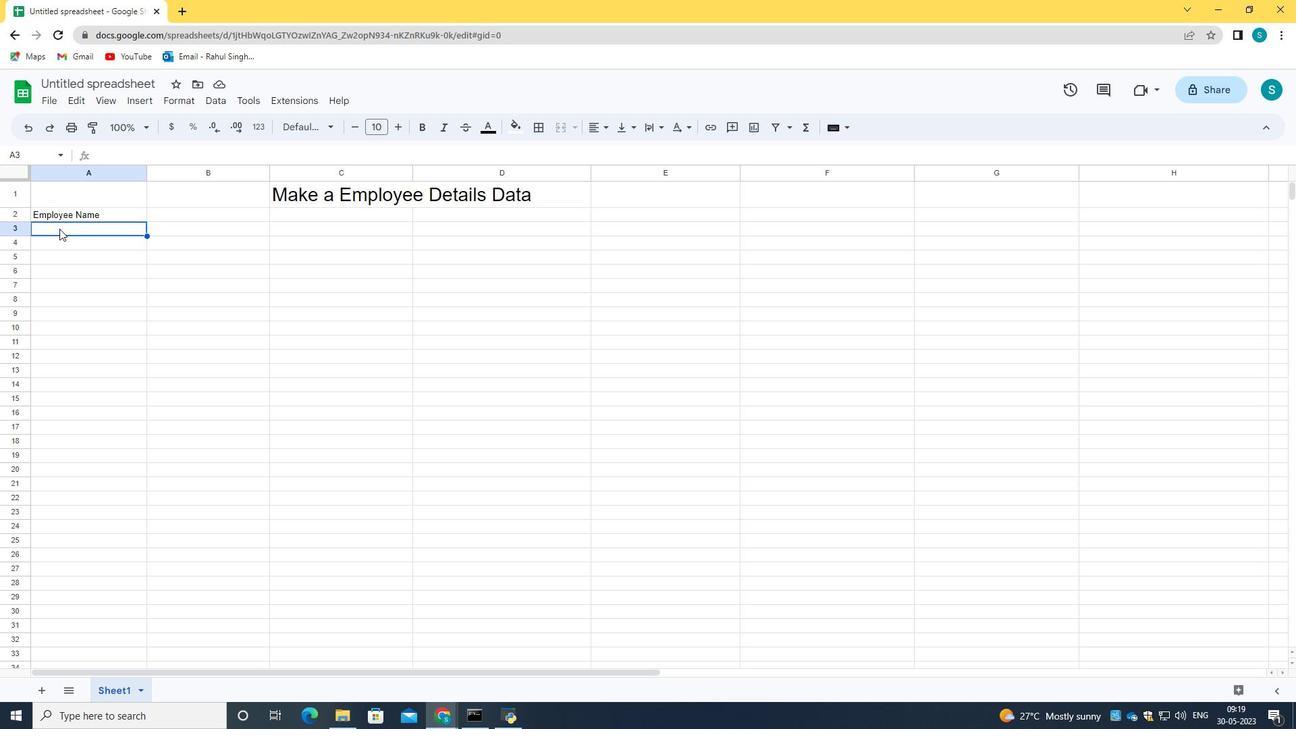 
Action: Mouse moved to (59, 228)
Screenshot: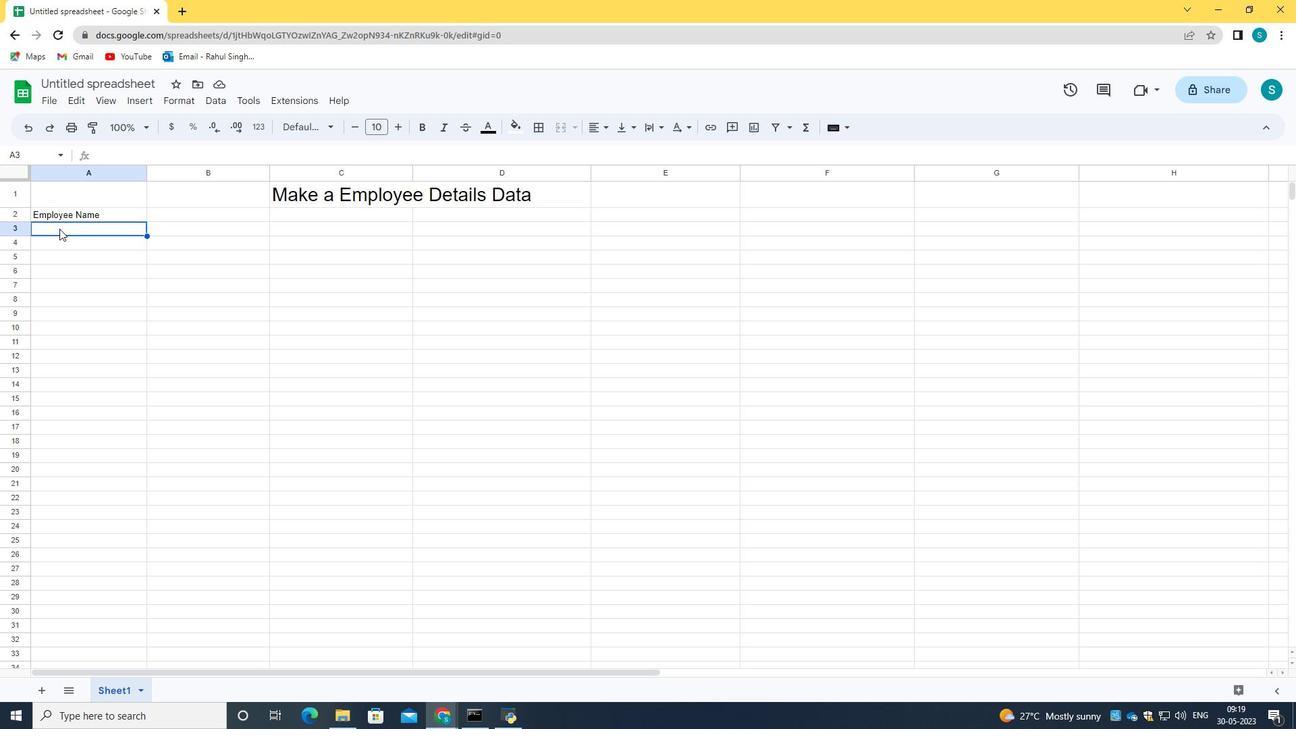 
Action: Key pressed <Key.caps_lock>E<Key.caps_lock>than<Key.space><Key.caps_lock>REY<Key.backspace><Key.backspace><Key.caps_lock>eynolds<Key.enter><Key.caps_lock>O<Key.caps_lock>livia<Key.space><Key.caps_lock>T<Key.caps_lock>hompson<Key.enter><Key.caps_lock>B<Key.caps_lock>enjamin<Key.space><Key.caps_lock>M<Key.caps_lock>artinez]<Key.backspace><Key.enter><Key.caps_lock>E<Key.caps_lock>mma<Key.space><Key.caps_lock><Key.caps_lock>avi<Key.backspace><Key.backspace><Key.backspace><Key.caps_lock>D<Key.caps_lock>avis\<Key.backspace><Key.enter><Key.caps_lock>A<Key.caps_lock>laxander<Key.space><Key.caps_lock>M<Key.caps_lock>itchell<Key.enter><Key.caps_lock>AV<Key.backspace><Key.caps_lock>va<Key.space><Key.caps_lock>R<Key.caps_lock>odriguez<Key.enter><Key.caps_lock>D<Key.caps_lock>aniel<Key.space><Key.caps_lock>A<Key.caps_lock>nderson<Key.enter><Key.caps_lock>M<Key.caps_lock>ia<Key.space><Key.caps_lock>L<Key.caps_lock>ewis<Key.enter><Key.caps_lock>C<Key.caps_lock>hristopher<Key.space><Key.caps_lock>S<Key.caps_lock>cott<Key.enter><Key.caps_lock>S<Key.caps_lock>ophia<Key.space><Key.caps_lock>H<Key.caps_lock>arris
Screenshot: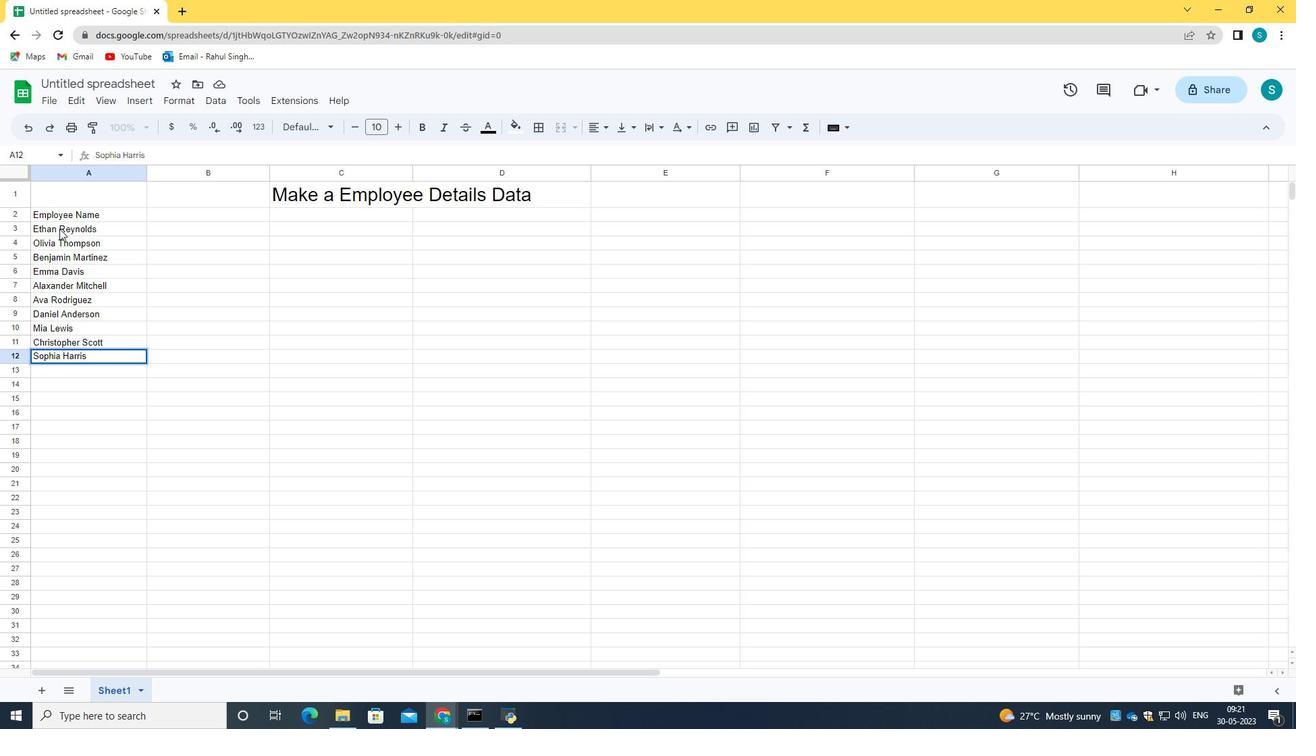 
Action: Mouse moved to (264, 233)
Screenshot: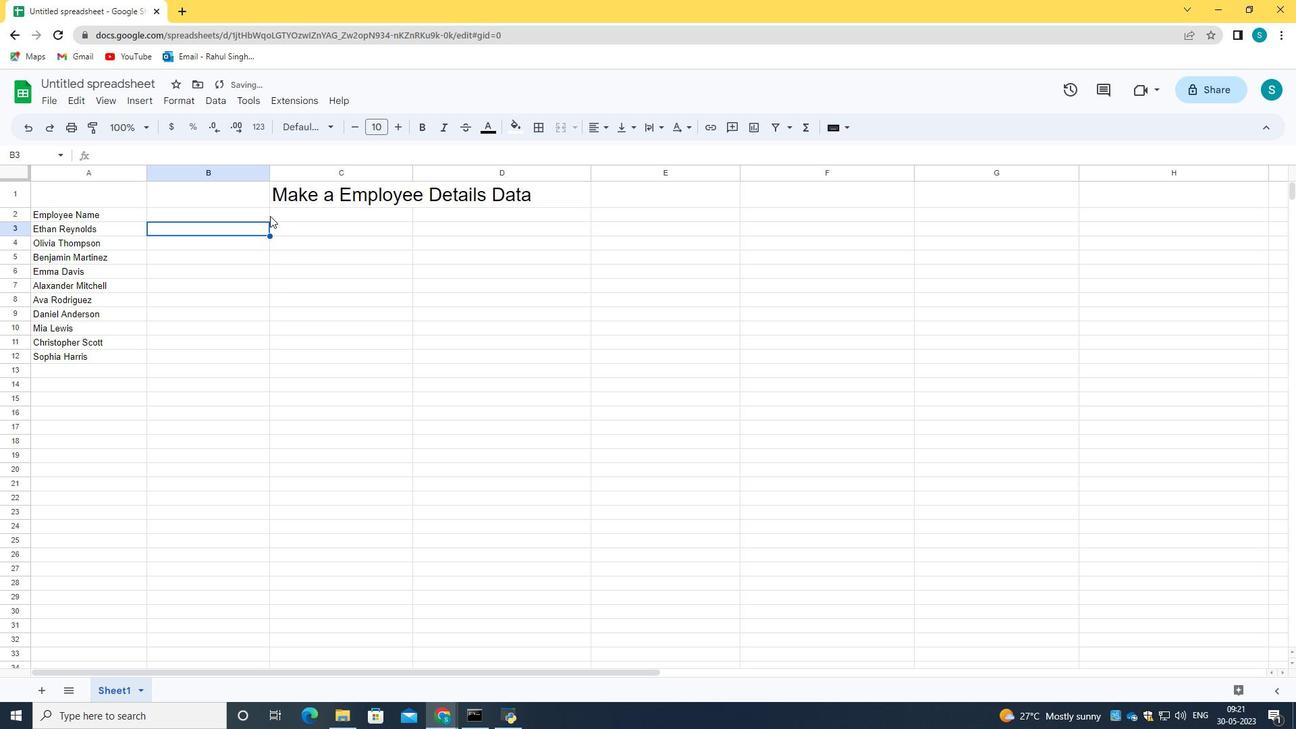 
Action: Mouse pressed left at (264, 233)
Screenshot: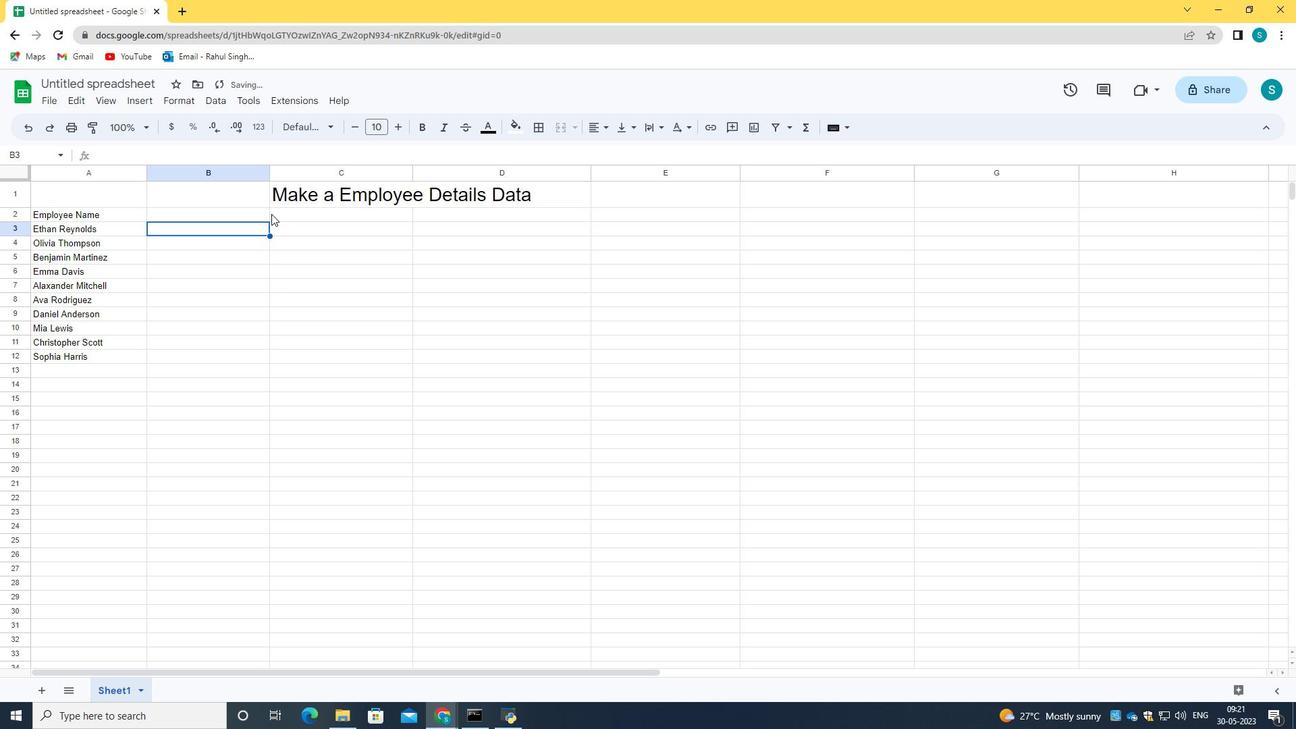 
Action: Mouse moved to (245, 211)
Screenshot: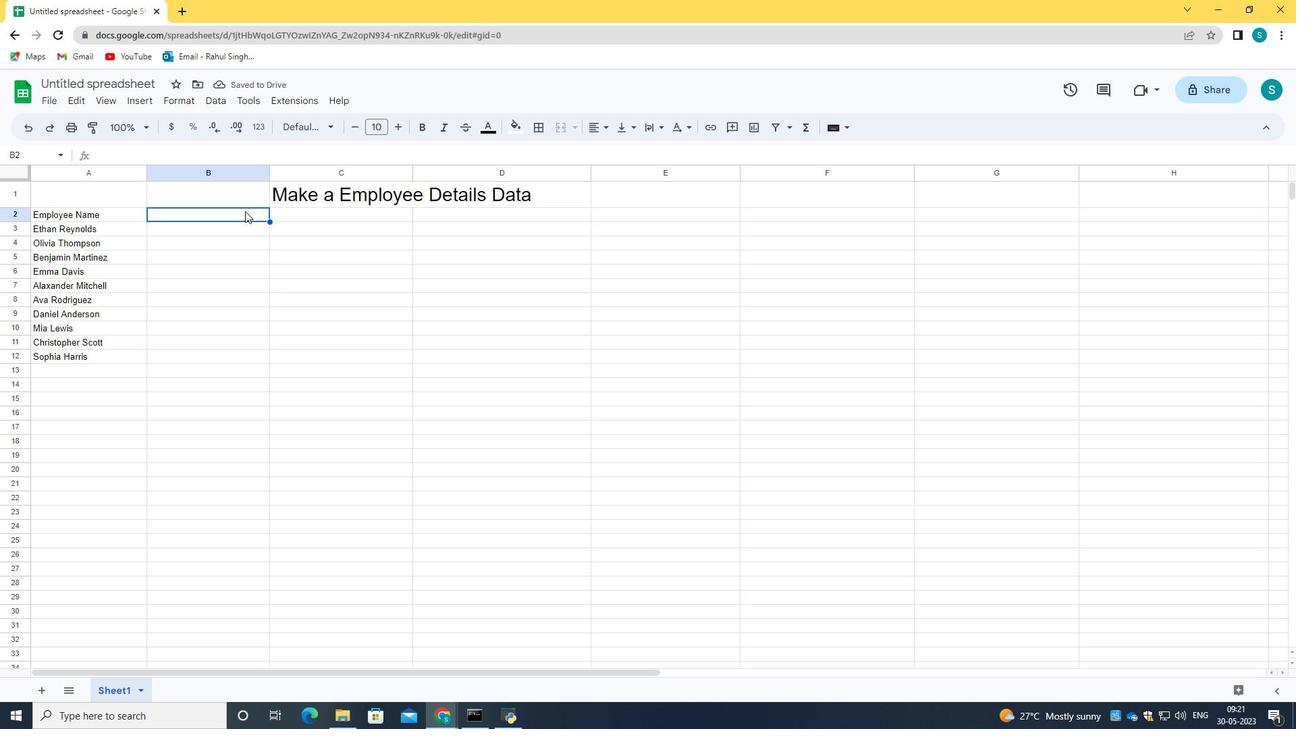 
Action: Mouse pressed left at (245, 211)
Screenshot: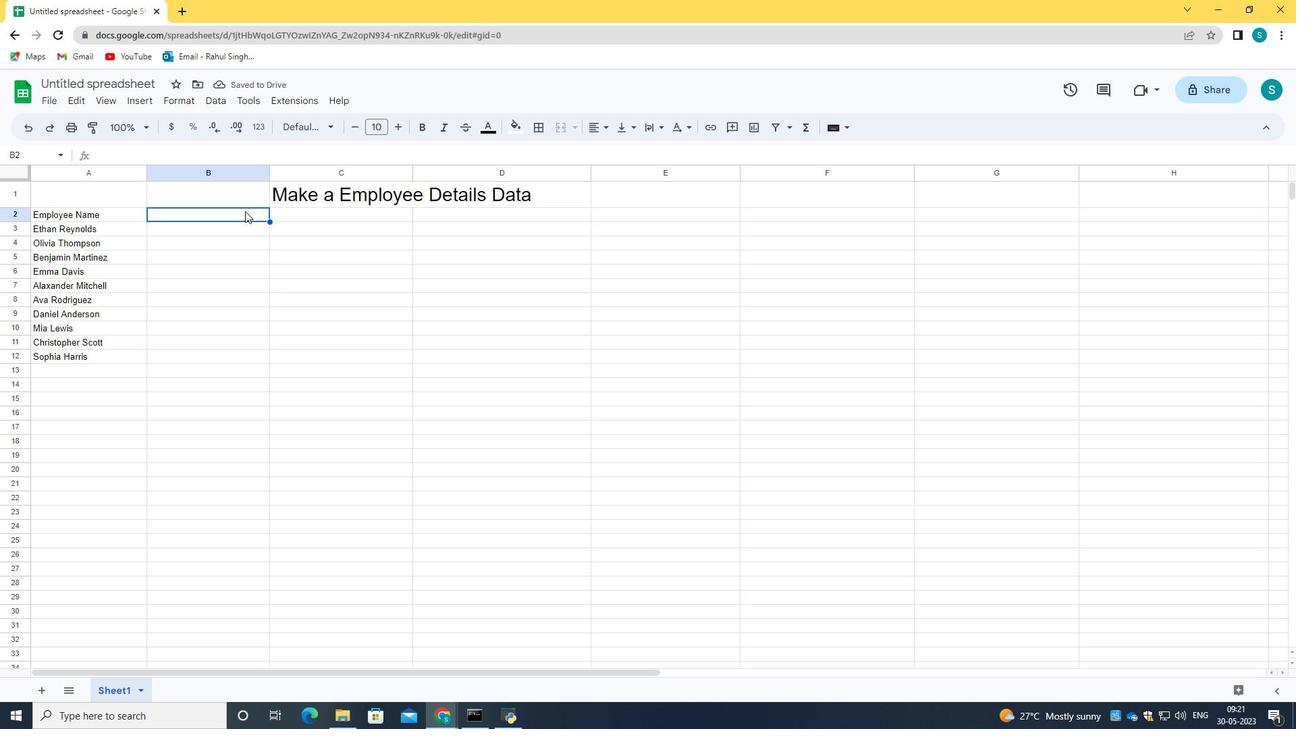
Action: Mouse moved to (212, 211)
Screenshot: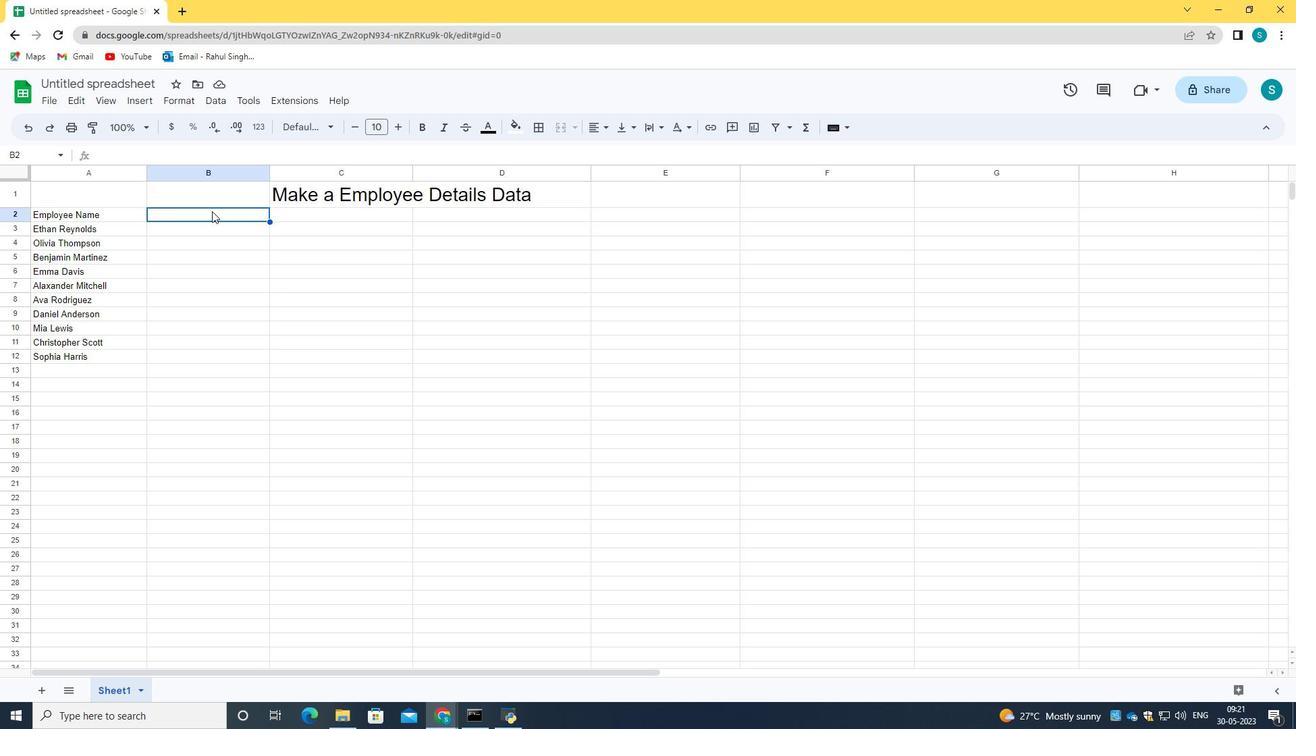 
Action: Mouse pressed left at (212, 211)
Screenshot: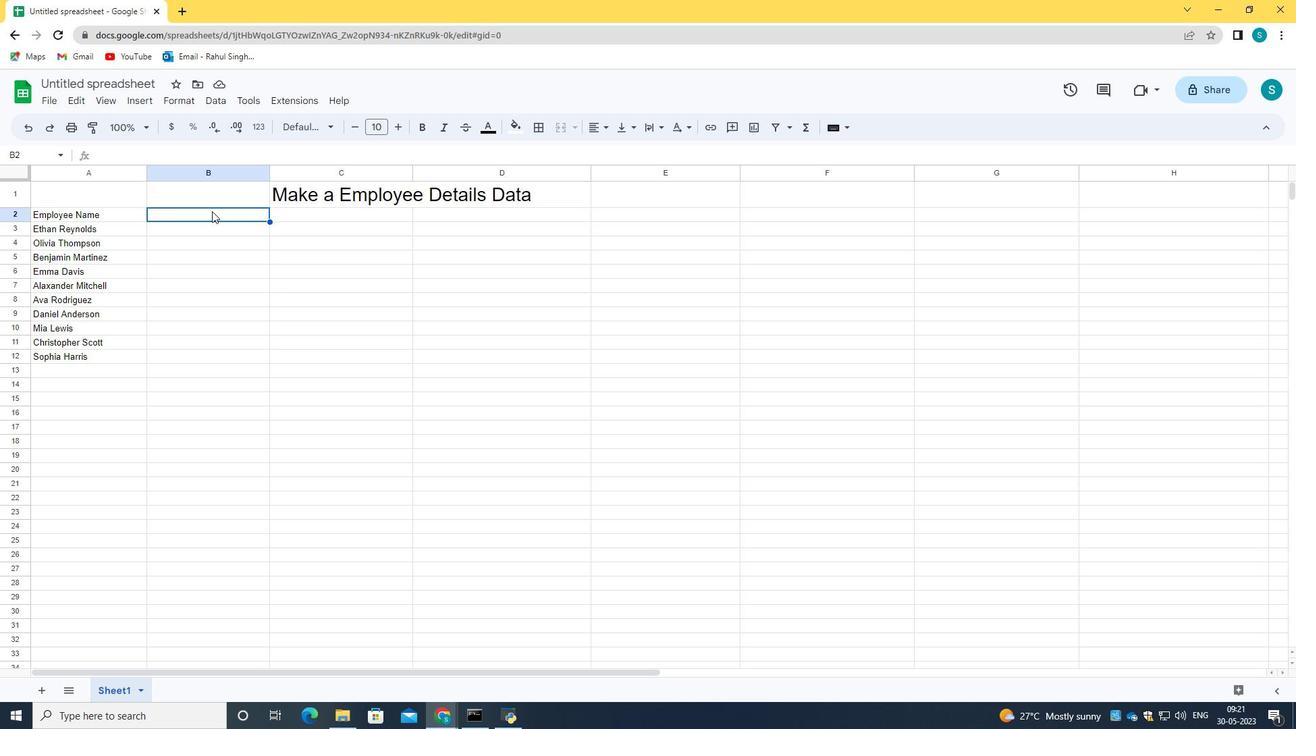 
Action: Key pressed <Key.caps_lock><Key.caps_lock>a<Key.caps_lock>P<Key.backspace><Key.backspace>A<Key.caps_lock>pril<Key.space><Key.caps_lock>L<Key.caps_lock>ast<Key.space>week<Key.space><Key.caps_lock>S<Key.caps_lock>ales
Screenshot: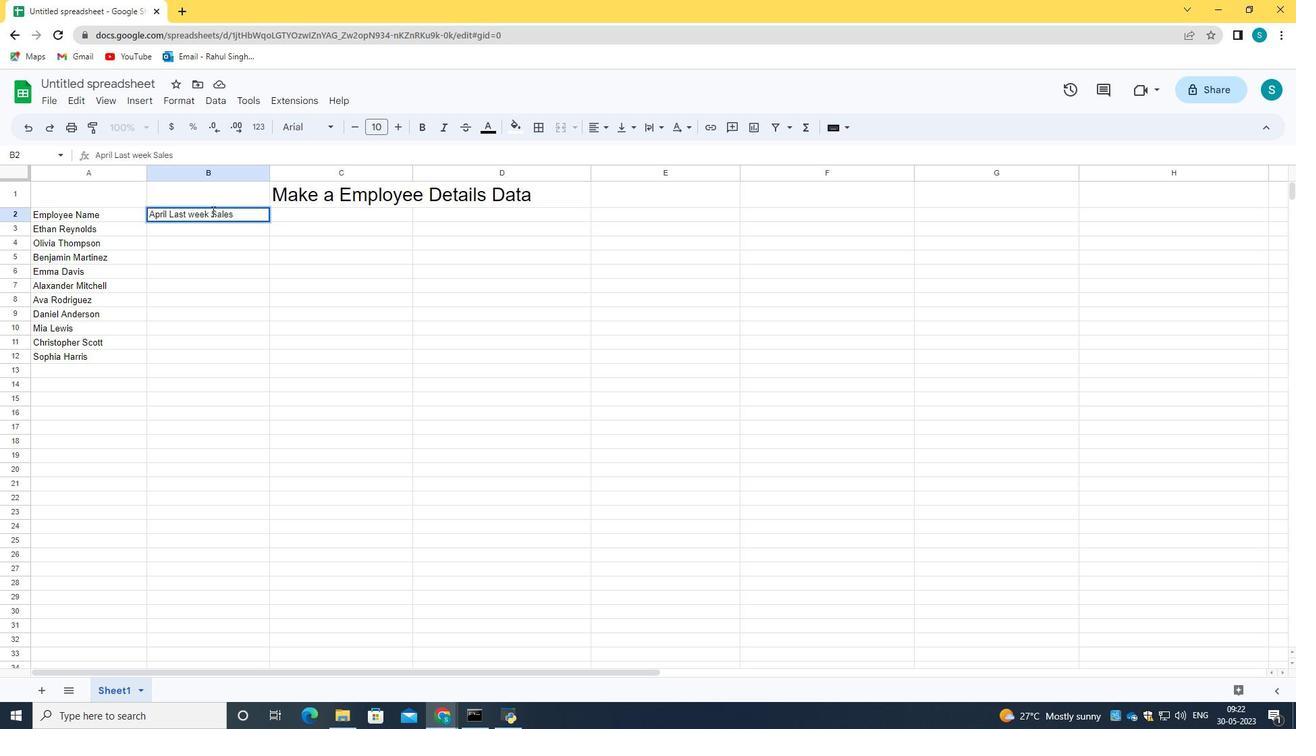 
Action: Mouse moved to (187, 228)
Screenshot: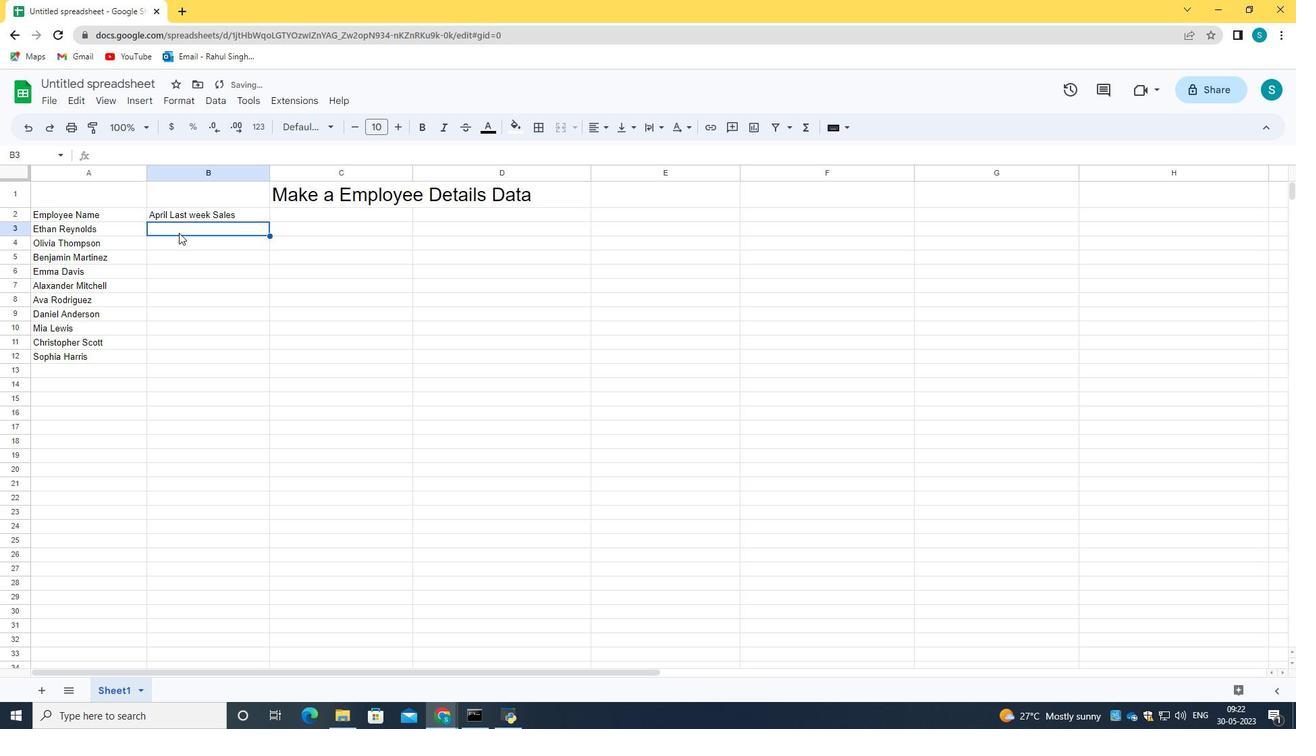 
Action: Mouse pressed left at (187, 228)
Screenshot: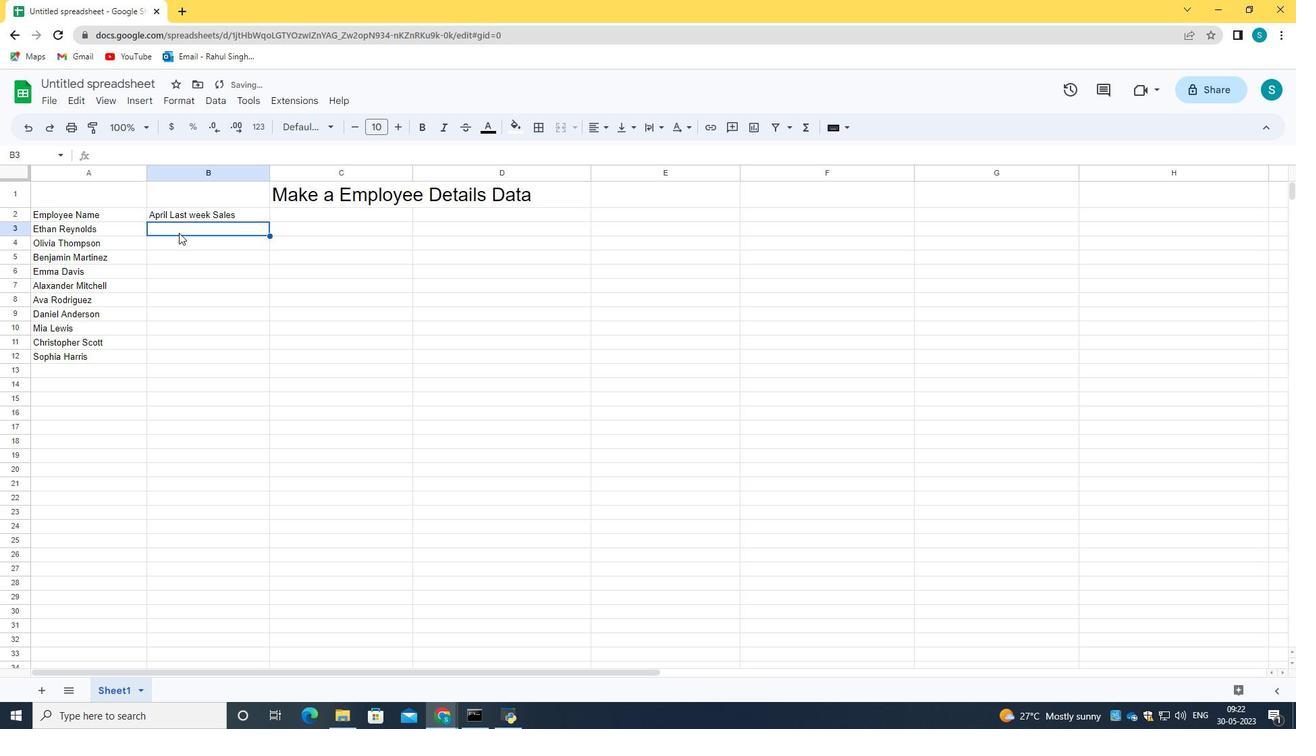 
Action: Mouse moved to (184, 228)
Screenshot: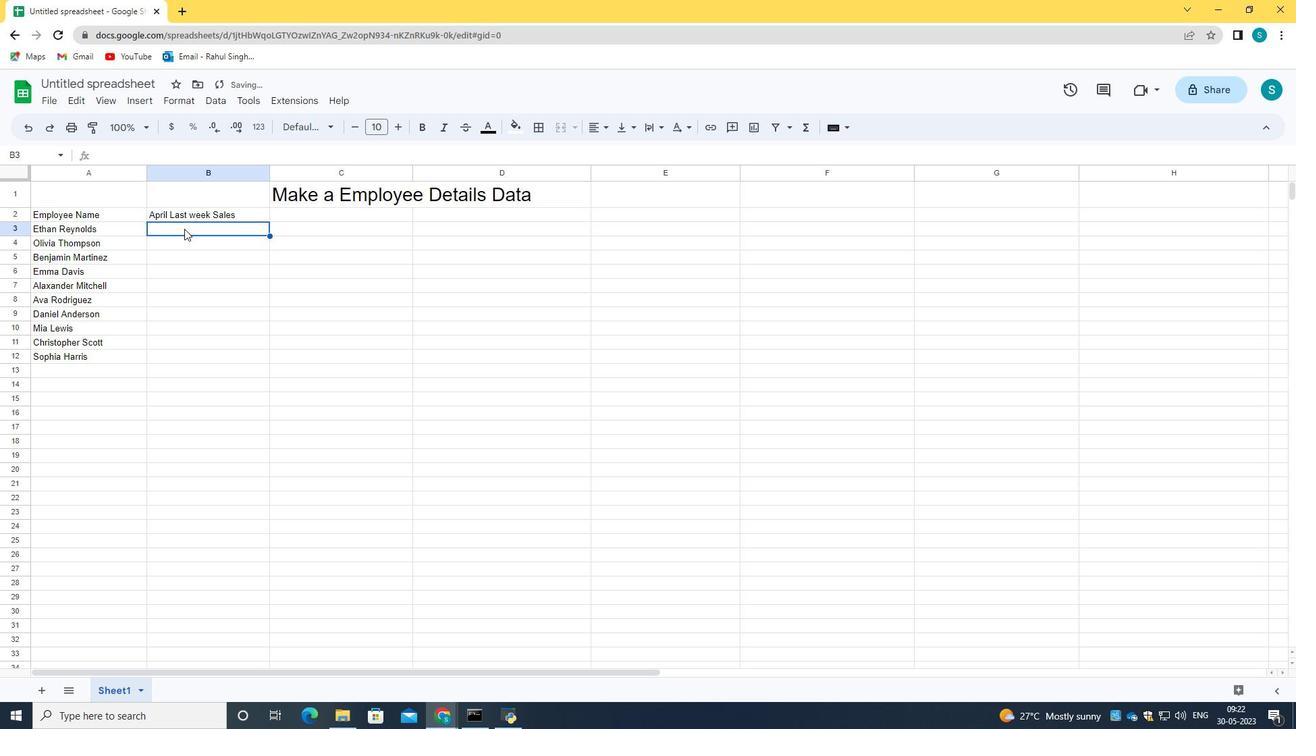 
Action: Mouse pressed left at (184, 228)
Screenshot: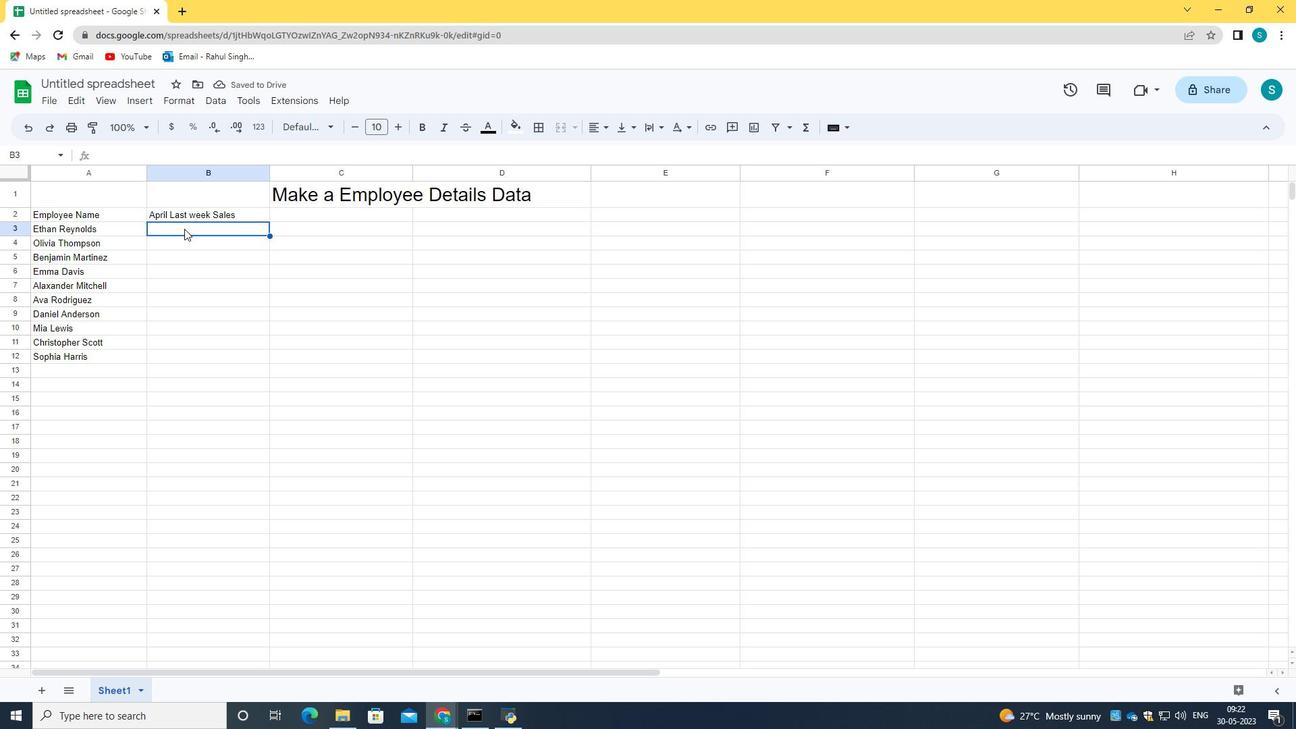 
Action: Key pressed 1000<Key.enter>1001<Key.enter>1002<Key.enter>100<Key.enter>
Screenshot: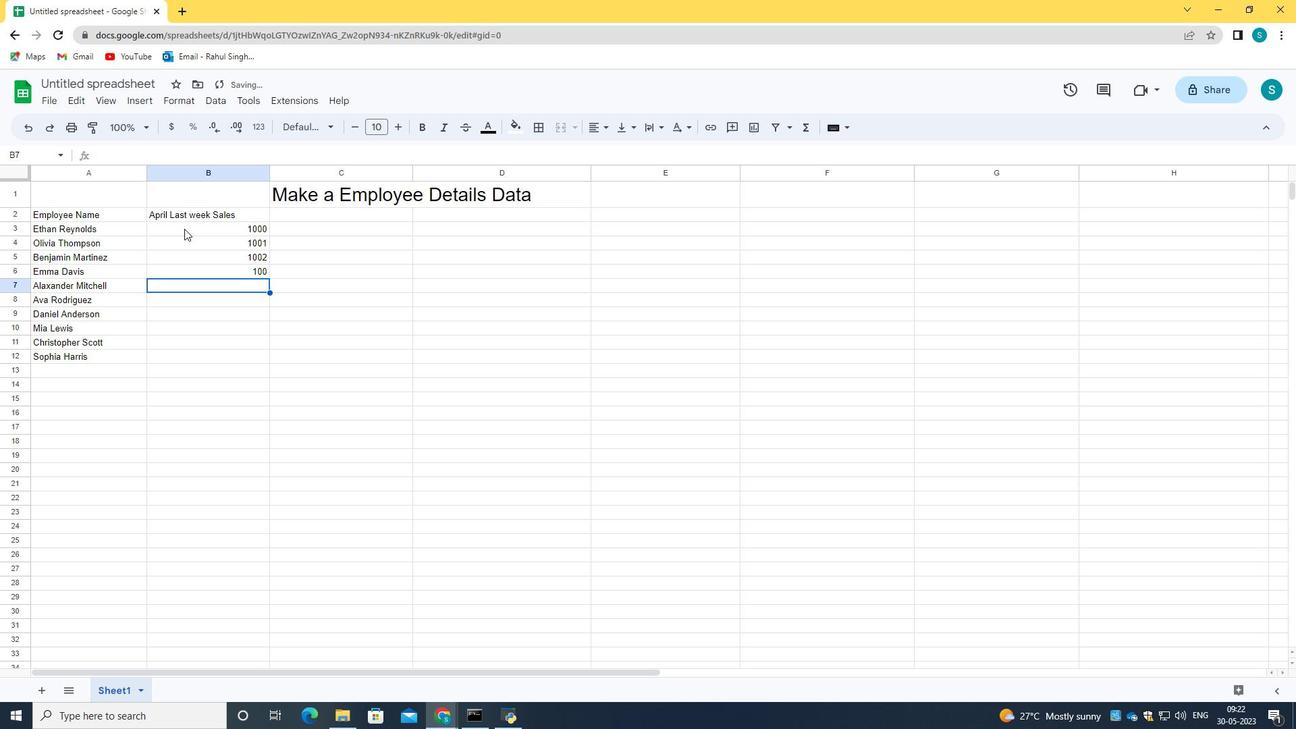 
Action: Mouse moved to (258, 269)
Screenshot: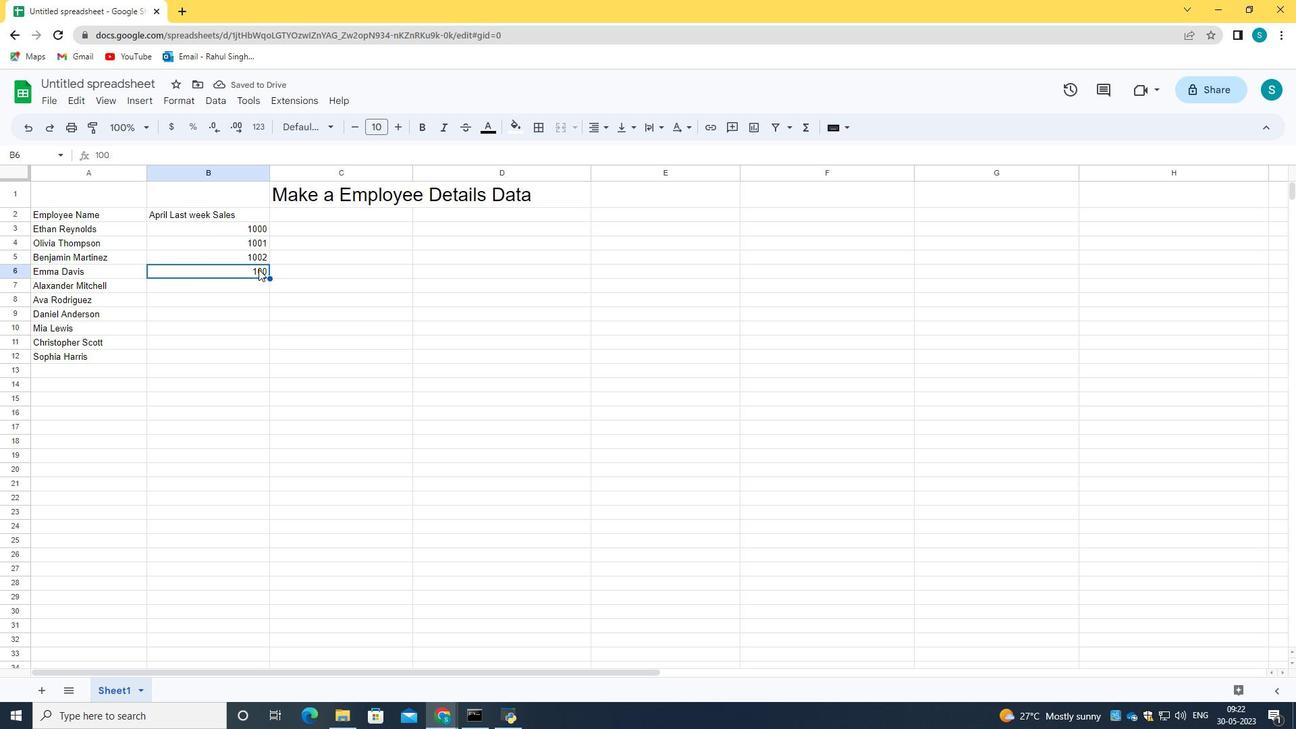 
Action: Mouse pressed left at (258, 269)
Screenshot: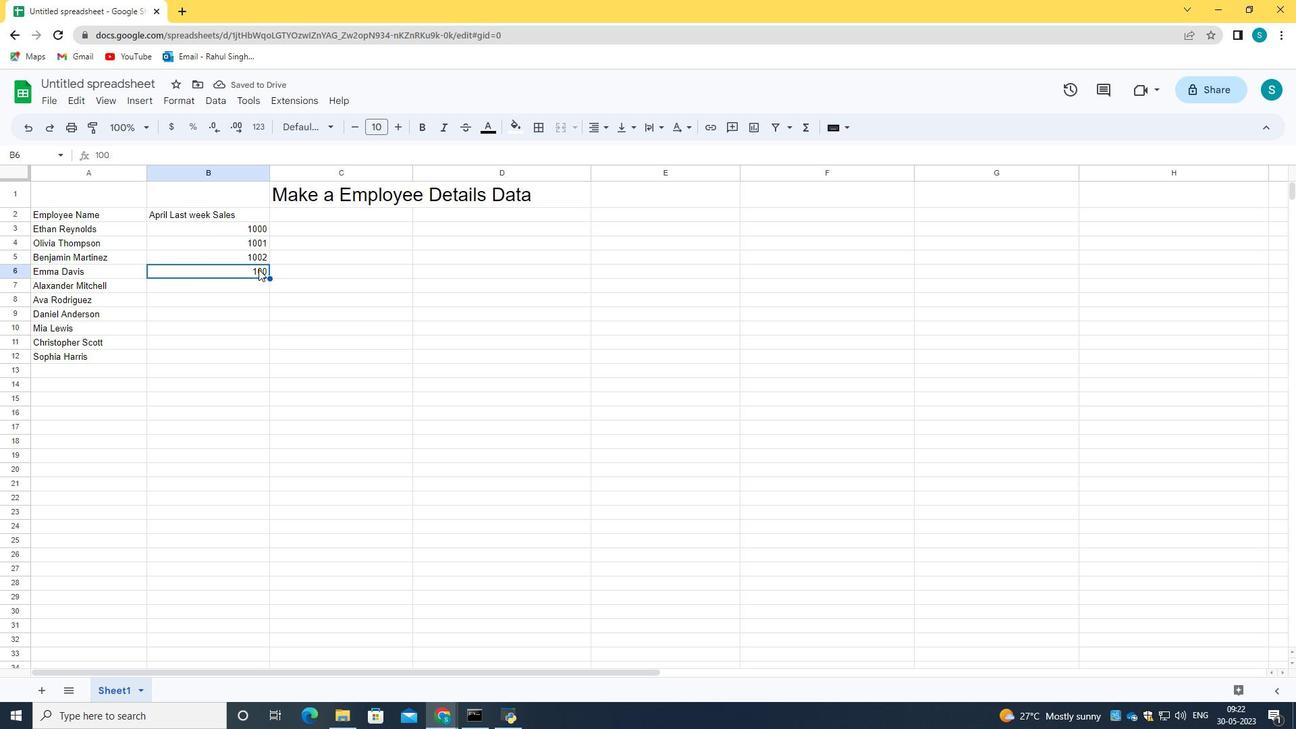 
Action: Key pressed <Key.backspace>1003<Key.enter>0<Key.backspace>1000<Key.backspace>4<Key.enter>1005<Key.enter>1006<Key.enter>1007<Key.enter>1008<Key.enter>1009
Screenshot: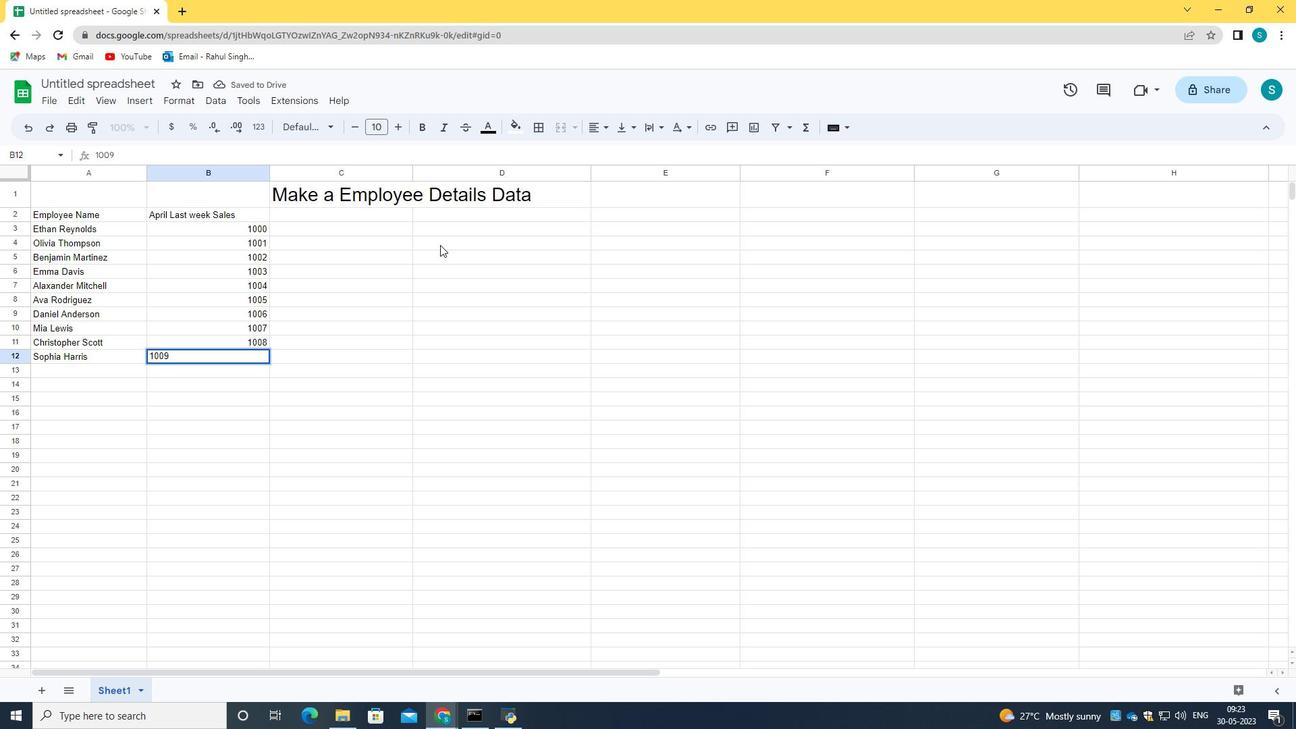 
Action: Mouse moved to (341, 224)
Screenshot: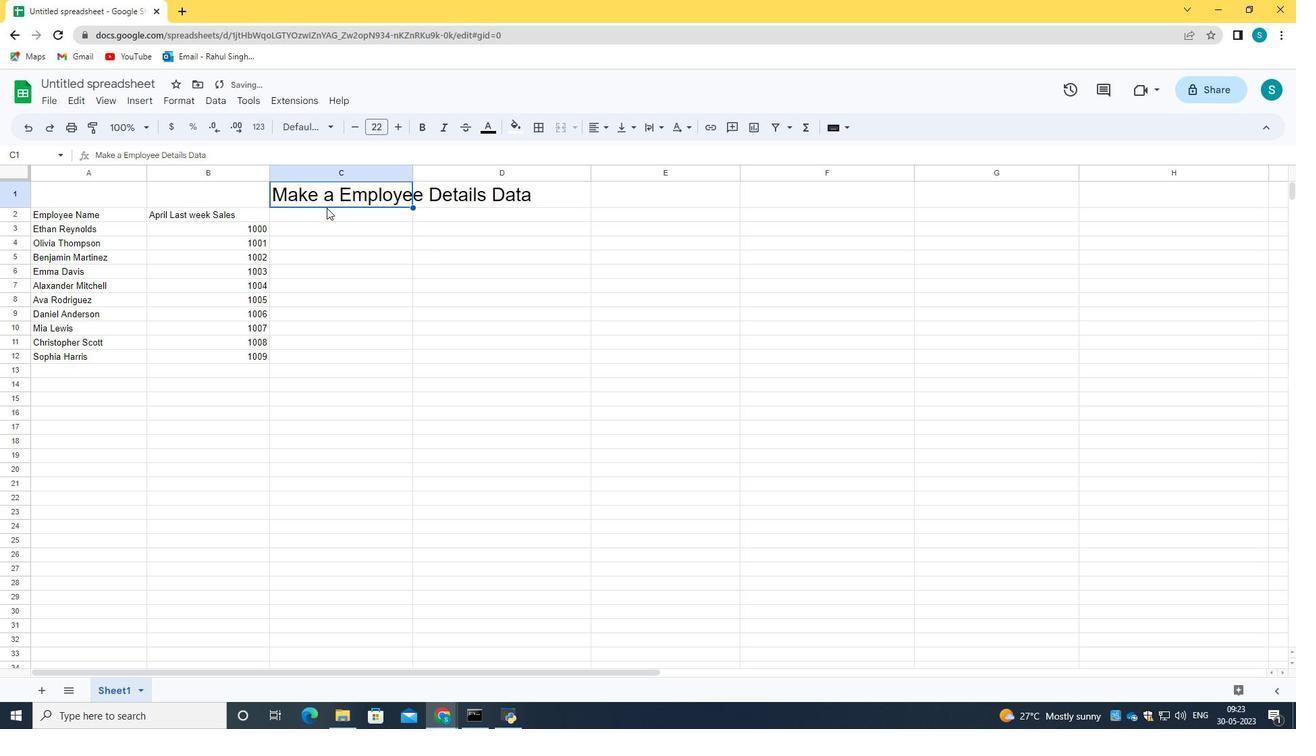 
Action: Mouse pressed left at (341, 224)
Screenshot: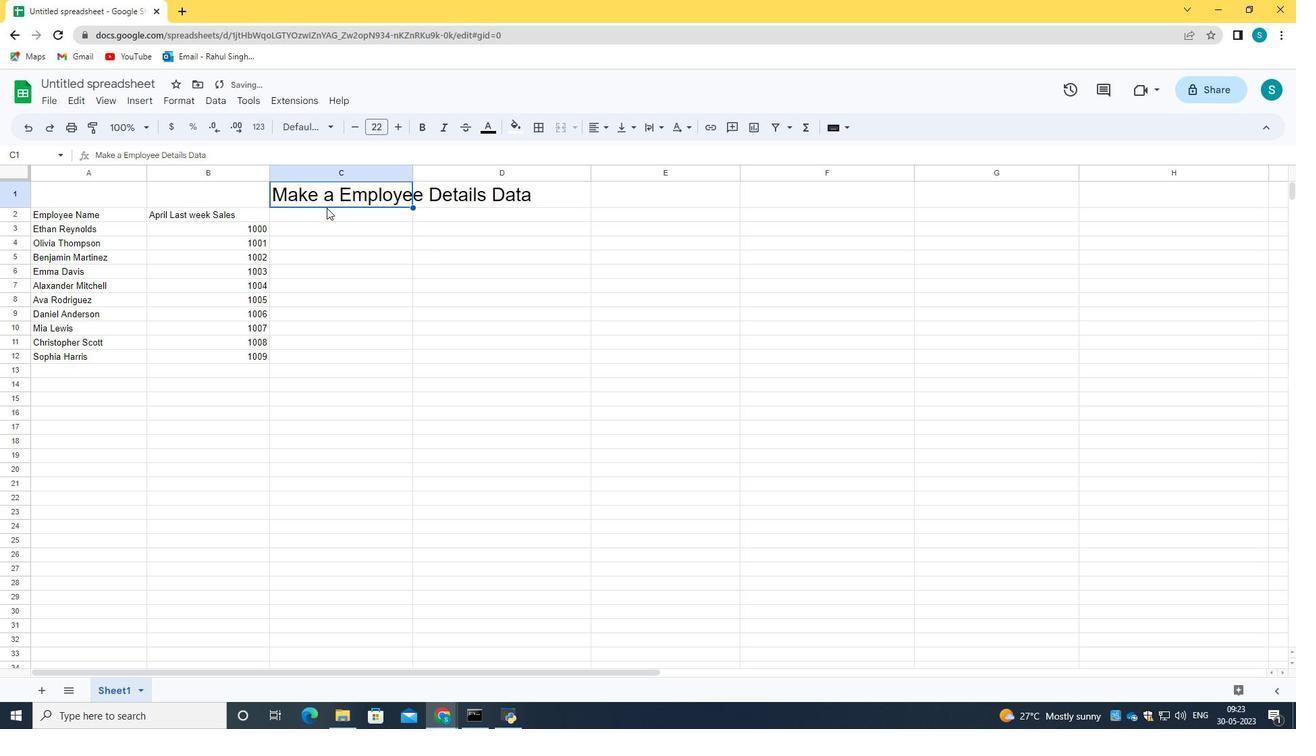 
Action: Mouse moved to (326, 207)
Screenshot: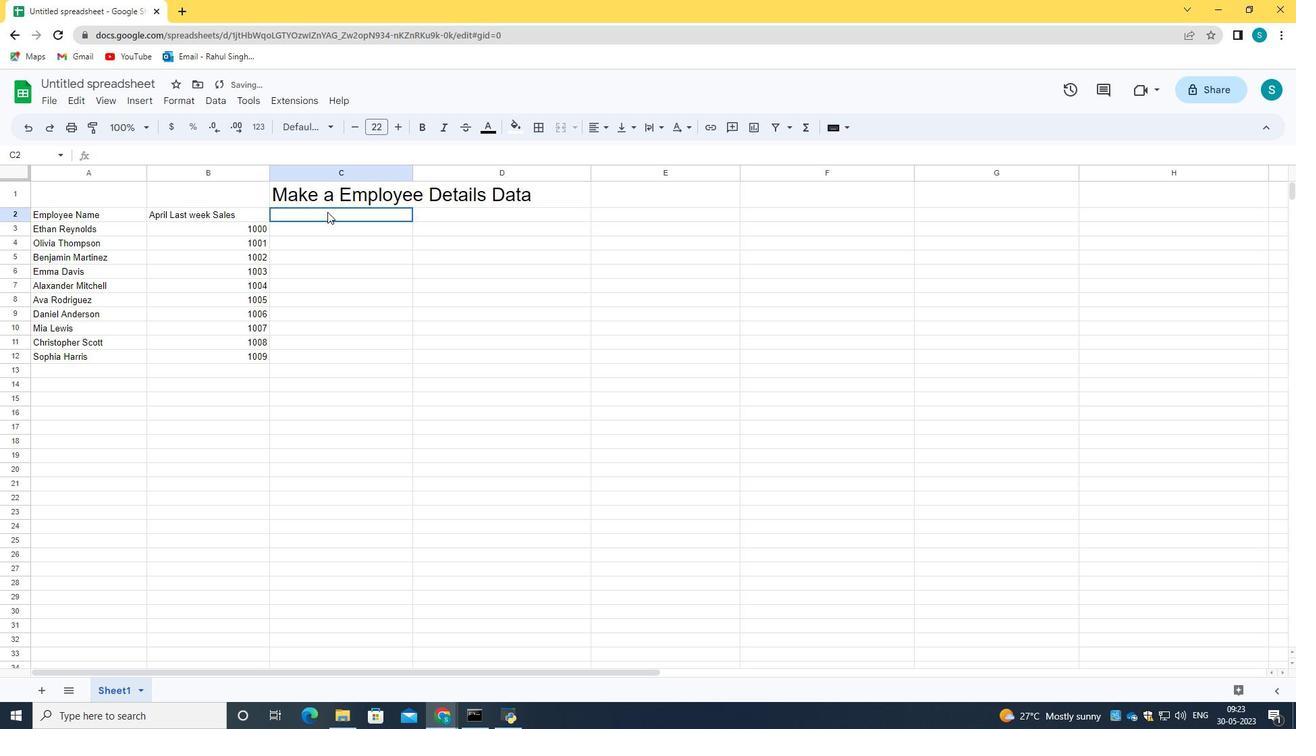 
Action: Mouse pressed left at (326, 207)
Screenshot: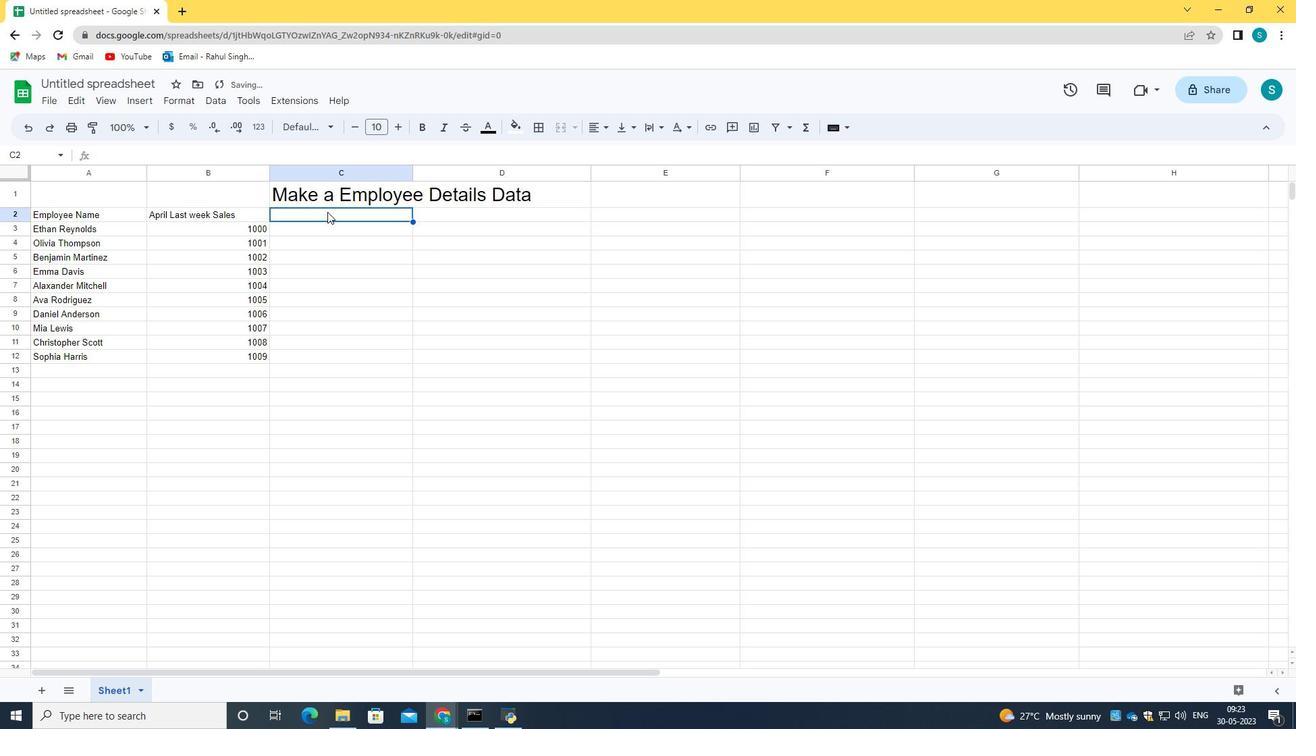 
Action: Mouse moved to (327, 212)
Screenshot: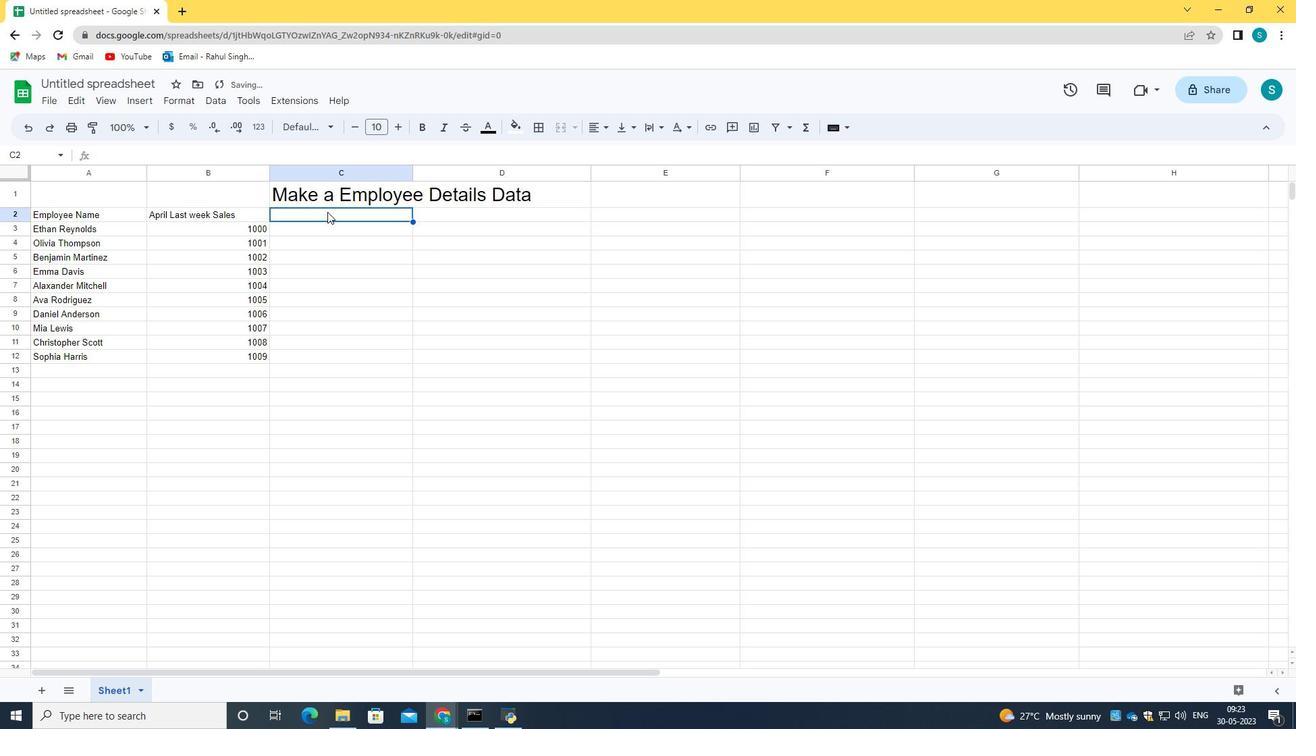 
Action: Mouse pressed left at (327, 212)
Screenshot: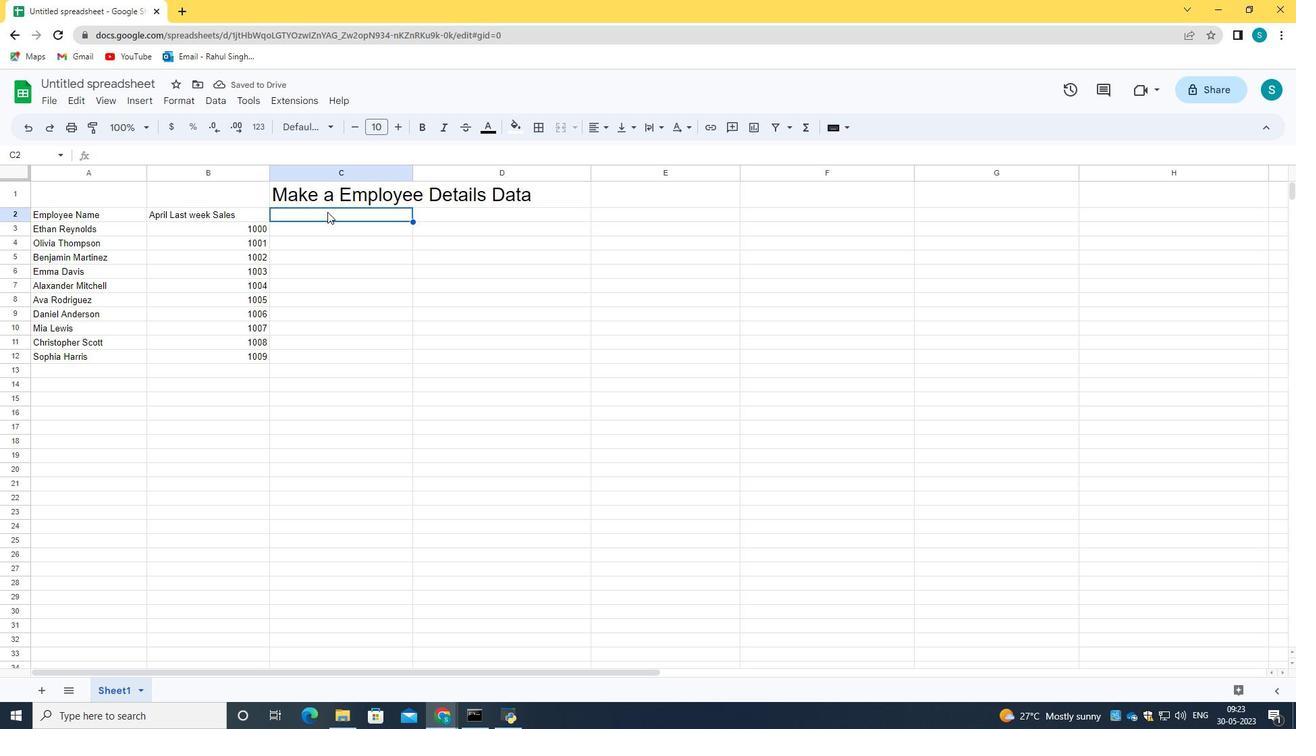
Action: Key pressed <Key.caps_lock>D<Key.caps_lock>epartment
Screenshot: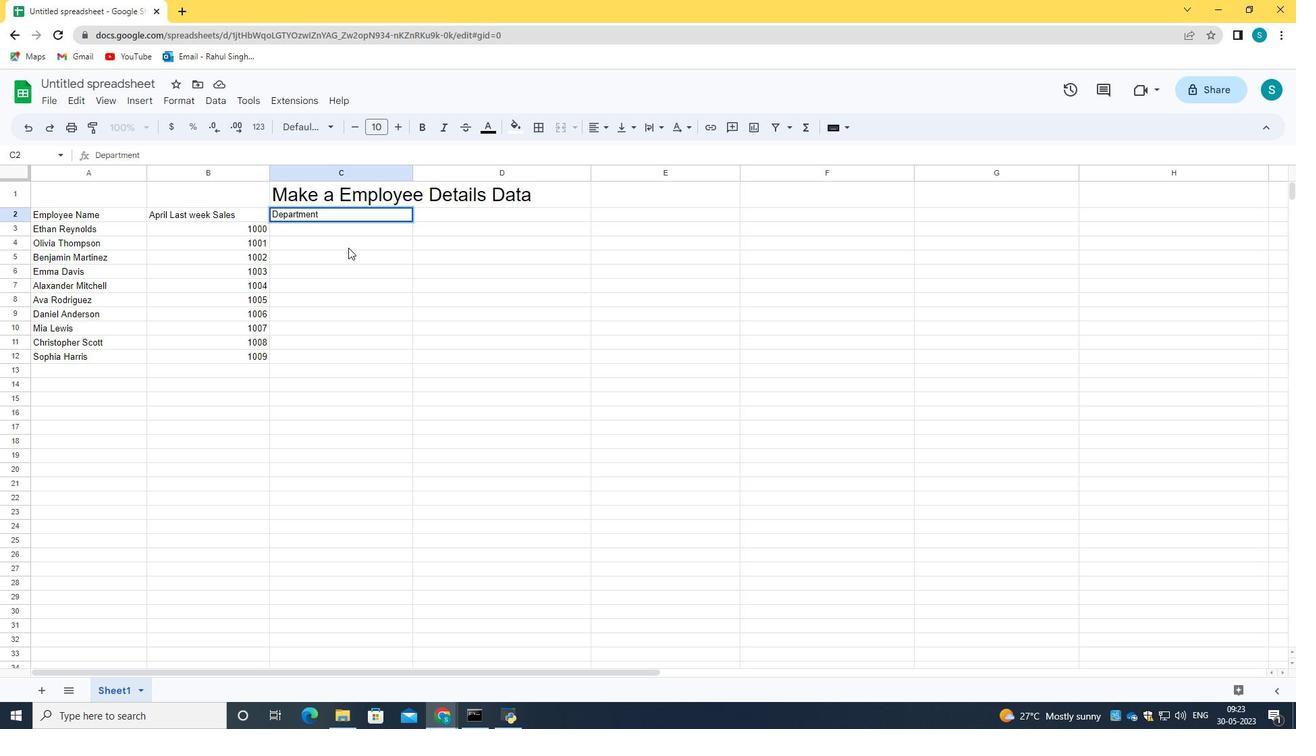 
Action: Mouse moved to (347, 232)
Screenshot: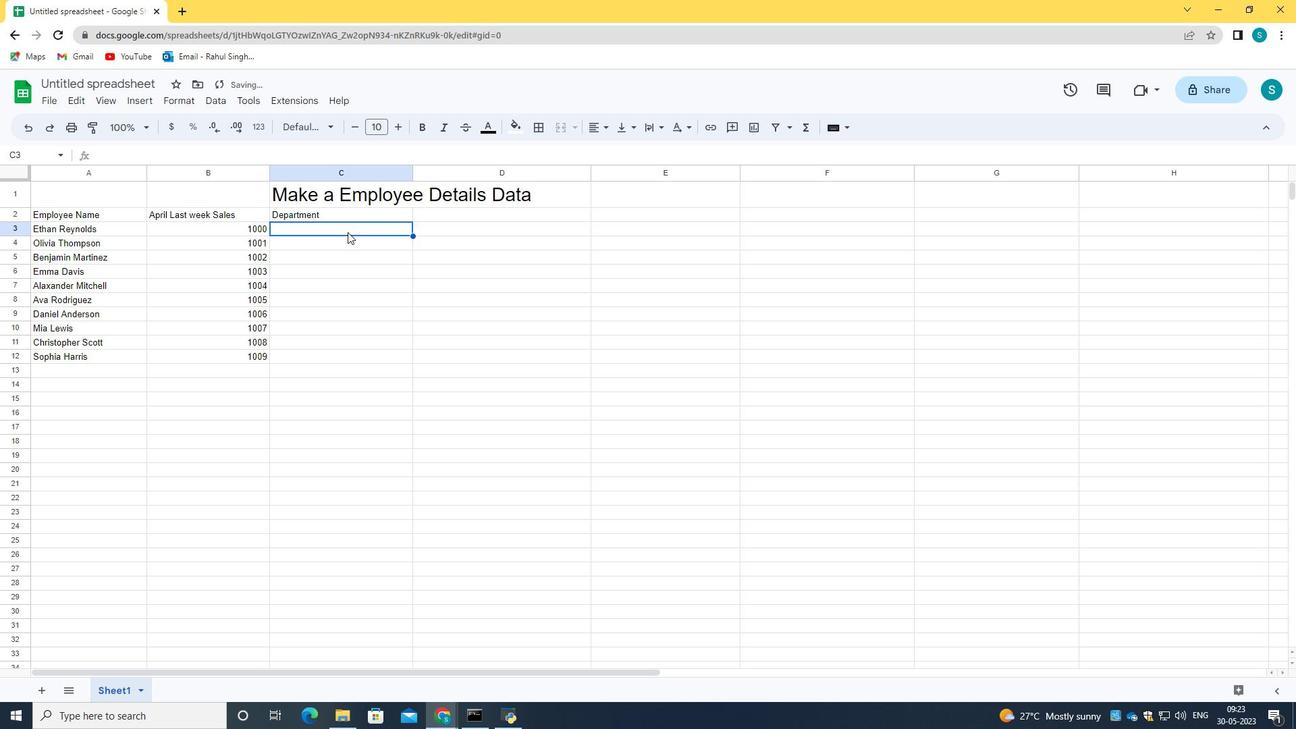 
Action: Mouse pressed left at (347, 232)
Screenshot: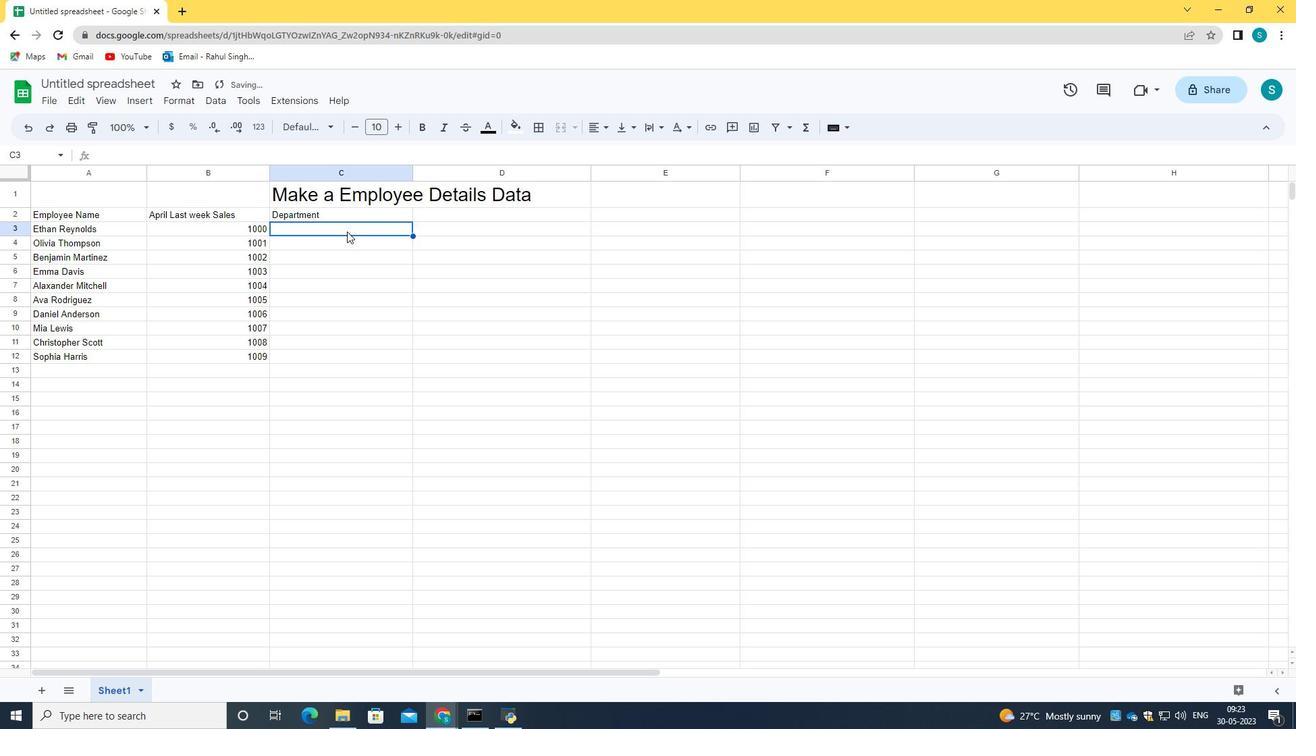 
Action: Mouse moved to (347, 231)
Screenshot: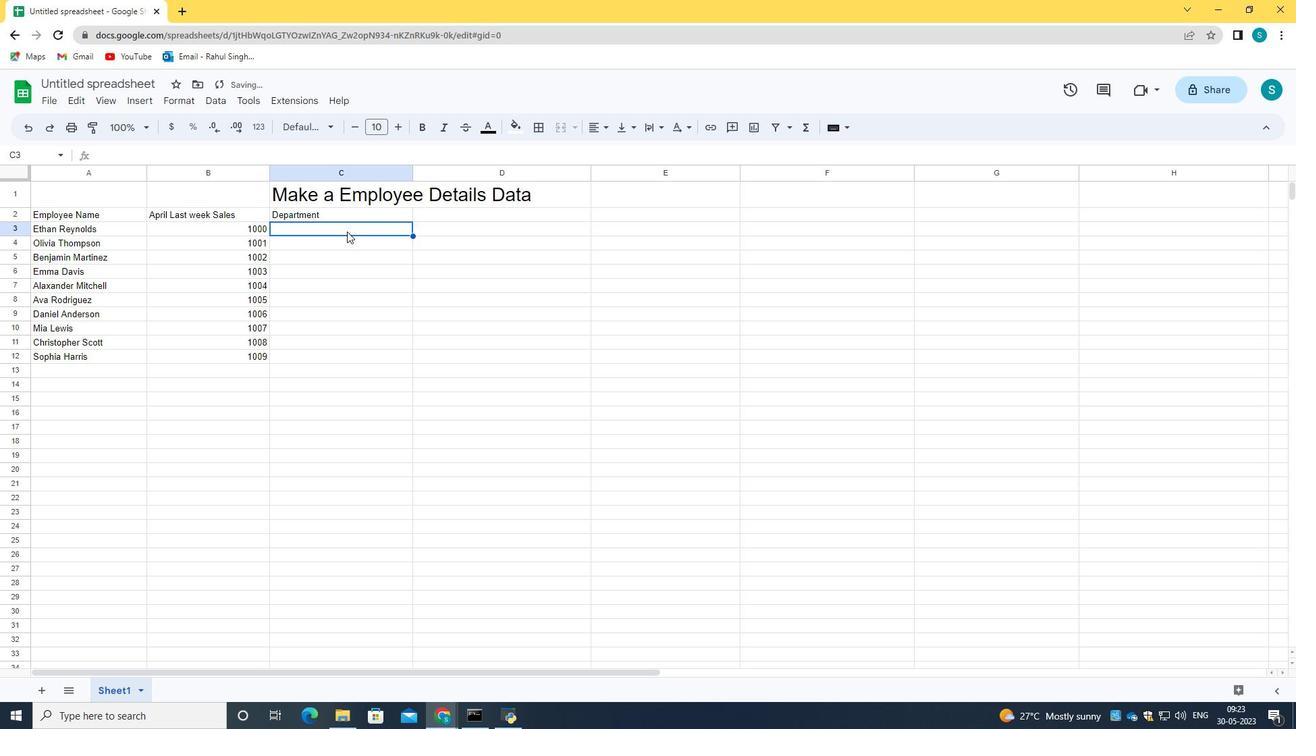 
Action: Key pressed <Key.caps_lock>S<Key.caps_lock>ales<Key.enter><Key.caps_lock>H<Key.caps_lock>r<Key.backspace>r<Key.enter><Key.caps_lock>S<Key.caps_lock>ales<Key.backspace><Key.backspace><Key.backspace><Key.backspace><Key.backspace><Key.caps_lock>F<Key.caps_lock>inance<Key.enter><Key.caps_lock>M<Key.caps_lock>arketting<Key.enter><Key.caps_lock>IT<Key.enter><Key.caps_lock>o<Key.caps_lock>P<Key.backspace><Key.backspace>O<Key.caps_lock>peration<Key.enter>
Screenshot: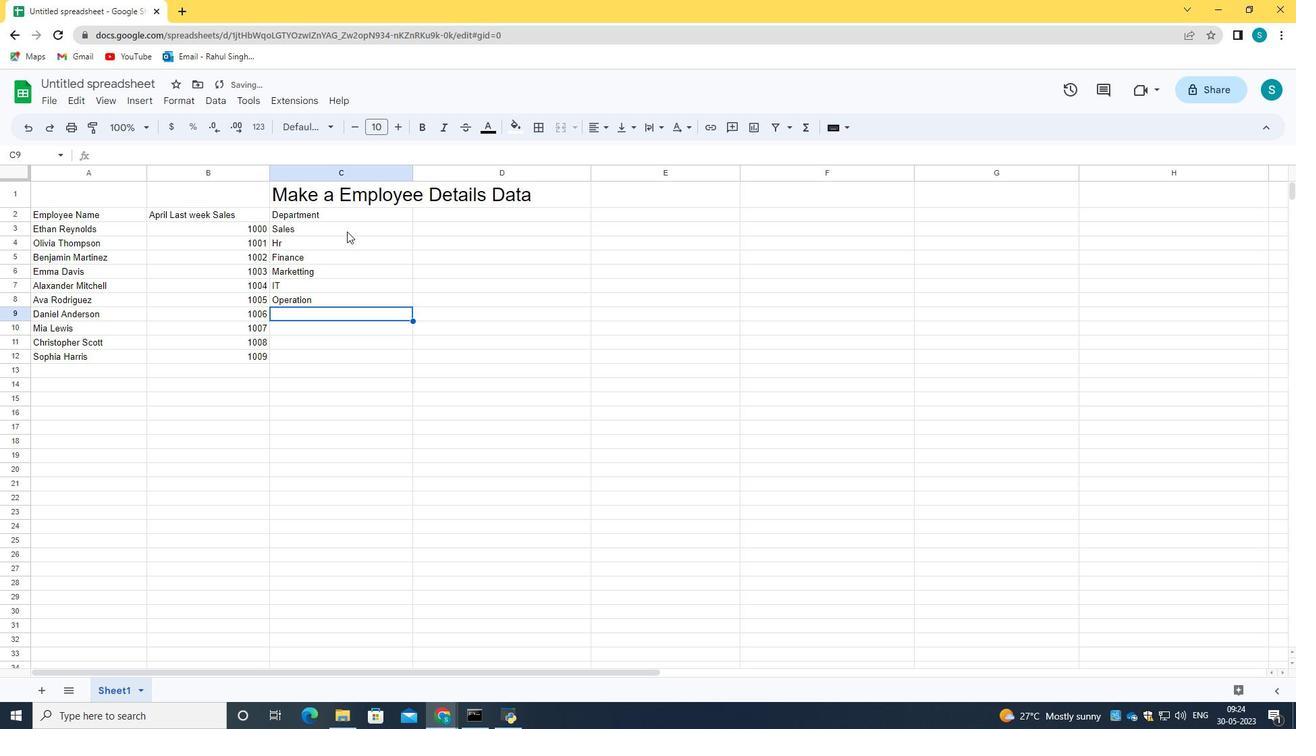 
Action: Mouse moved to (318, 293)
Screenshot: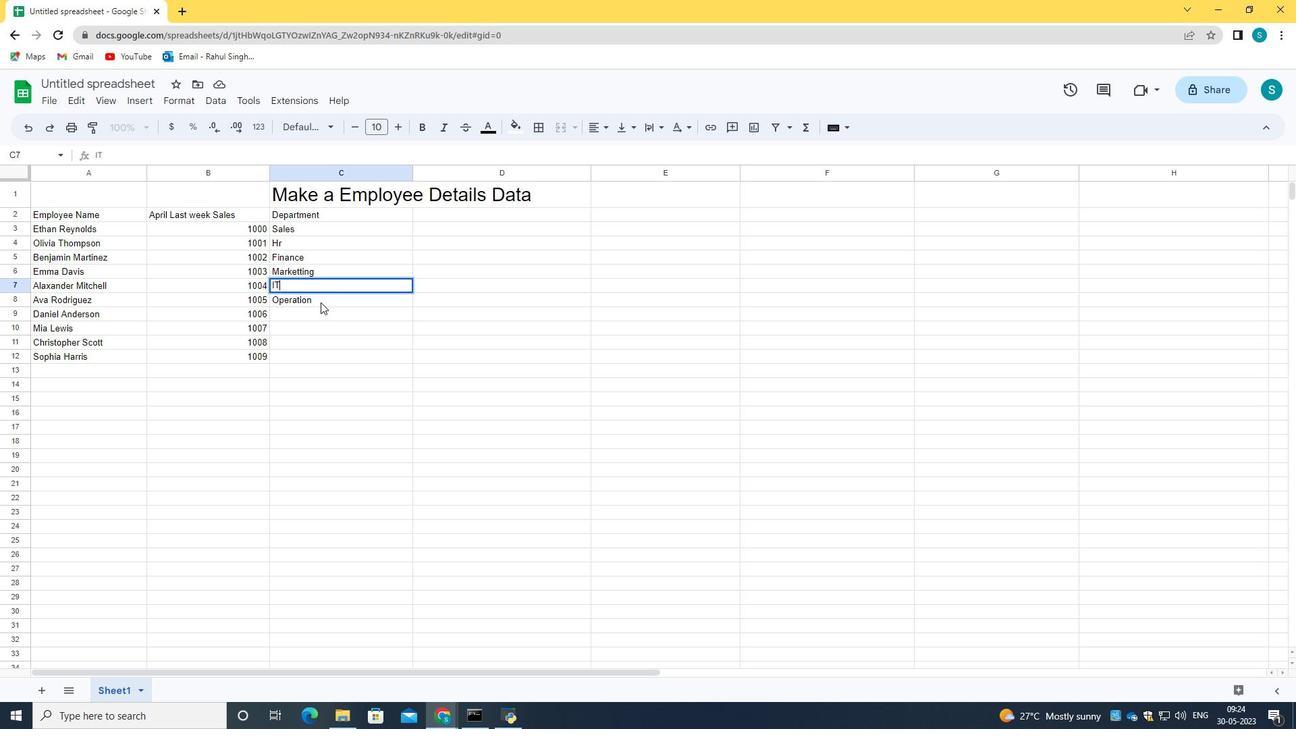 
Action: Mouse pressed left at (318, 293)
Screenshot: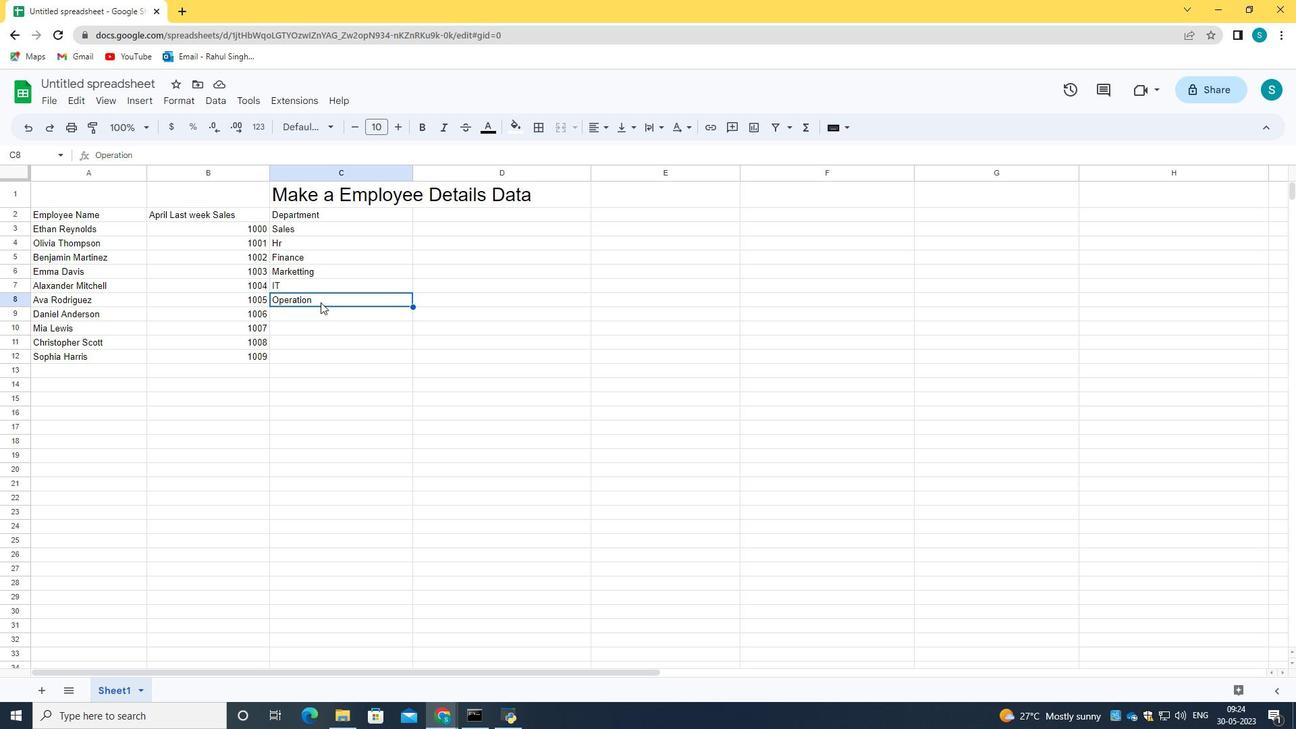 
Action: Mouse pressed left at (318, 293)
Screenshot: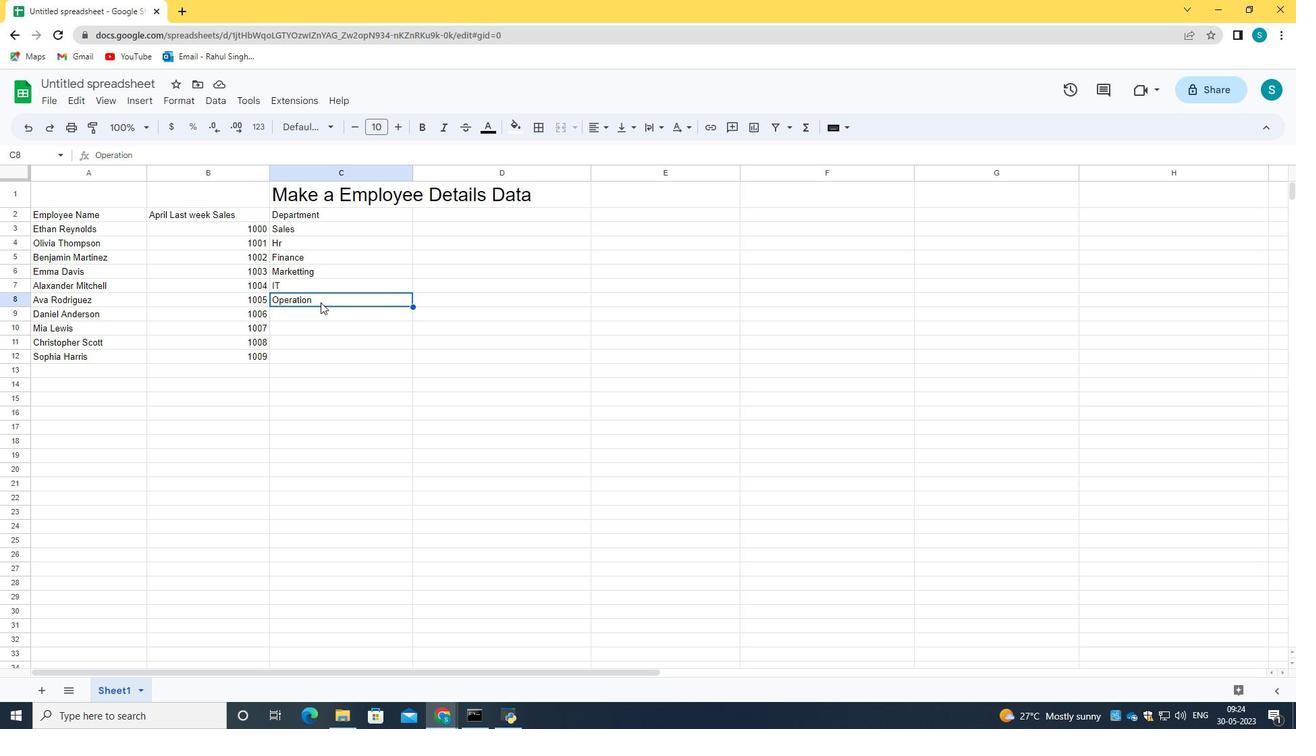 
Action: Mouse moved to (320, 302)
Screenshot: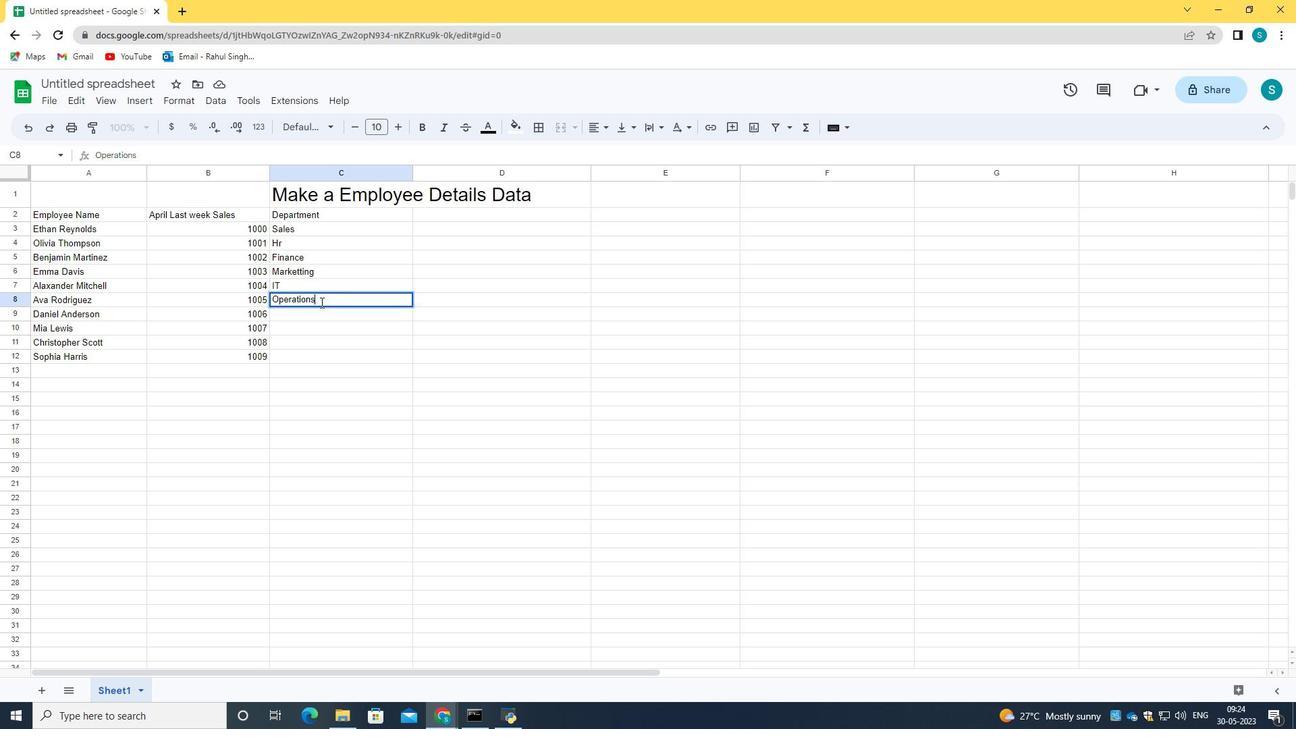 
Action: Mouse pressed left at (320, 302)
Screenshot: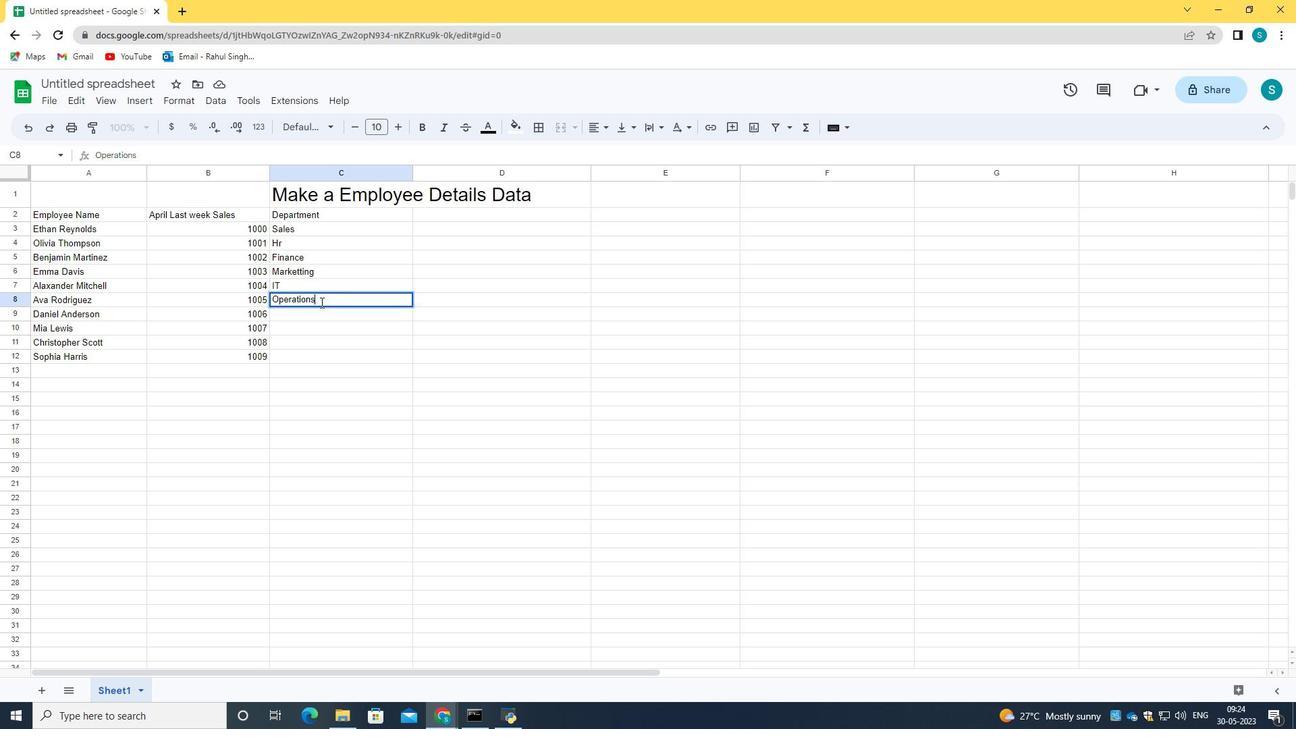 
Action: Mouse pressed left at (320, 302)
Screenshot: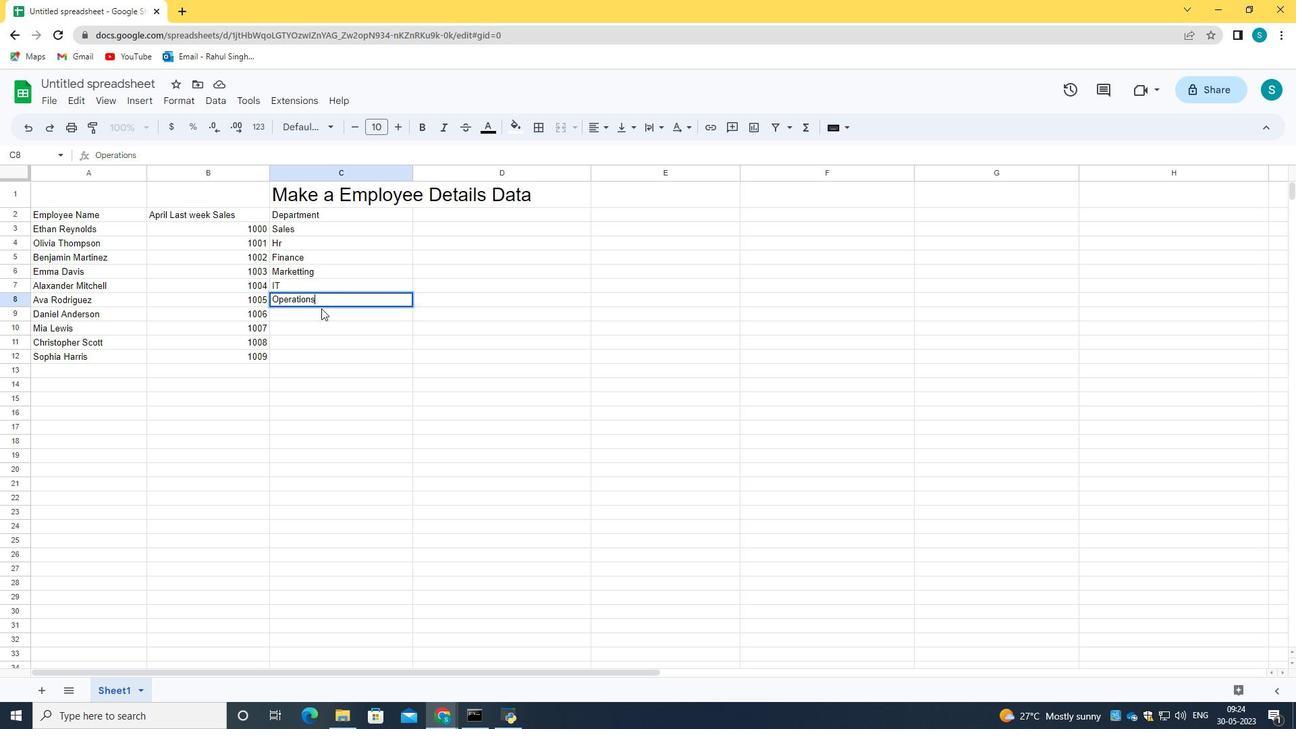 
Action: Key pressed s
Screenshot: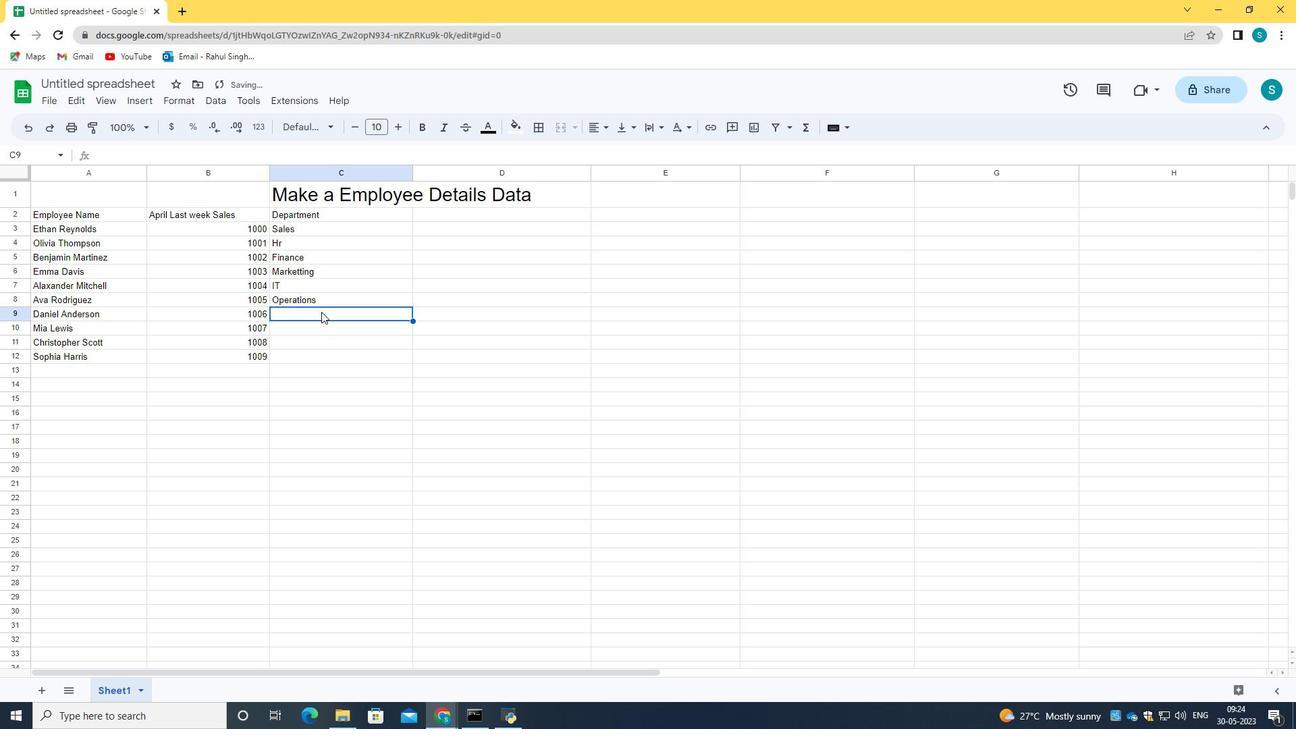 
Action: Mouse moved to (321, 311)
Screenshot: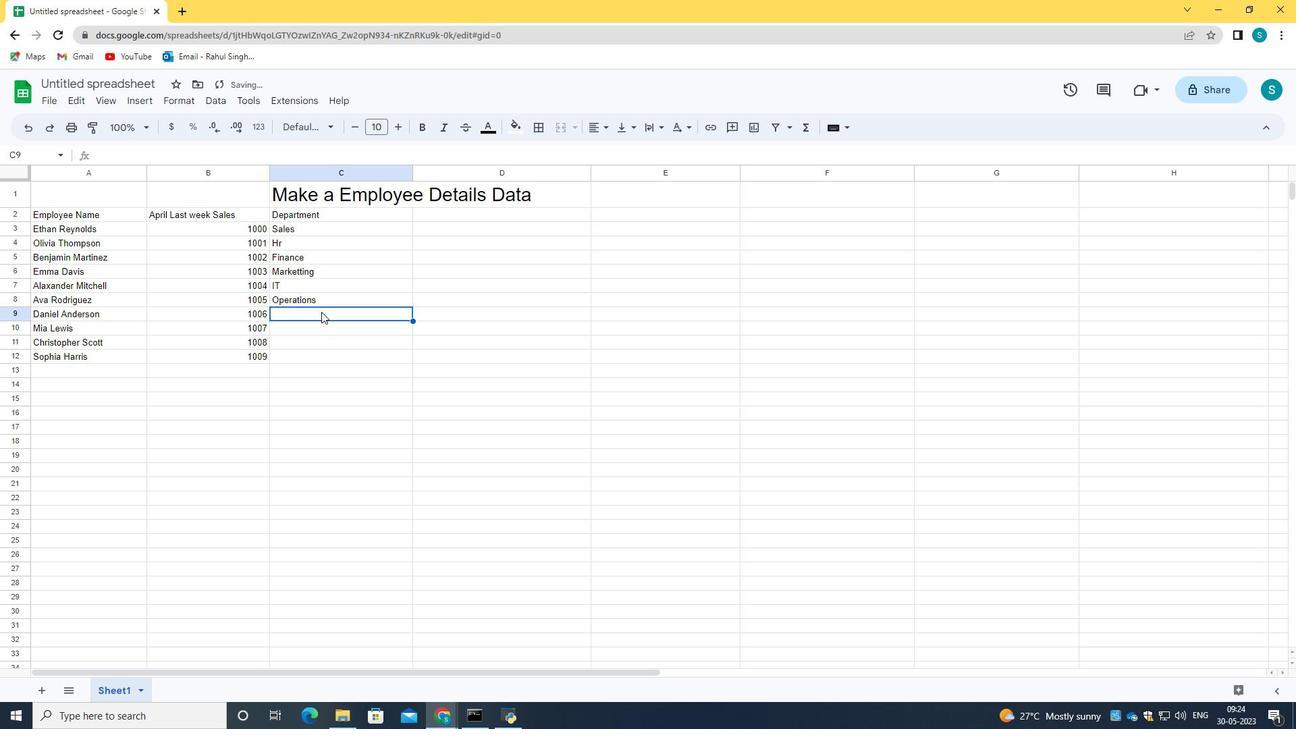 
Action: Mouse pressed left at (321, 311)
Screenshot: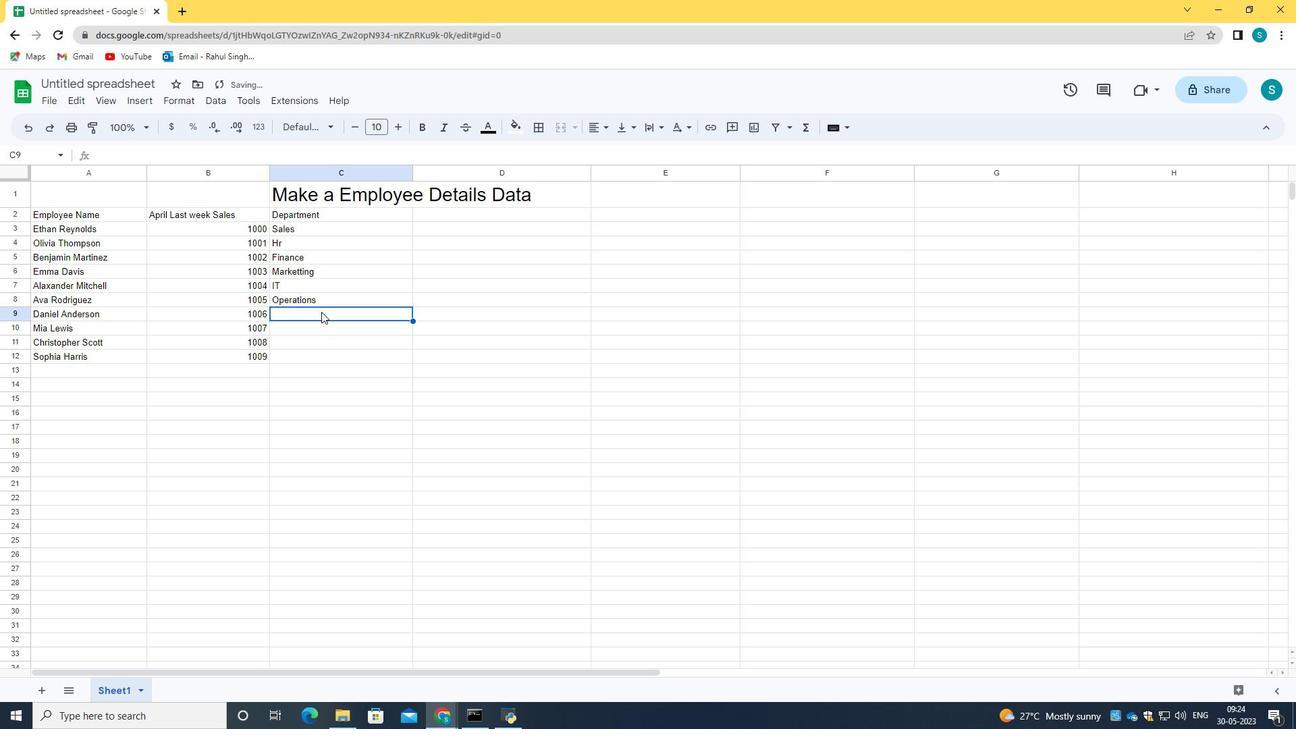 
Action: Key pressed <Key.caps_lock>F<Key.caps_lock>inance<Key.enter><Key.caps_lock>H<Key.caps_lock><Key.caps_lock>R<Key.enter><Key.caps_lock>s<Key.caps_lock>ALES<Key.enter><Key.caps_lock>
Screenshot: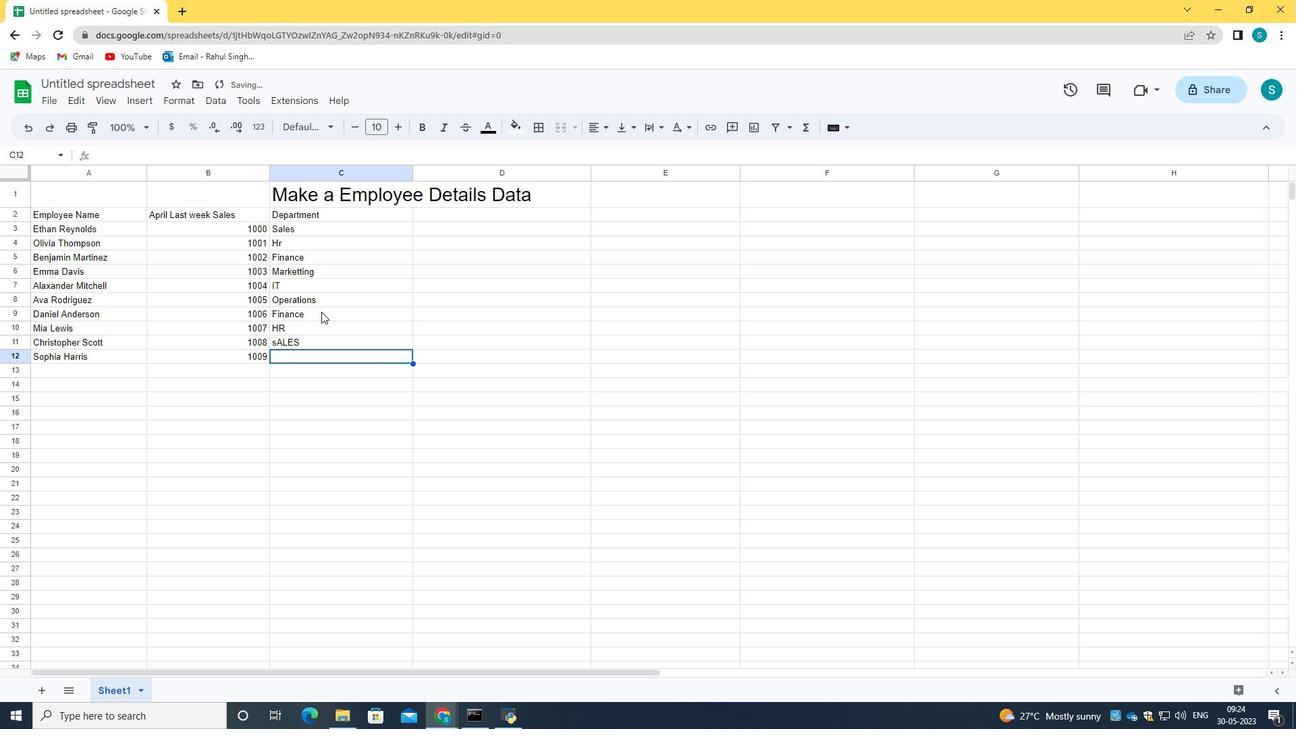 
Action: Mouse moved to (319, 335)
Screenshot: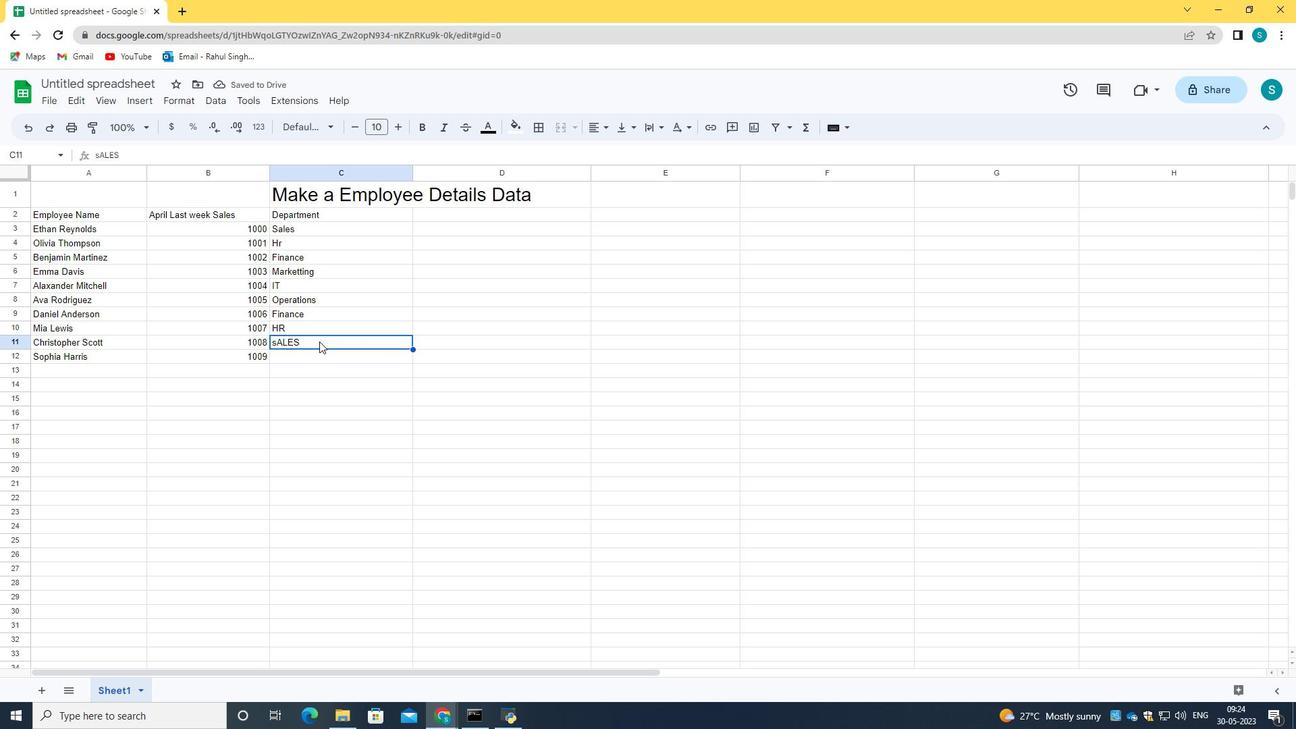 
Action: Mouse pressed left at (319, 335)
Screenshot: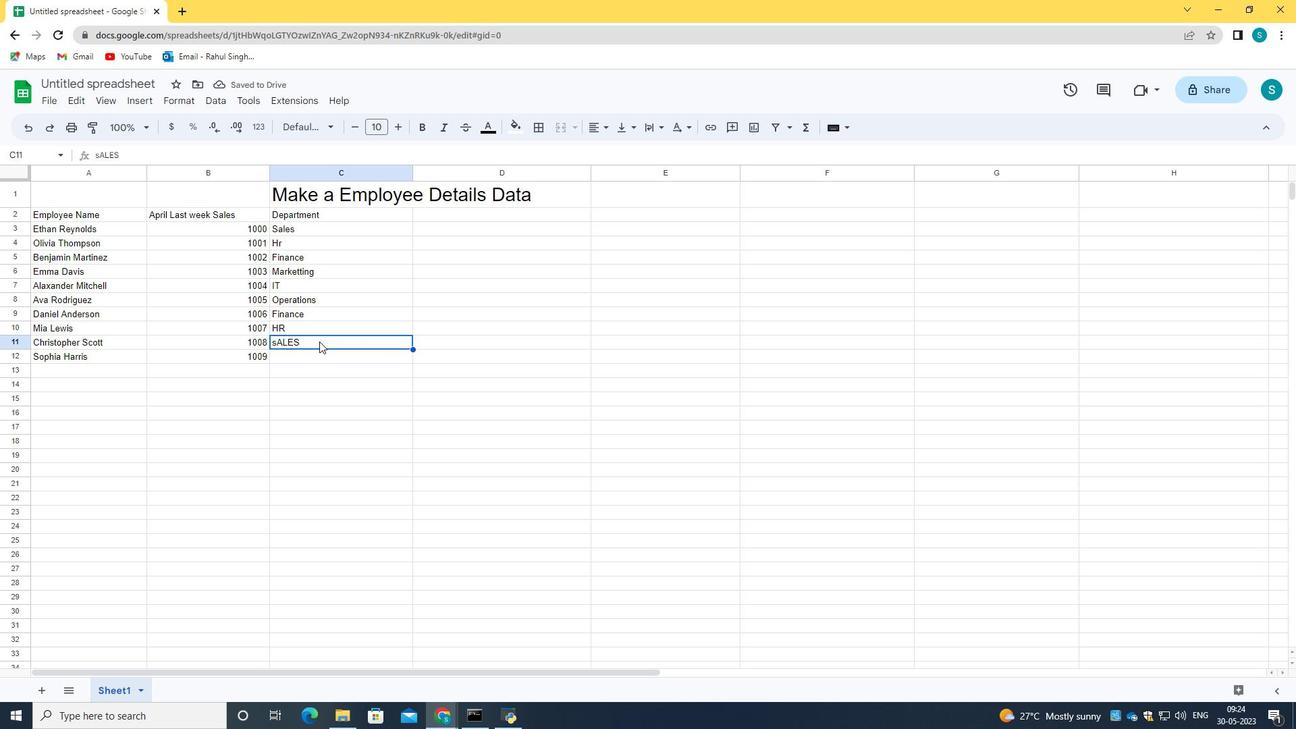 
Action: Mouse moved to (319, 341)
Screenshot: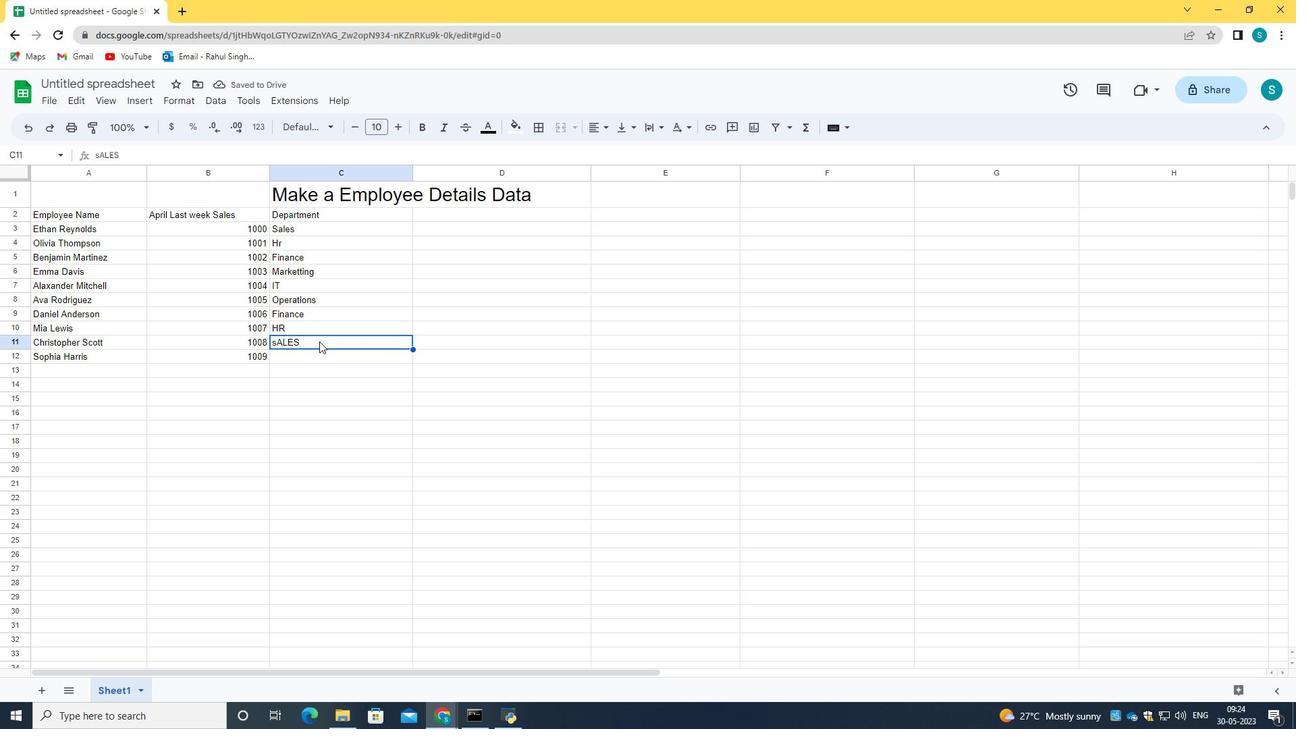 
Action: Mouse pressed left at (319, 341)
Screenshot: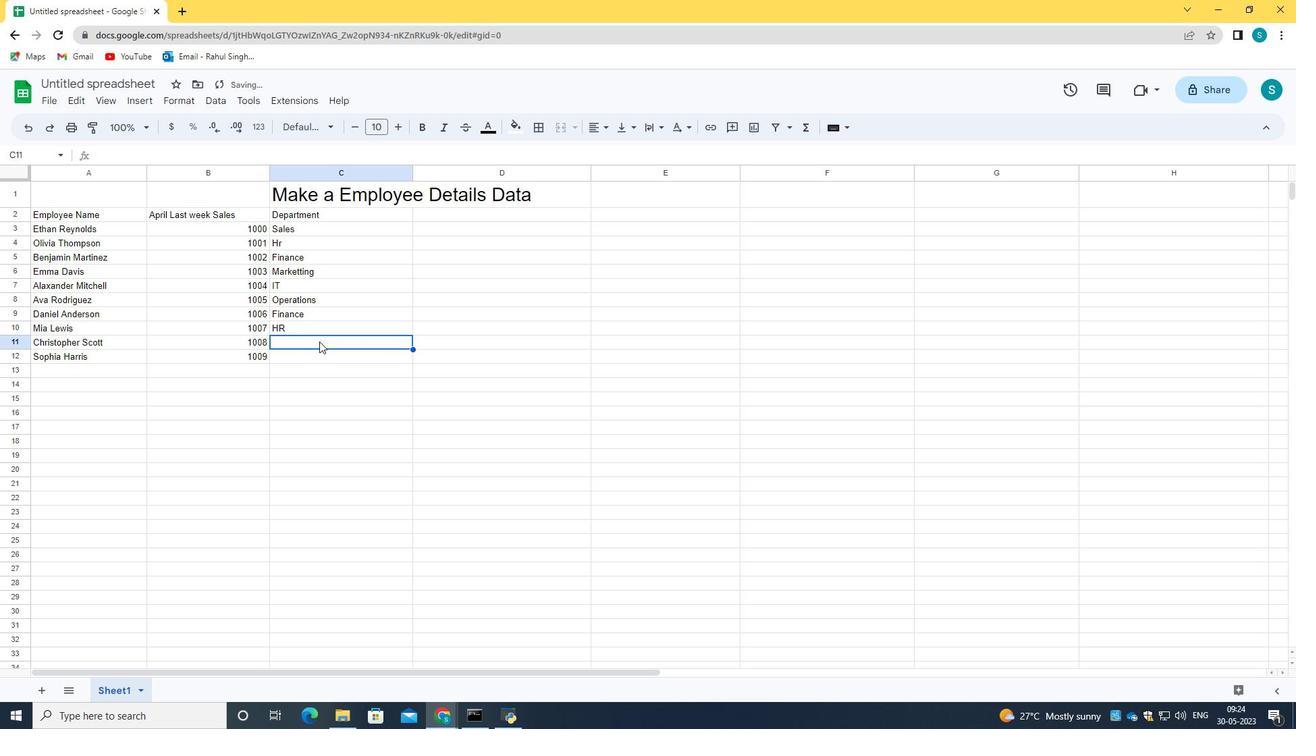 
Action: Key pressed <Key.backspace><Key.caps_lock>S<Key.caps_lock>ales<Key.enter><Key.caps_lock>M<Key.caps_lock>arke<Key.tab>
Screenshot: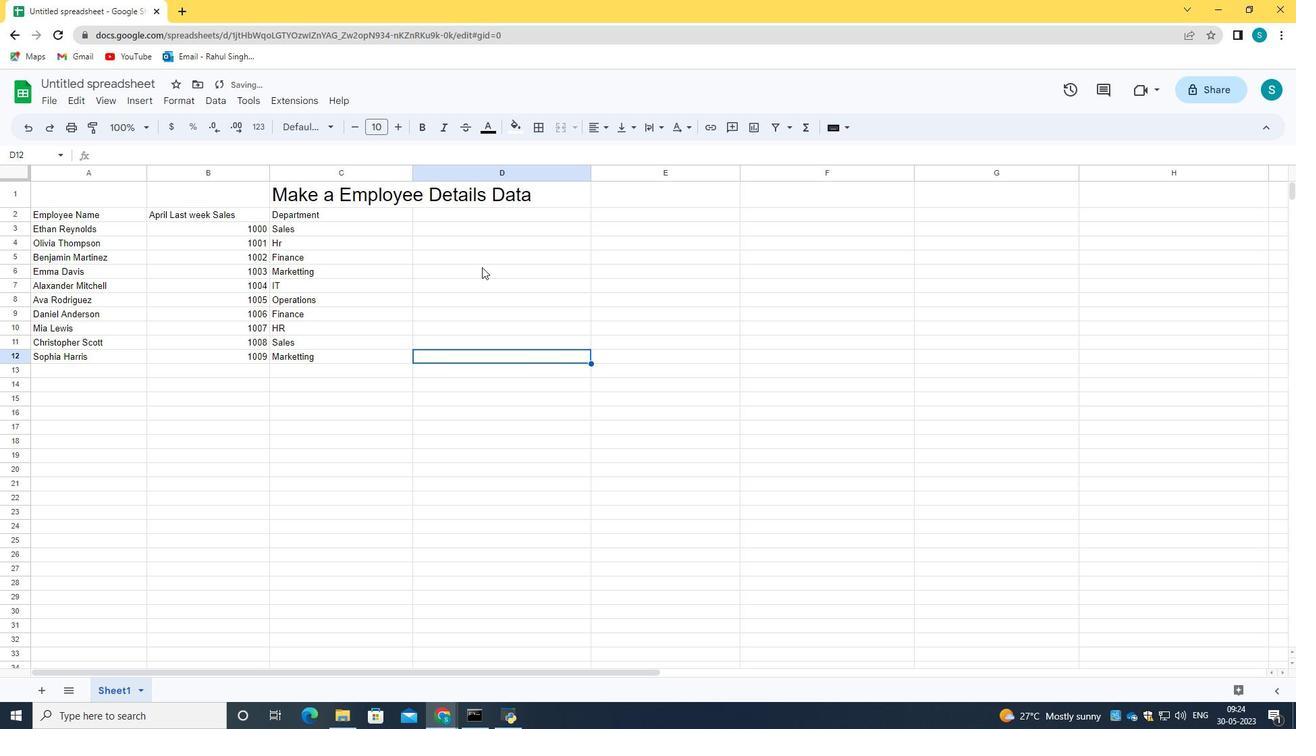 
Action: Mouse moved to (436, 209)
Screenshot: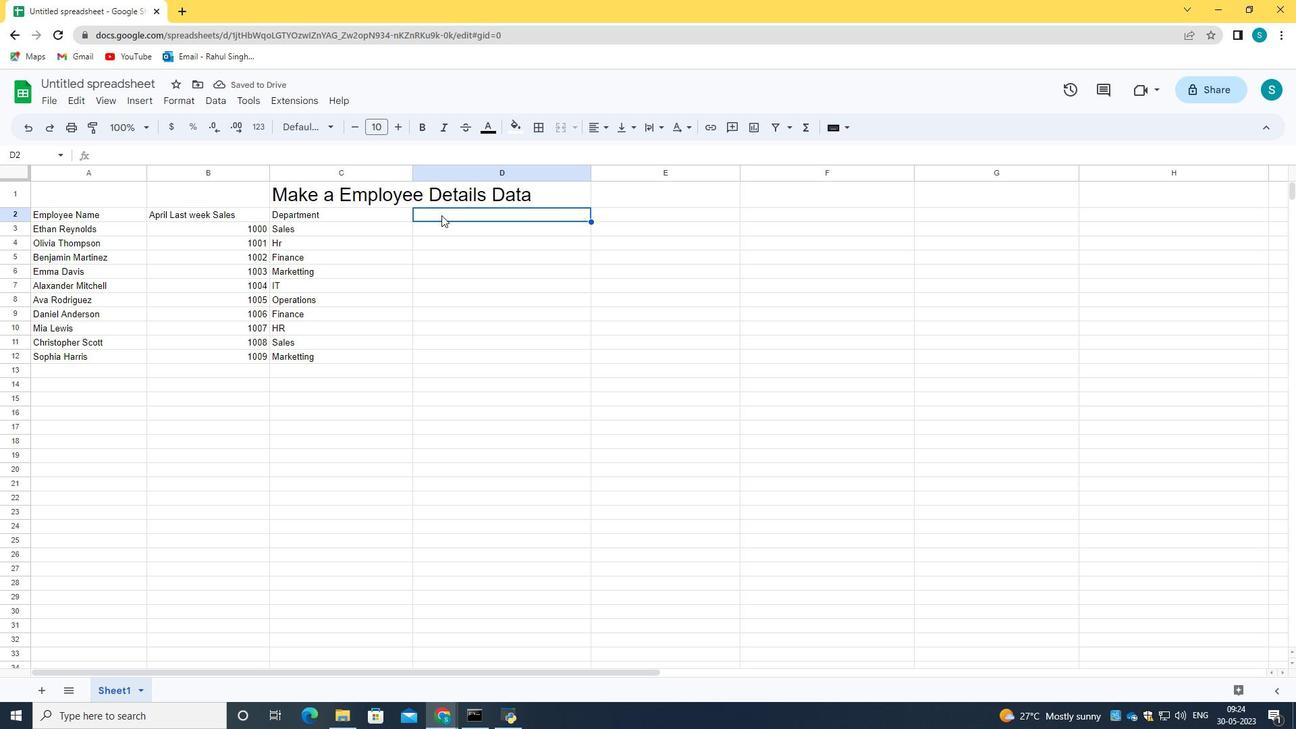 
Action: Mouse pressed left at (436, 209)
Screenshot: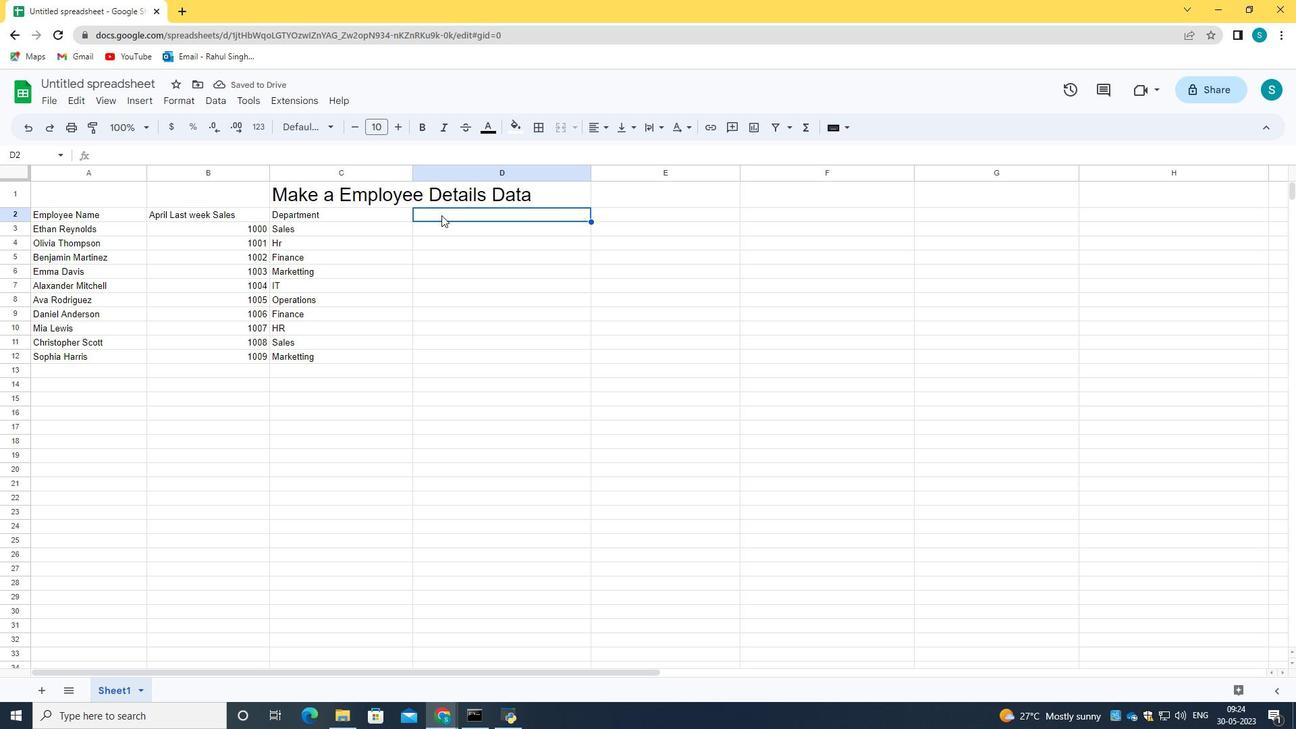 
Action: Mouse moved to (441, 215)
Screenshot: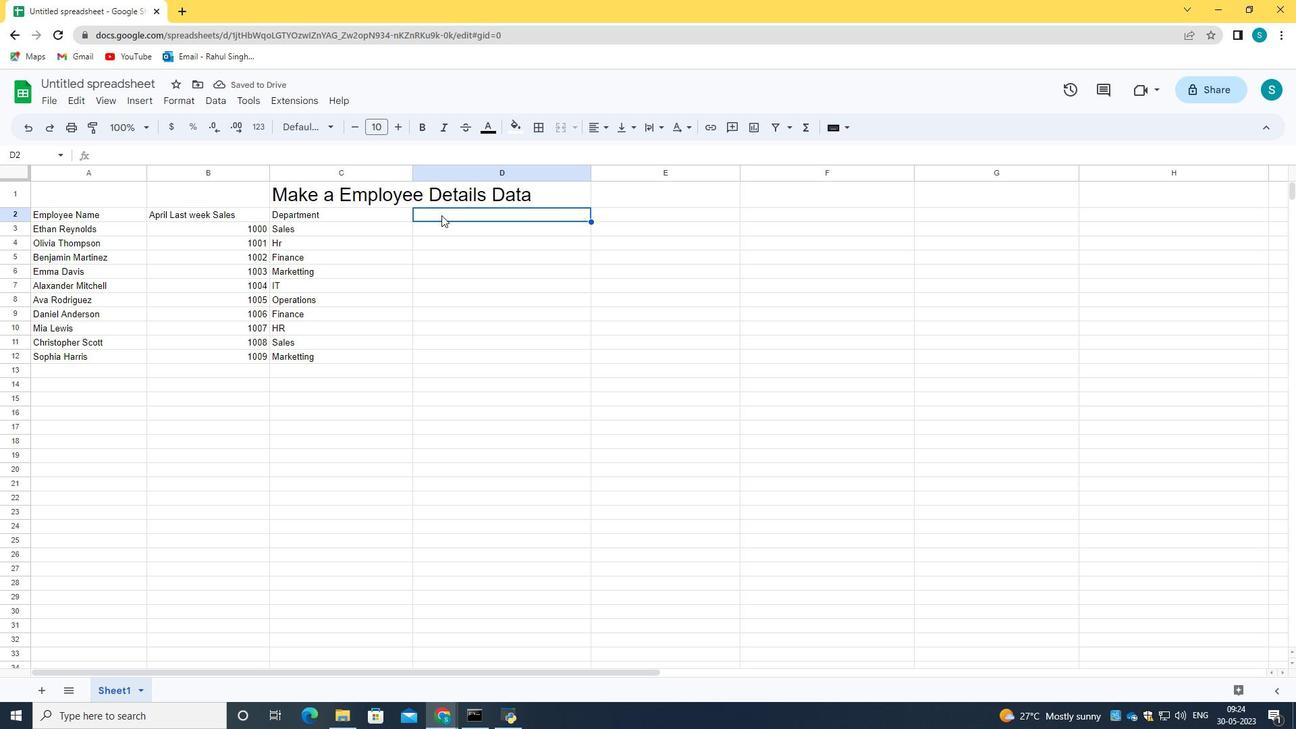 
Action: Mouse pressed left at (441, 215)
Screenshot: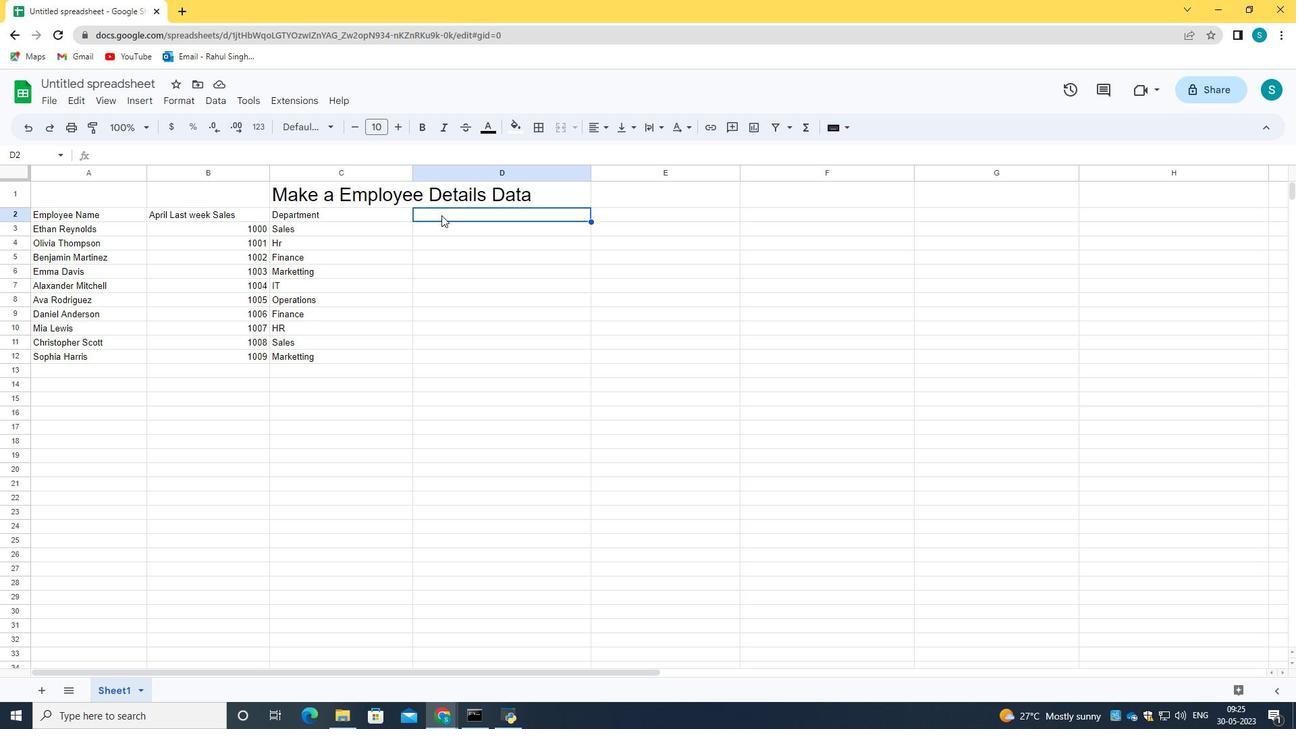 
Action: Key pressed <Key.caps_lock>P<Key.caps_lock>osito<Key.backspace>ion<Key.enter><Key.caps_lock>S<Key.caps_lock>ales<Key.space><Key.caps_lock>M<Key.caps_lock>anager<Key.enter><Key.caps_lock>H<Key.caps_lock><Key.caps_lock>R<Key.space>M<Key.caps_lock>anager<Key.enter><Key.caps_lock>A<Key.caps_lock>ccountant<Key.enter><Key.caps_lock>M<Key.caps_lock>arketting<Key.space><Key.caps_lock>S<Key.caps_lock>pecialist<Key.enter><Key.caps_lock>I<Key.caps_lock><Key.caps_lock>T<Key.space><Key.caps_lock>specialist<Key.enter><Key.caps_lock>O<Key.caps_lock>peration<Key.space><Key.caps_lock>MANA<Key.backspace><Key.backspace><Key.backspace><Key.caps_lock>ang<Key.backspace>ager<Key.enter><Key.caps_lock>F<Key.caps_lock>inanicial<Key.space><Key.caps_lock>A<Key.caps_lock>nalyst<Key.enter><Key.caps_lock>H<Key.caps_lock><Key.caps_lock>R<Key.space><Key.caps_lock>a<Key.caps_lock><Key.backspace>A<Key.caps_lock>ssistant<Key.enter><Key.caps_lock>S<Key.caps_lock>ales<Key.space><Key.caps_lock>R<Key.caps_lock>epresentative<Key.space><Key.enter><Key.caps_lock>M<Key.caps_lock>arketting<Key.space><Key.caps_lock>A<Key.caps_lock>ssistant<Key.enter>
Screenshot: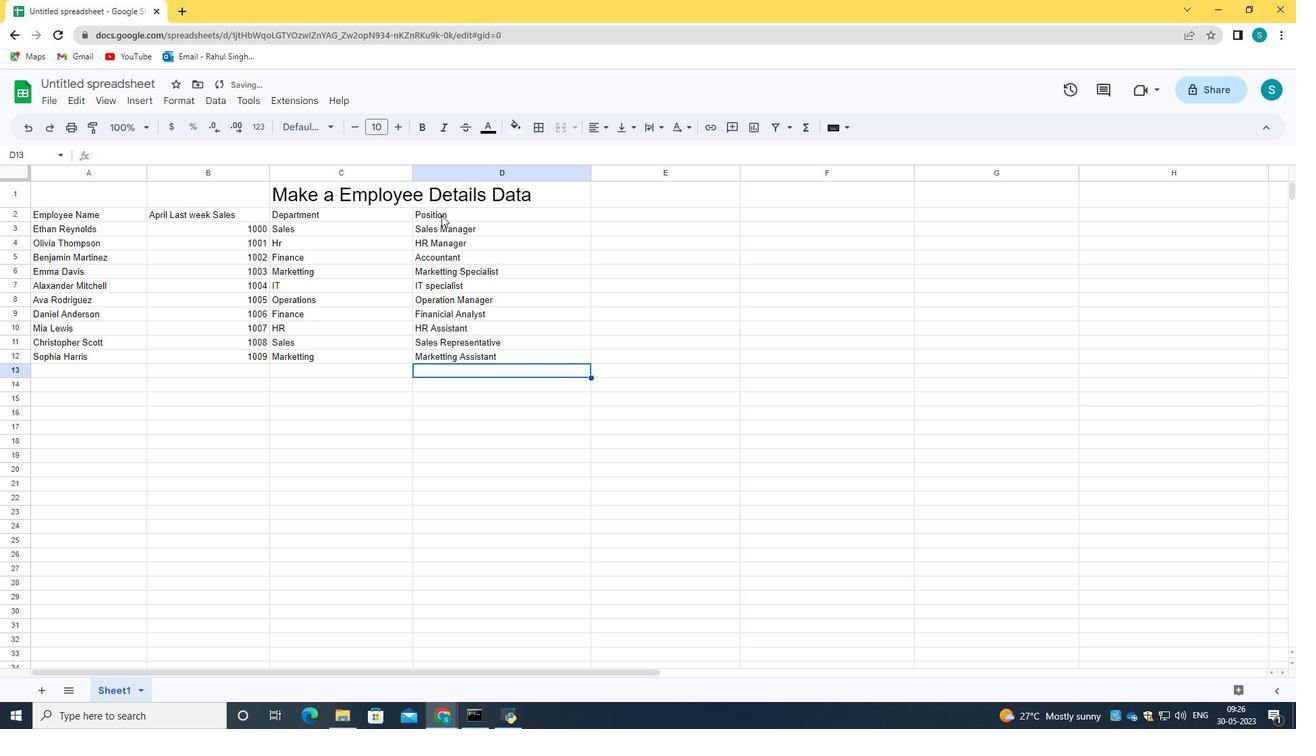 
Action: Mouse moved to (615, 210)
Screenshot: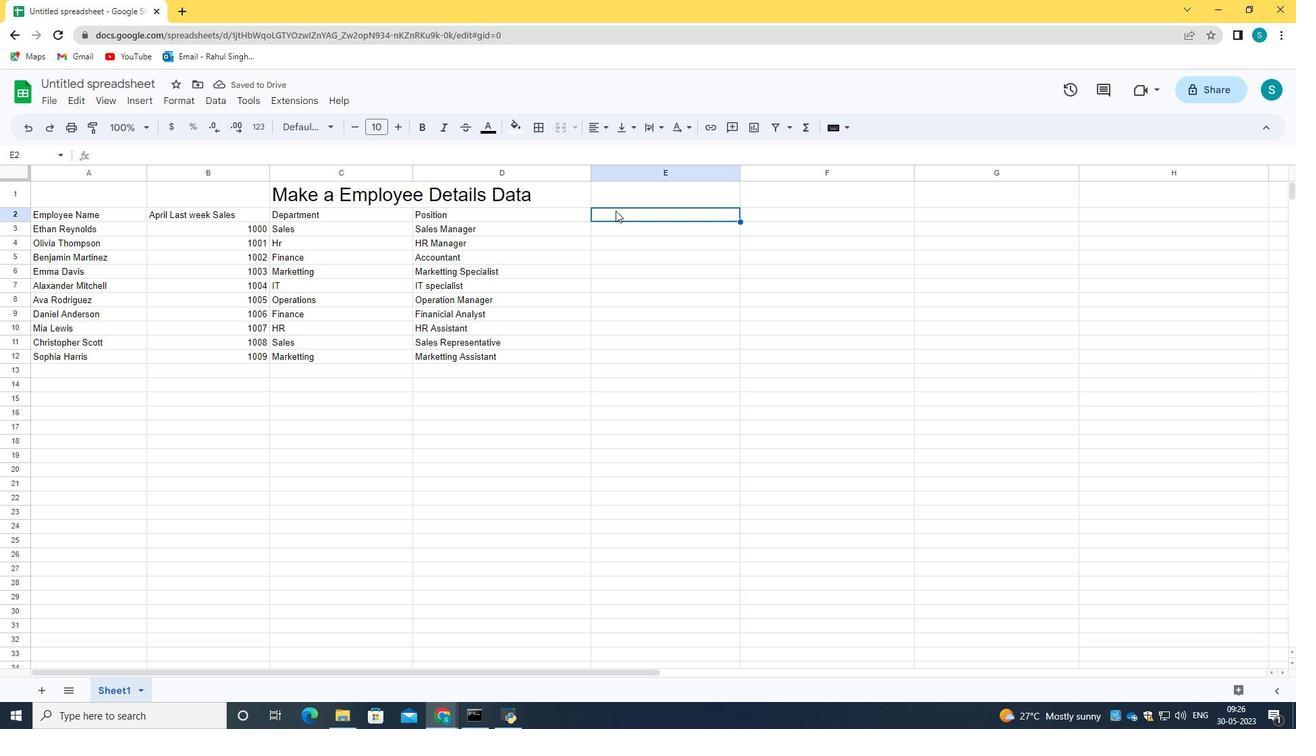 
Action: Mouse pressed left at (615, 210)
Screenshot: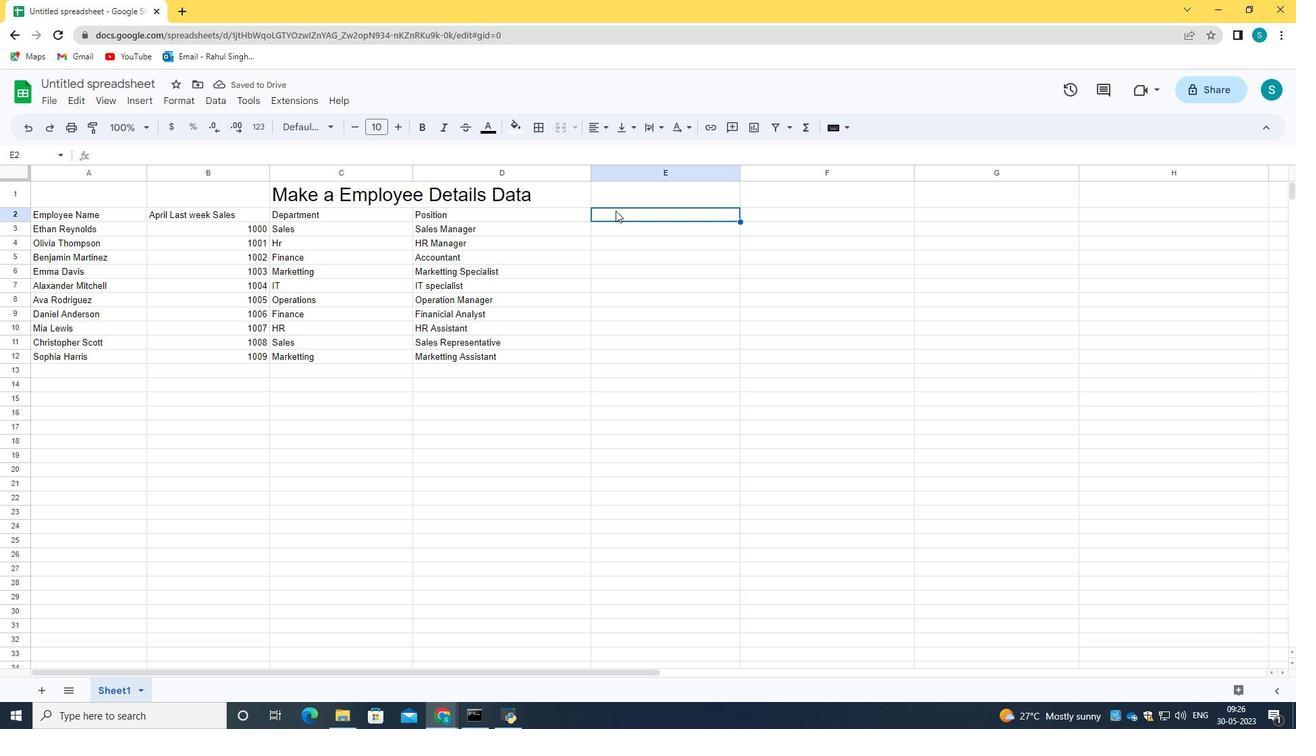 
Action: Key pressed <Key.caps_lock>S<Key.caps_lock>alat<Key.backspace>ry<Key.enter>
Screenshot: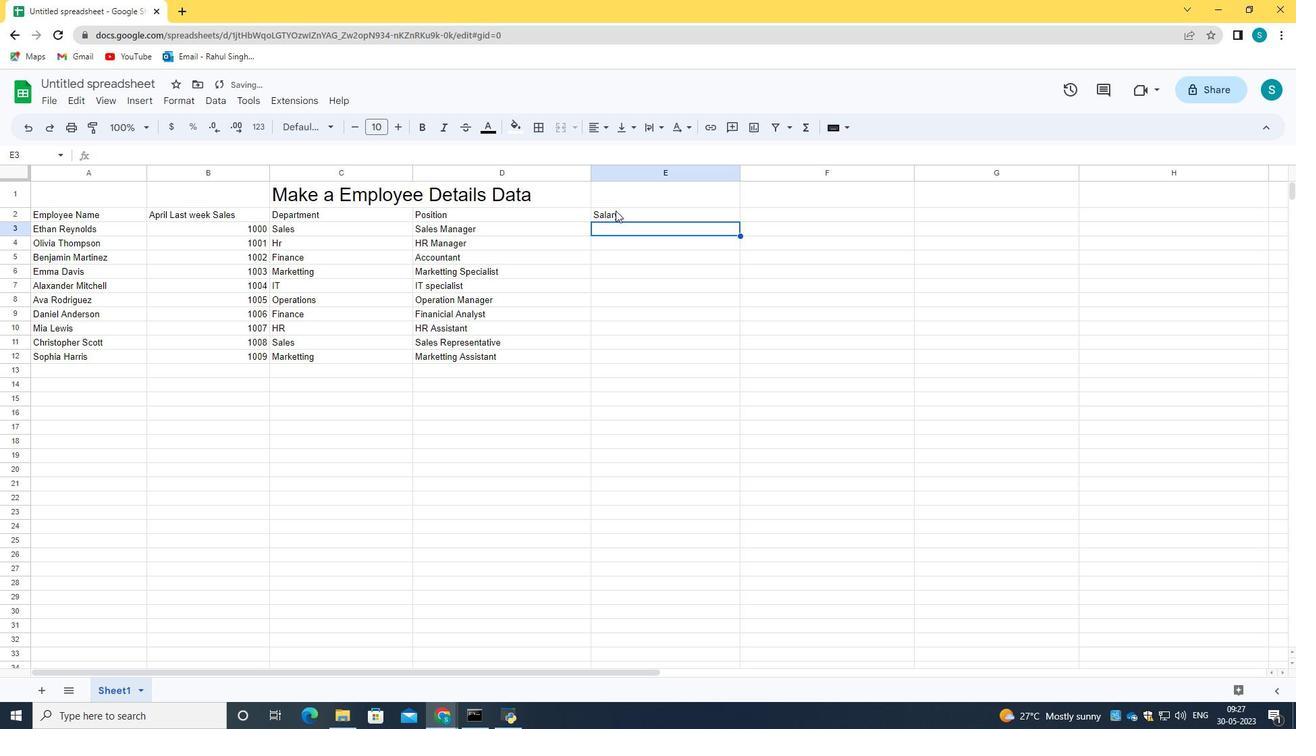 
Action: Mouse pressed left at (615, 210)
Screenshot: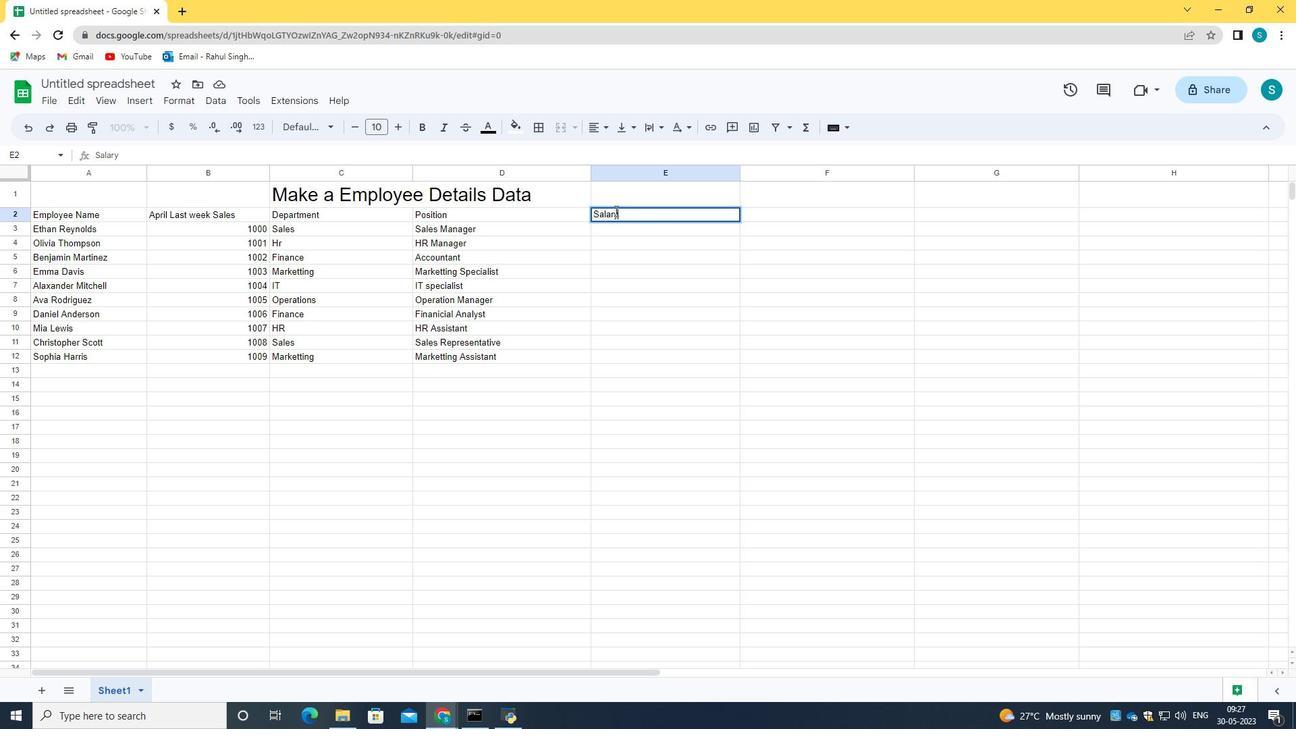 
Action: Mouse moved to (615, 210)
Screenshot: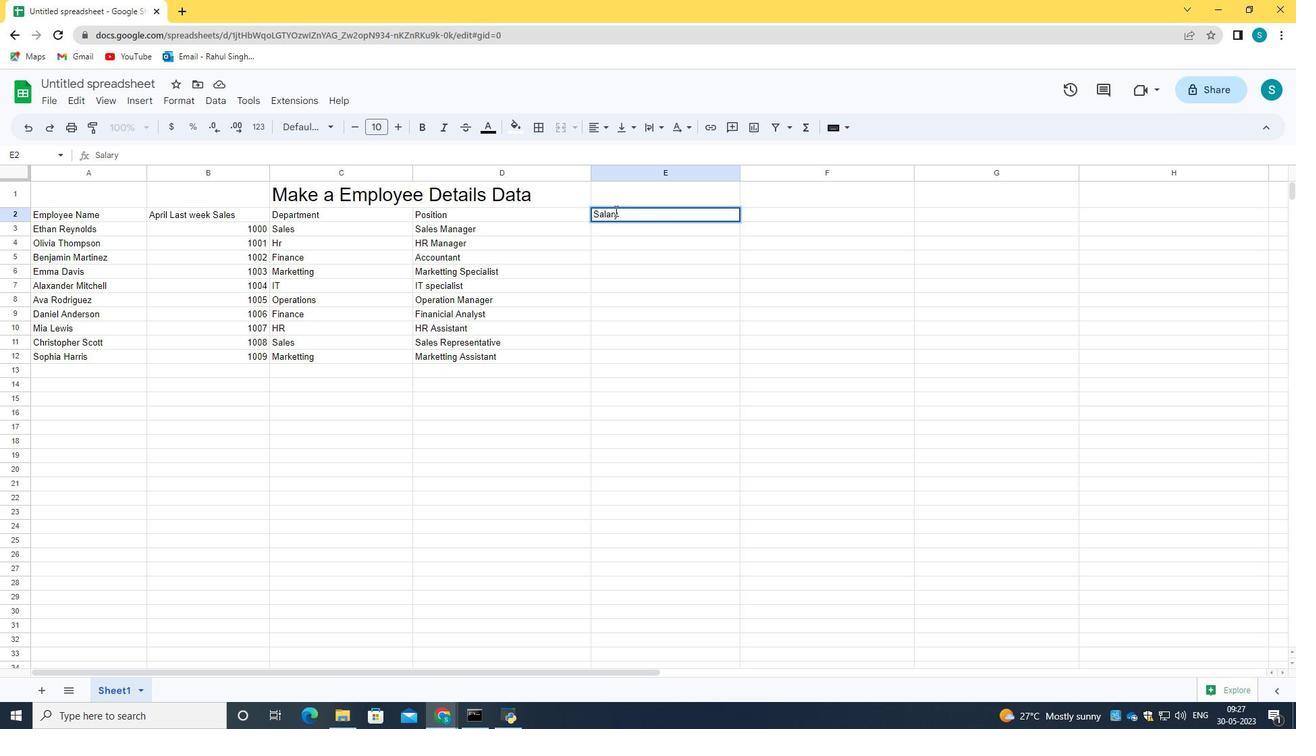 
Action: Mouse pressed left at (615, 210)
Screenshot: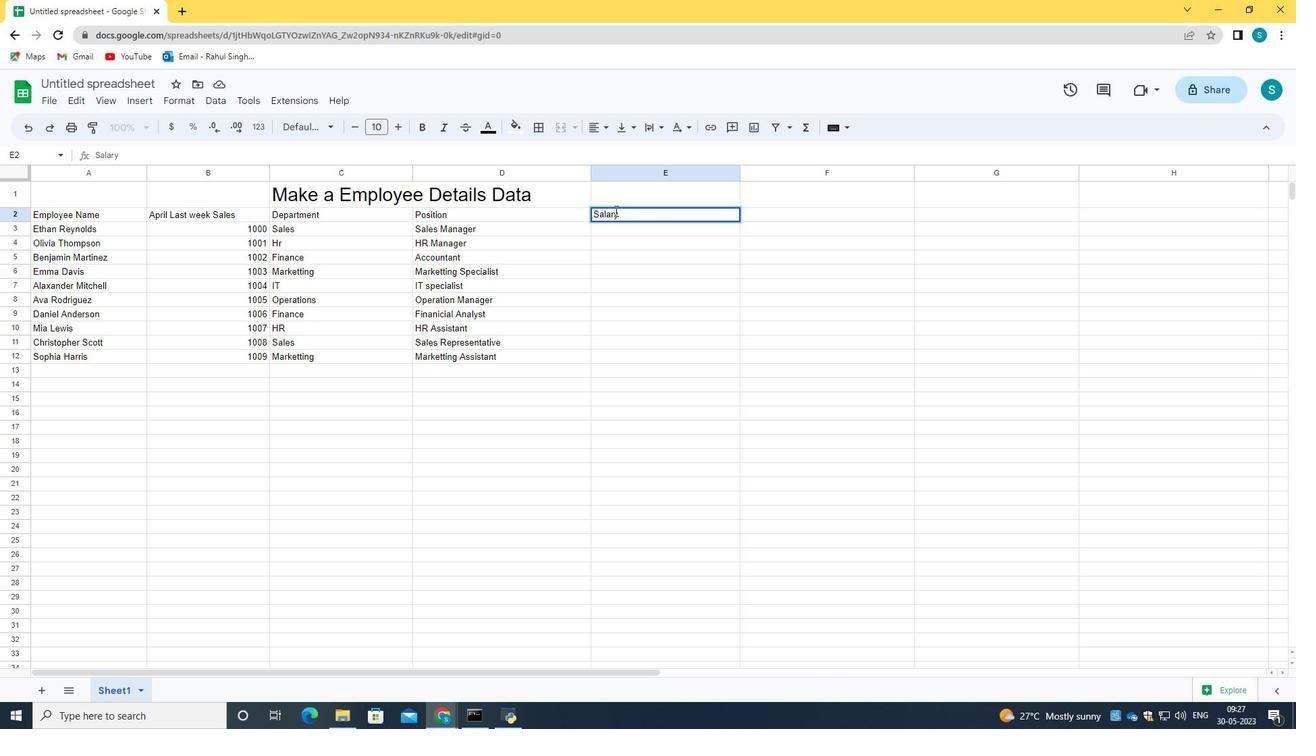 
Action: Key pressed <Key.shift_r><Key.shift_r><Key.shift_r><Key.shift_r><Key.shift_r><Key.shift_r>(<Key.shift>USD<Key.shift_r>)
Screenshot: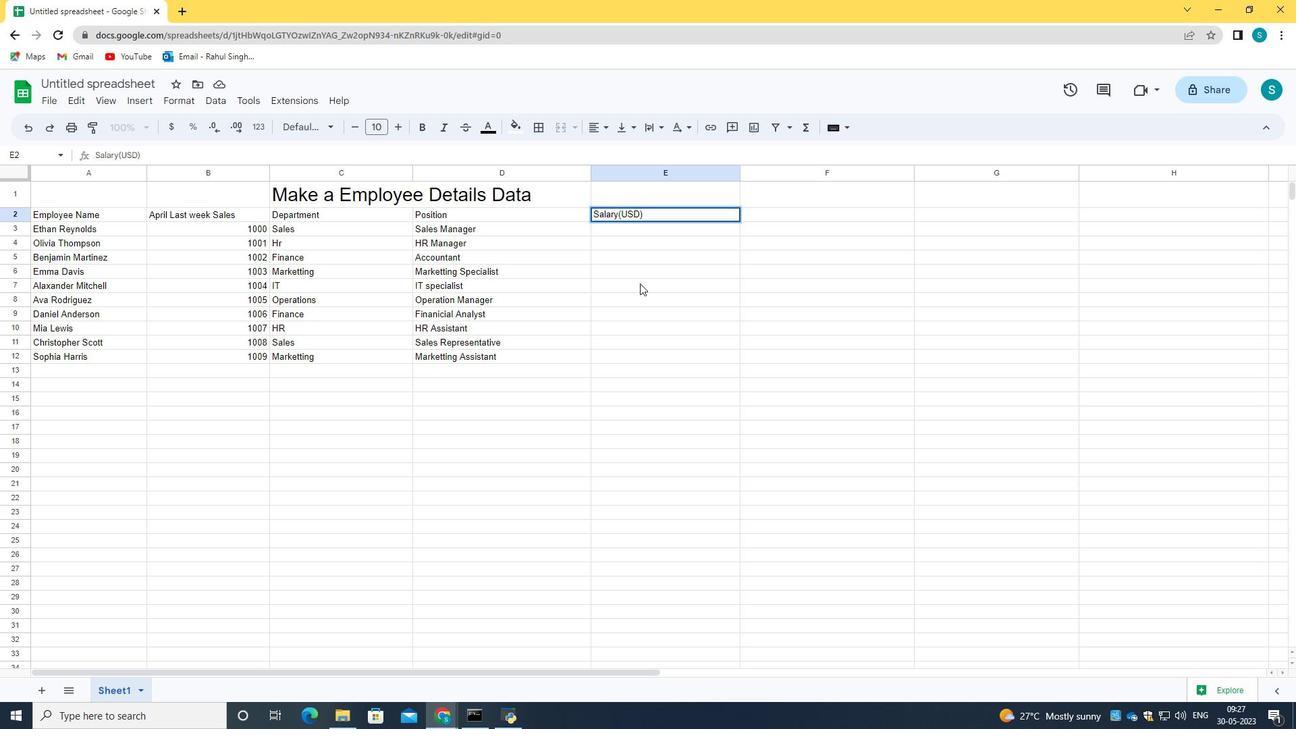 
Action: Mouse moved to (634, 224)
Screenshot: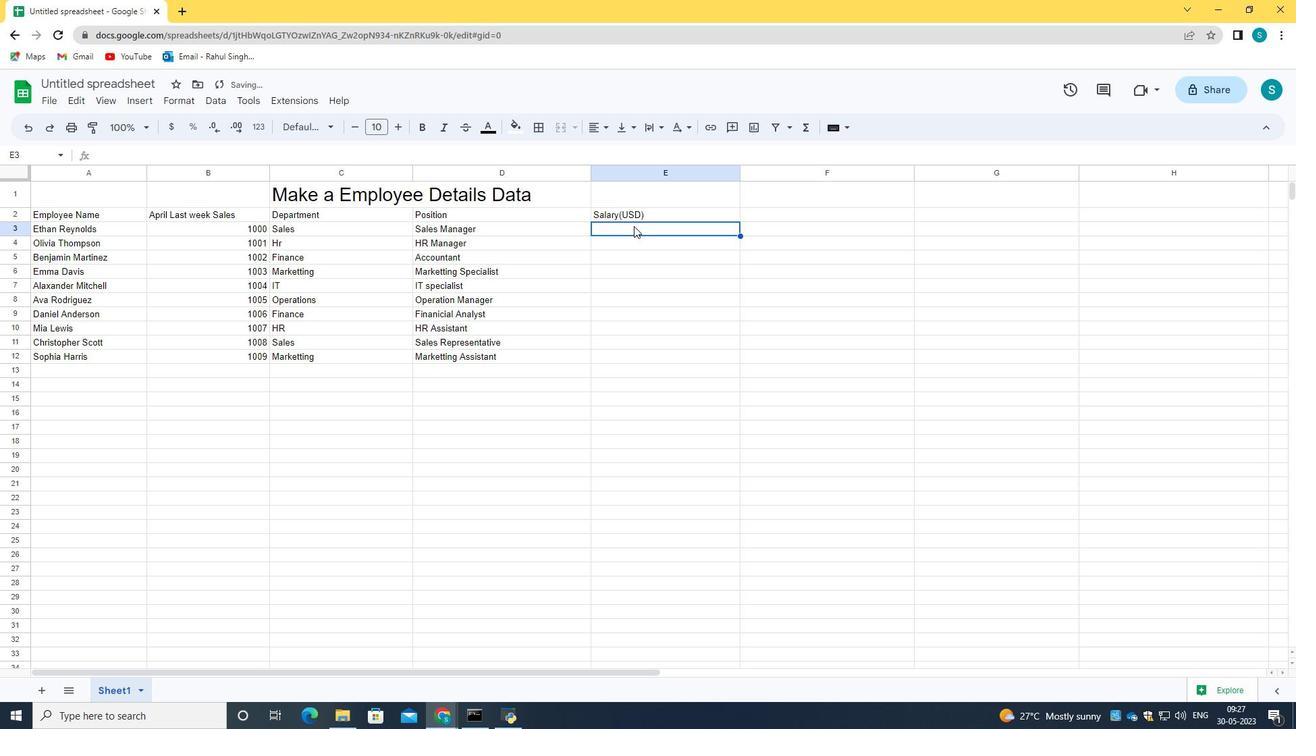 
Action: Mouse pressed left at (634, 224)
Screenshot: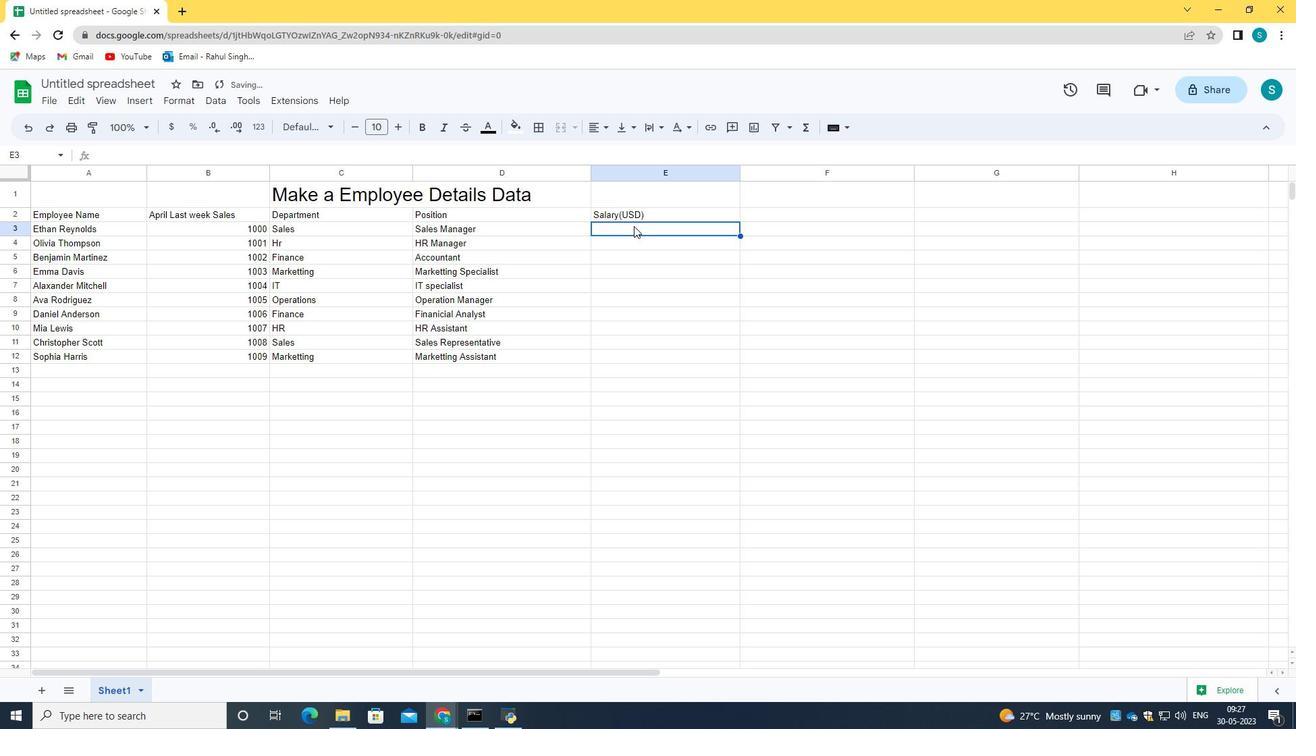 
Action: Mouse moved to (634, 226)
Screenshot: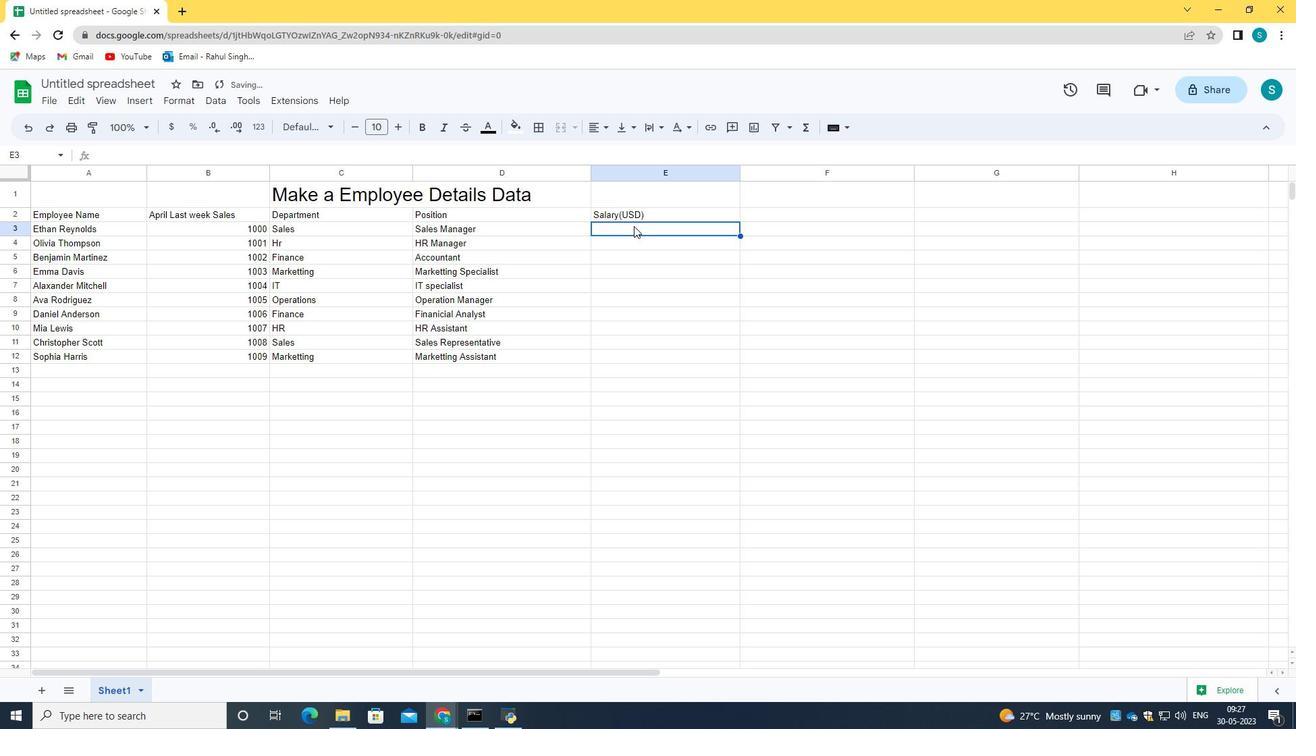 
Action: Key pressed 5000<Key.enter>4500<Key.enter>4000<Key.enter>3800<Key.enter>4200<Key.enter>5200<Key.enter>3800<Key.enter>2800<Key.enter>32000<Key.backspace><Key.enter>2500<Key.enter>
Screenshot: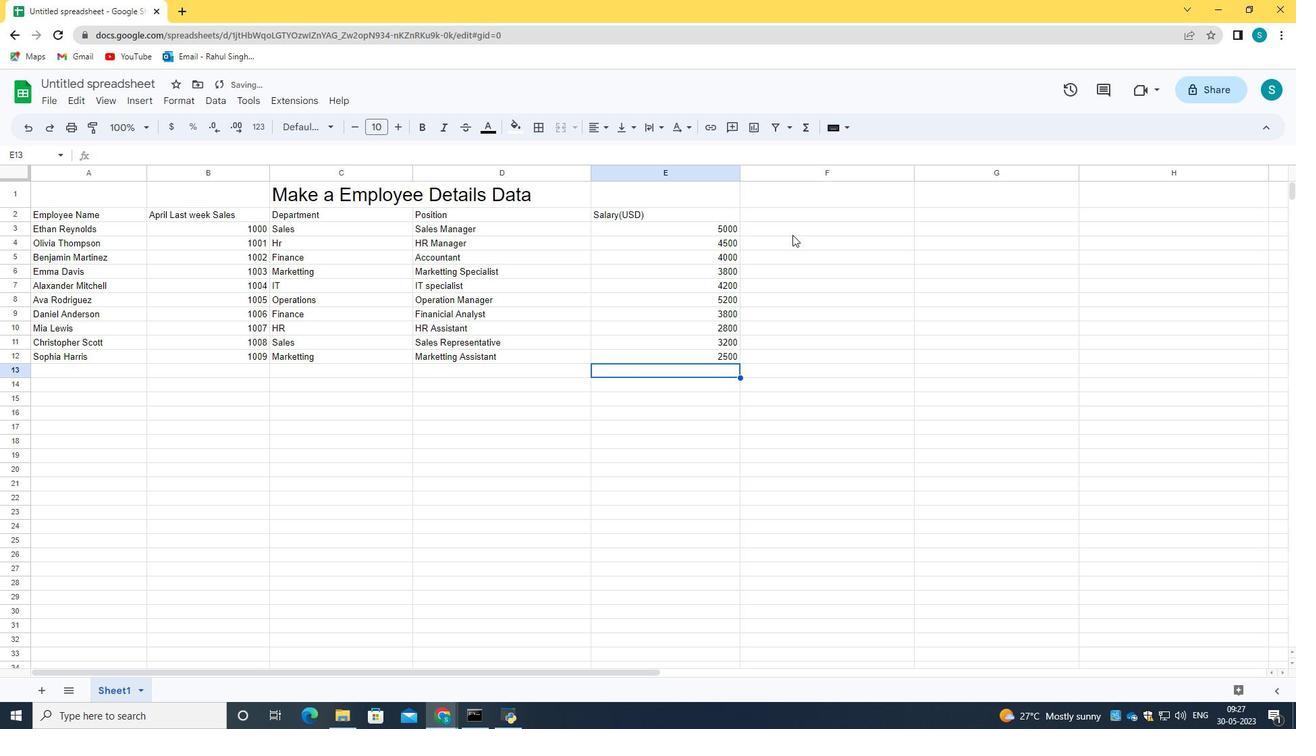 
Action: Mouse moved to (790, 212)
Screenshot: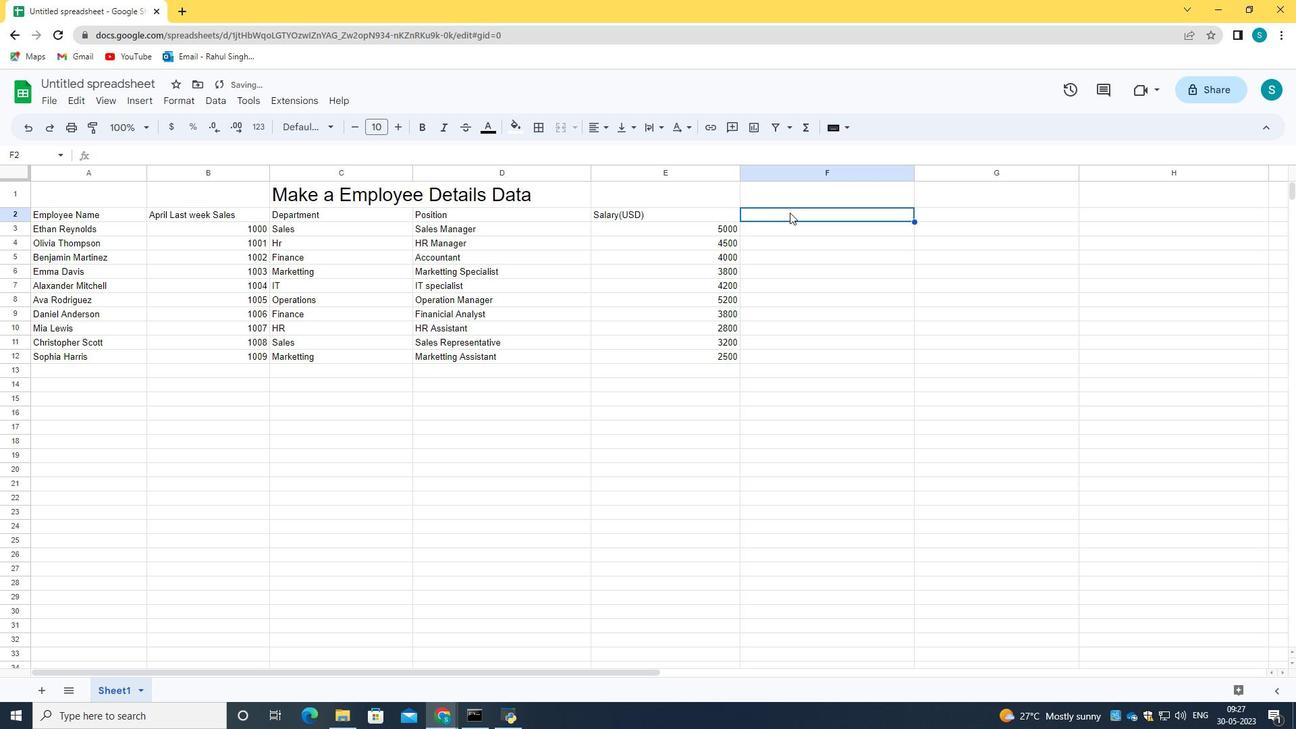 
Action: Mouse pressed left at (790, 212)
Screenshot: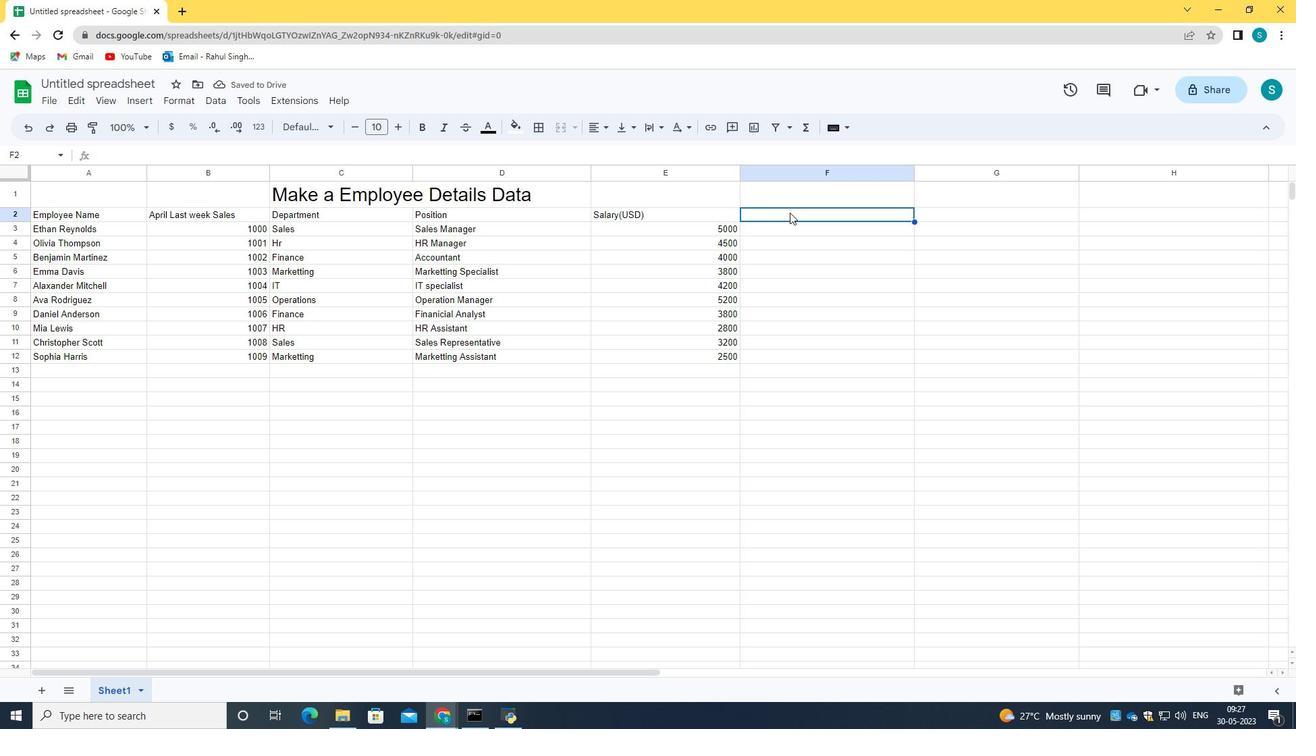 
Action: Key pressed <Key.caps_lock>S<Key.caps_lock>tart<Key.space><Key.caps_lock>D<Key.caps_lock>ate<Key.enter>1/15/2020<Key.enter>7/01<Key.backspace><Key.backspace>1/2019<Key.enter>3/10/2021<Key.enter>2/5/2022/<Key.backspace><Key.enter>11/30/2018<Key.enter>6/15/2020<Key.enter>9/1/2021<Key.enter>4/20/2022<Key.enter>2/10/2019<Key.enter>9/5/2020<Key.enter>
Screenshot: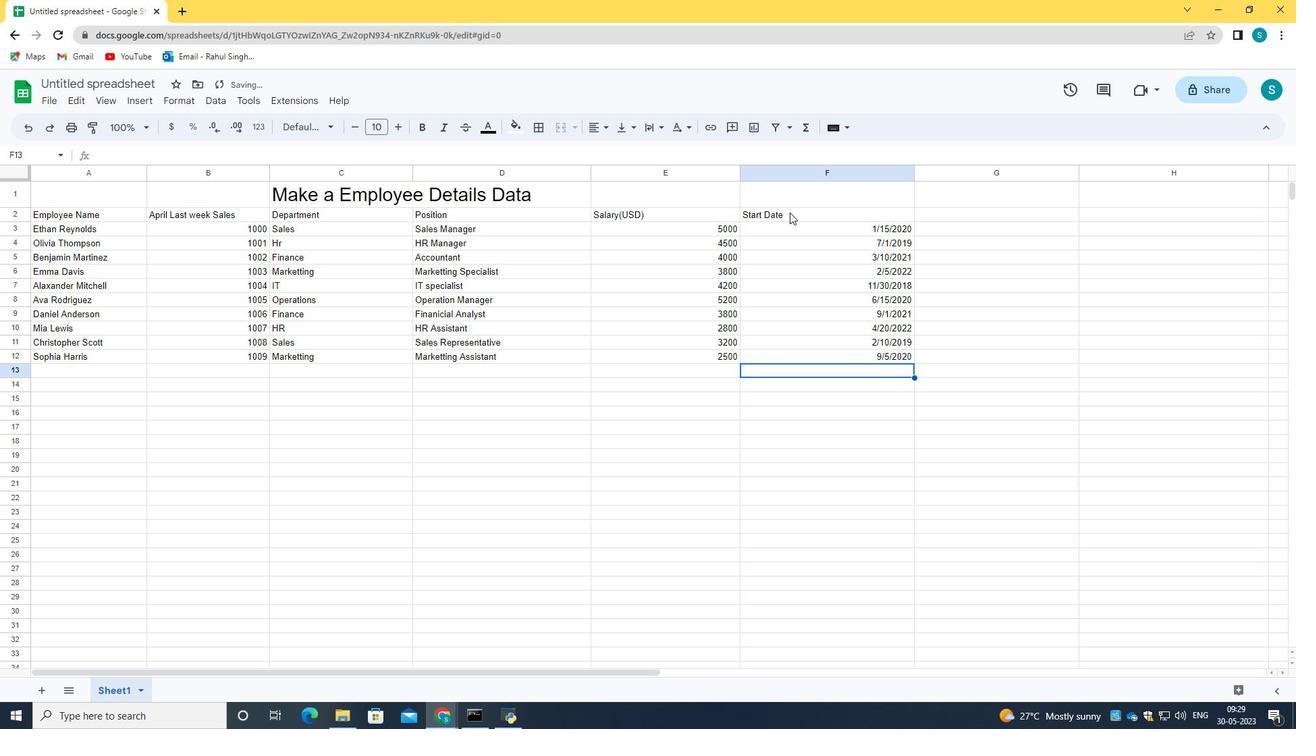 
Action: Mouse moved to (137, 78)
Screenshot: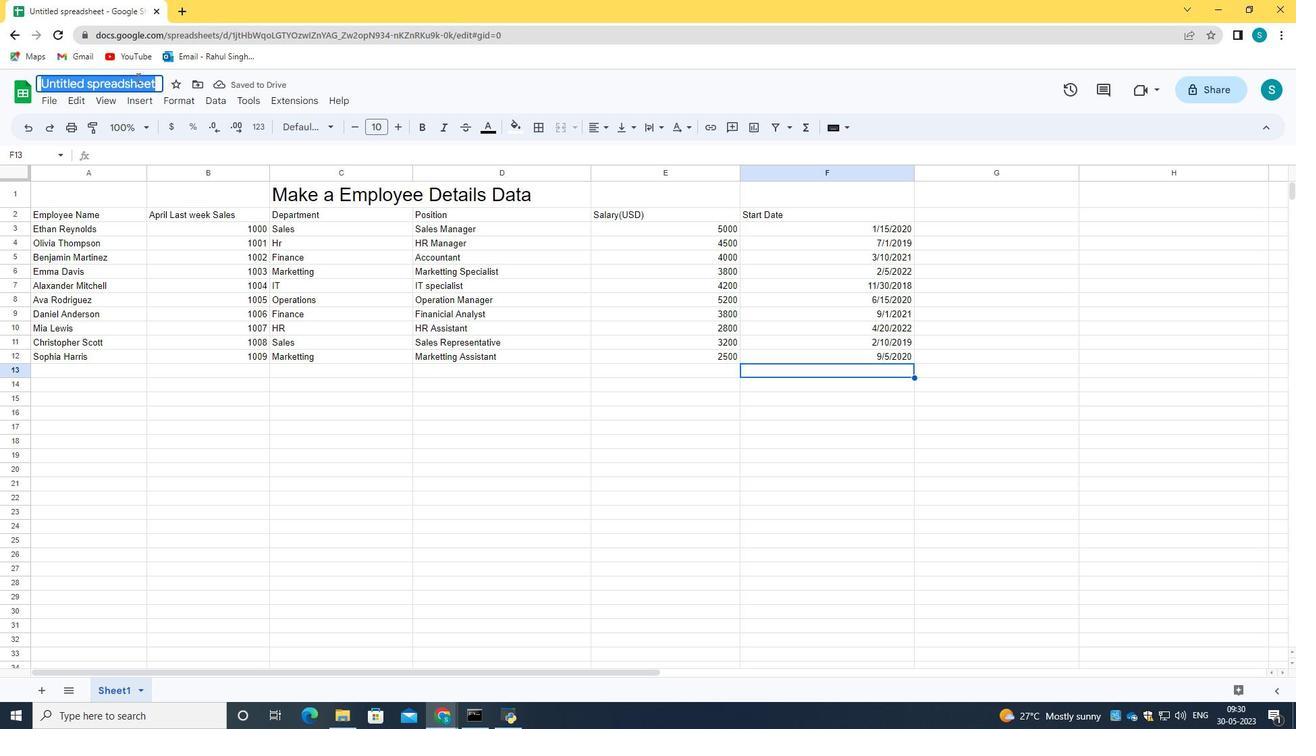 
Action: Mouse pressed left at (137, 78)
Screenshot: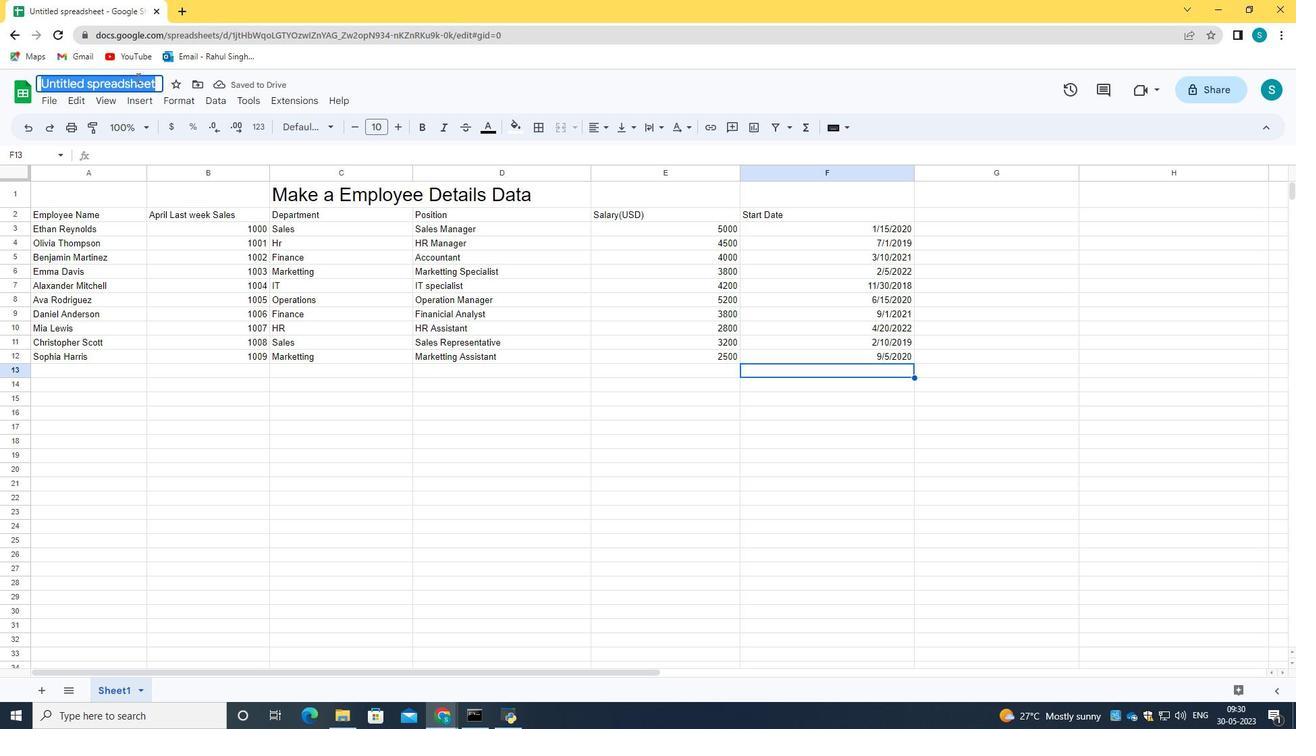 
Action: Key pressed <Key.backspace><Key.caps_lock>A<Key.caps_lock>ssi<Key.backspace><Key.backspace><Key.backspace><Key.backspace>analysis<Key.caps_lock>S<Key.caps_lock>ales<Key.caps_lock>BY<Key.backspace><Key.caps_lock>y<Key.caps_lock>C<Key.caps_lock>ustomer-<Key.backspace><Key.shift_r><Key.shift_r><Key.shift_r><Key.shift_r>_2023
Screenshot: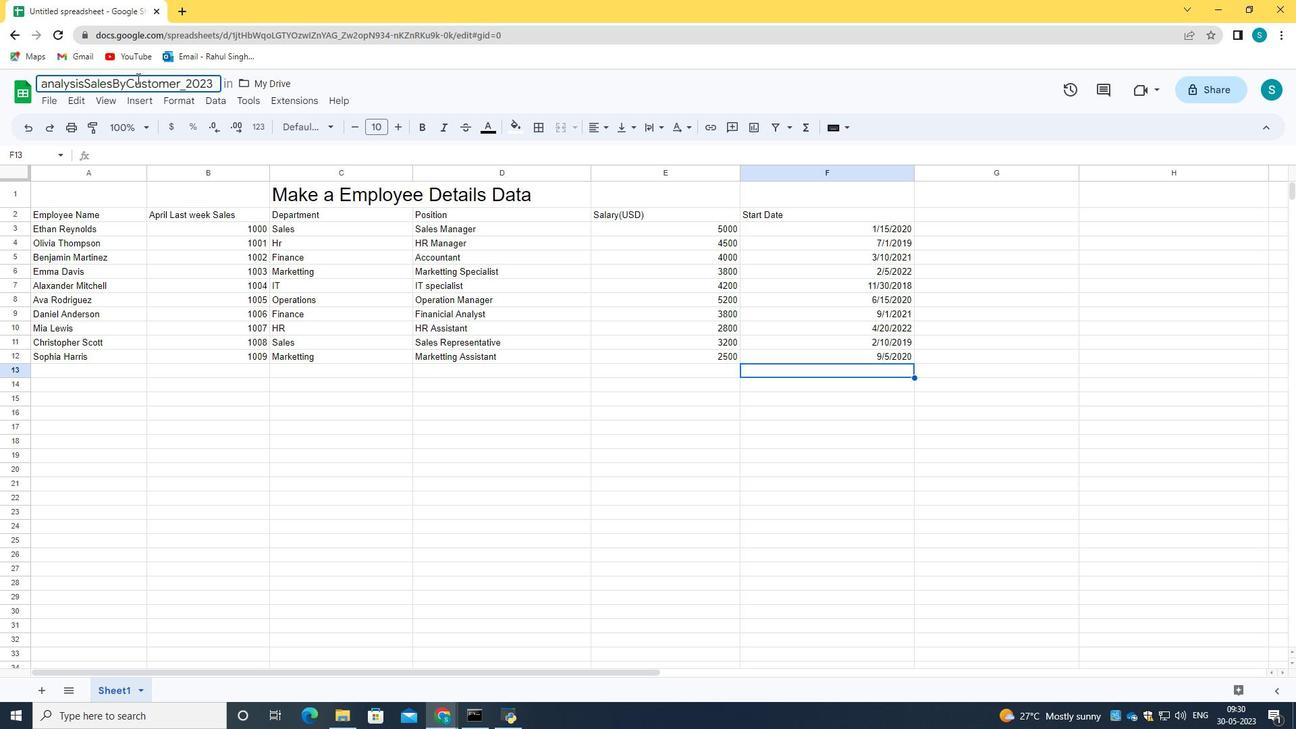 
Action: Mouse moved to (372, 83)
Screenshot: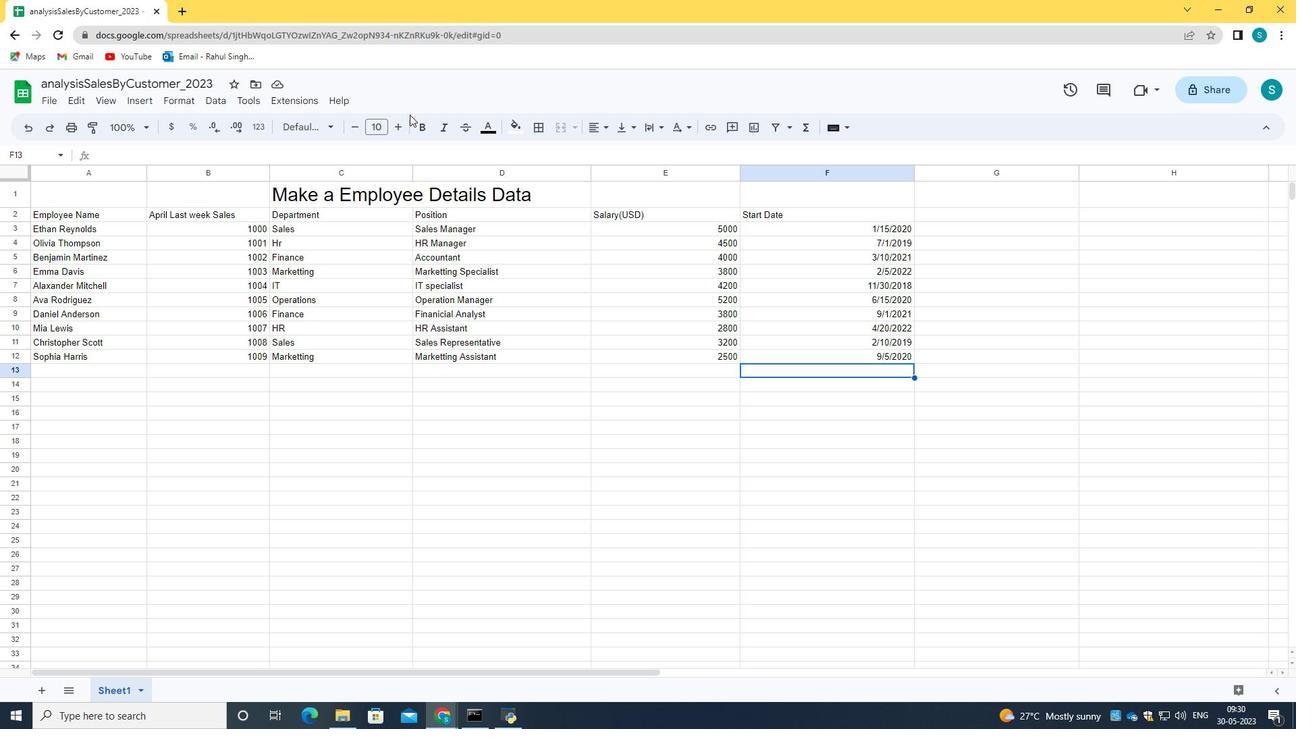 
Action: Mouse pressed left at (372, 83)
Screenshot: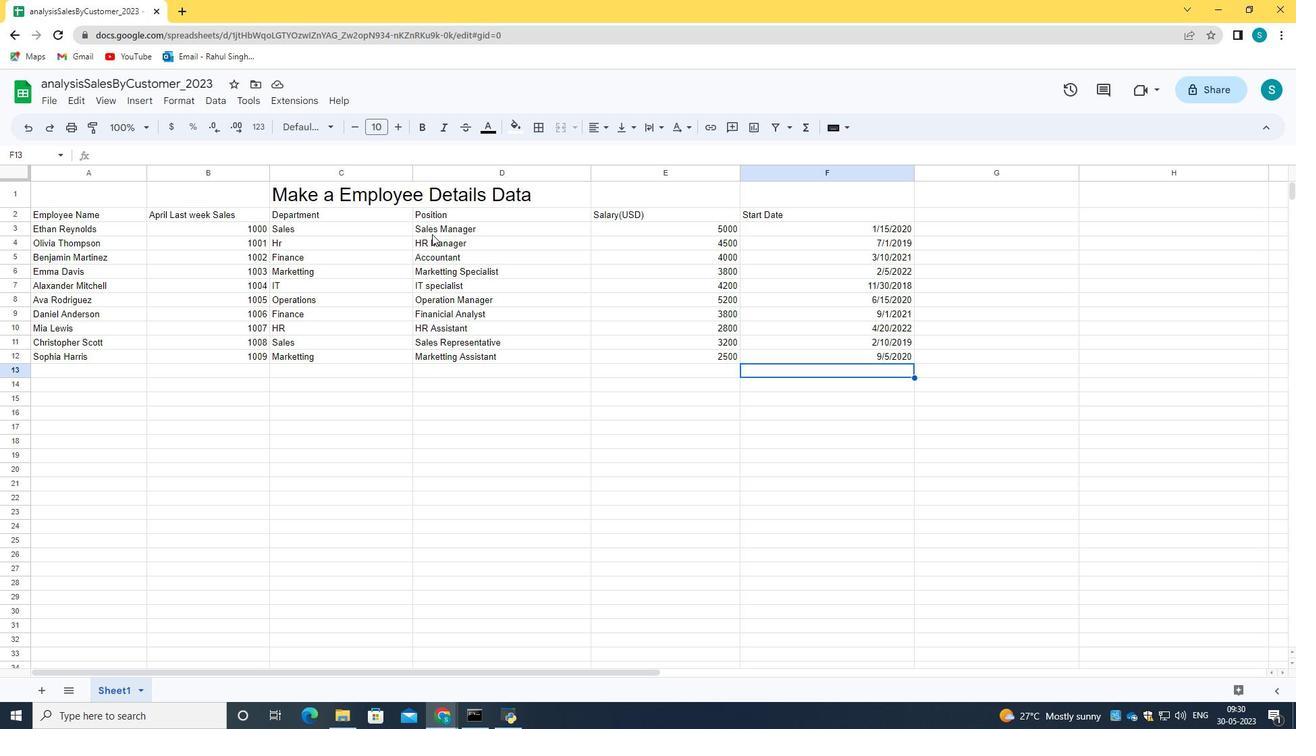 
Action: Mouse moved to (841, 228)
Screenshot: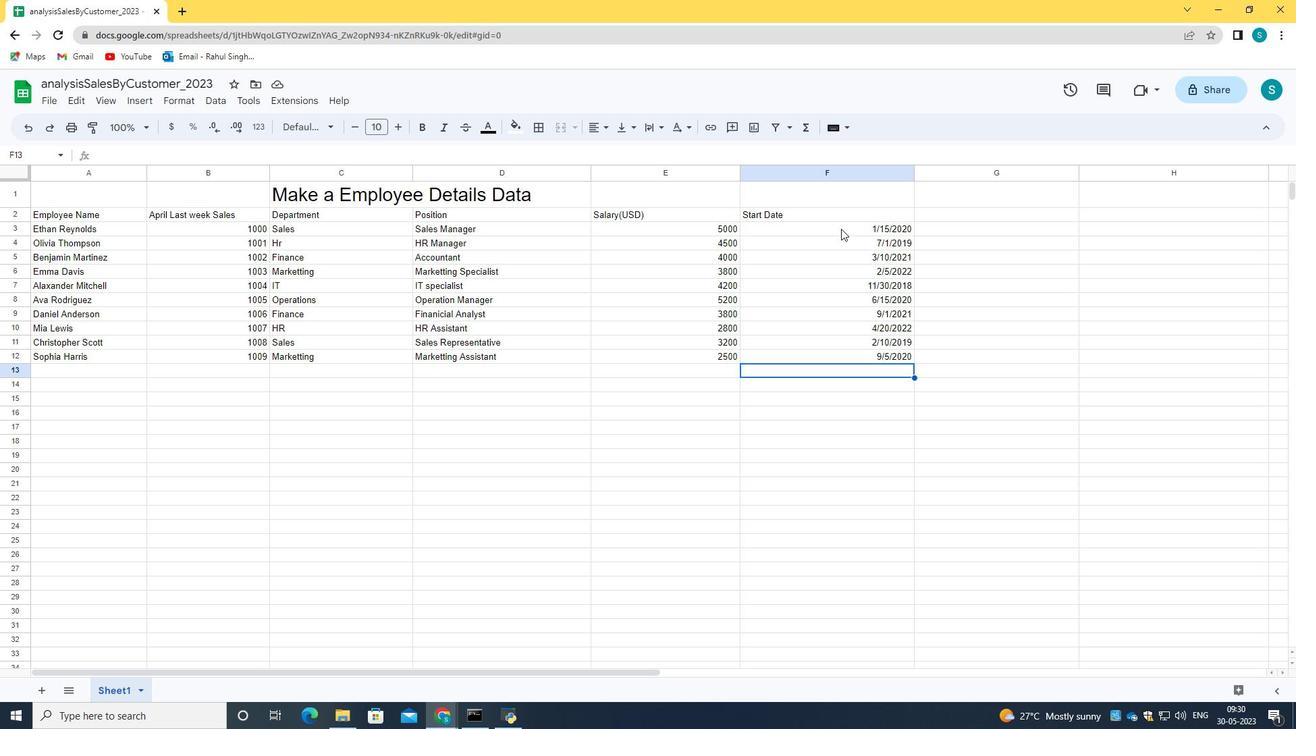 
Action: Key pressed ctrl+S<'\x13'><'\x13'><'\x13'><'\x13'><'\x13'><'\x13'><'\x13'><'\x13'><'\x13'><'\x13'><'\x13'><'\x13'><'\x13'>
Screenshot: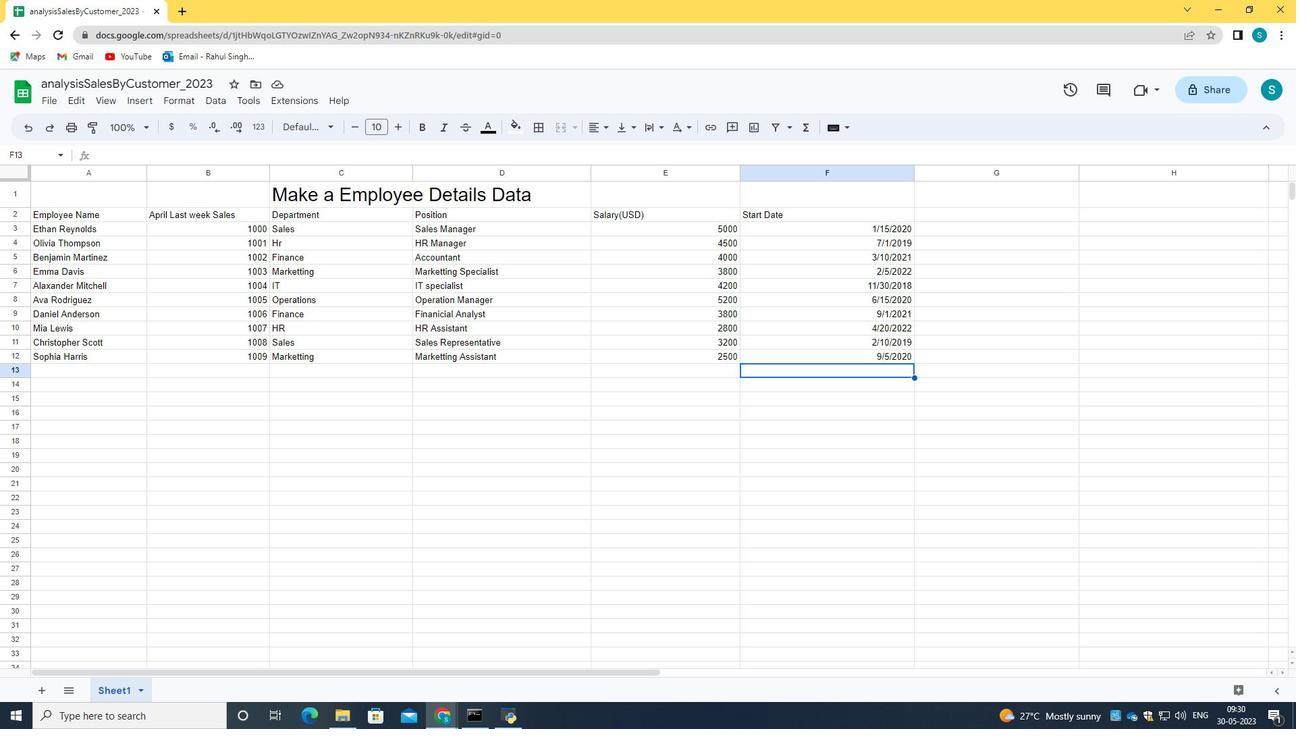 
Action: Mouse moved to (558, 411)
Screenshot: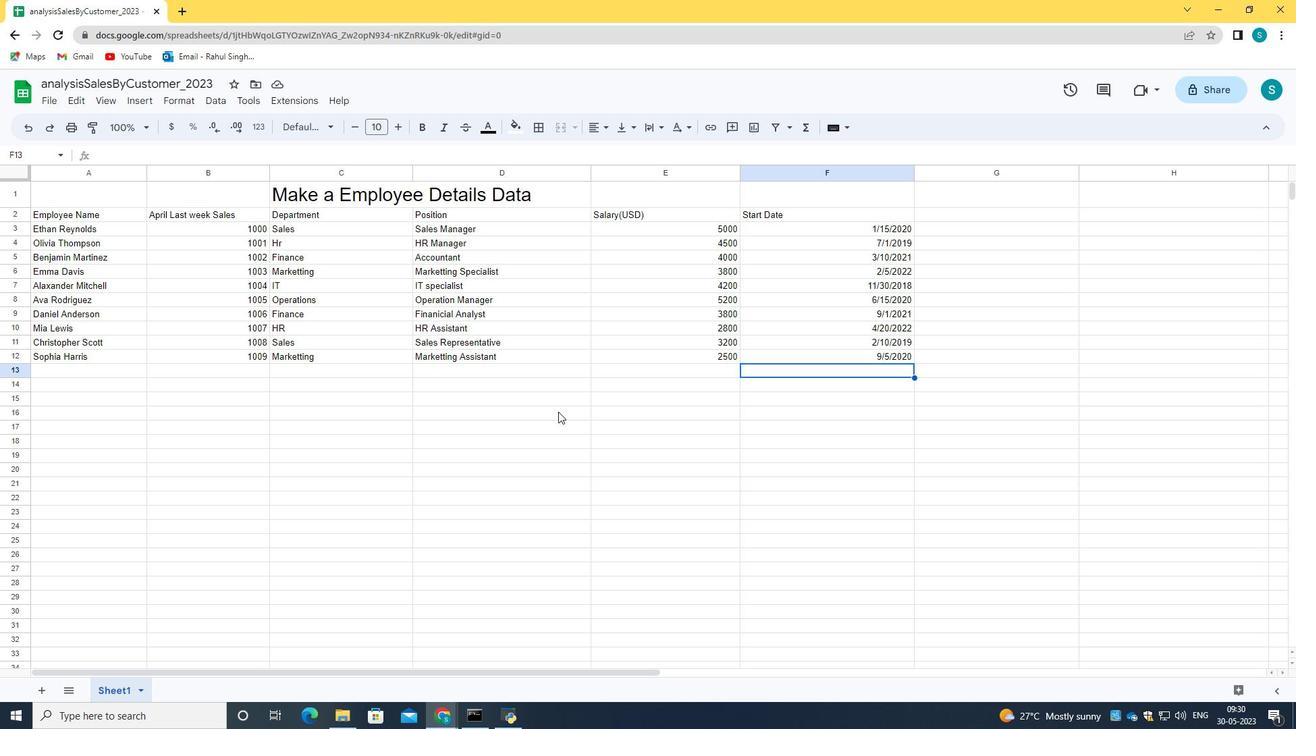 
